 Task: Slide 34 - Key Drivers Of The Profit.
Action: Mouse moved to (39, 103)
Screenshot: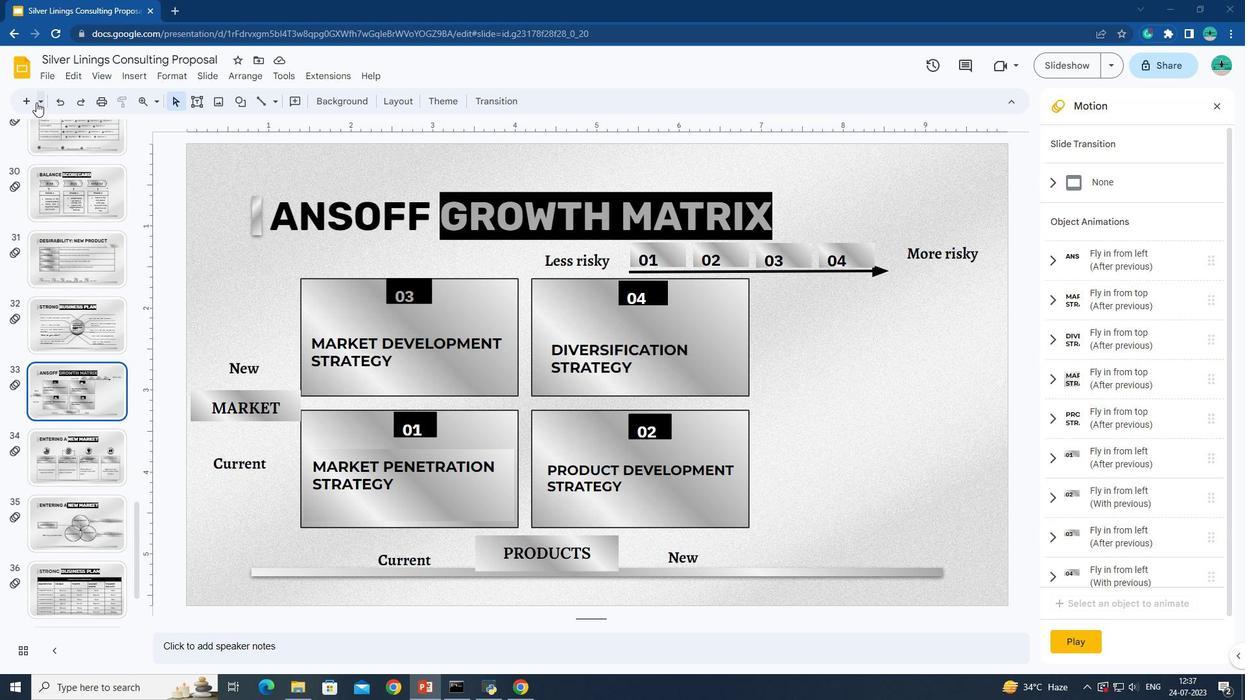 
Action: Mouse pressed left at (39, 103)
Screenshot: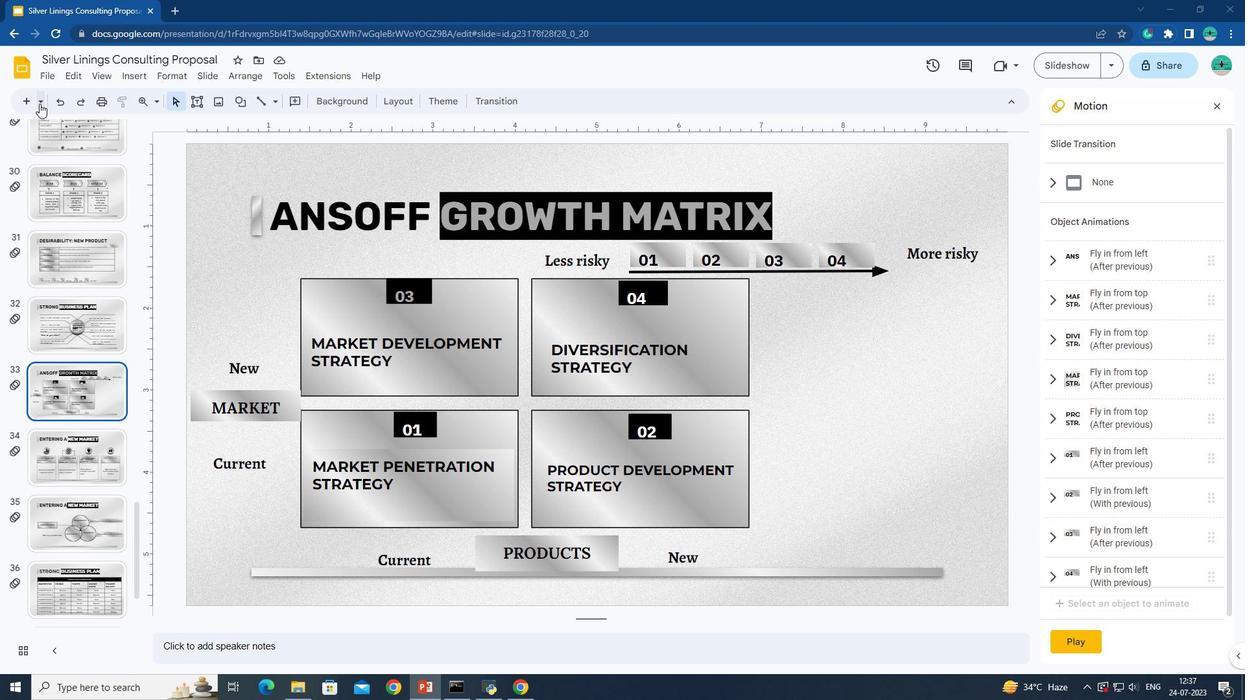 
Action: Mouse moved to (168, 227)
Screenshot: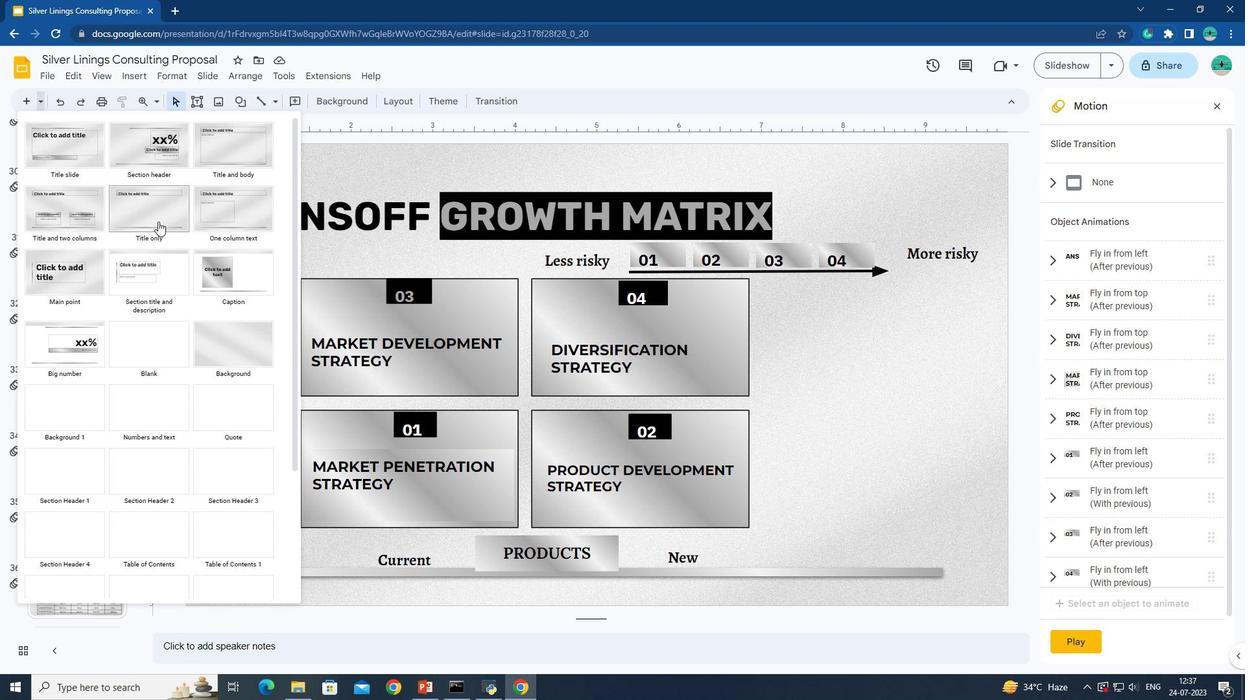 
Action: Mouse pressed left at (168, 227)
Screenshot: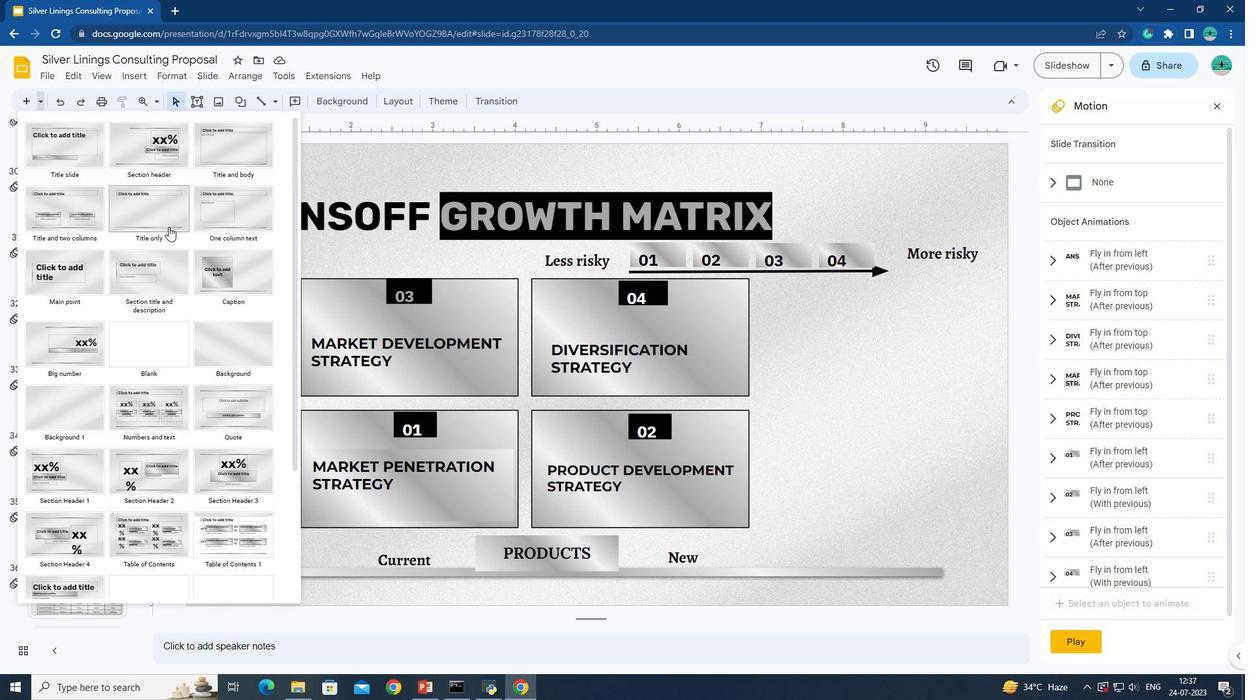 
Action: Mouse moved to (627, 224)
Screenshot: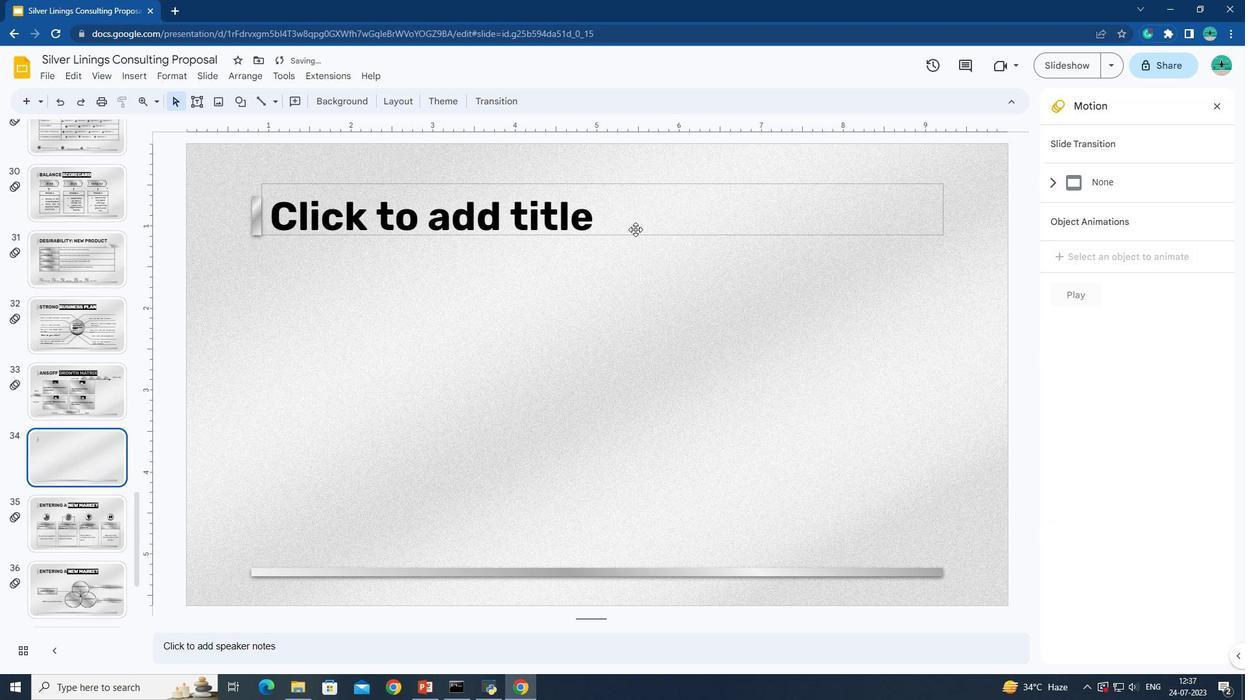 
Action: Mouse pressed left at (627, 224)
Screenshot: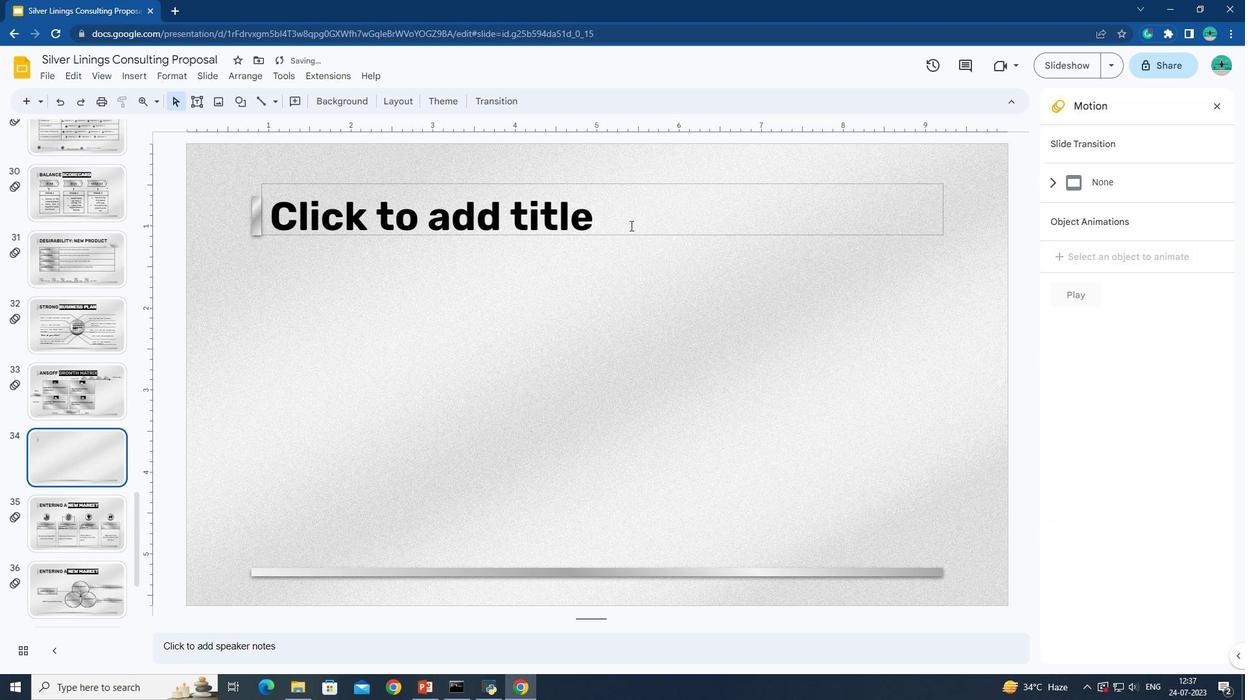 
Action: Key pressed key<Key.space>drivers<Key.space>of<Key.space>the<Key.space>profitctrl+A
Screenshot: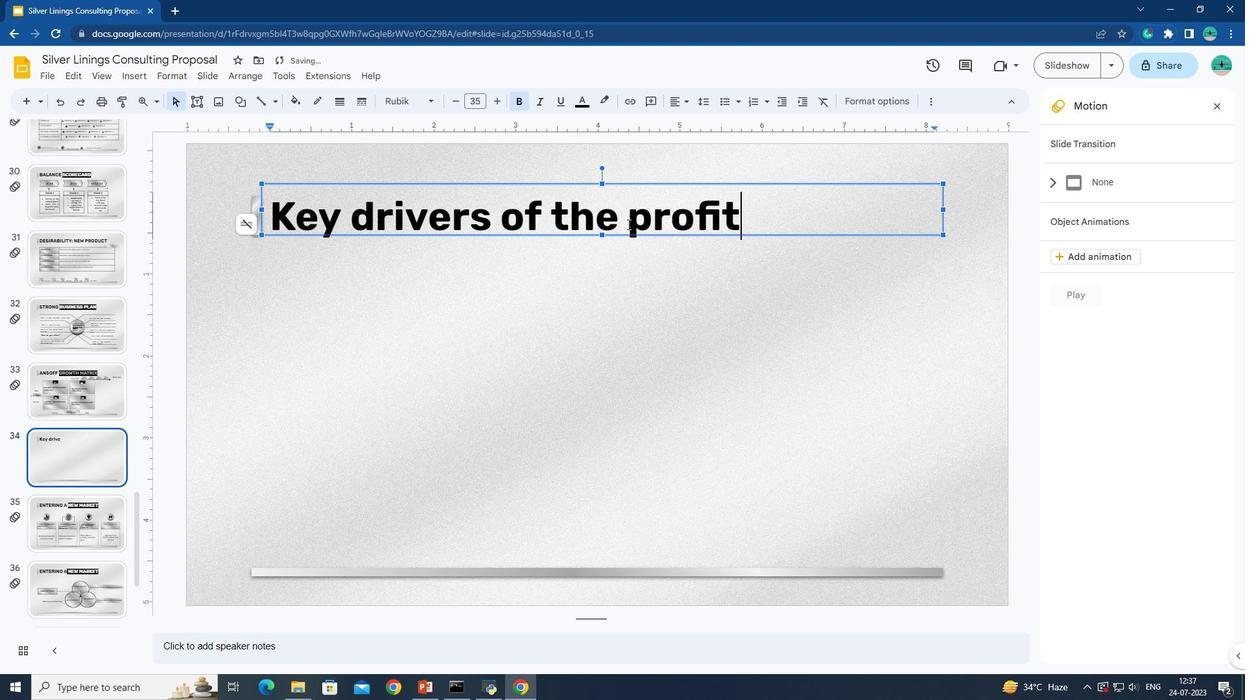 
Action: Mouse moved to (177, 79)
Screenshot: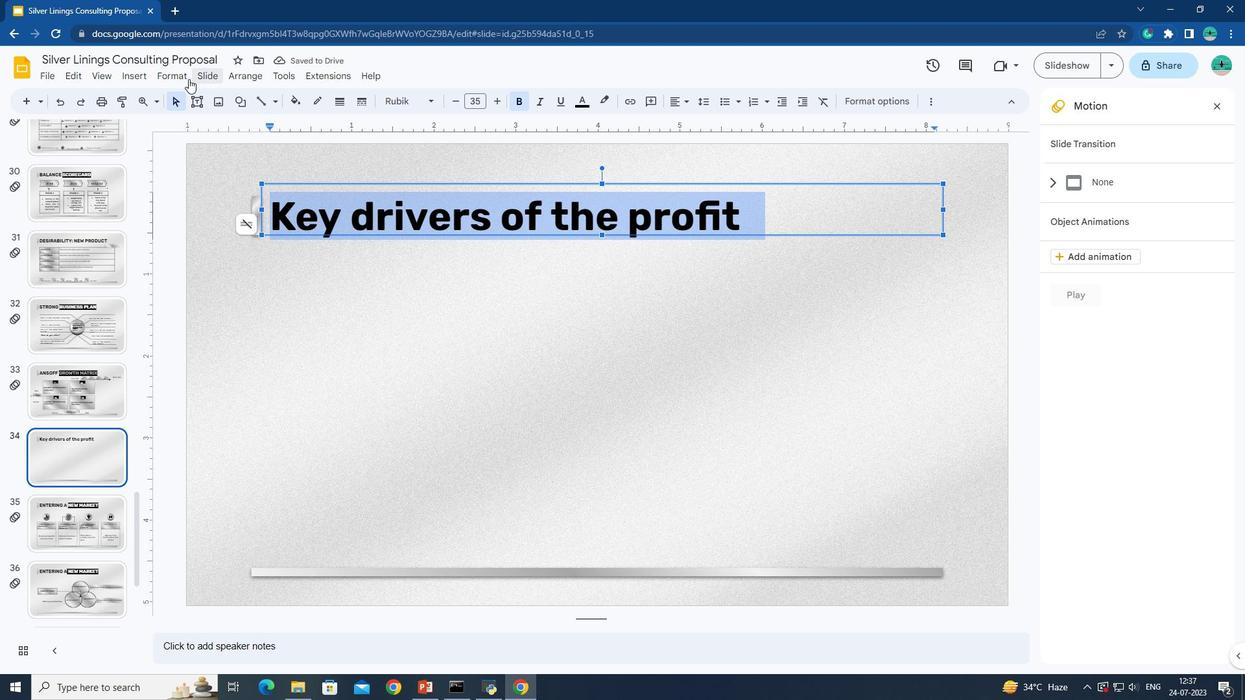 
Action: Mouse pressed left at (177, 79)
Screenshot: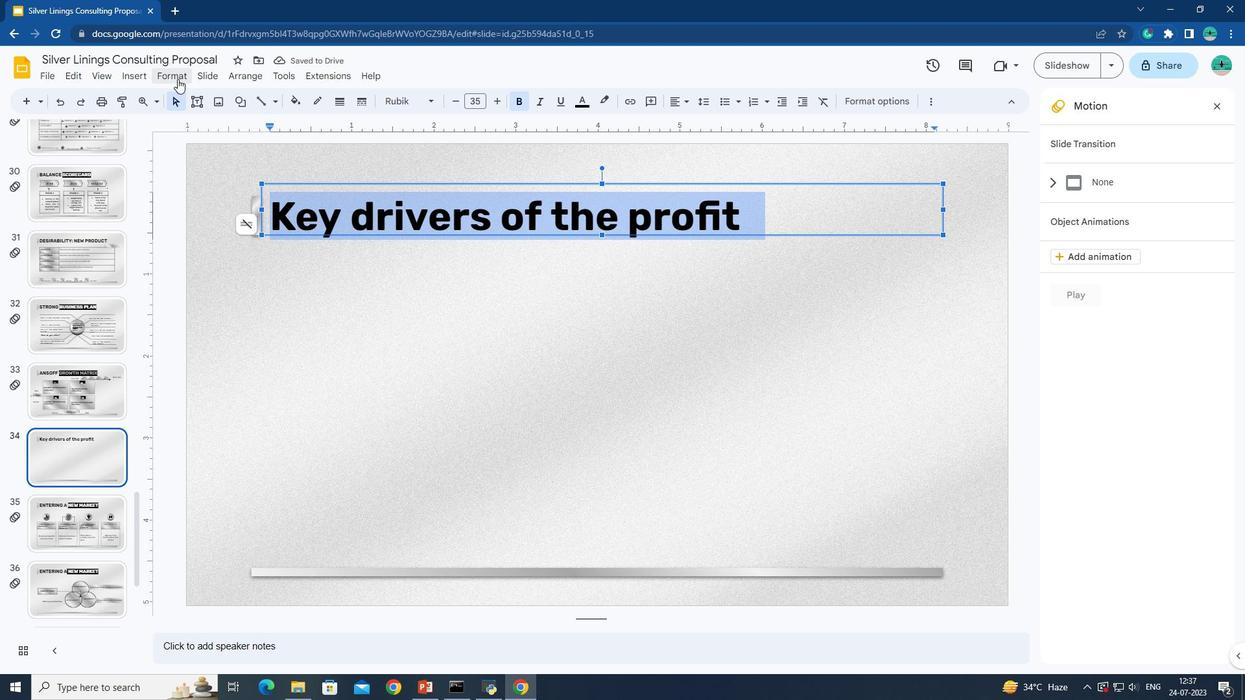 
Action: Mouse moved to (574, 320)
Screenshot: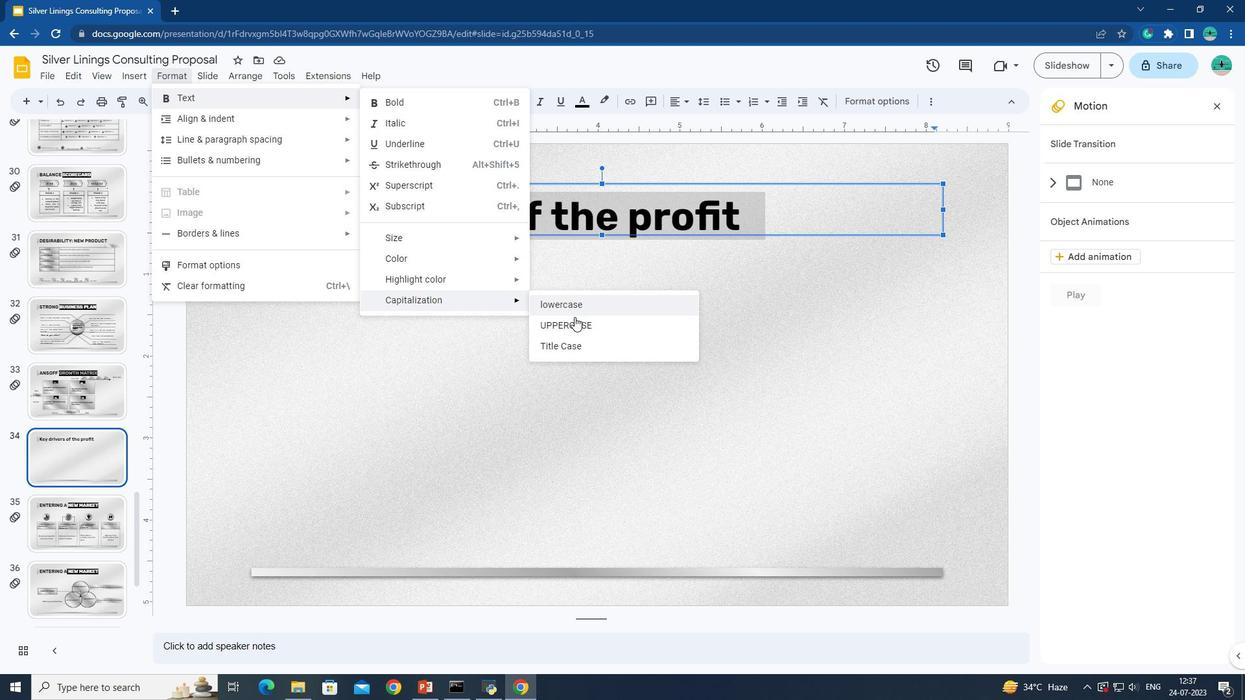 
Action: Mouse pressed left at (574, 320)
Screenshot: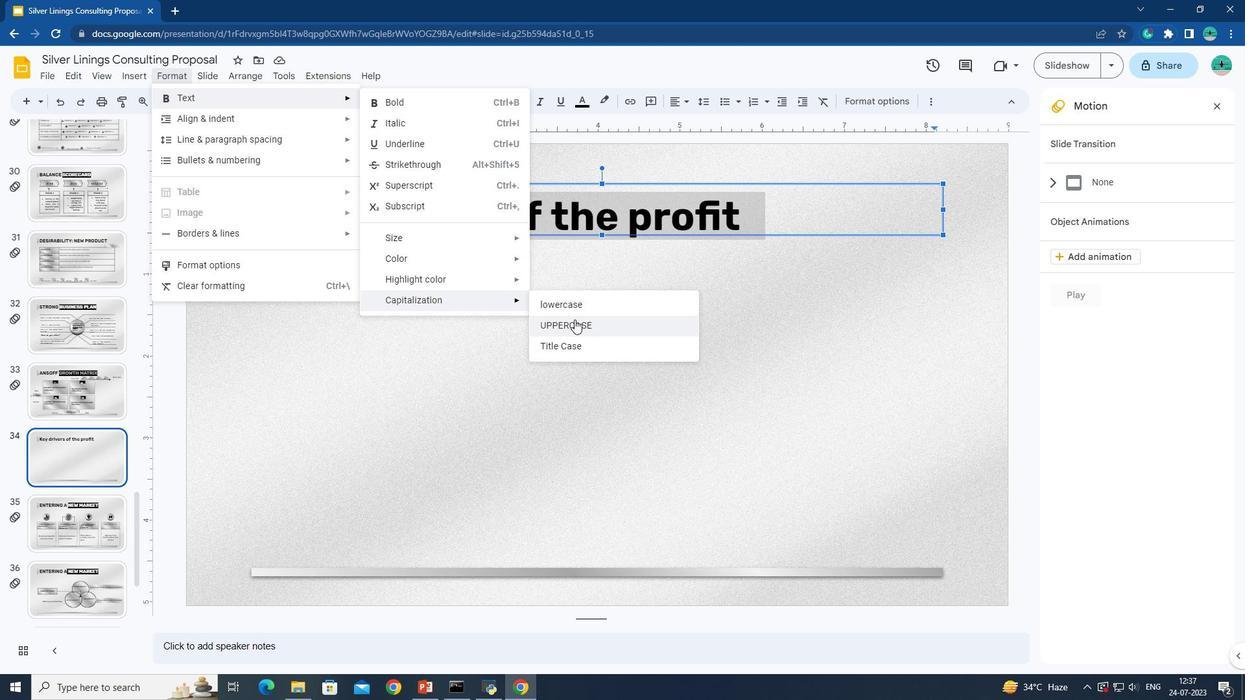 
Action: Mouse moved to (610, 295)
Screenshot: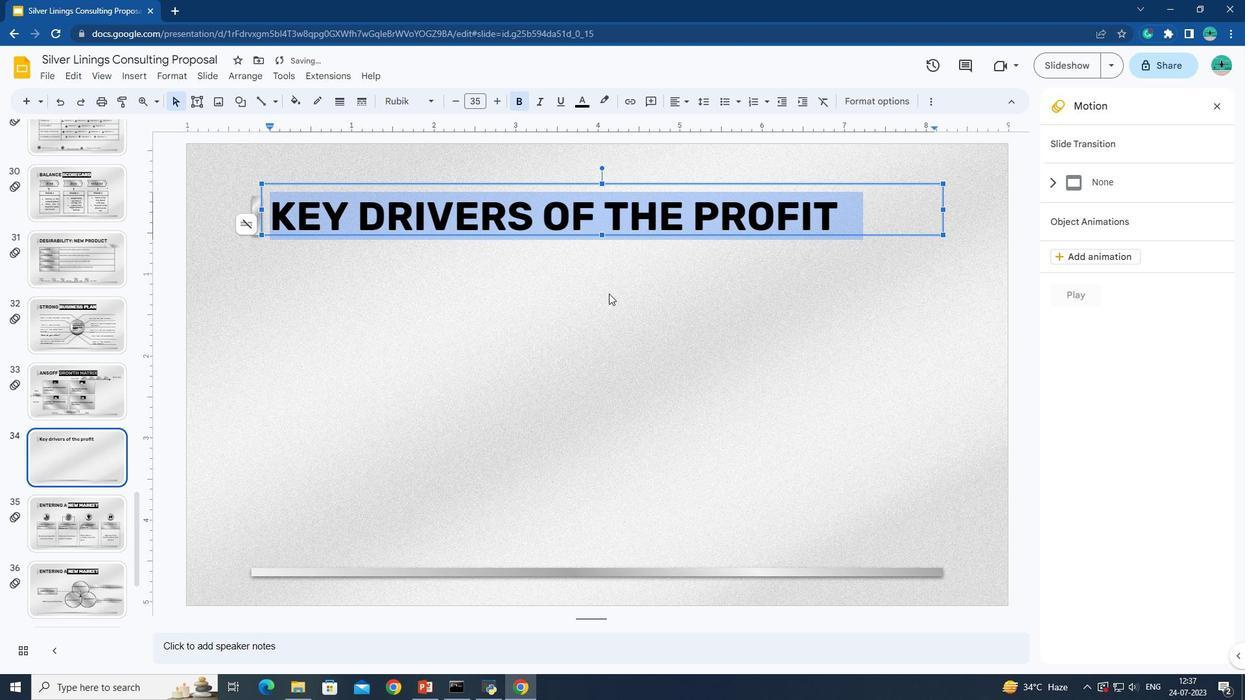 
Action: Mouse pressed left at (610, 295)
Screenshot: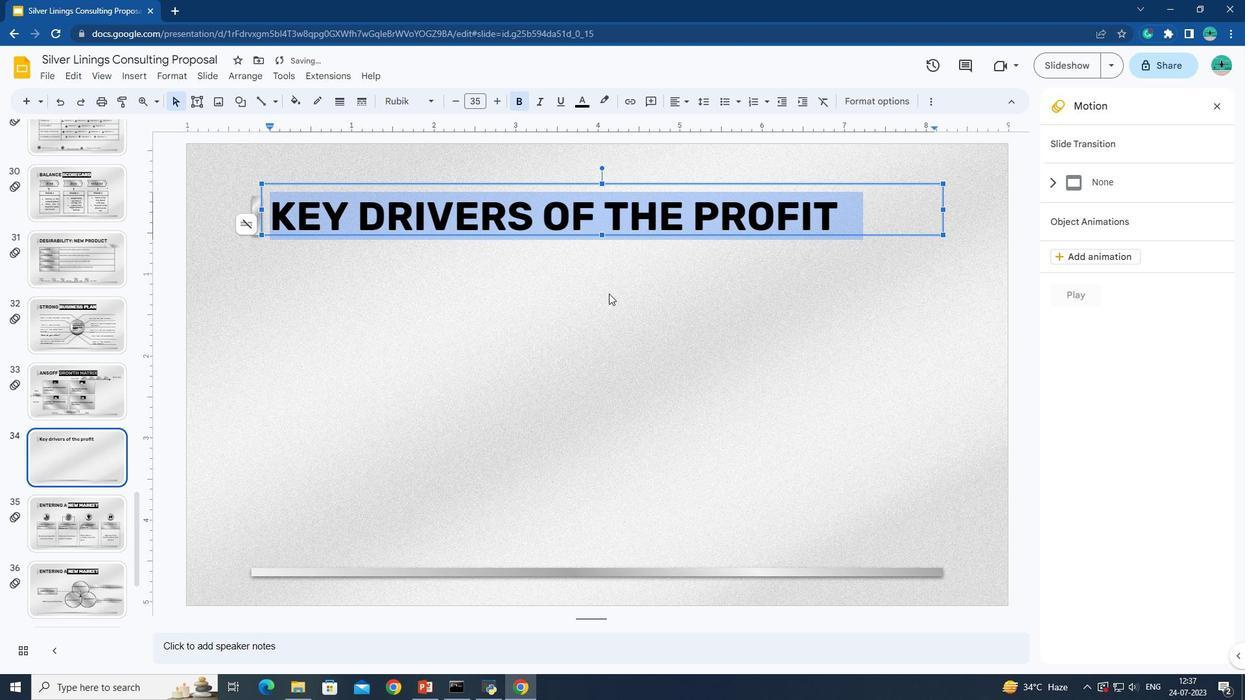 
Action: Mouse moved to (598, 204)
Screenshot: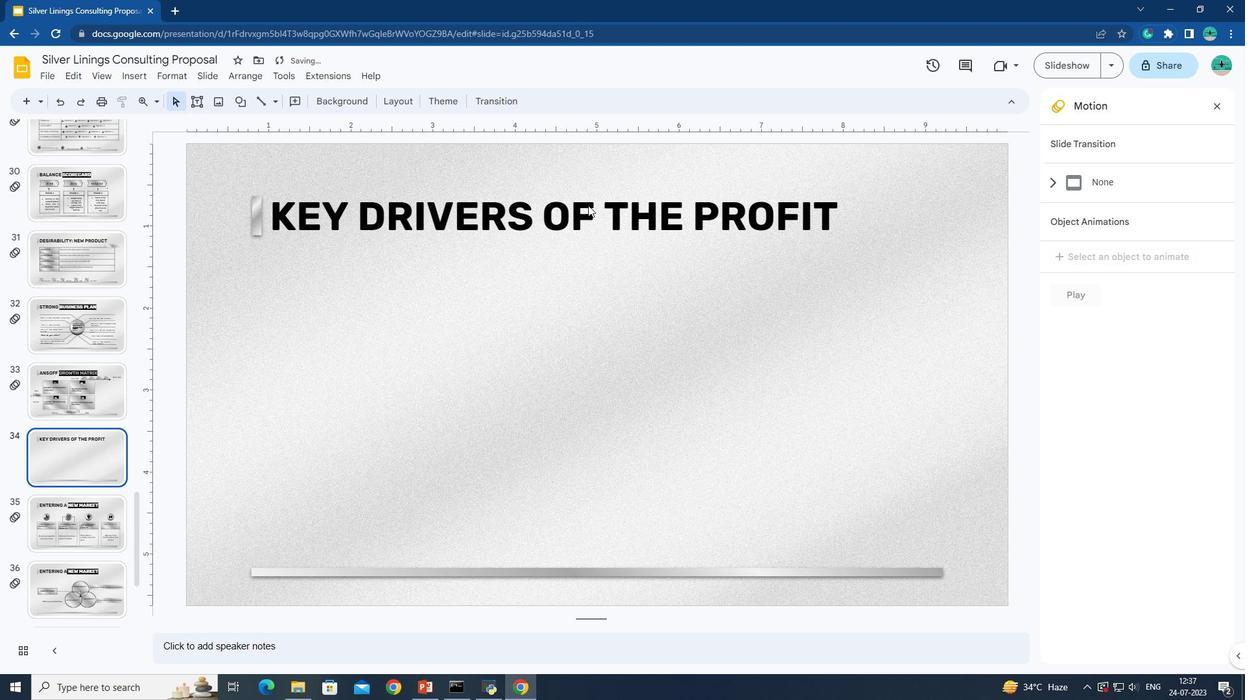 
Action: Mouse pressed left at (598, 204)
Screenshot: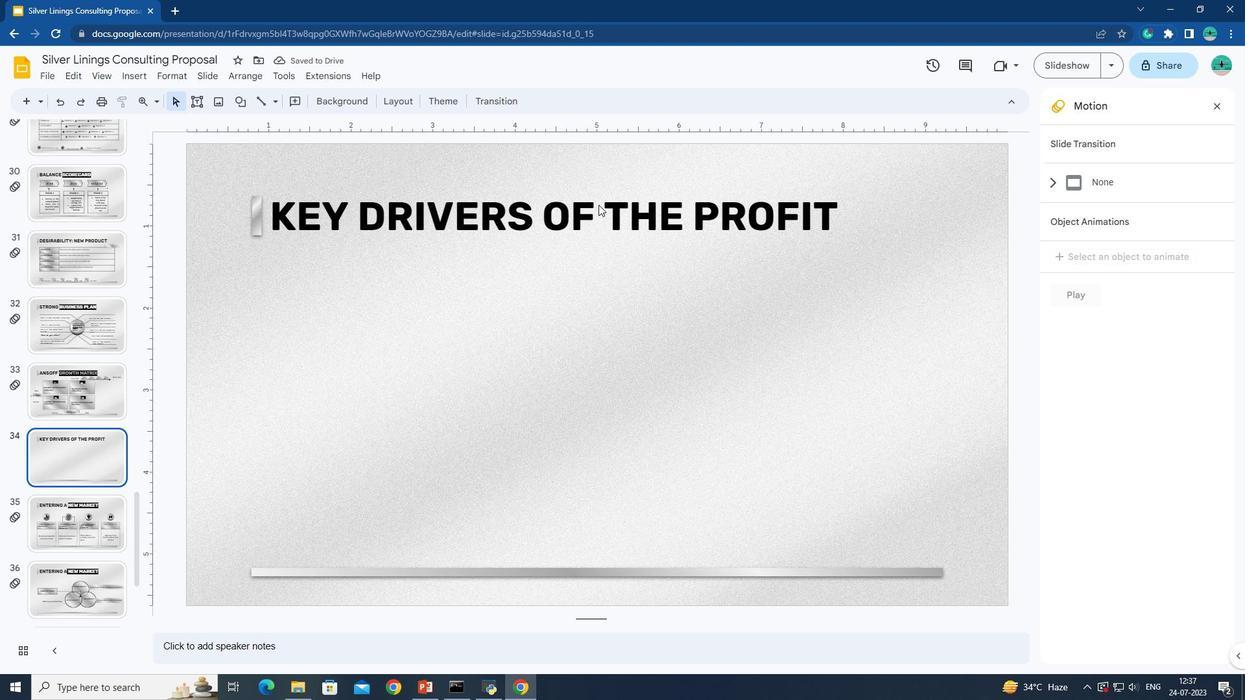 
Action: Mouse pressed left at (598, 204)
Screenshot: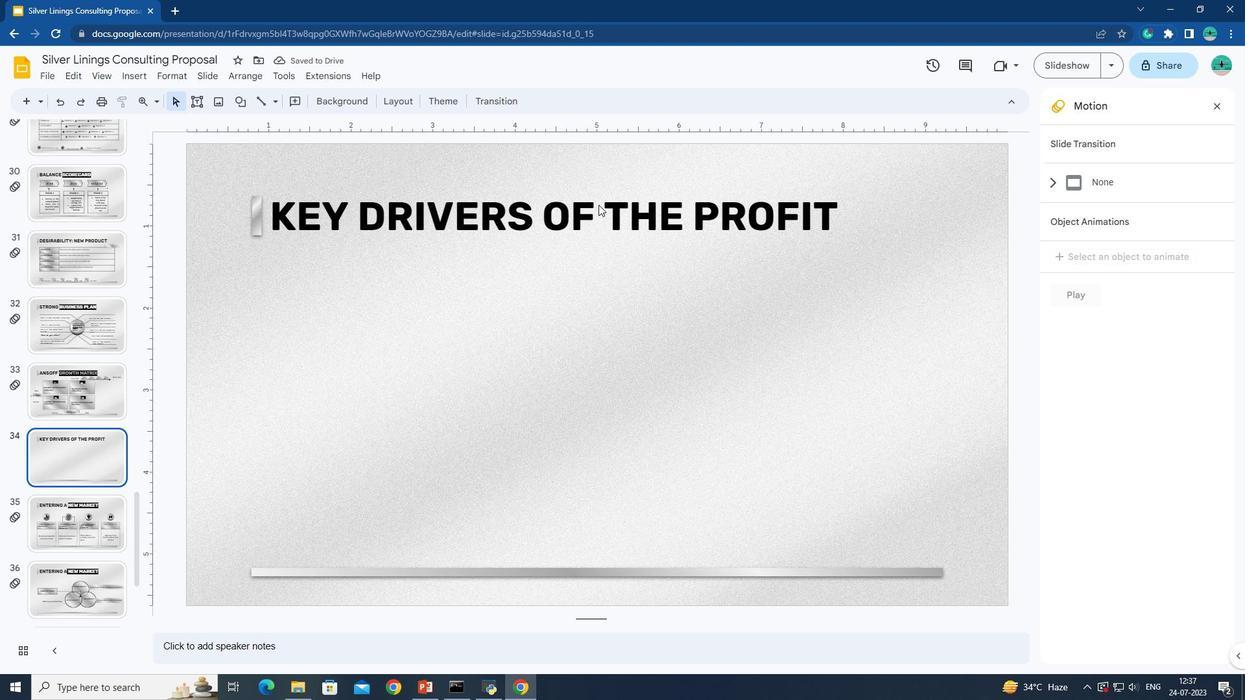 
Action: Mouse moved to (602, 204)
Screenshot: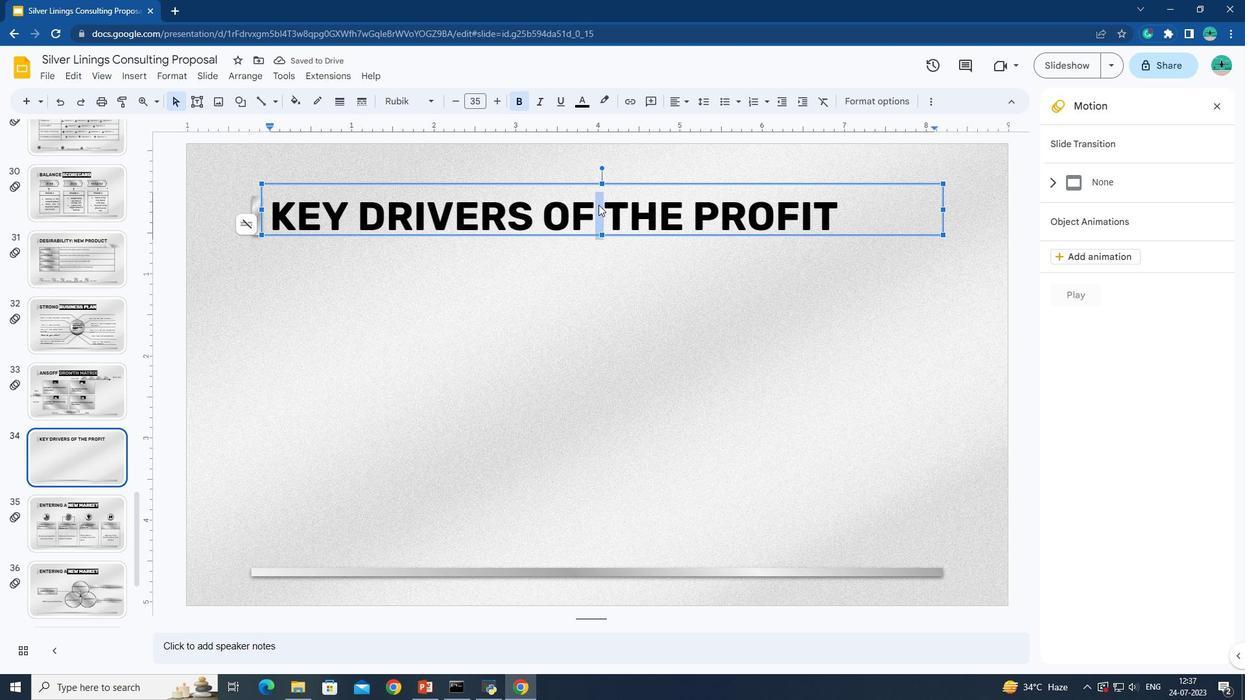 
Action: Mouse pressed left at (602, 204)
Screenshot: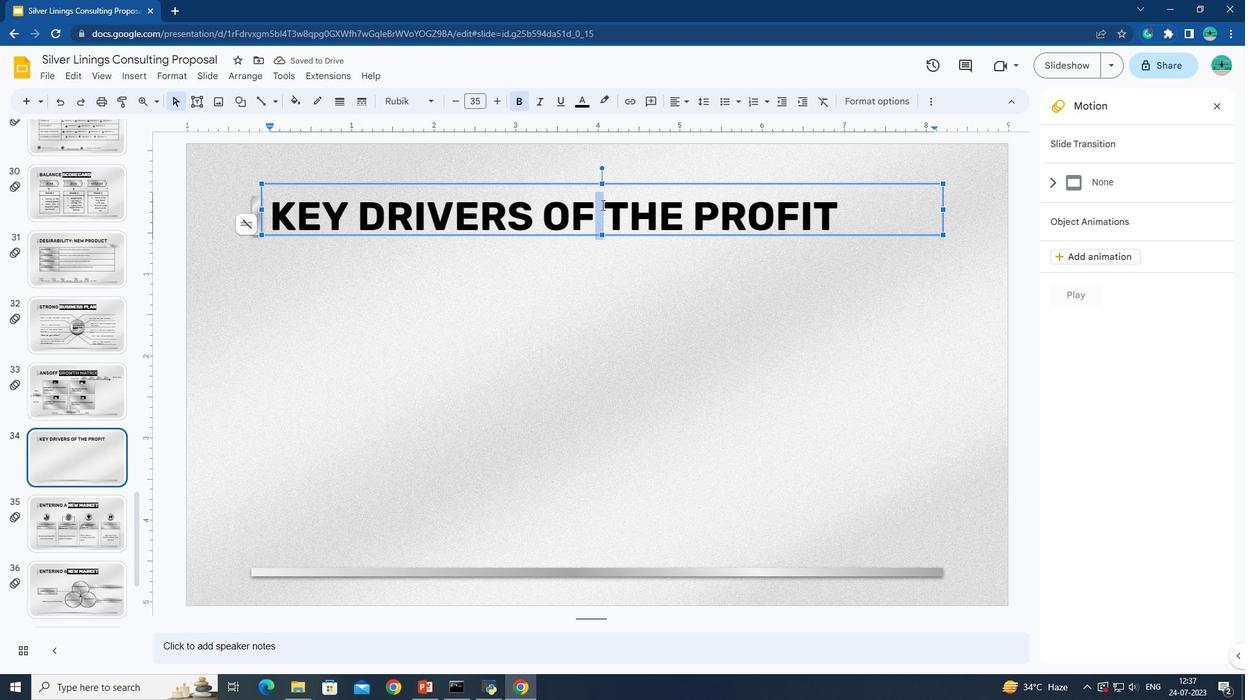 
Action: Mouse pressed left at (602, 204)
Screenshot: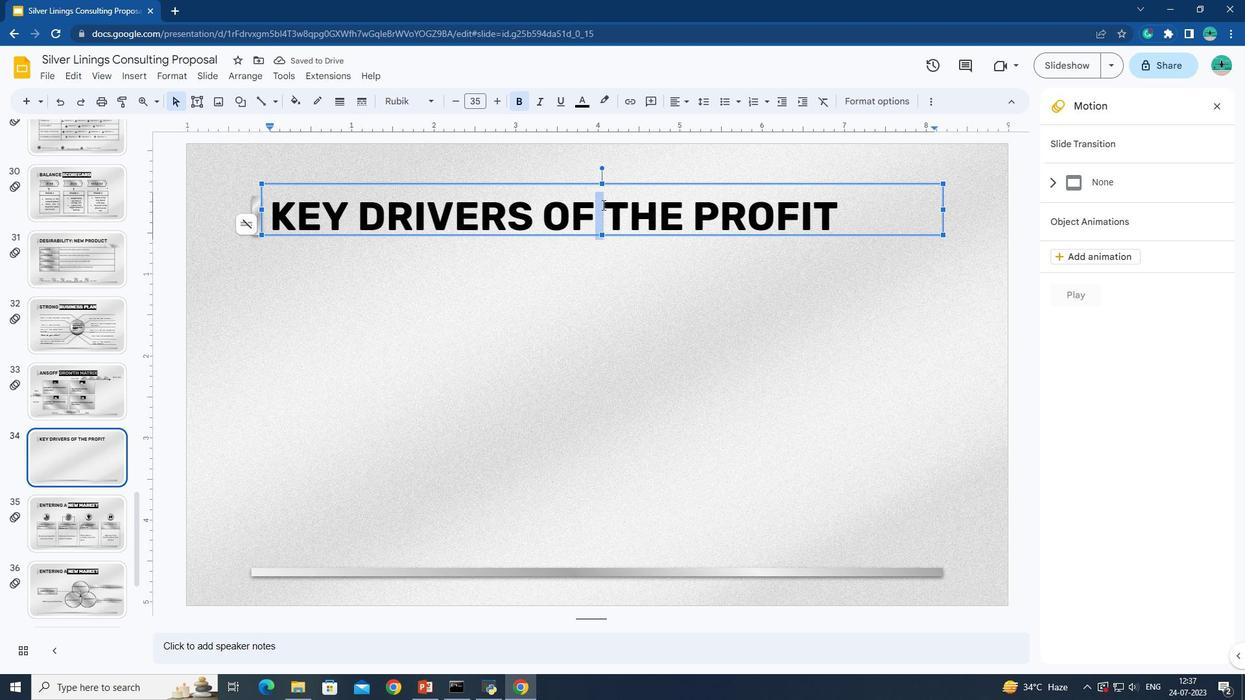 
Action: Mouse moved to (603, 204)
Screenshot: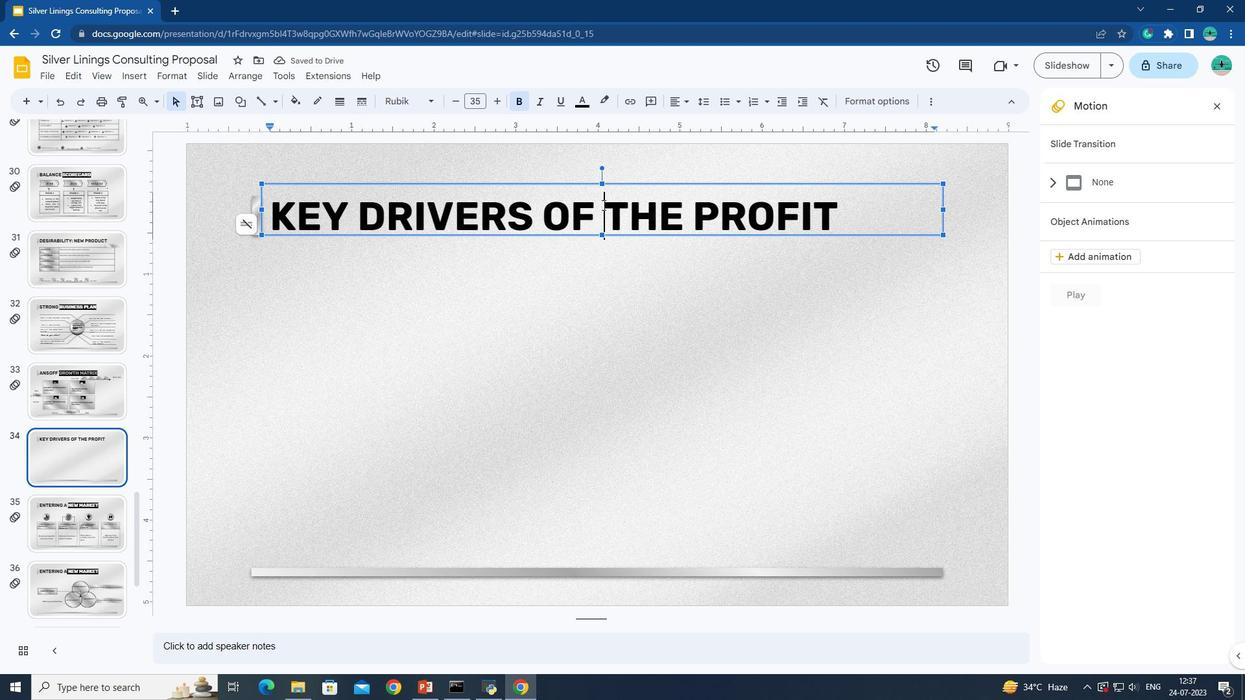 
Action: Mouse pressed left at (603, 204)
Screenshot: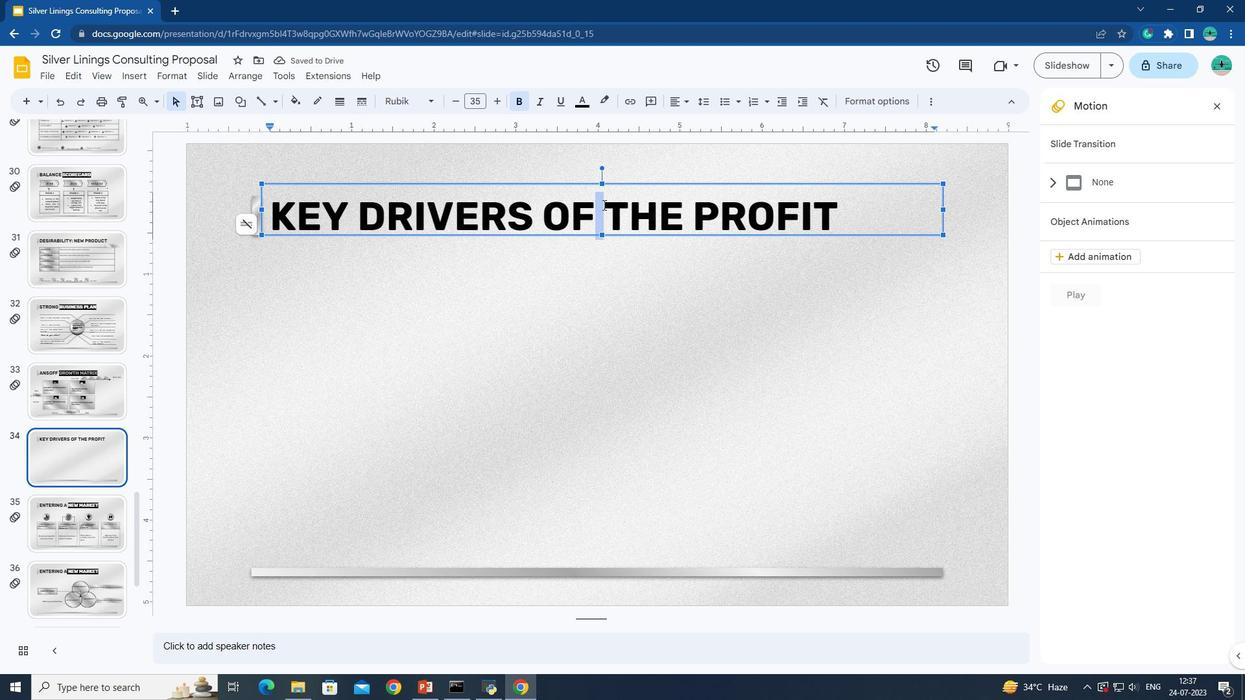 
Action: Mouse pressed left at (603, 204)
Screenshot: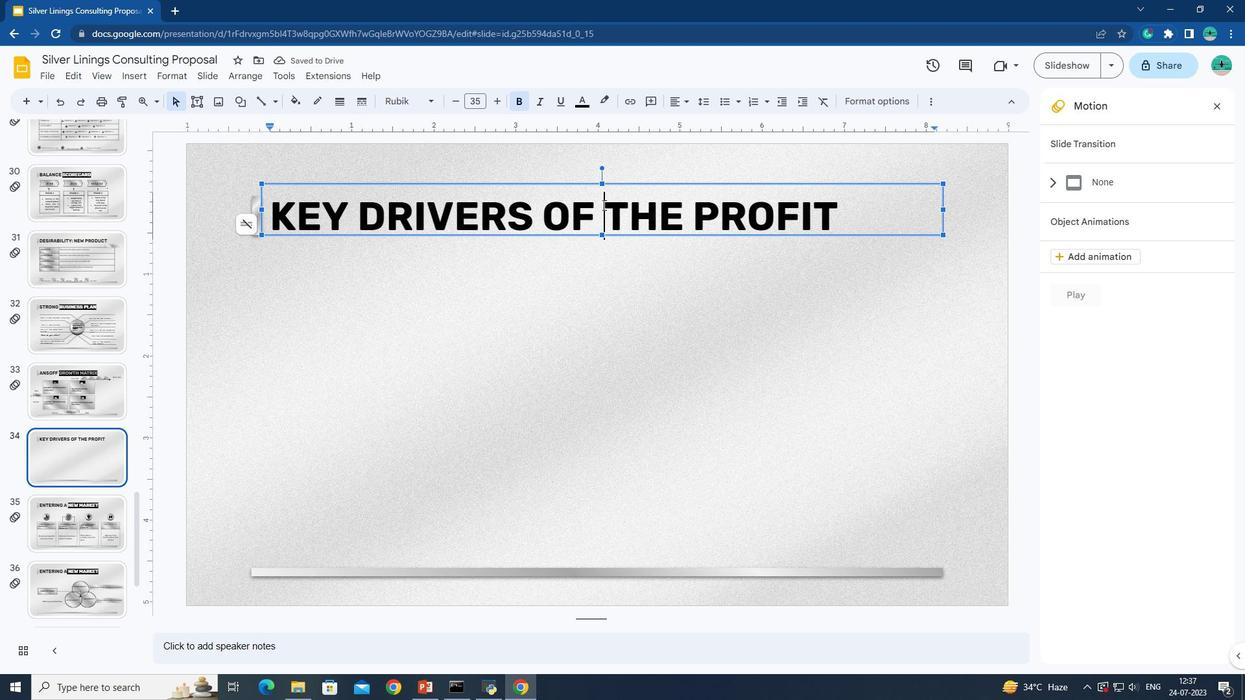 
Action: Mouse moved to (604, 204)
Screenshot: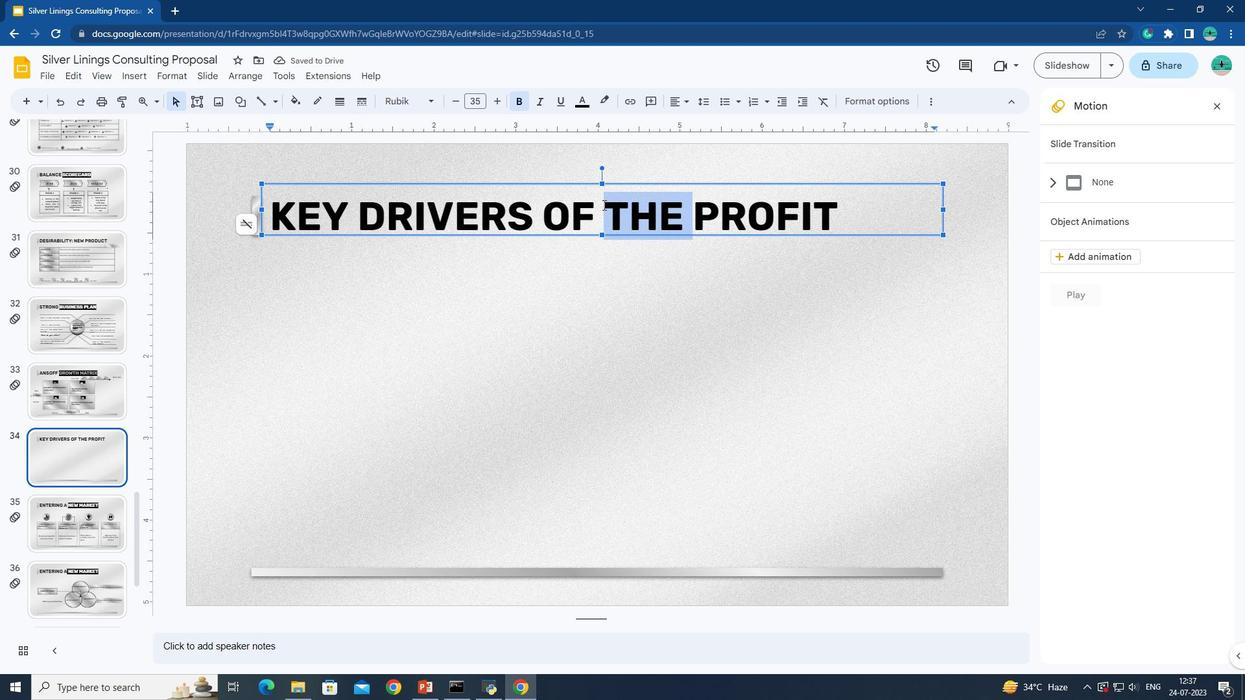 
Action: Mouse pressed left at (604, 204)
Screenshot: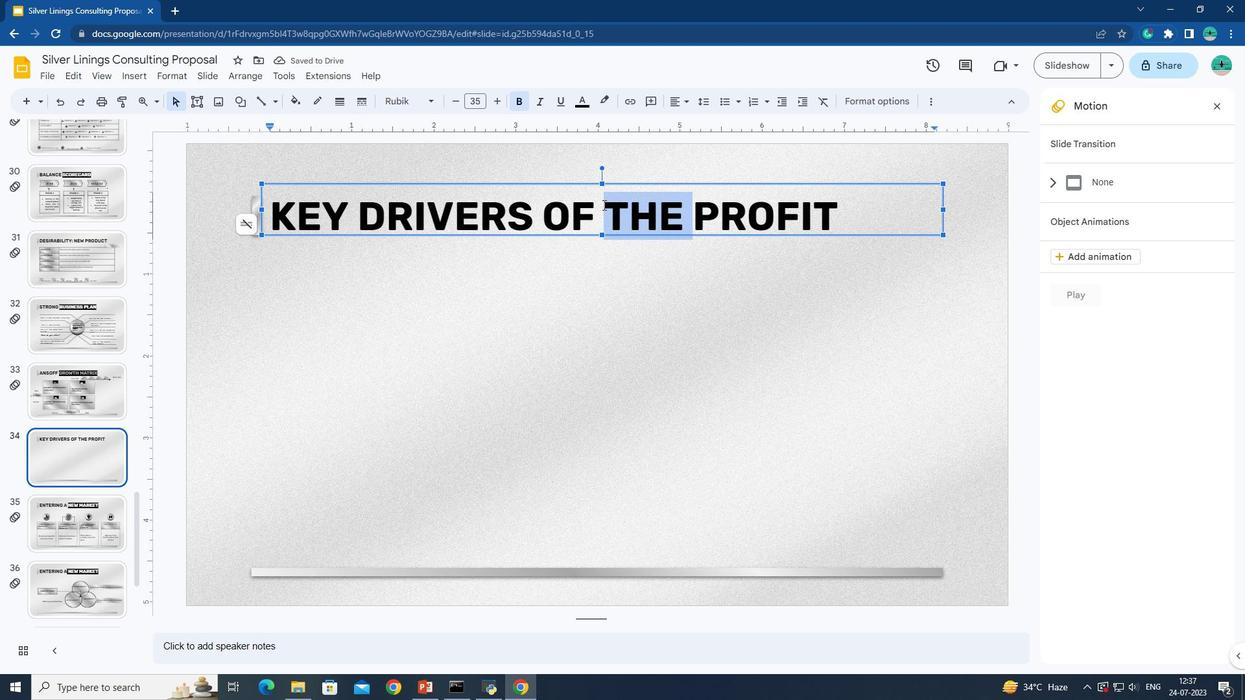 
Action: Mouse pressed left at (604, 204)
Screenshot: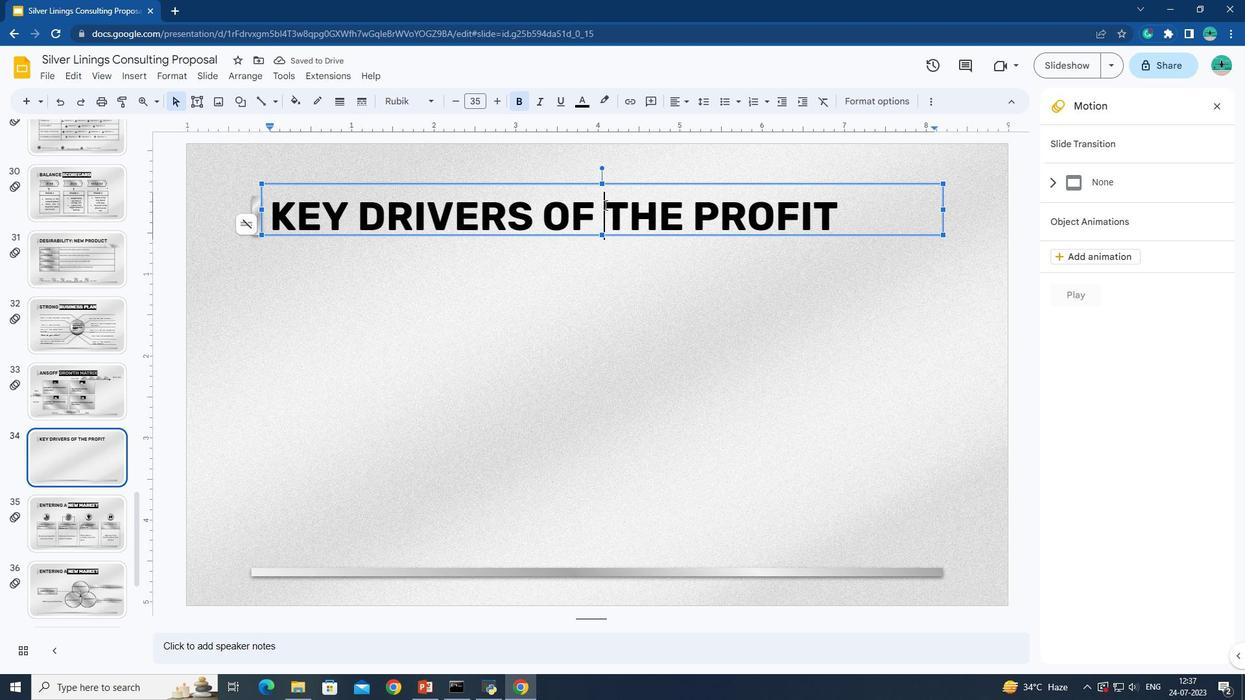 
Action: Mouse pressed left at (604, 204)
Screenshot: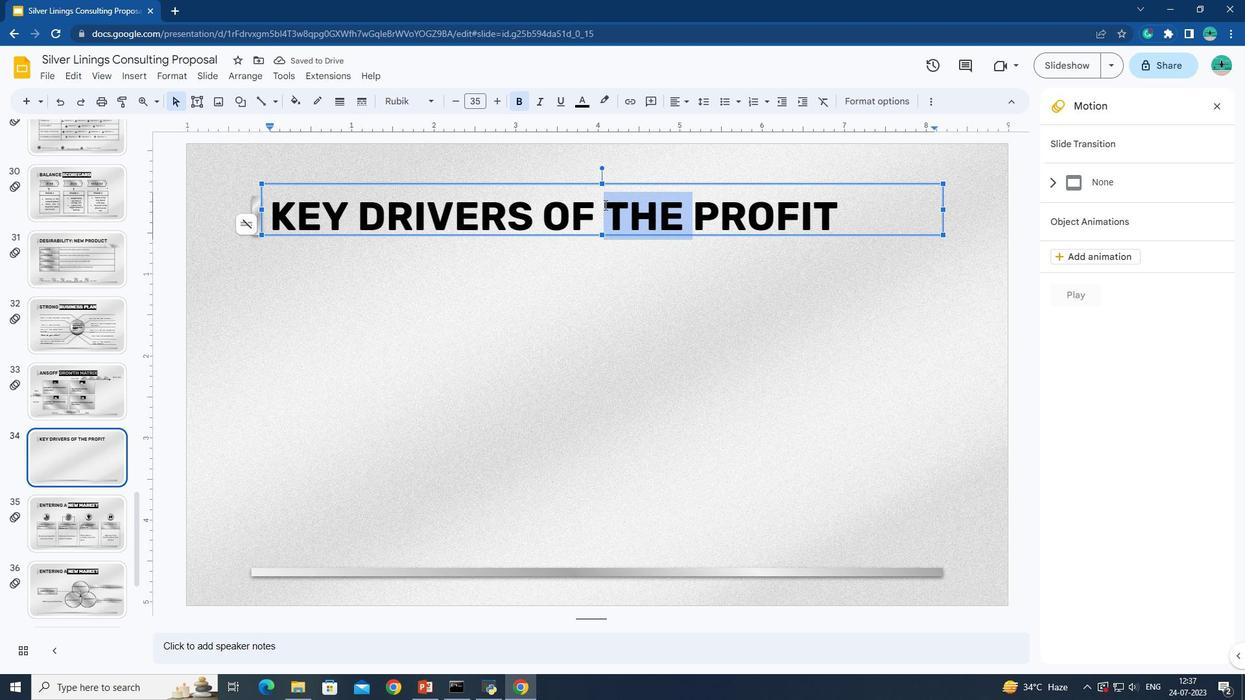 
Action: Mouse pressed left at (604, 204)
Screenshot: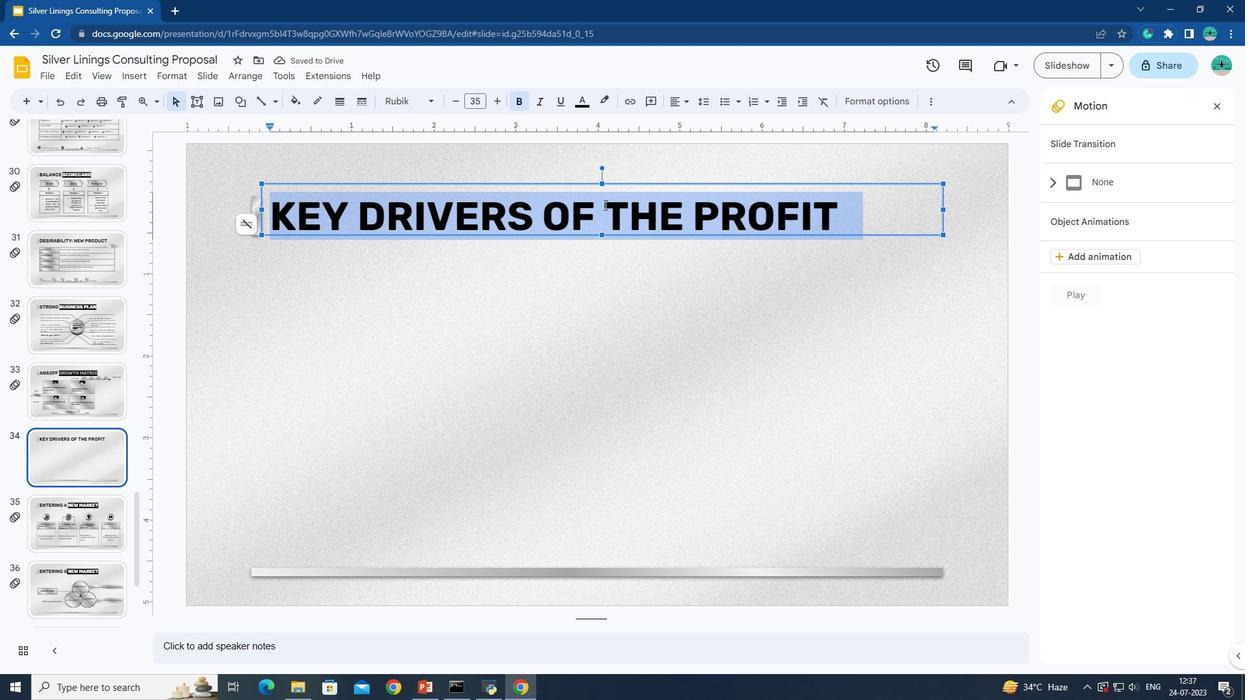 
Action: Mouse pressed left at (604, 204)
Screenshot: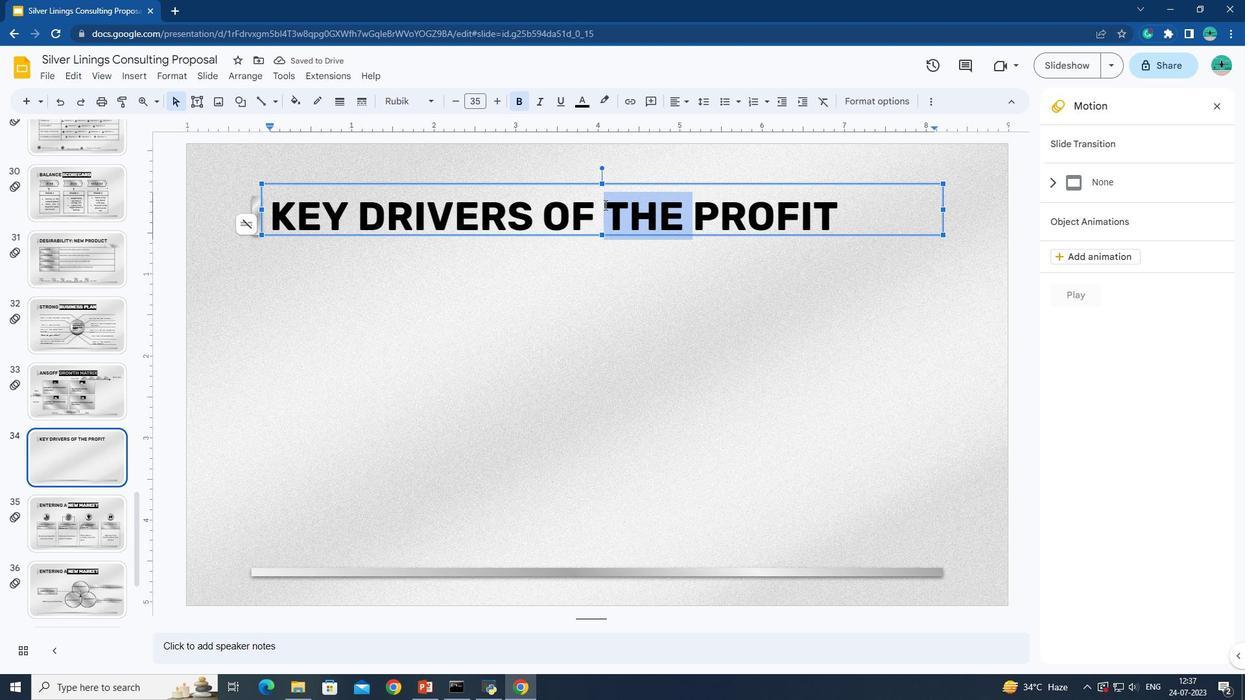 
Action: Mouse pressed left at (604, 204)
Screenshot: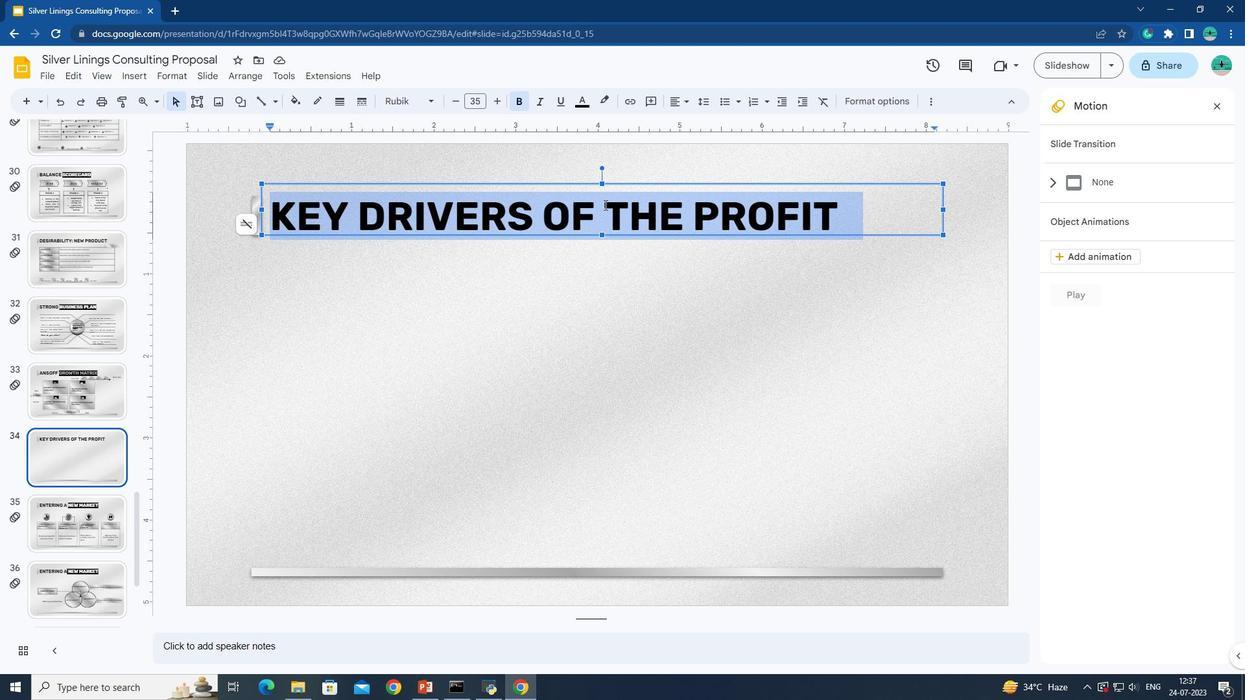 
Action: Key pressed <Key.shift><Key.right><Key.right><Key.right><Key.right><Key.right><Key.right>
Screenshot: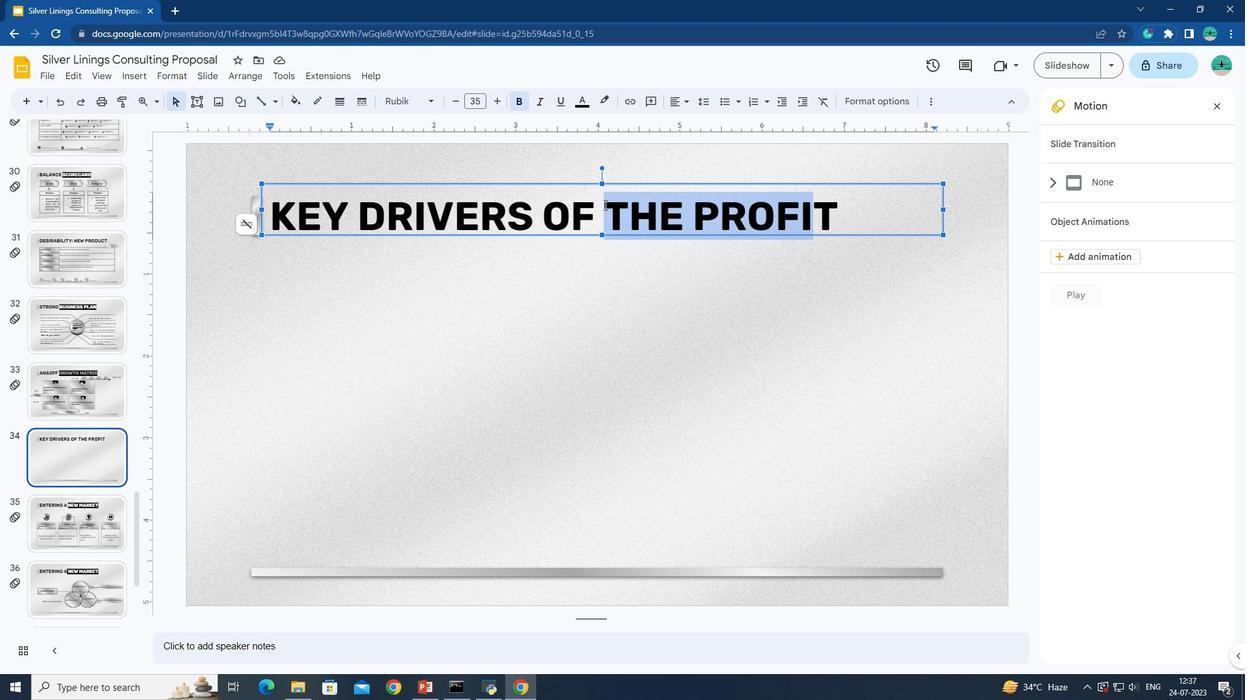 
Action: Mouse moved to (589, 106)
Screenshot: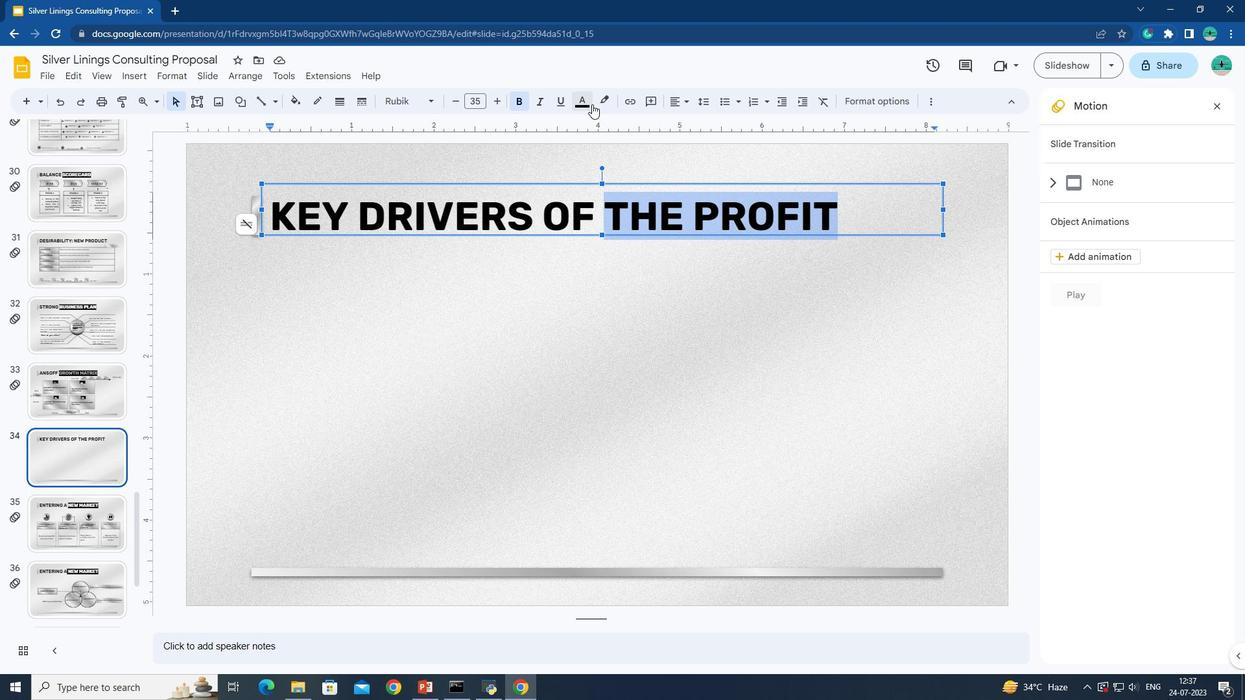 
Action: Mouse pressed left at (589, 106)
Screenshot: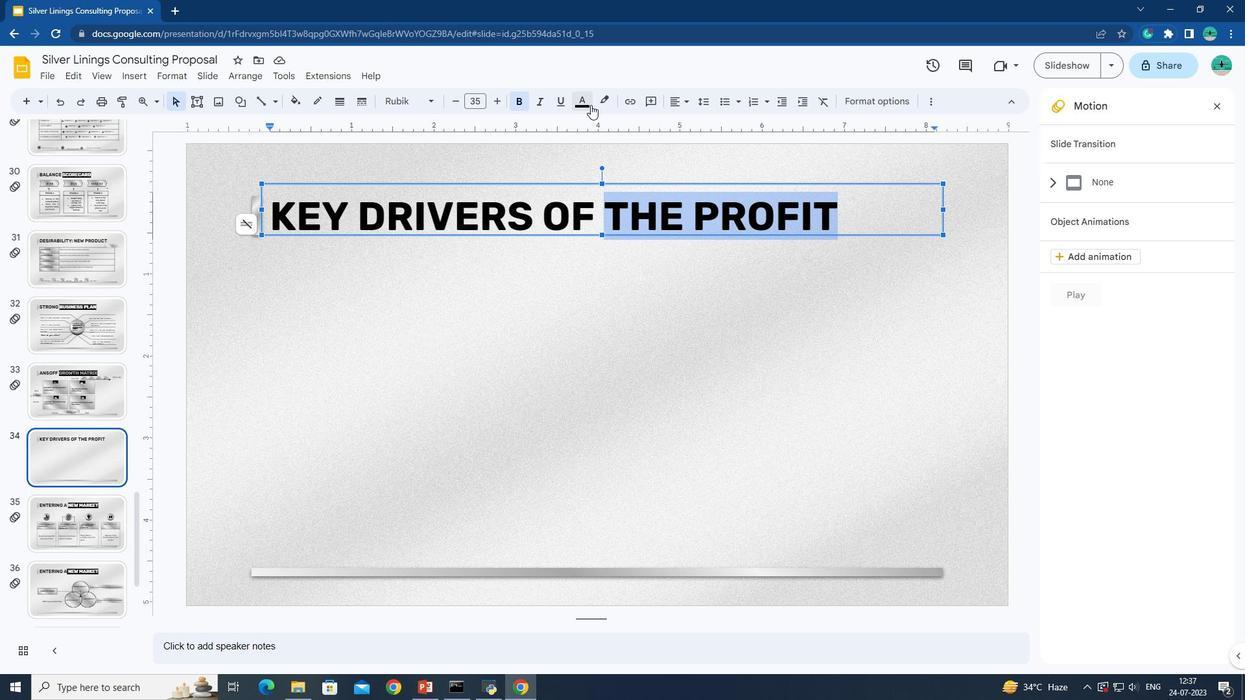 
Action: Mouse moved to (708, 143)
Screenshot: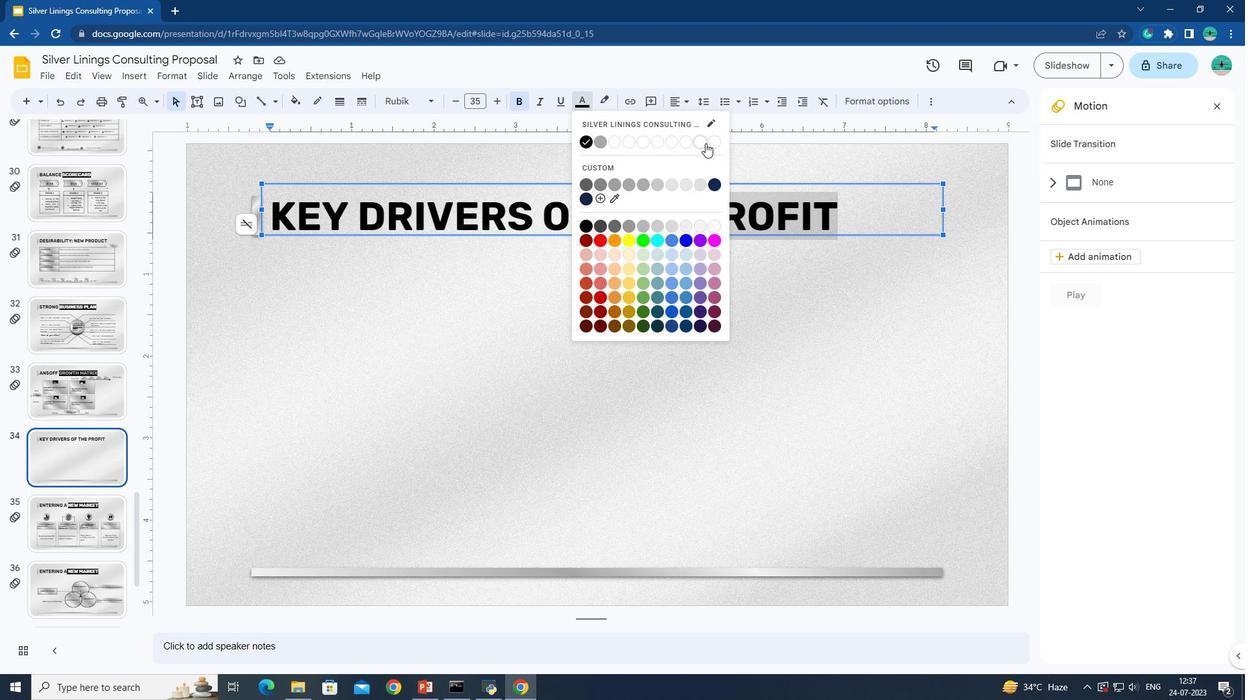 
Action: Mouse pressed left at (708, 143)
Screenshot: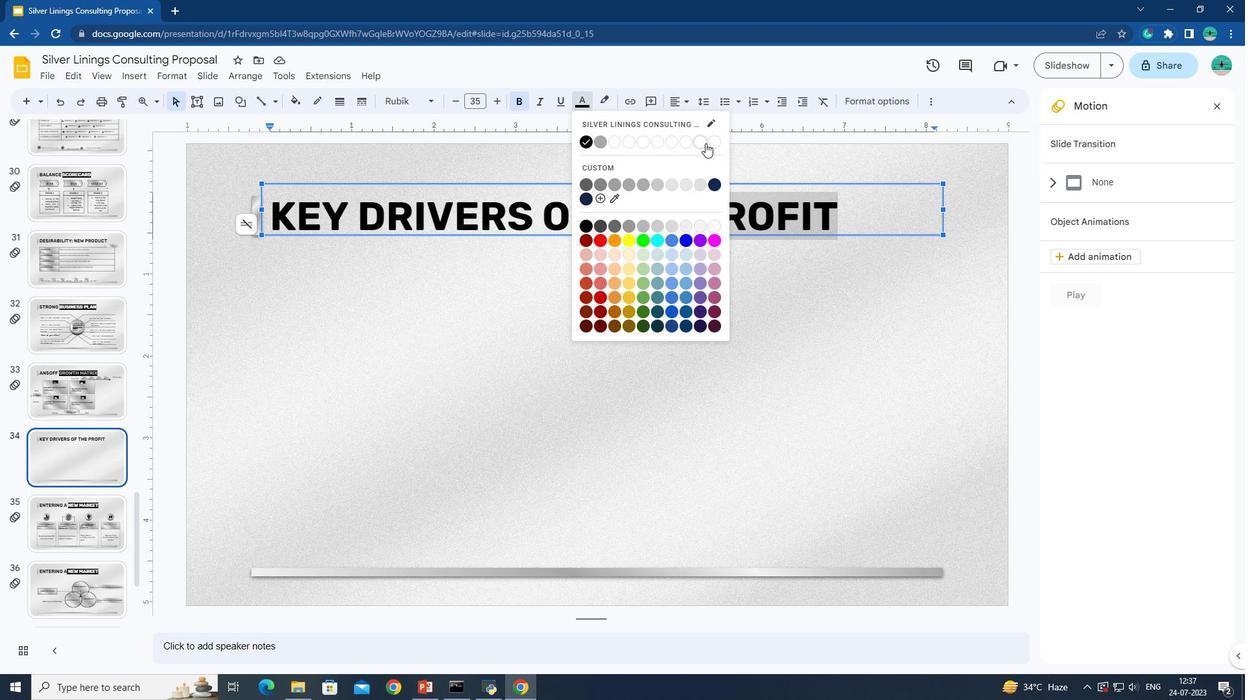 
Action: Mouse moved to (598, 112)
Screenshot: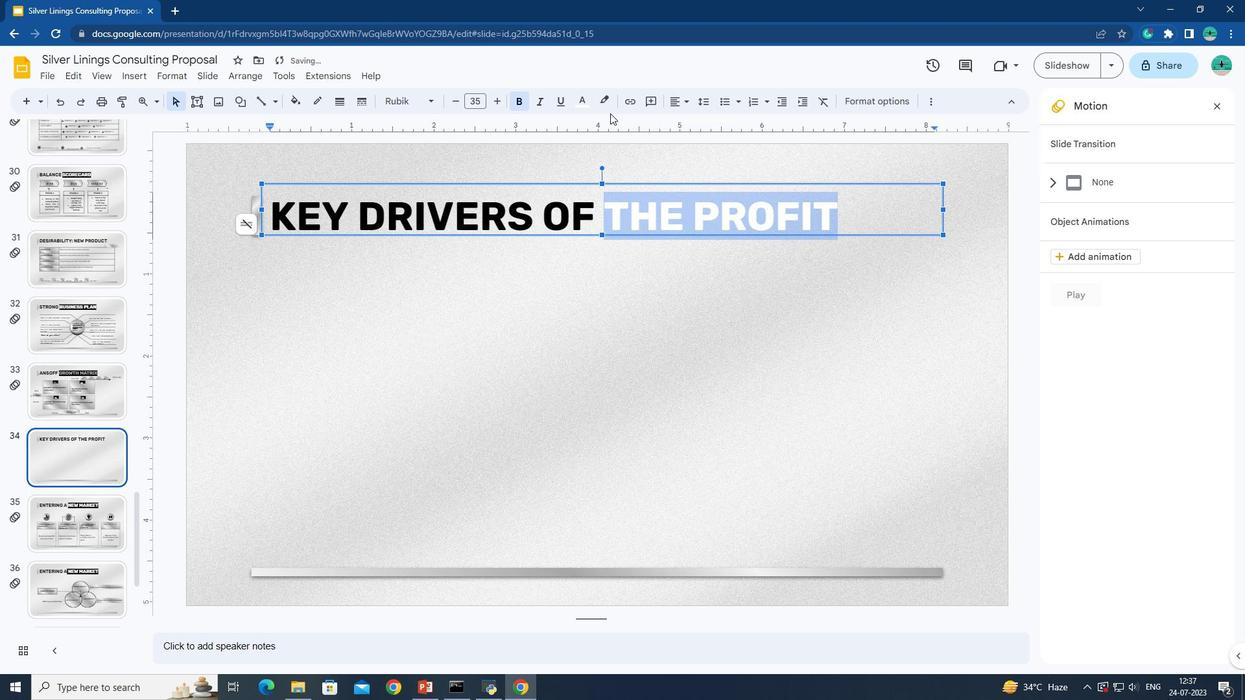 
Action: Mouse pressed left at (598, 112)
Screenshot: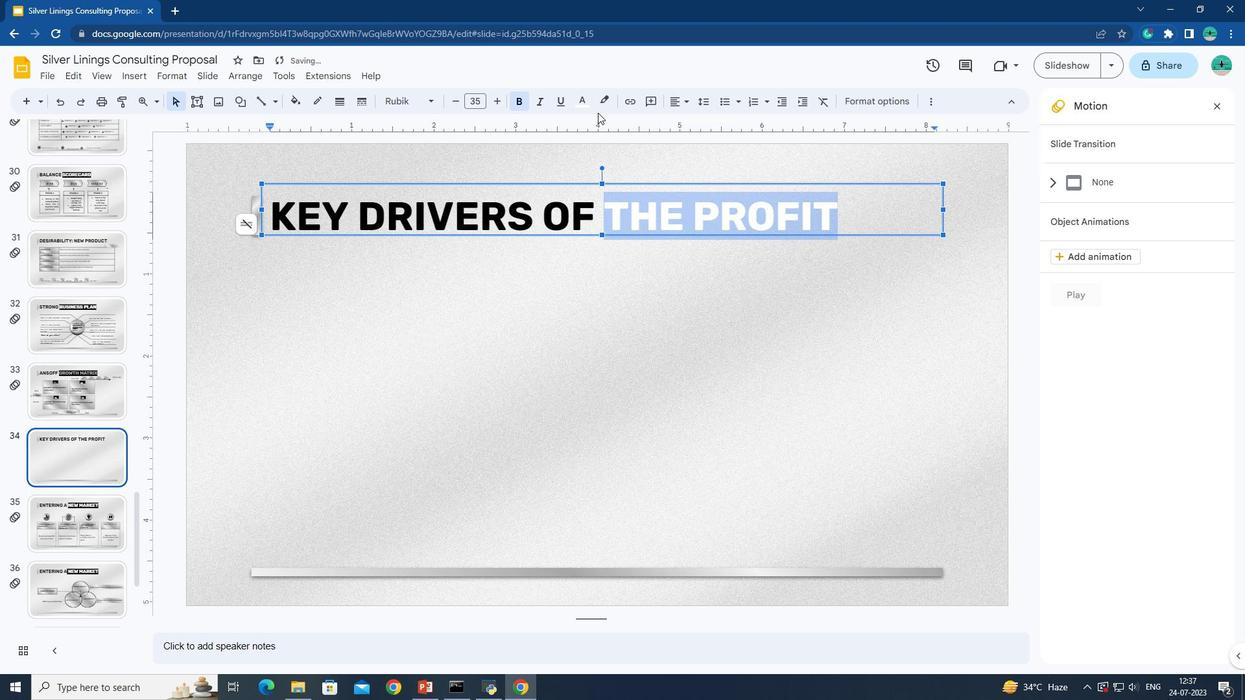 
Action: Mouse moved to (608, 101)
Screenshot: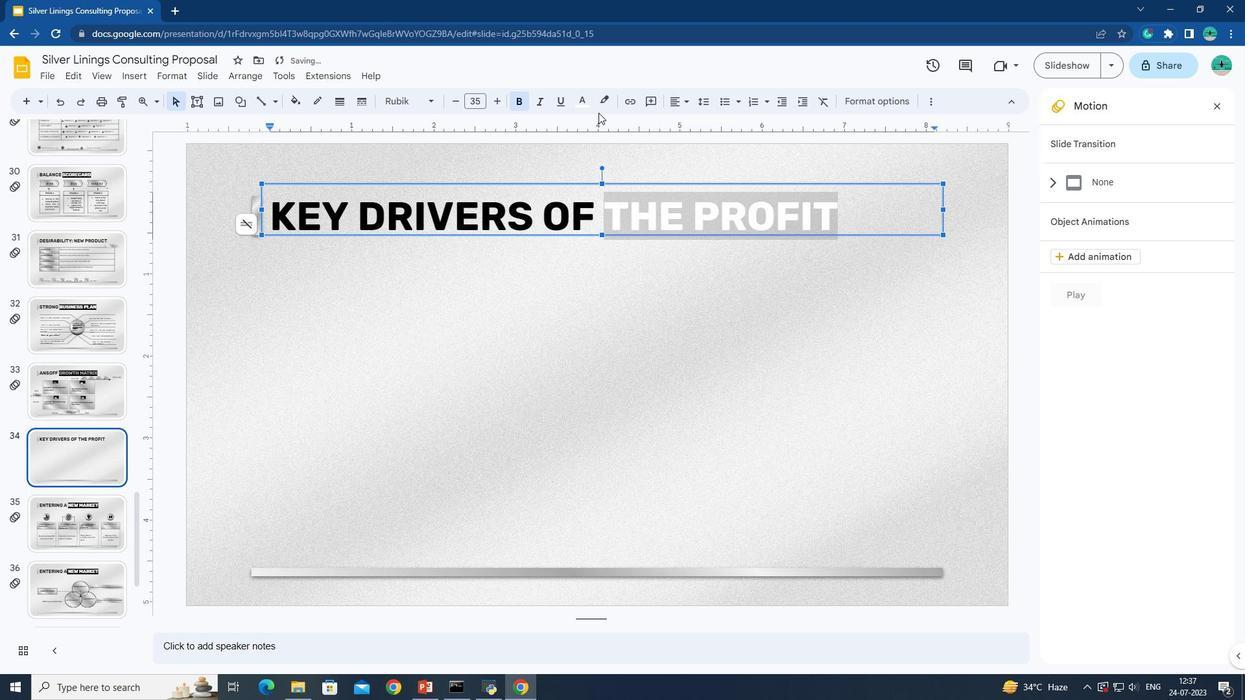 
Action: Mouse pressed left at (608, 101)
Screenshot: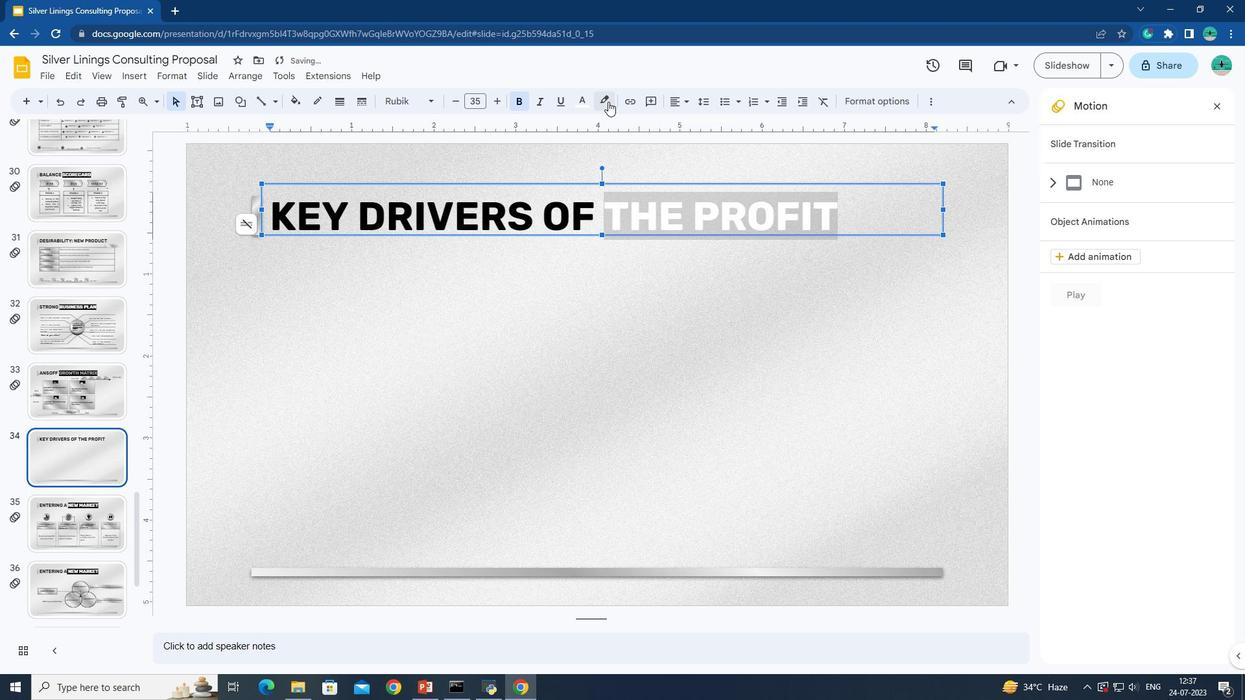 
Action: Mouse moved to (609, 141)
Screenshot: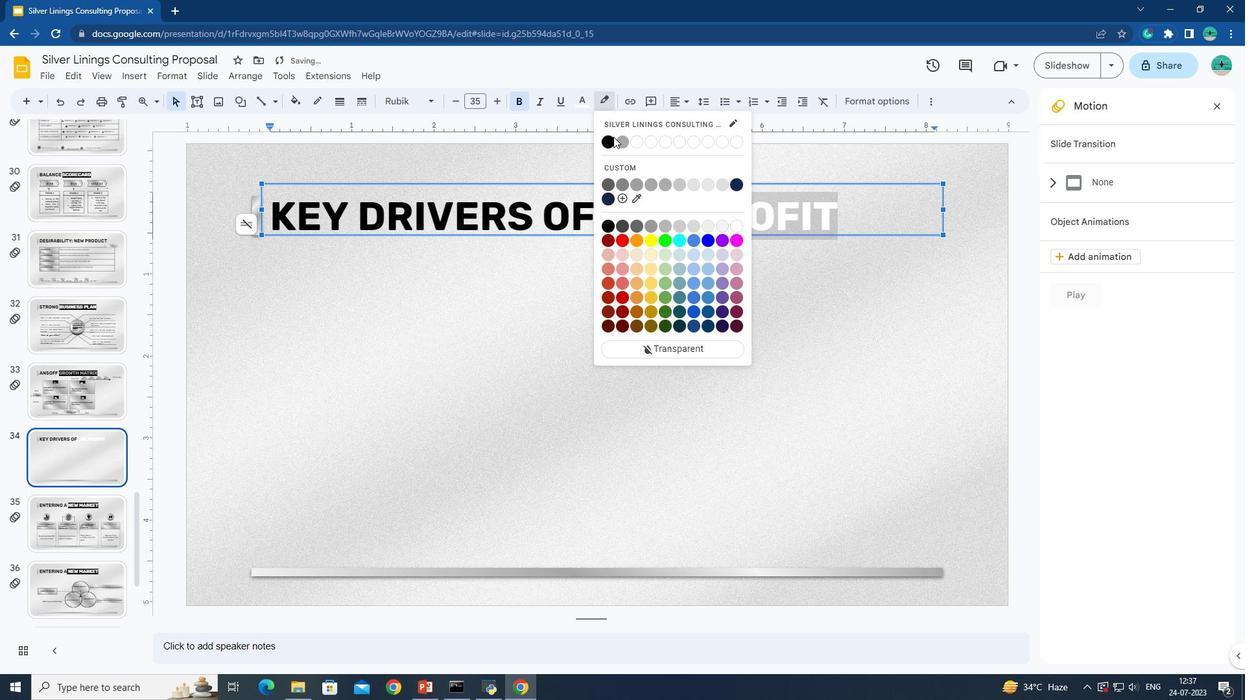 
Action: Mouse pressed left at (609, 141)
Screenshot: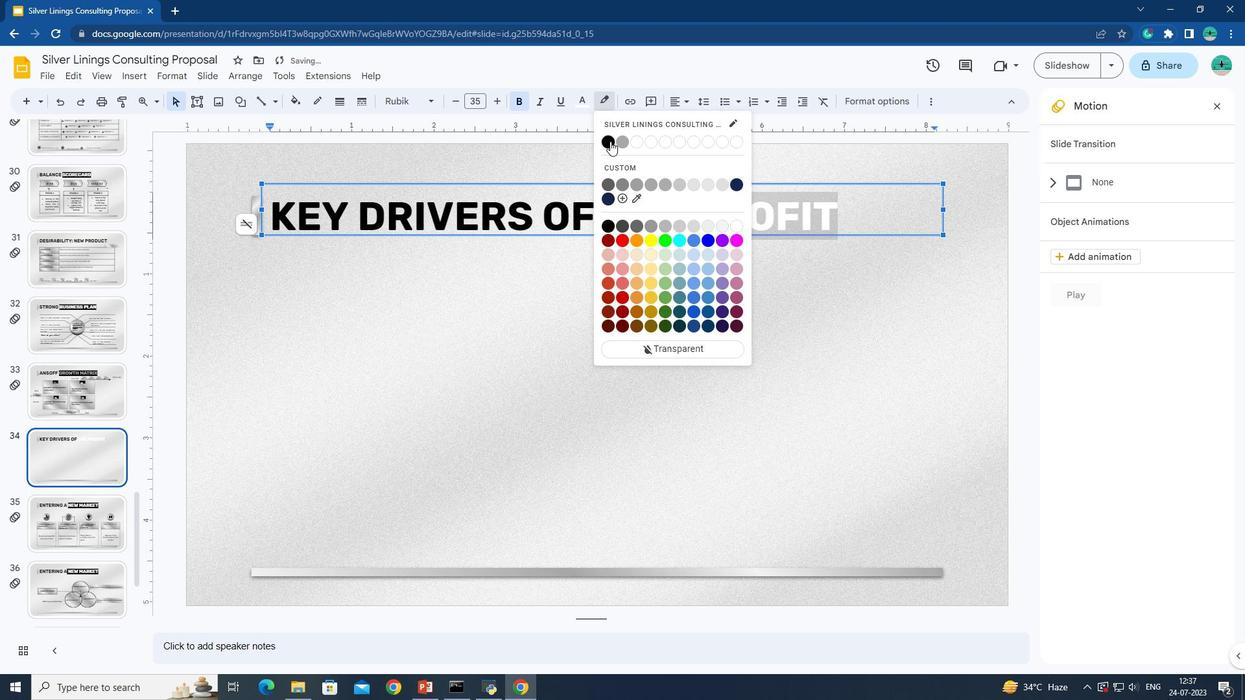 
Action: Mouse moved to (547, 315)
Screenshot: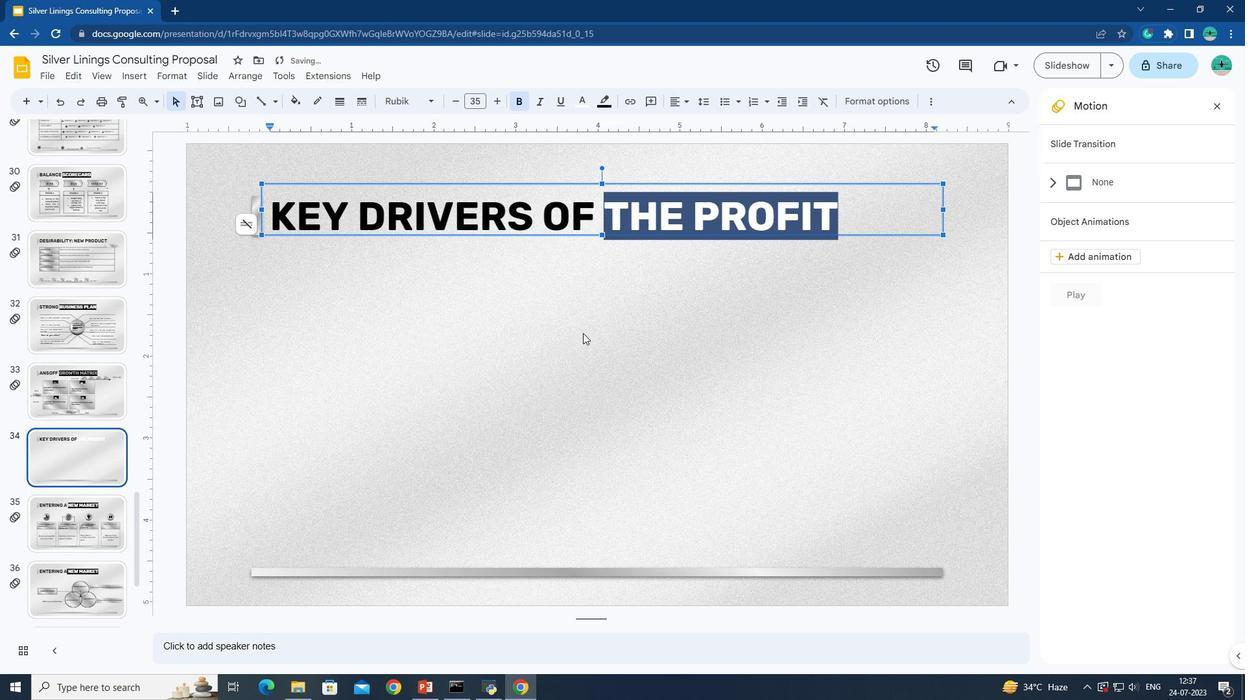 
Action: Mouse pressed left at (547, 315)
Screenshot: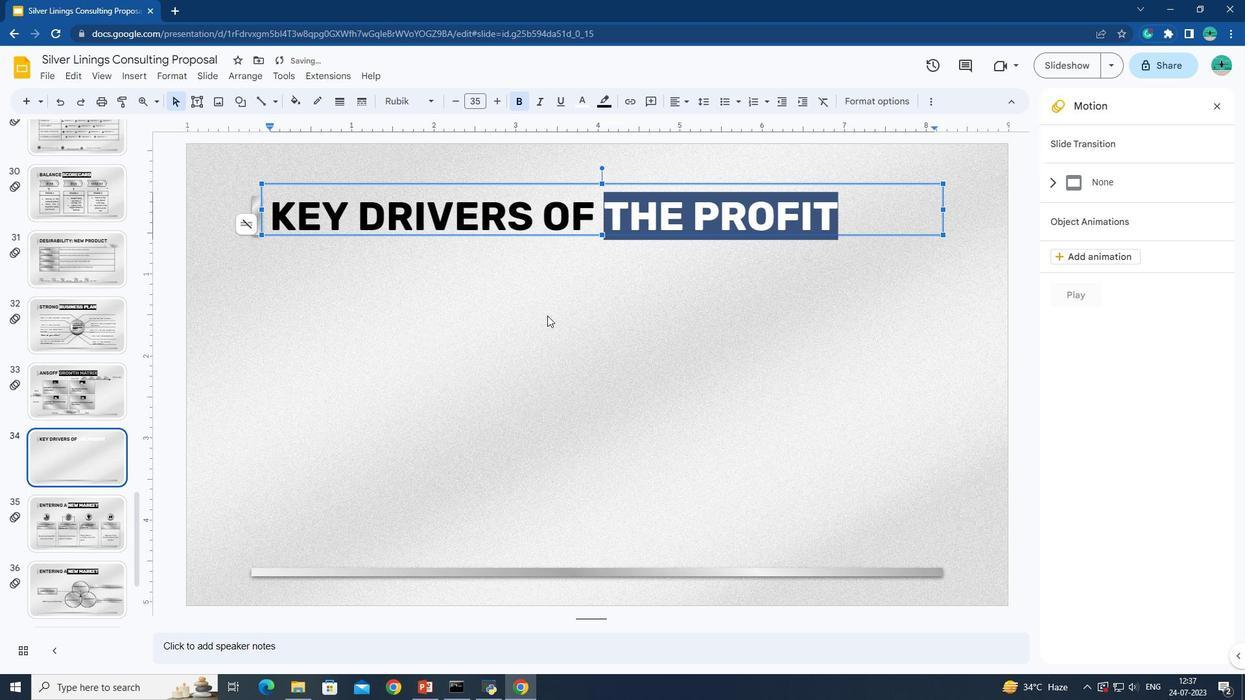 
Action: Mouse moved to (125, 77)
Screenshot: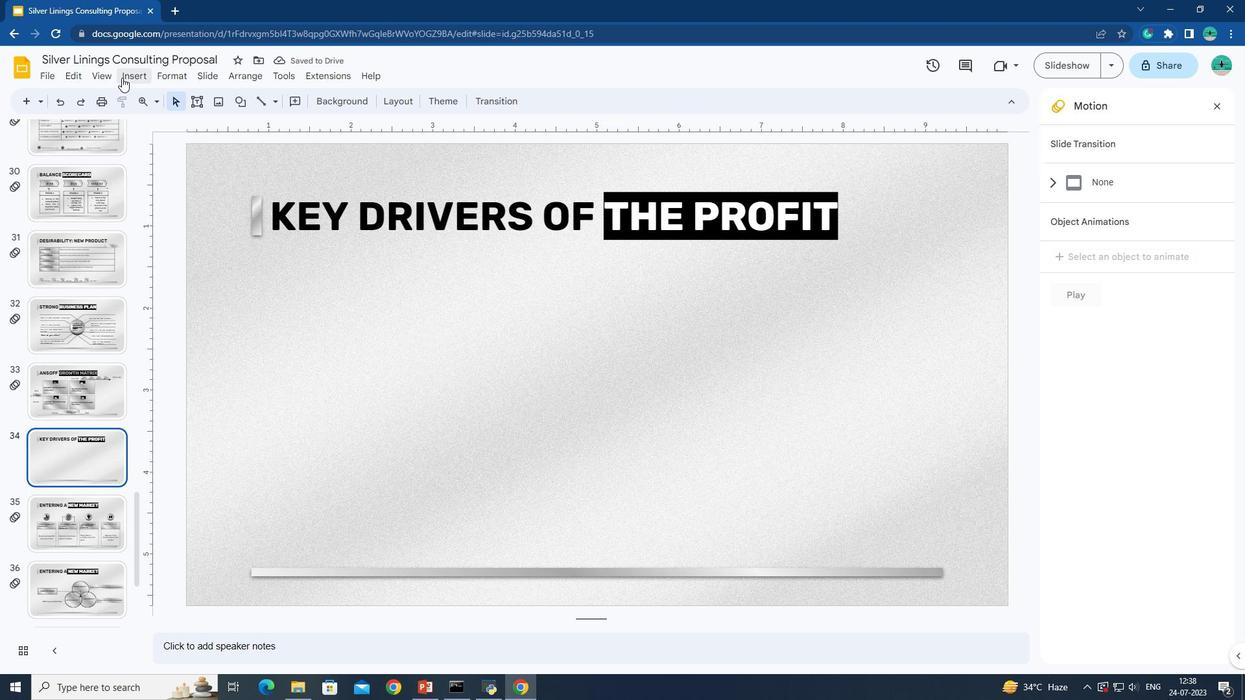
Action: Mouse pressed left at (125, 77)
Screenshot: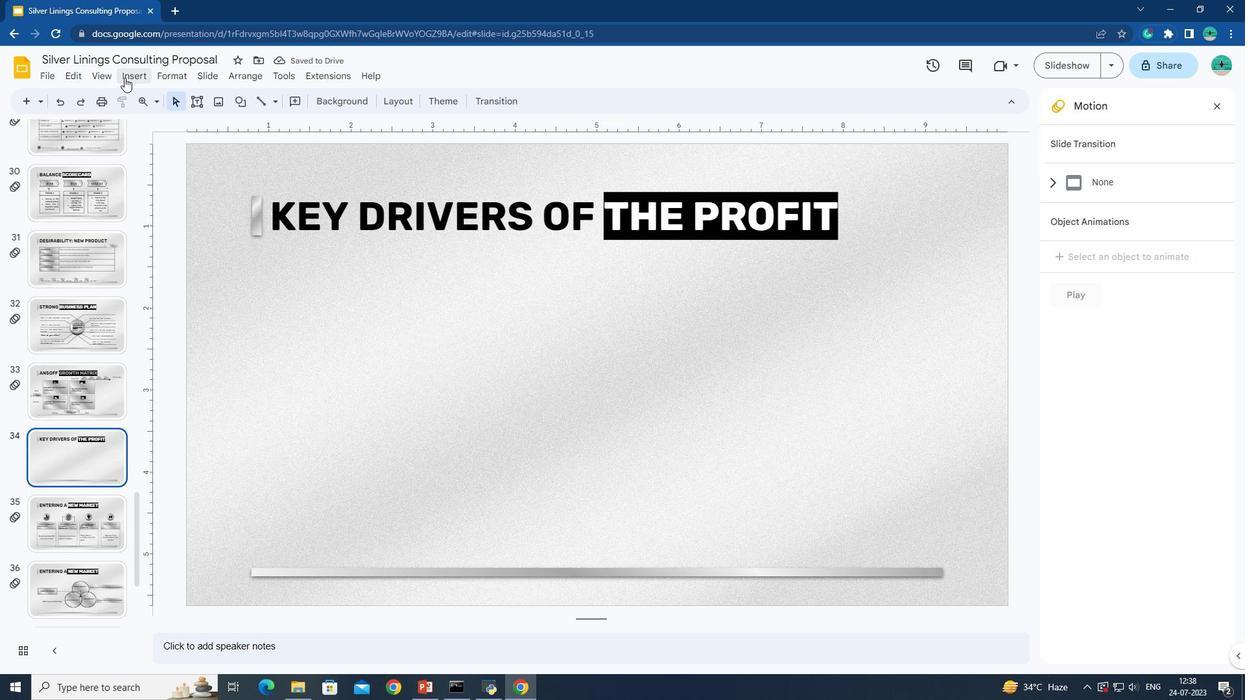 
Action: Mouse moved to (356, 214)
Screenshot: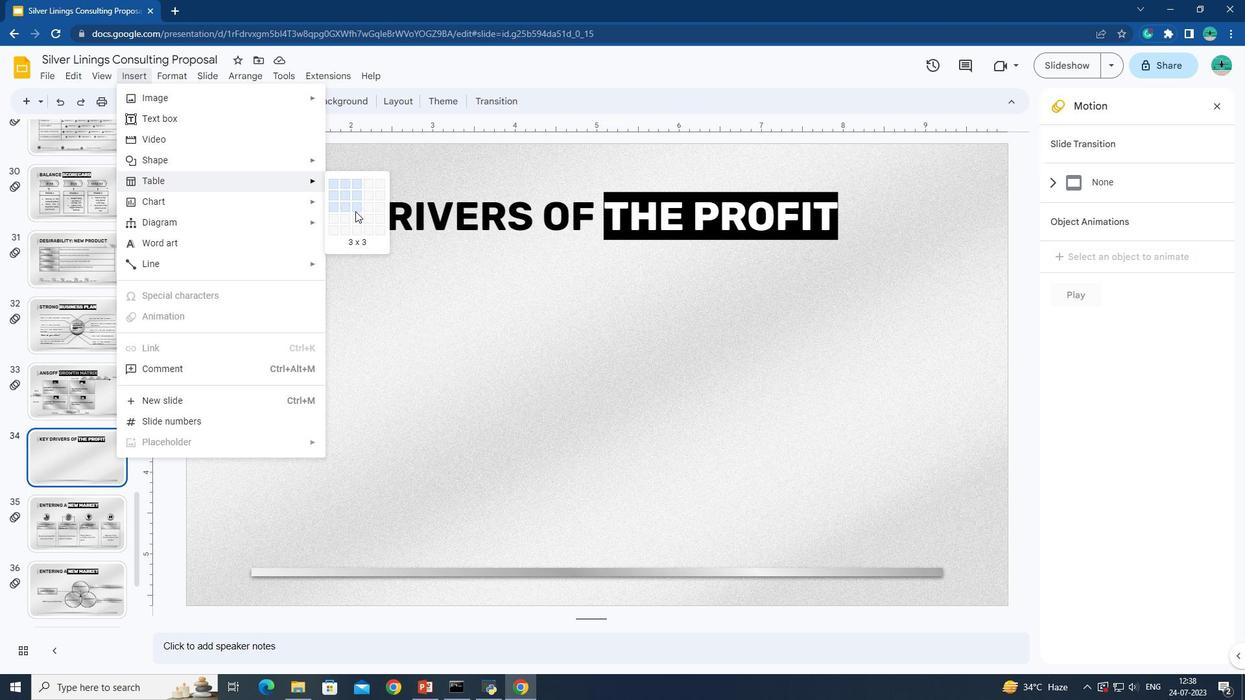 
Action: Mouse pressed left at (356, 214)
Screenshot: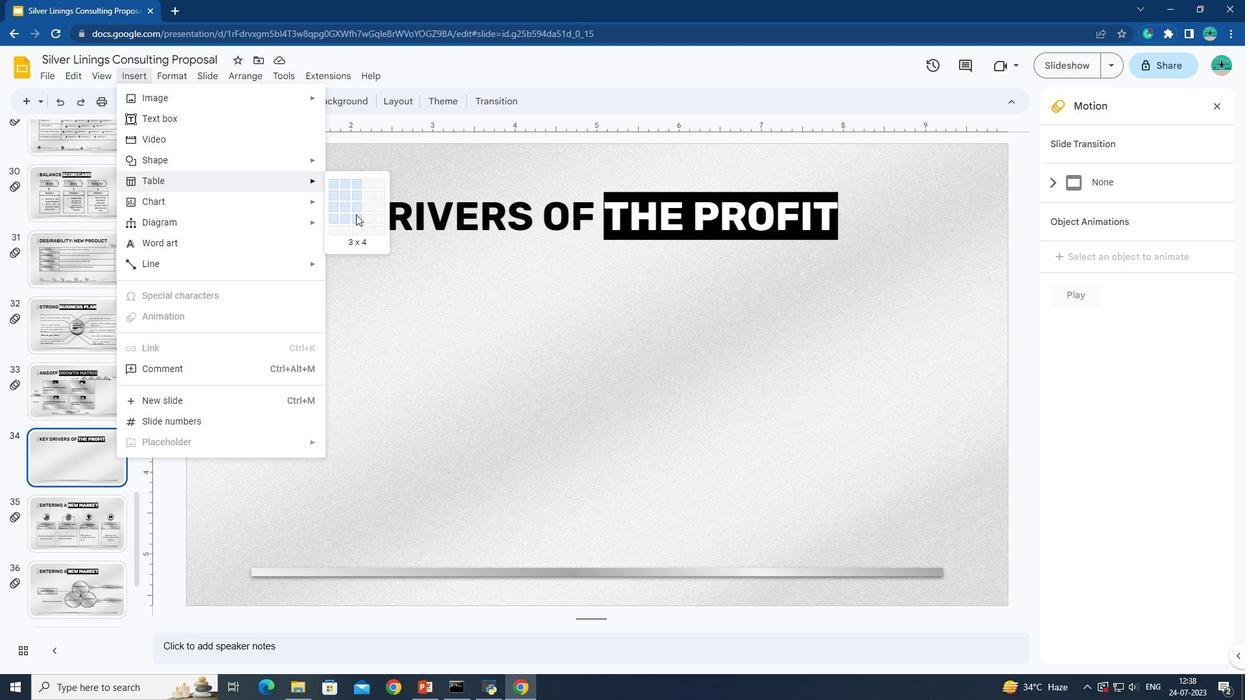 
Action: Mouse moved to (596, 304)
Screenshot: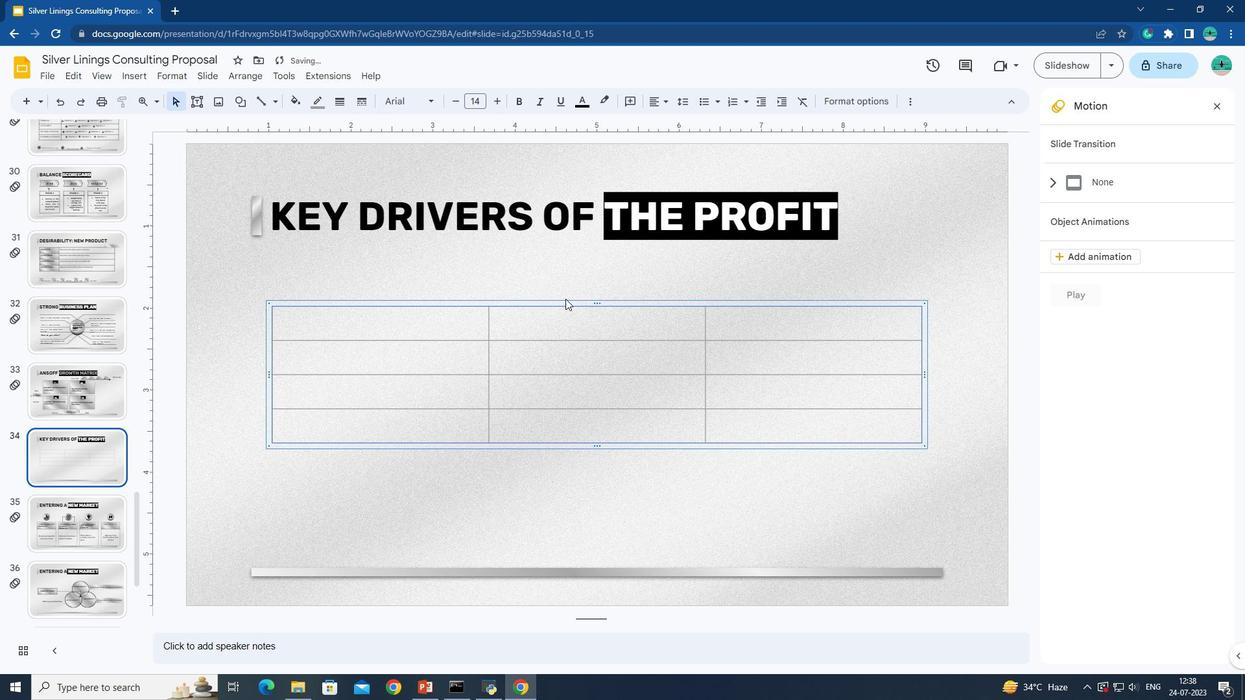 
Action: Mouse pressed left at (596, 304)
Screenshot: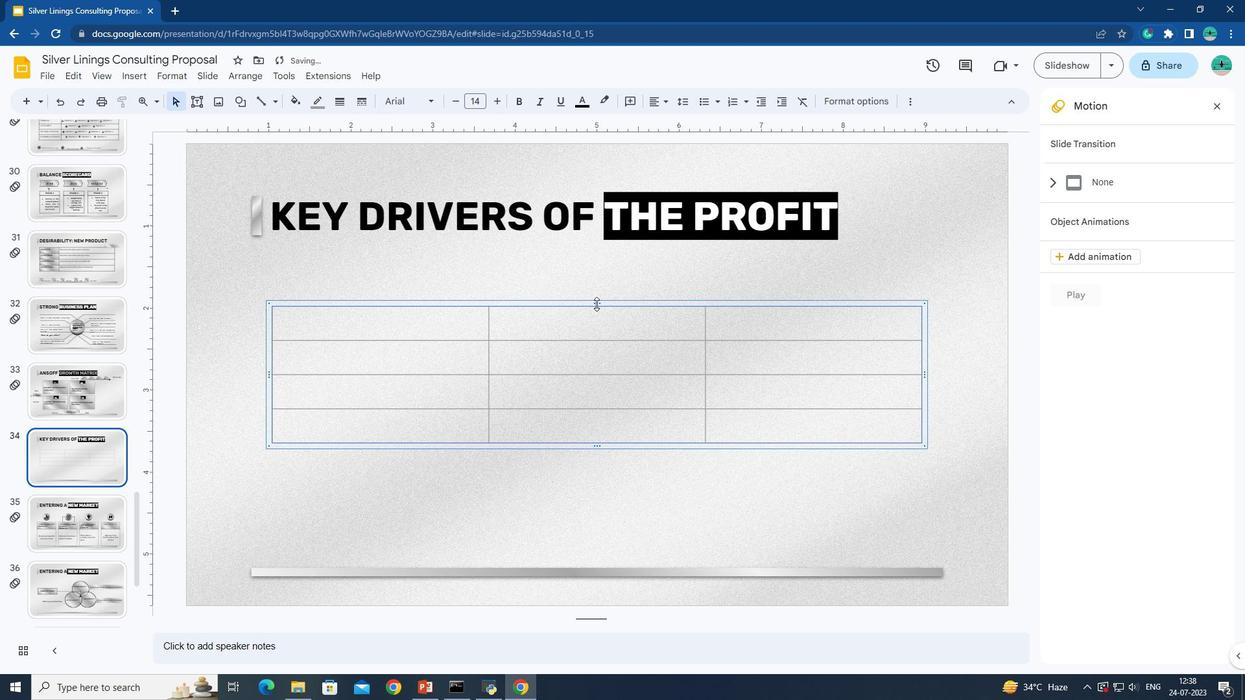 
Action: Mouse moved to (597, 446)
Screenshot: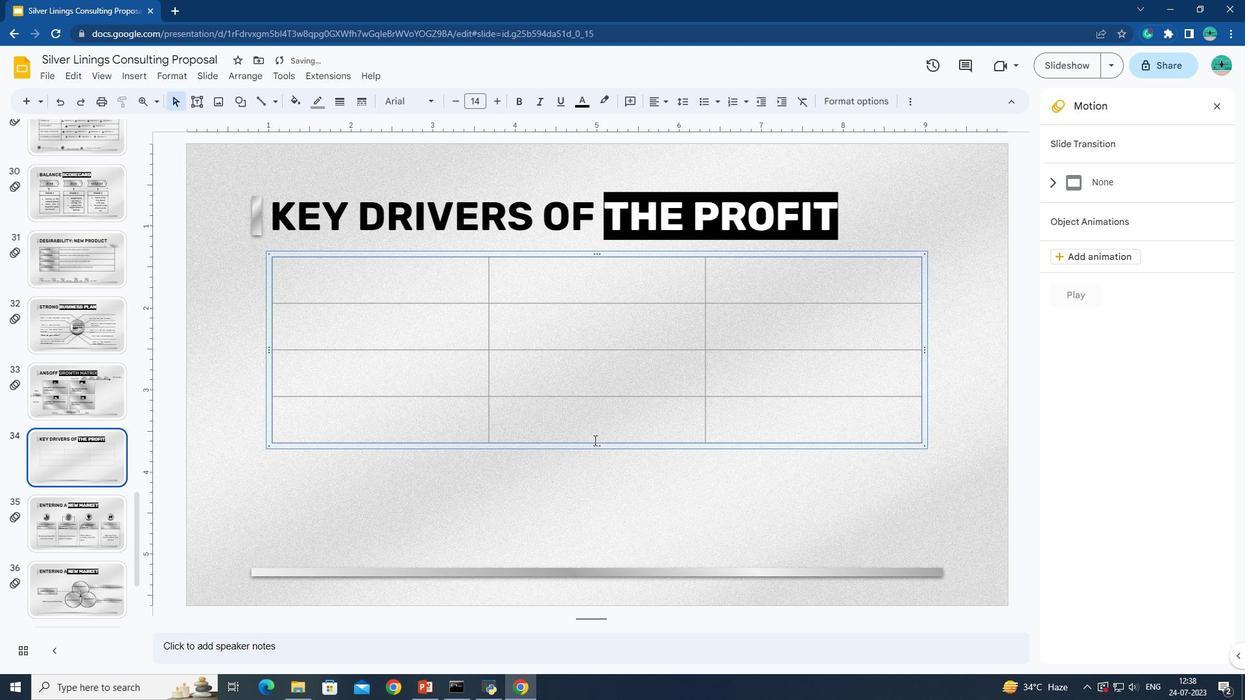 
Action: Mouse pressed left at (597, 446)
Screenshot: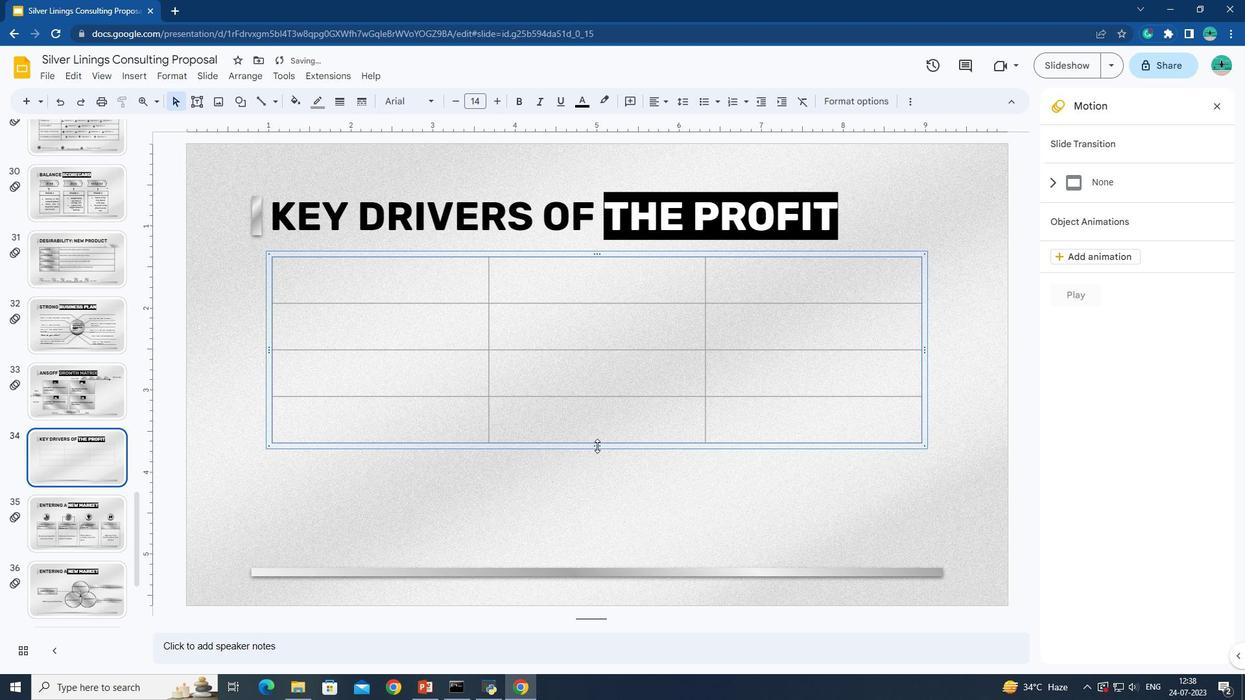 
Action: Mouse moved to (269, 259)
Screenshot: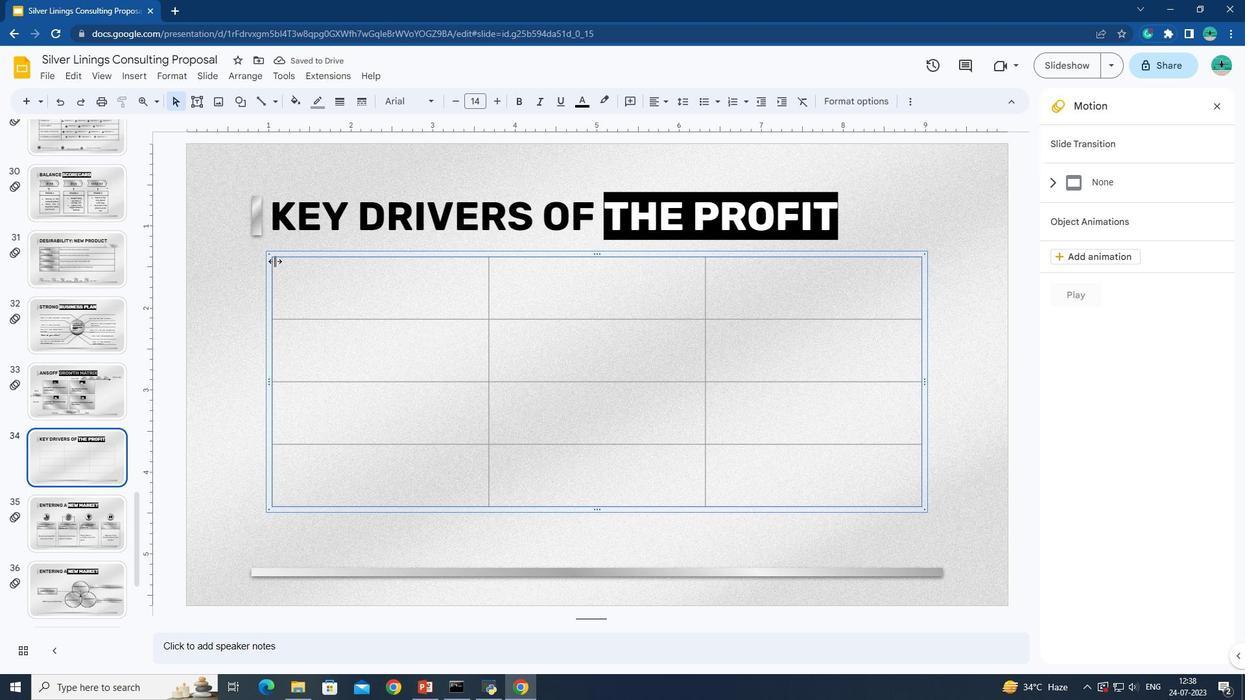 
Action: Mouse pressed left at (269, 259)
Screenshot: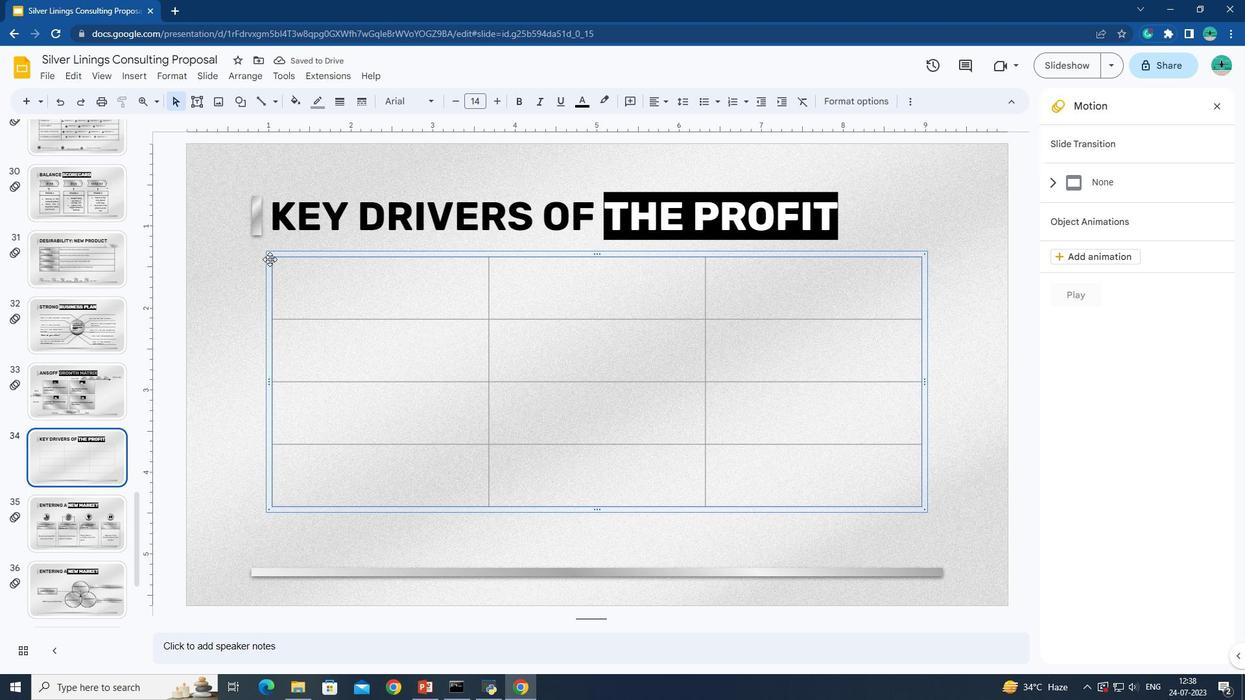 
Action: Mouse moved to (334, 99)
Screenshot: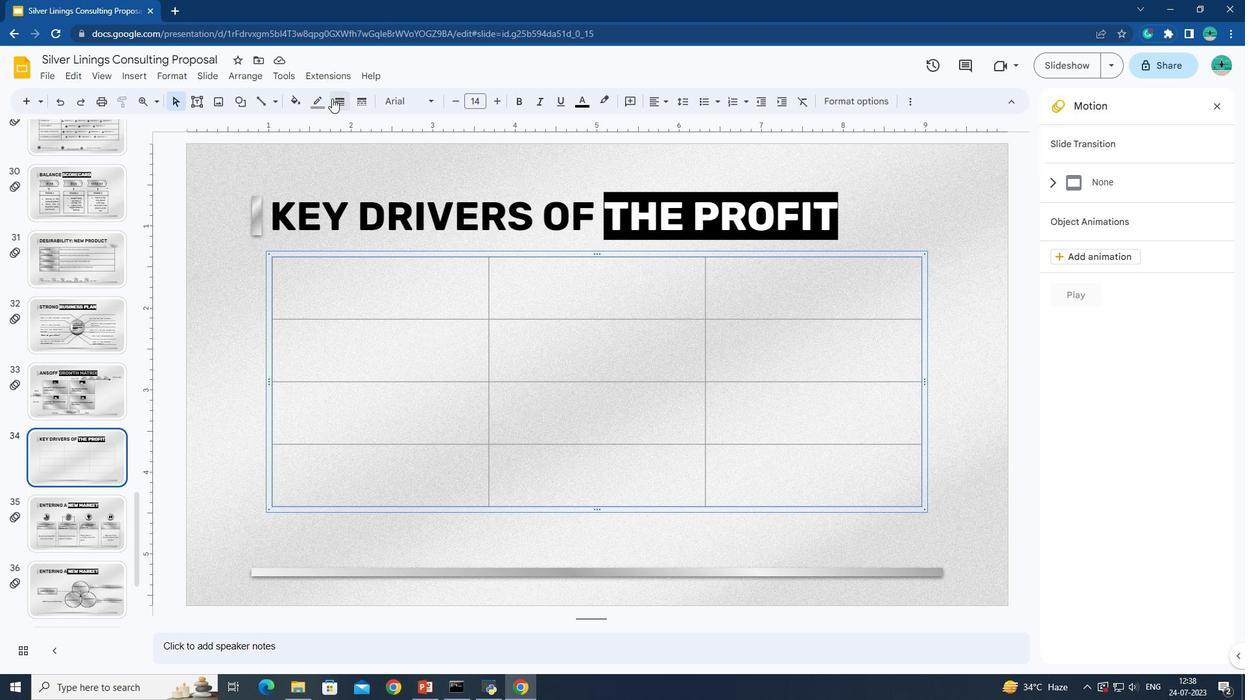 
Action: Mouse pressed left at (334, 99)
Screenshot: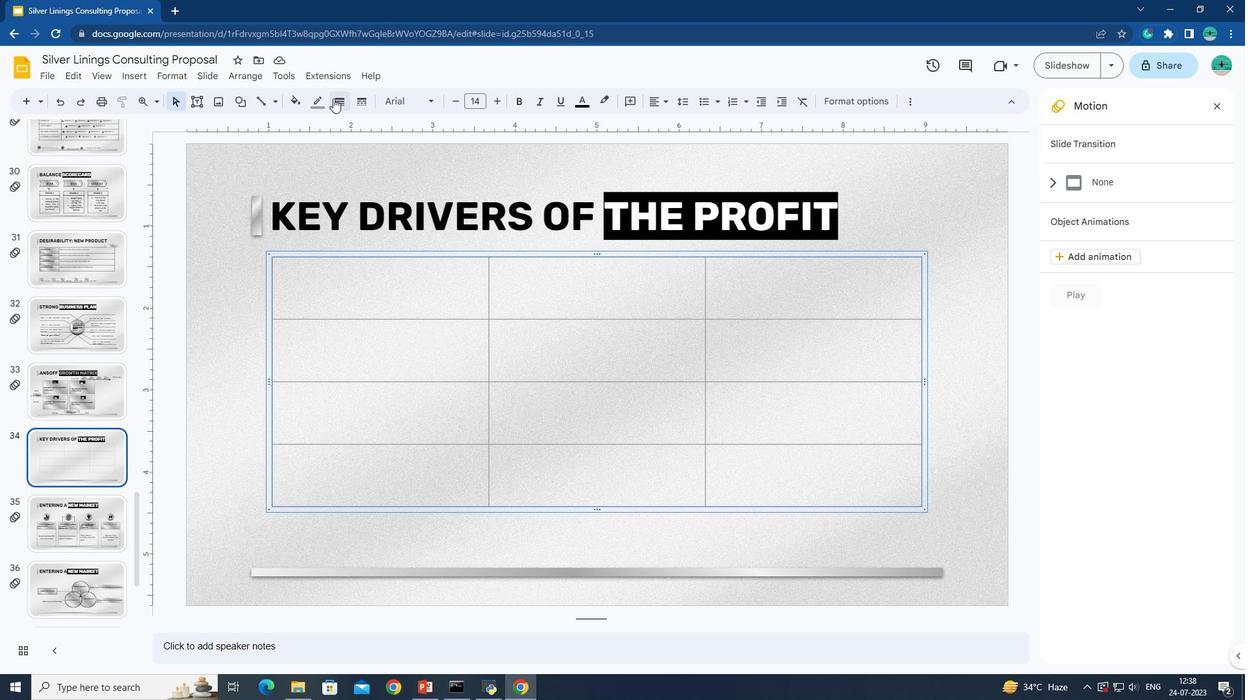
Action: Mouse moved to (361, 140)
Screenshot: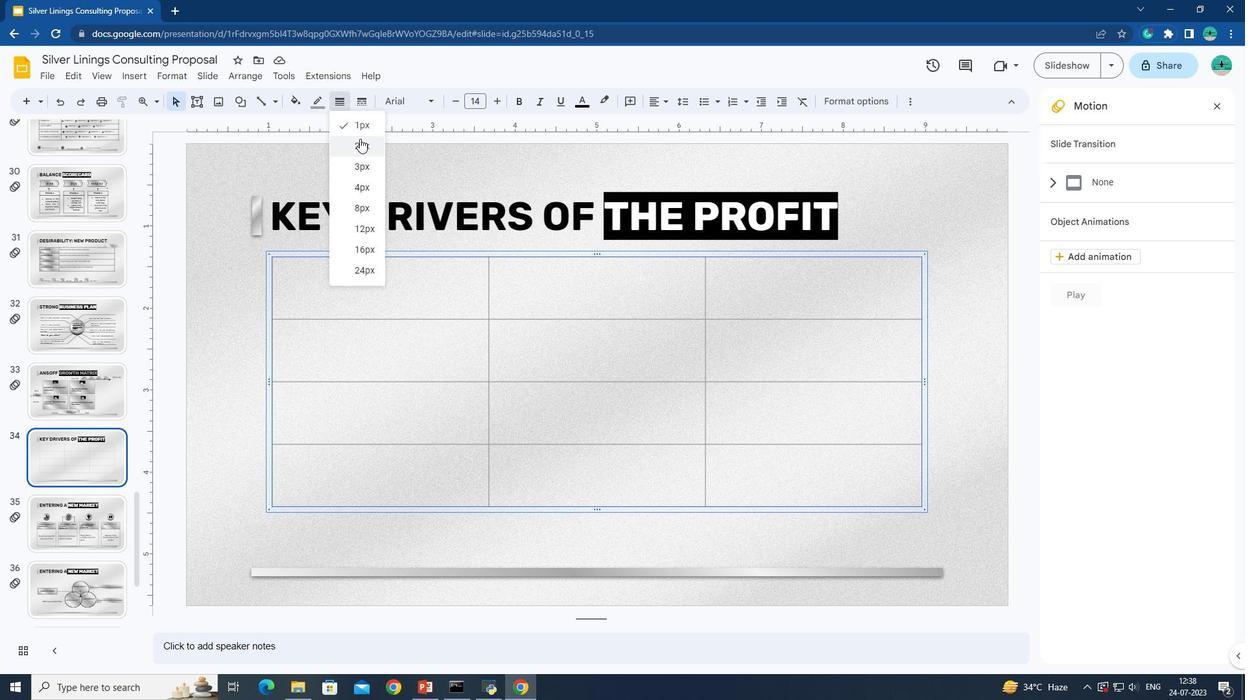 
Action: Mouse pressed left at (361, 140)
Screenshot: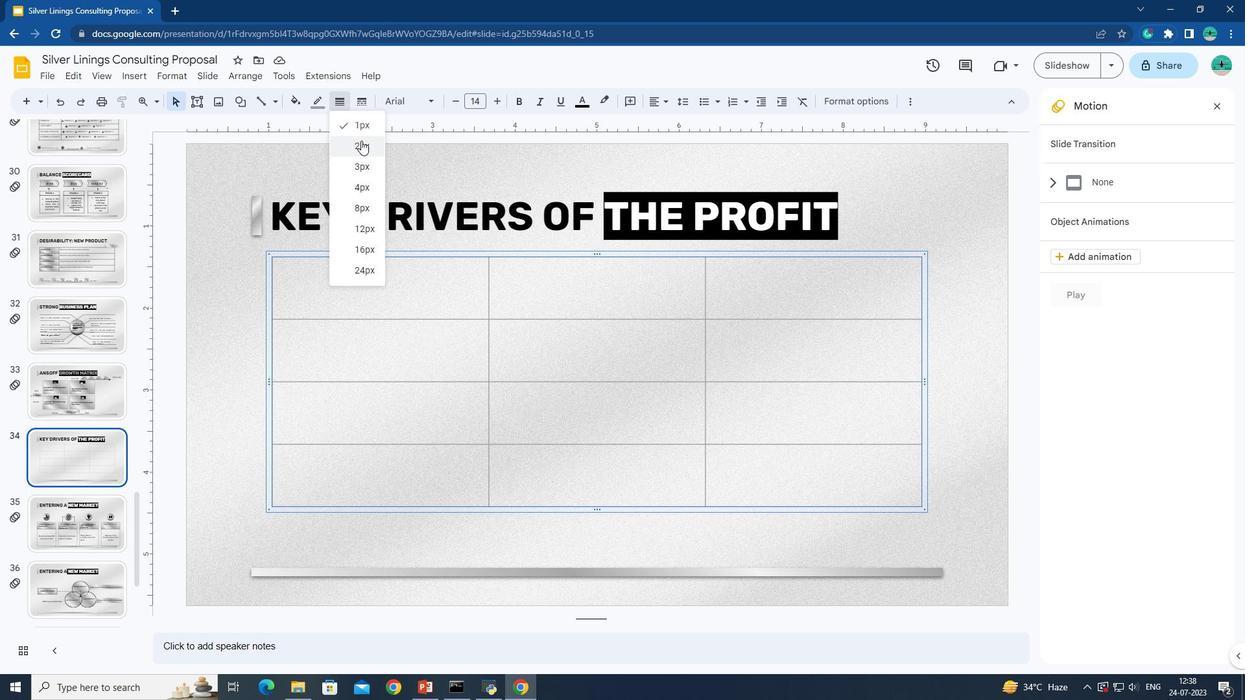 
Action: Mouse moved to (323, 104)
Screenshot: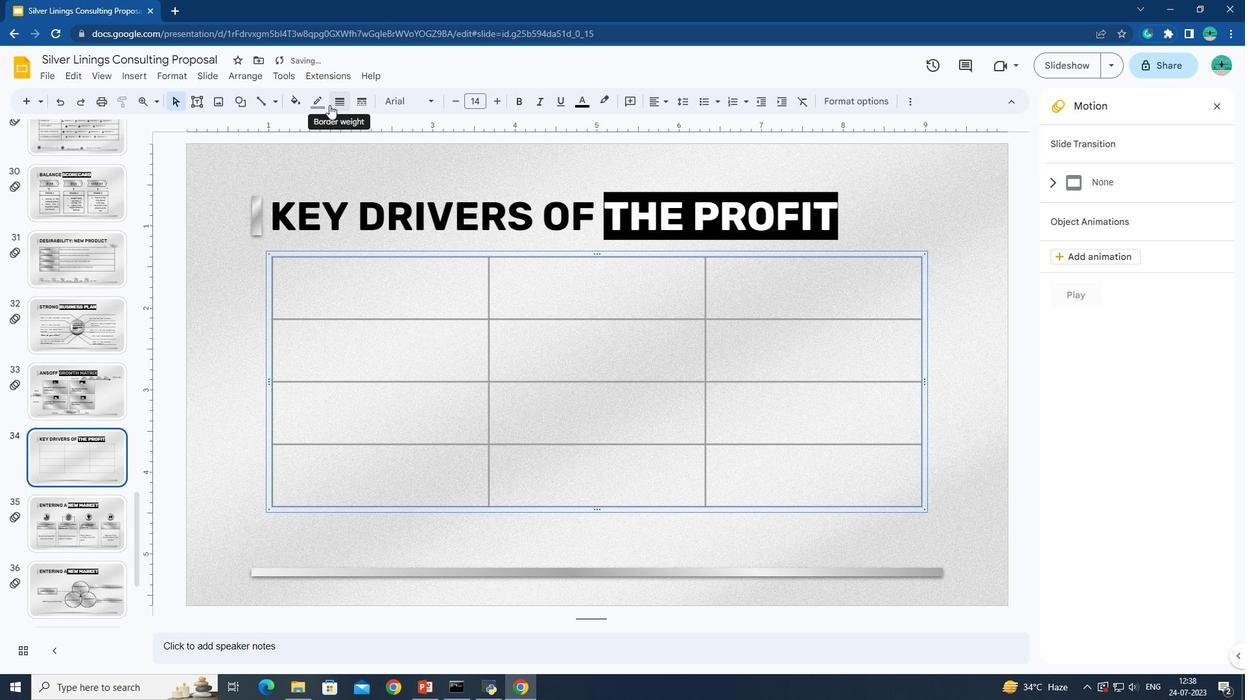 
Action: Mouse pressed left at (323, 104)
Screenshot: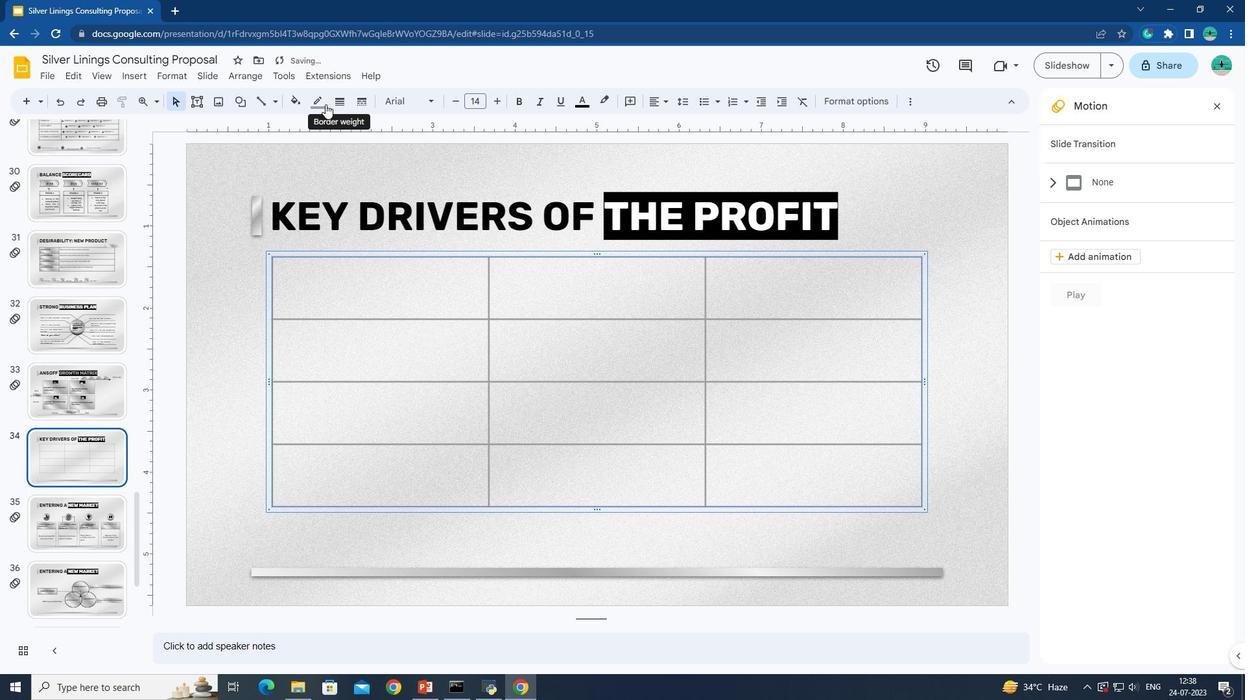 
Action: Mouse moved to (320, 143)
Screenshot: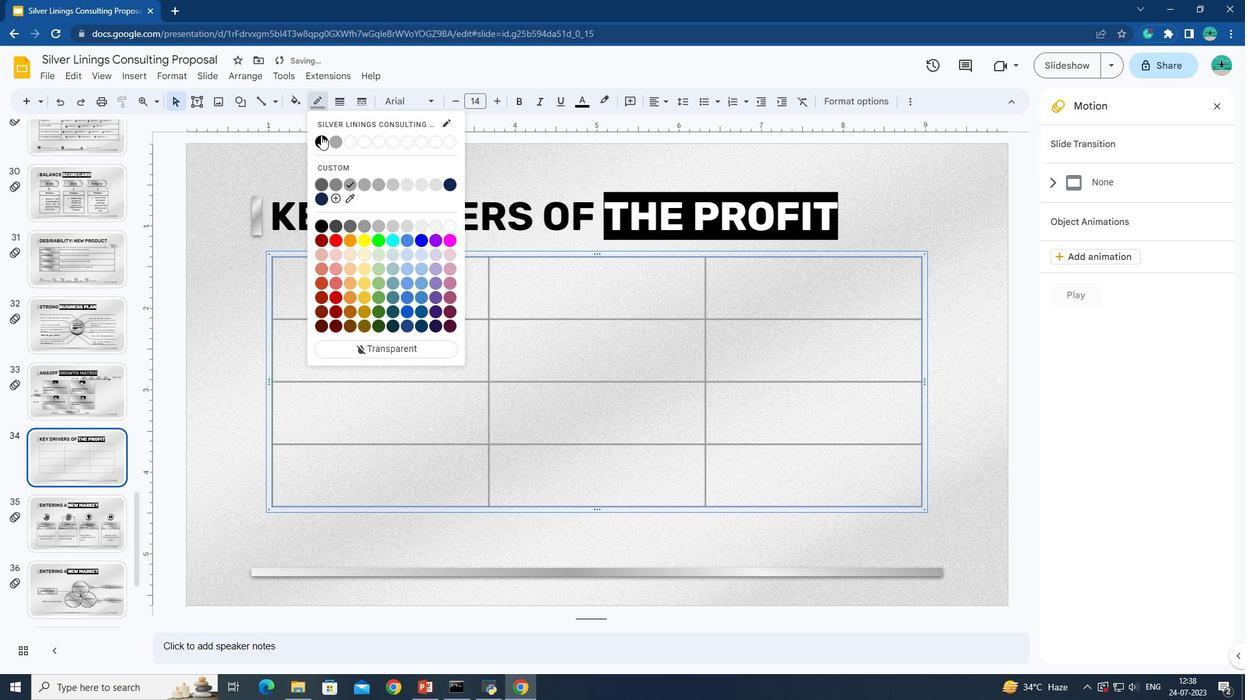 
Action: Mouse pressed left at (320, 143)
Screenshot: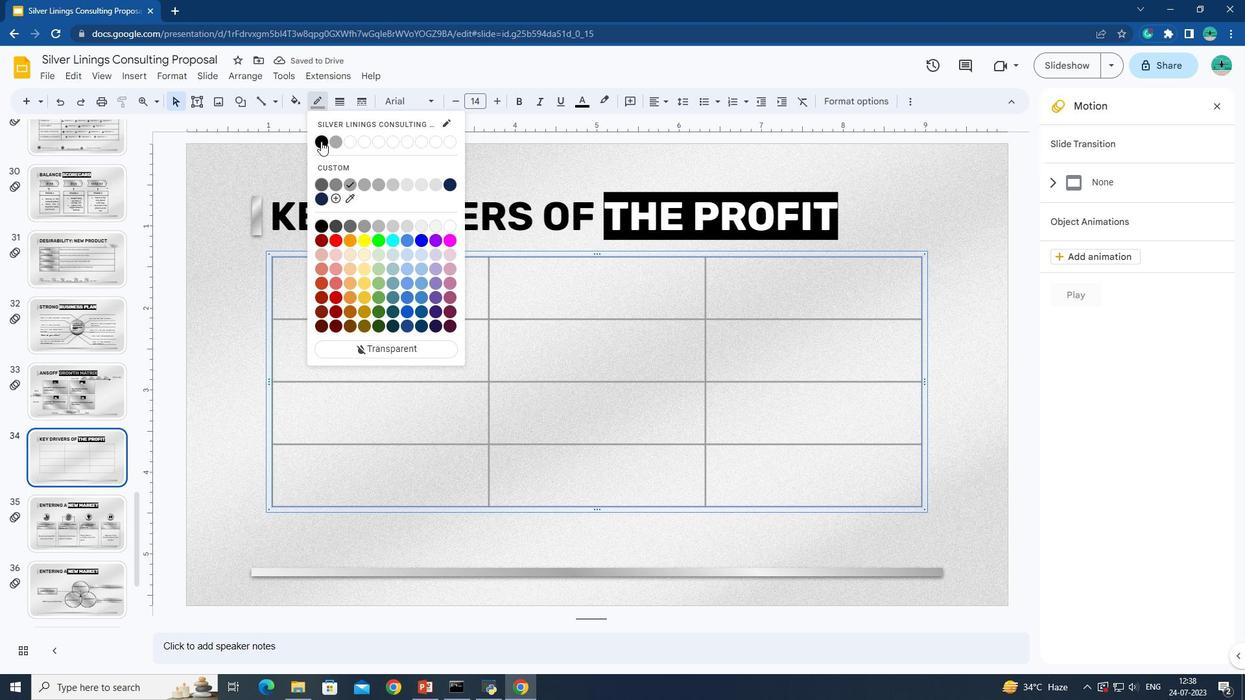 
Action: Mouse moved to (458, 257)
Screenshot: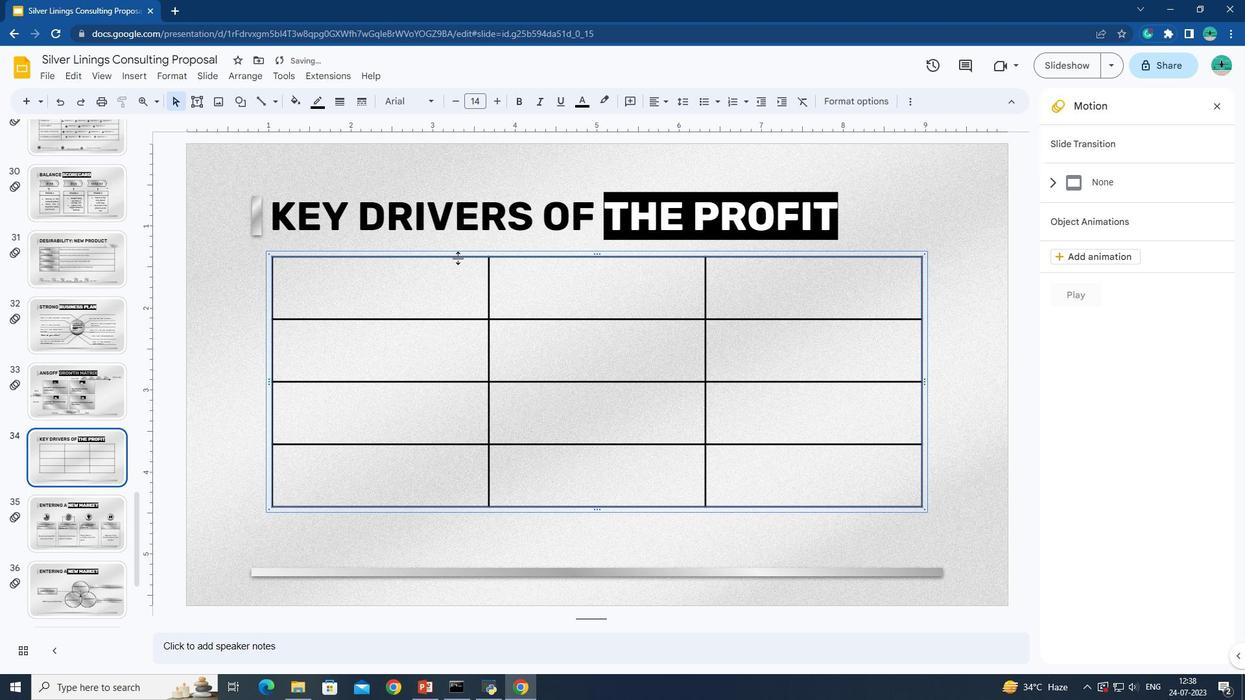 
Action: Mouse pressed left at (458, 257)
Screenshot: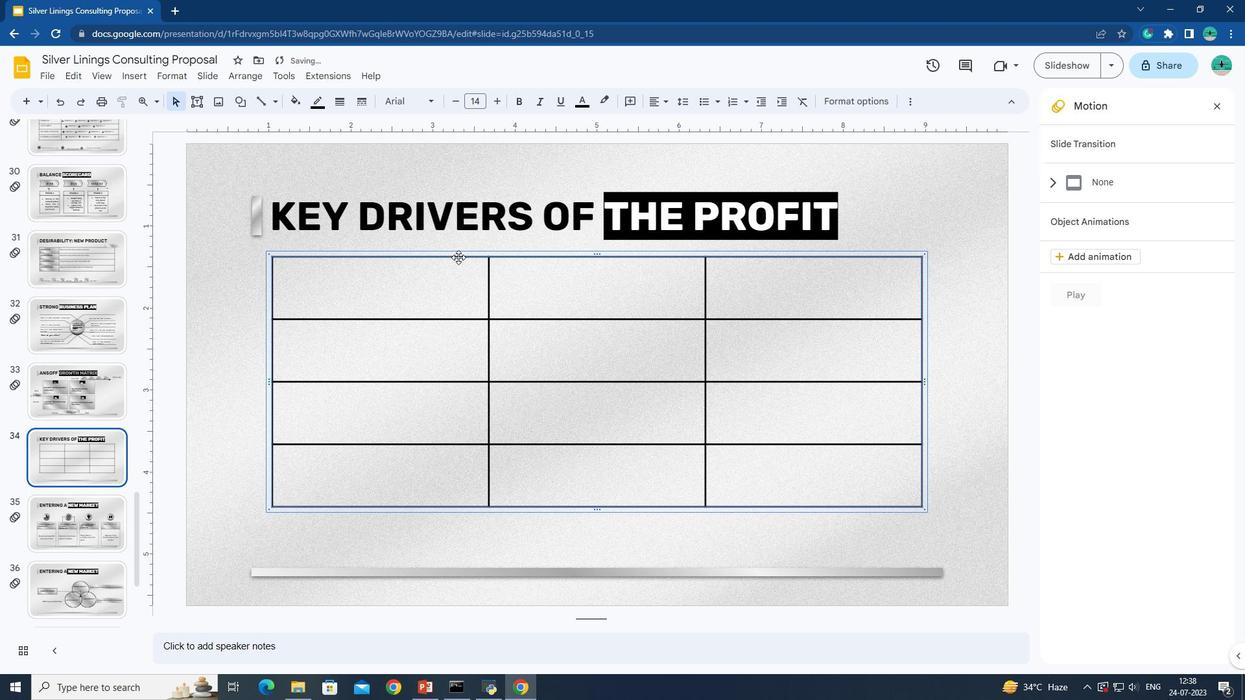 
Action: Mouse moved to (274, 292)
Screenshot: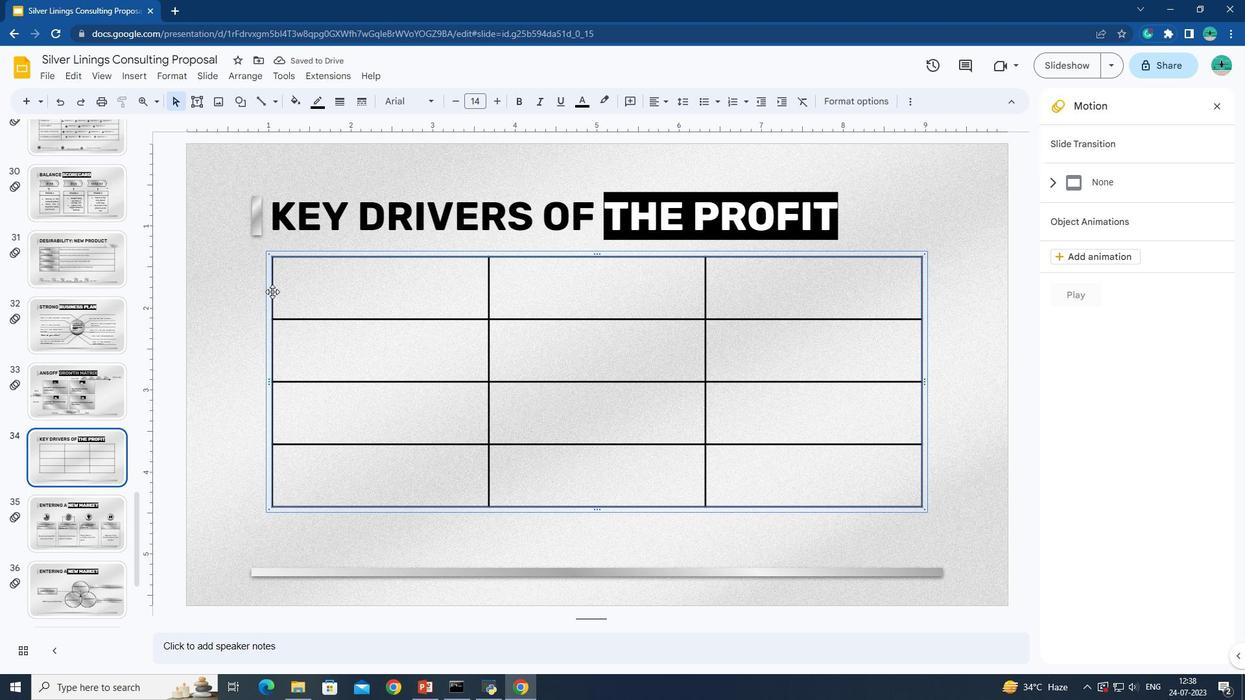 
Action: Mouse pressed left at (274, 292)
Screenshot: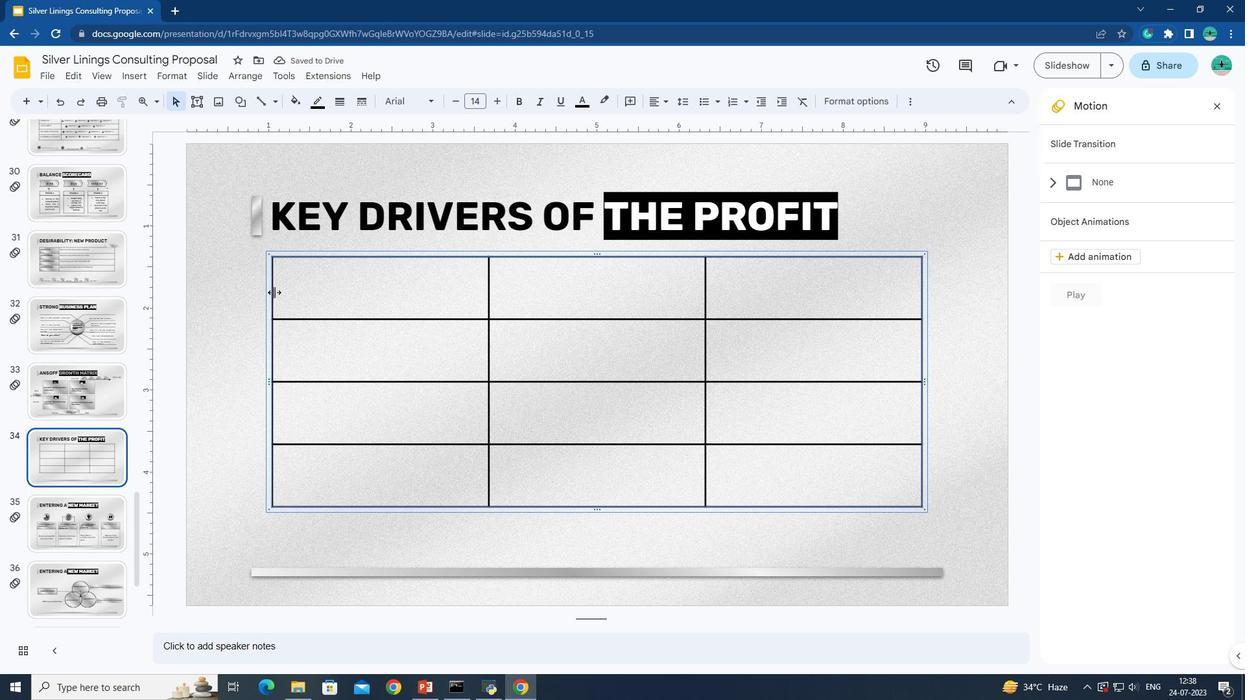 
Action: Mouse moved to (298, 106)
Screenshot: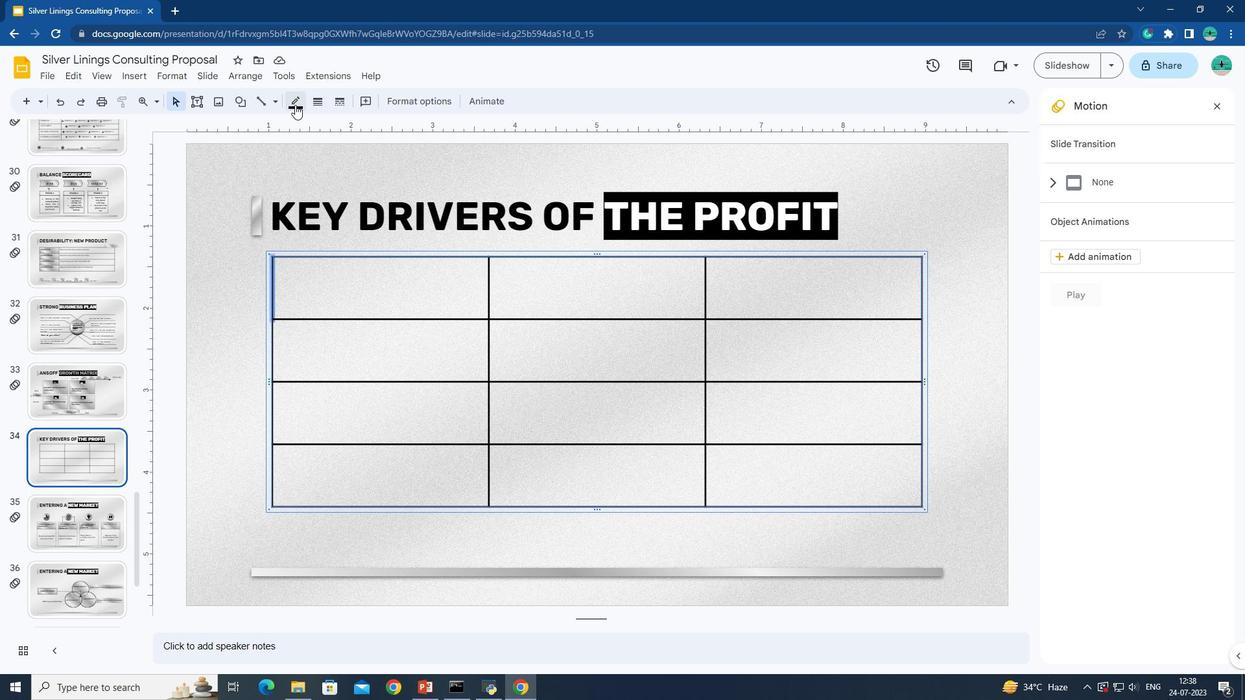 
Action: Mouse pressed left at (298, 106)
Screenshot: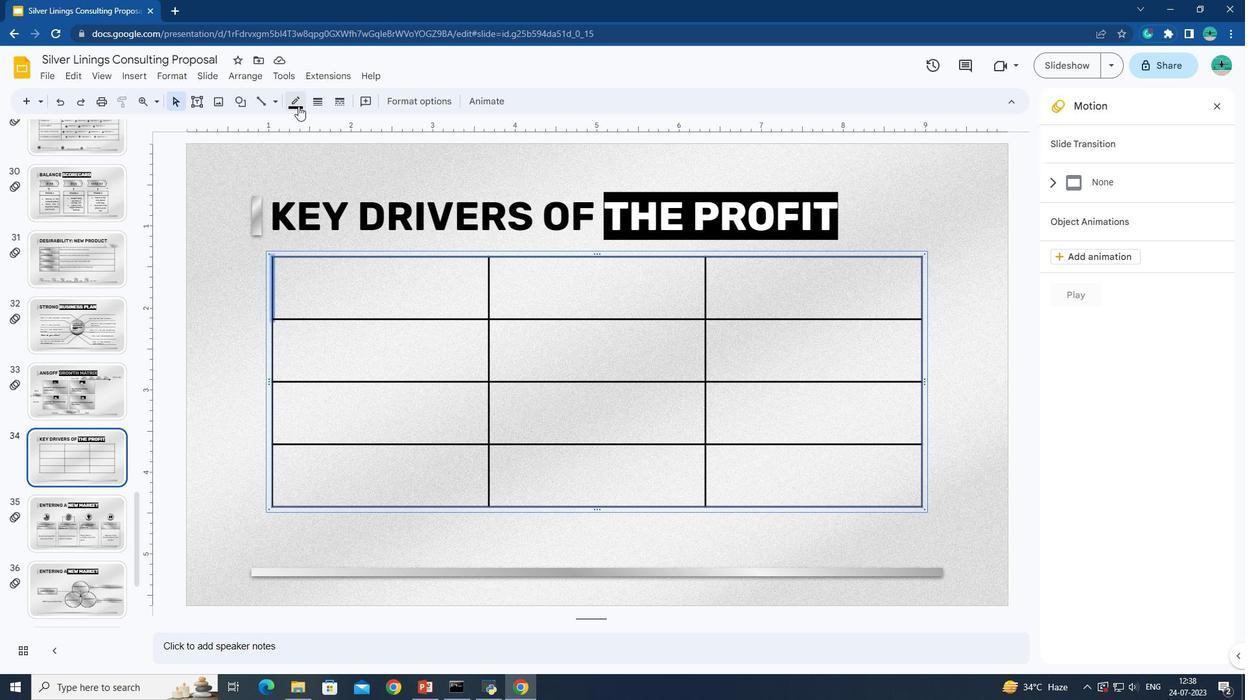 
Action: Mouse moved to (336, 345)
Screenshot: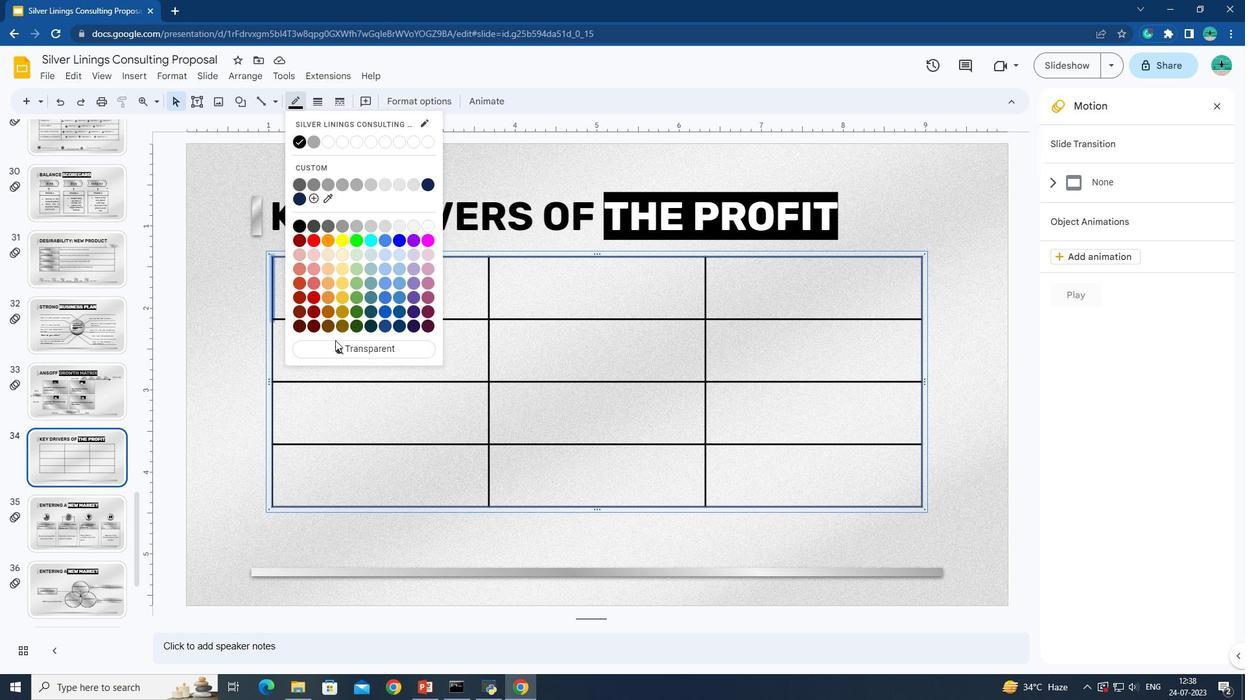 
Action: Mouse pressed left at (336, 345)
Screenshot: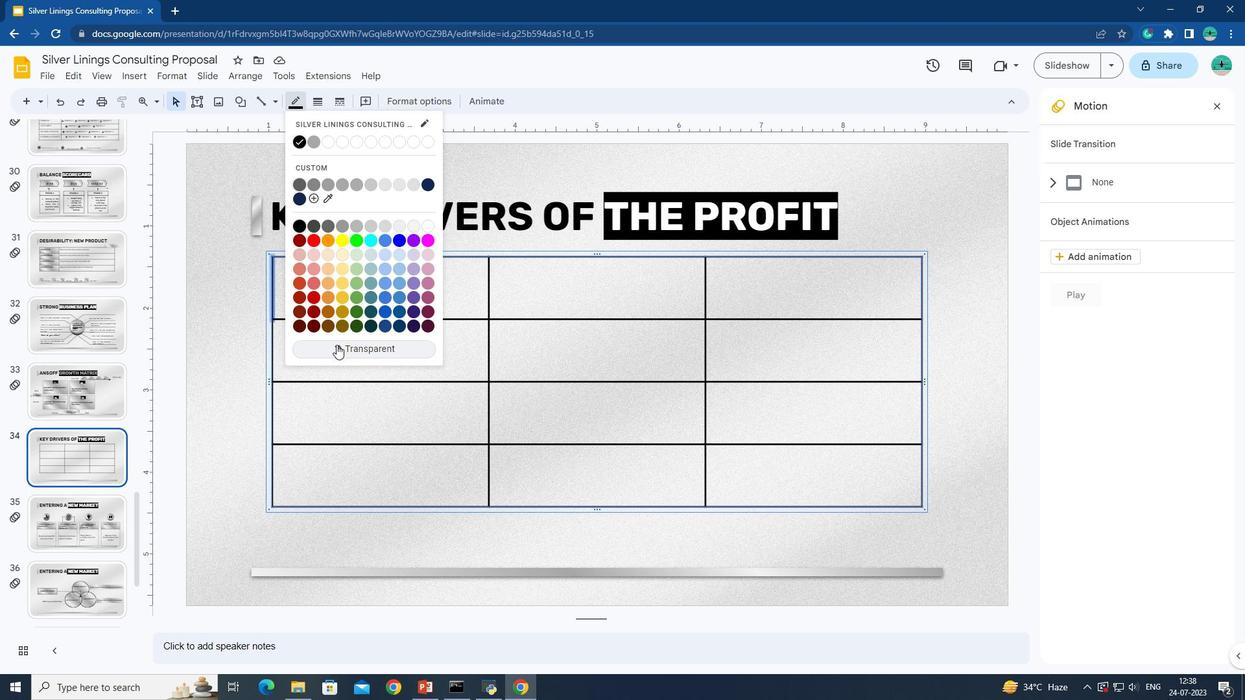 
Action: Mouse moved to (340, 258)
Screenshot: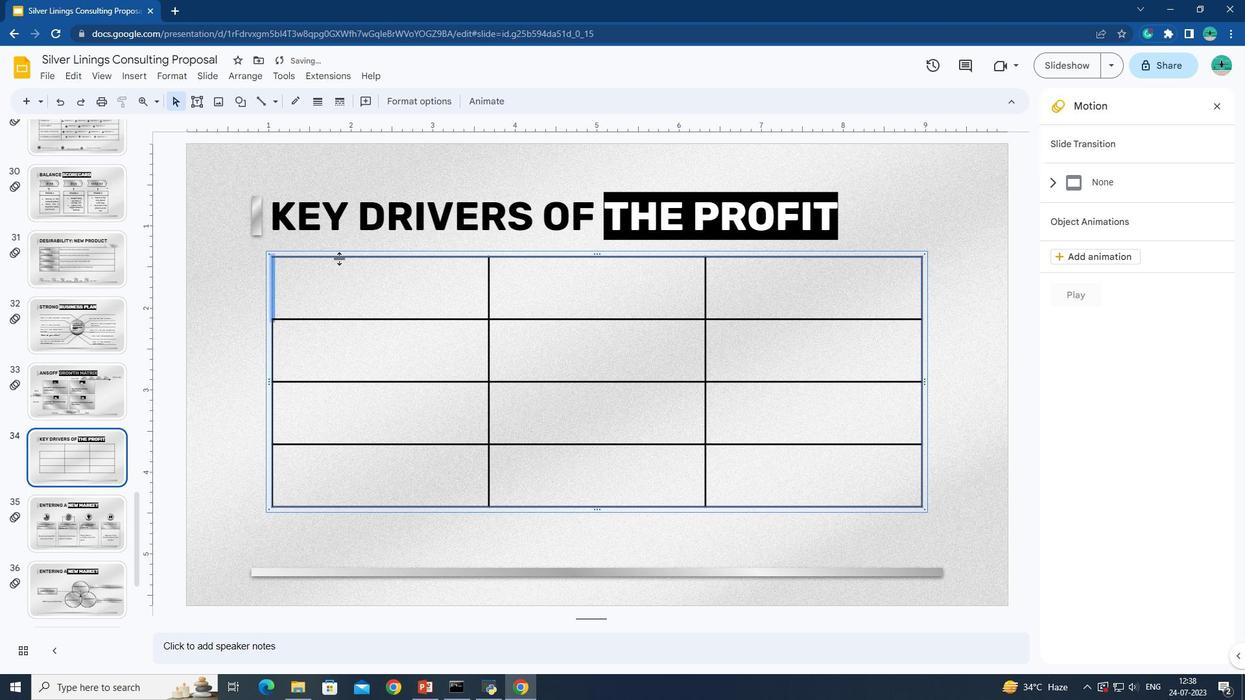 
Action: Mouse pressed left at (340, 258)
Screenshot: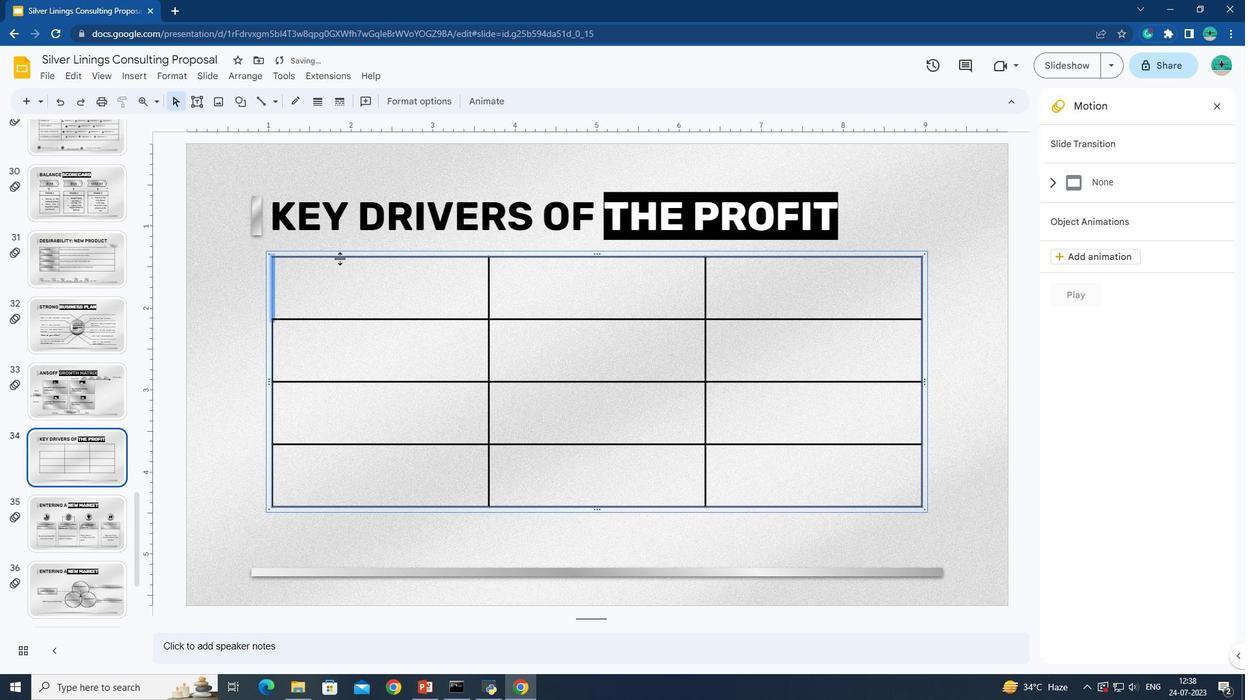 
Action: Mouse moved to (296, 103)
Screenshot: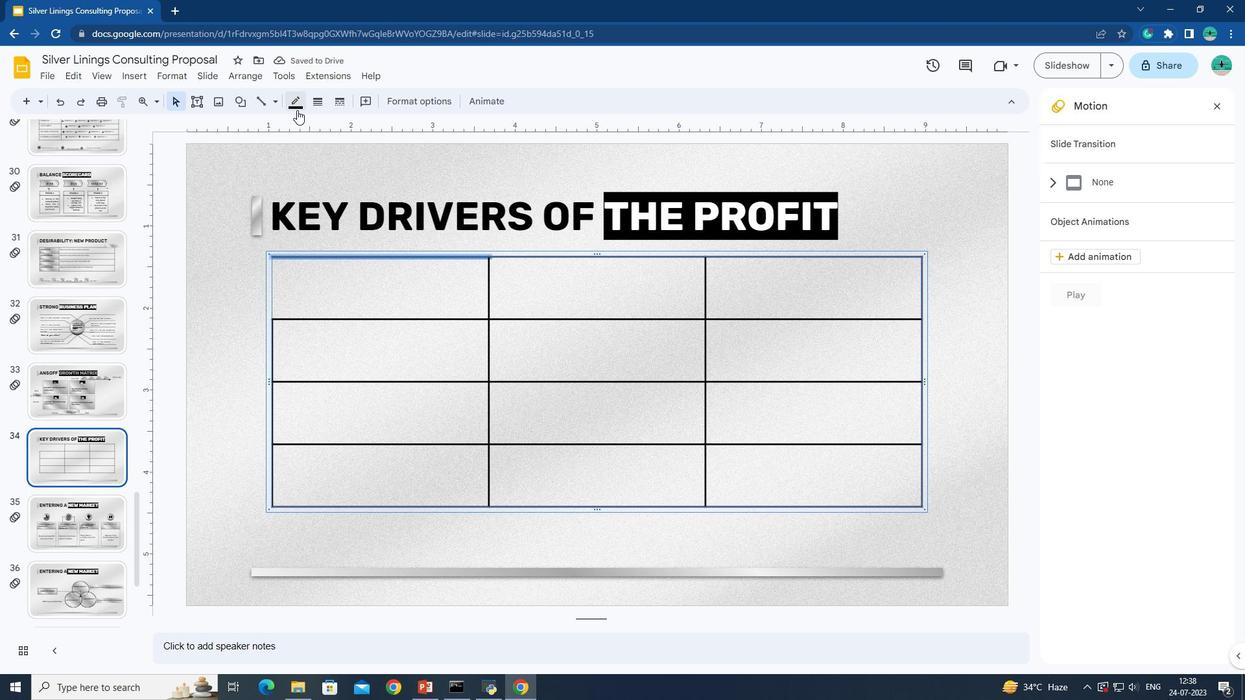 
Action: Mouse pressed left at (296, 103)
Screenshot: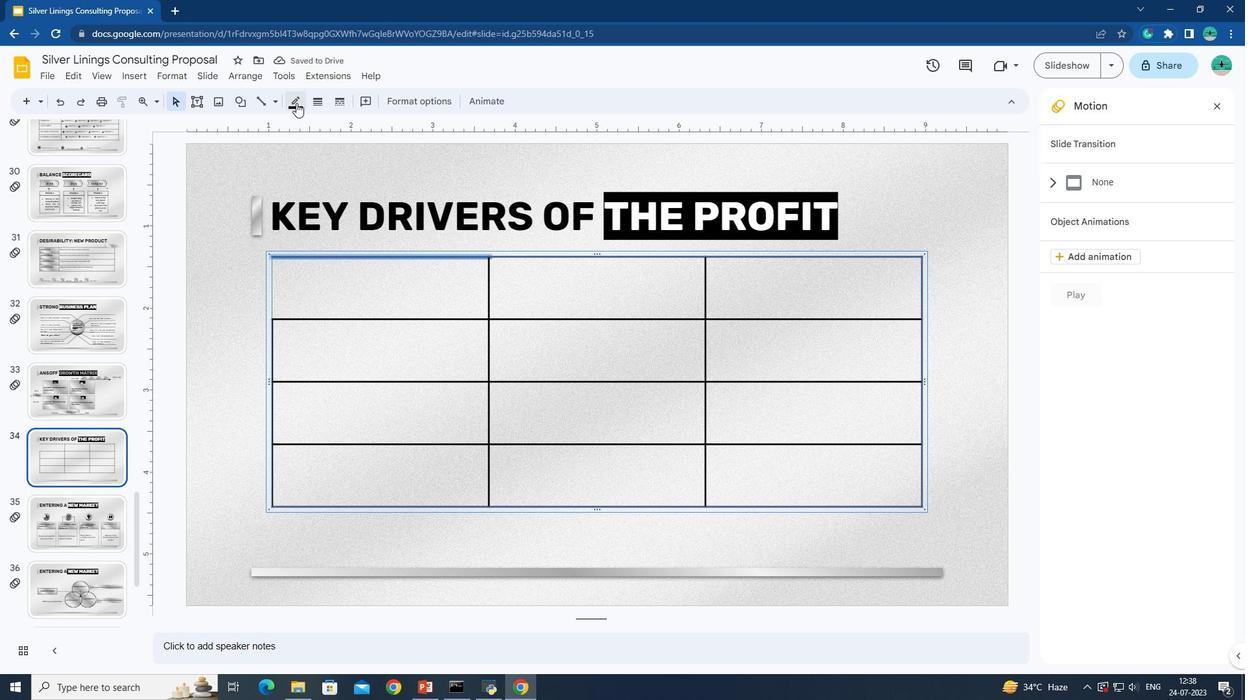 
Action: Mouse moved to (355, 341)
Screenshot: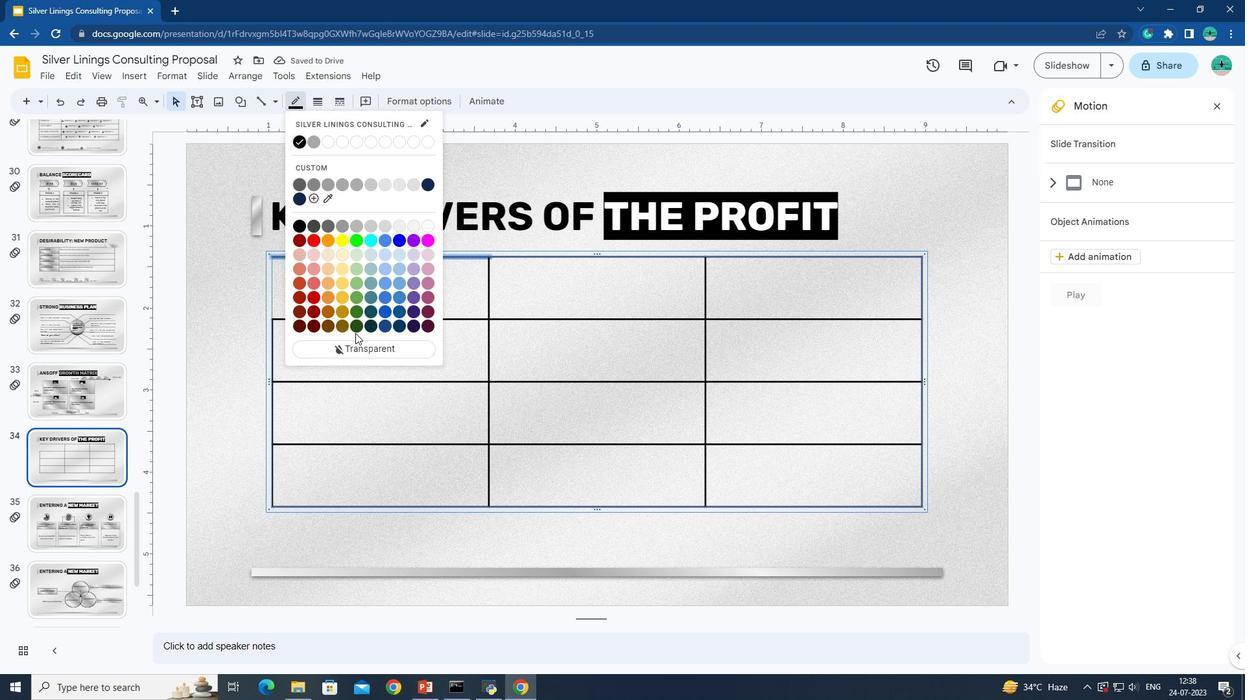 
Action: Mouse pressed left at (355, 341)
Screenshot: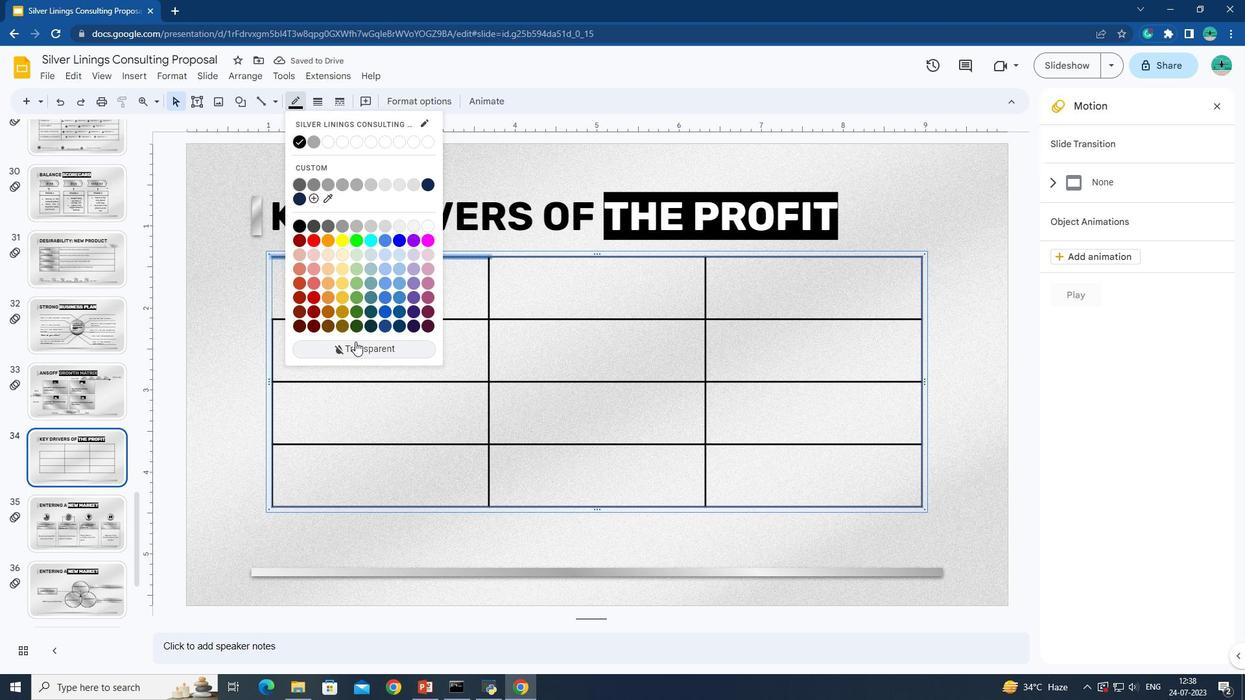 
Action: Mouse moved to (368, 287)
Screenshot: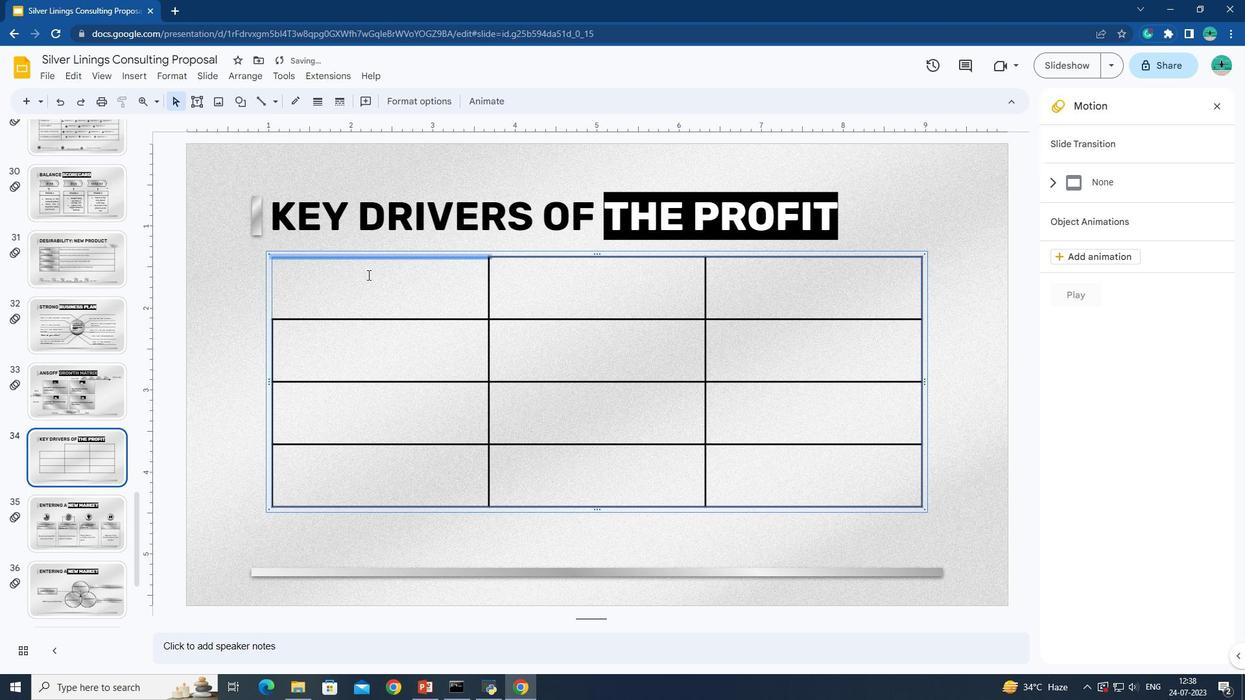 
Action: Mouse pressed left at (368, 287)
Screenshot: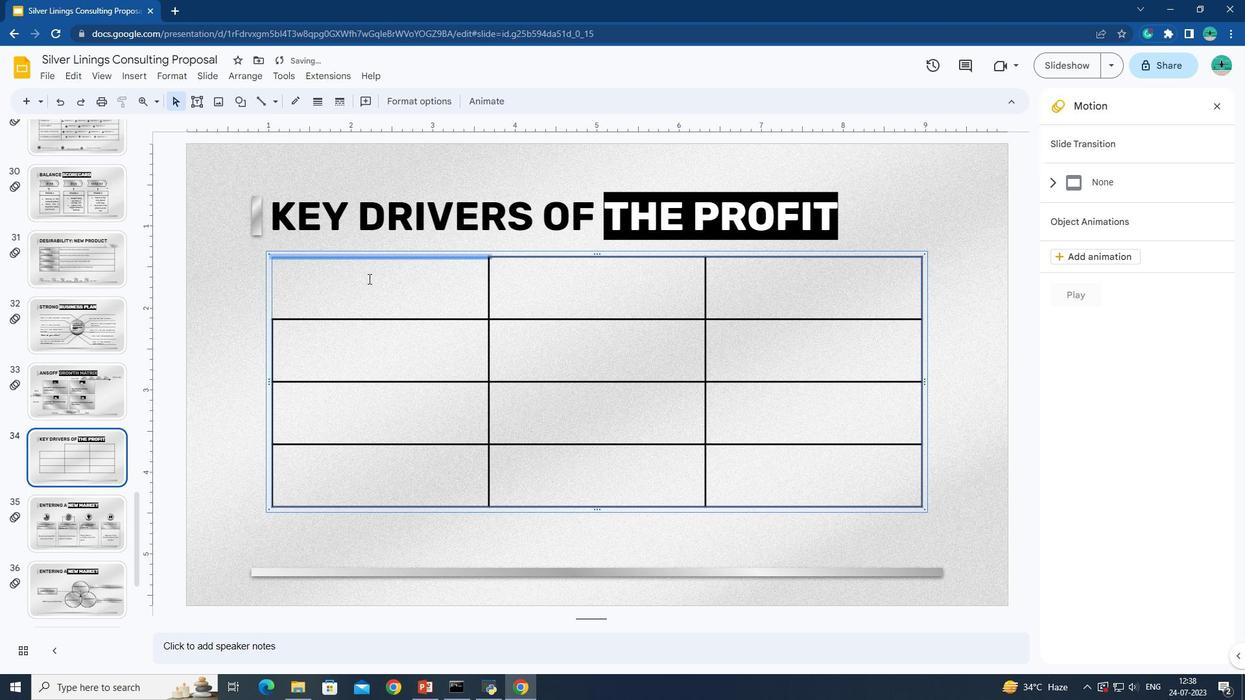 
Action: Mouse moved to (570, 294)
Screenshot: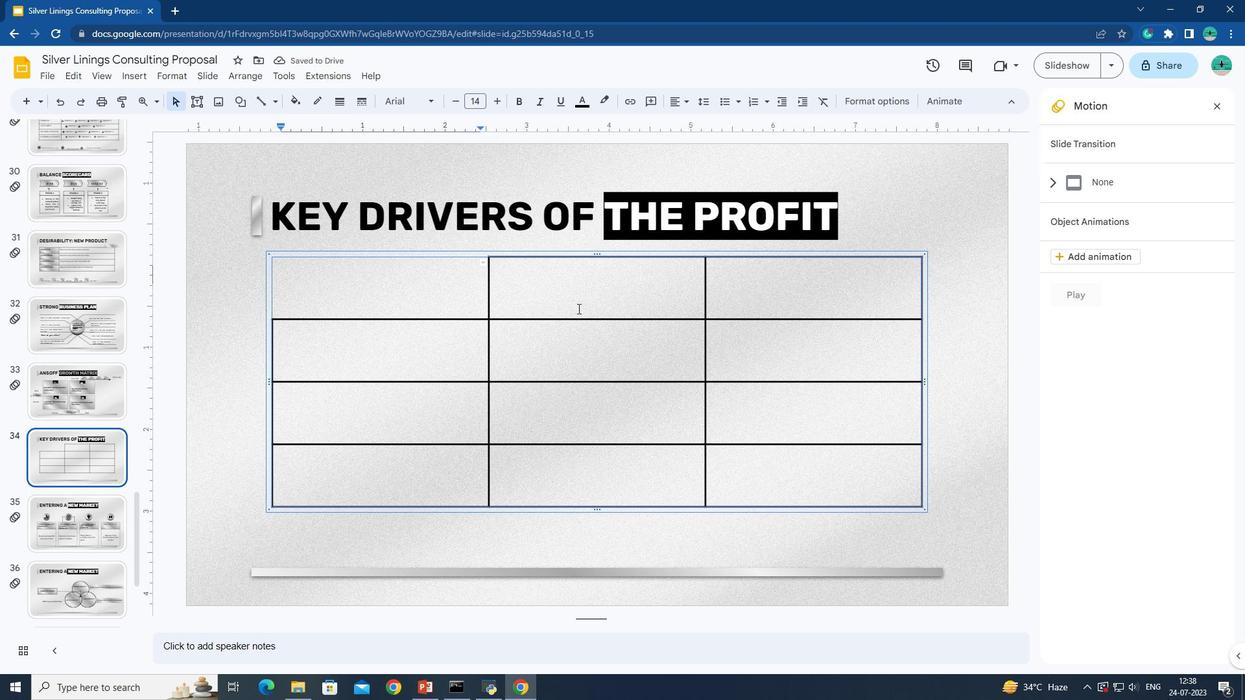 
Action: Mouse pressed left at (570, 294)
Screenshot: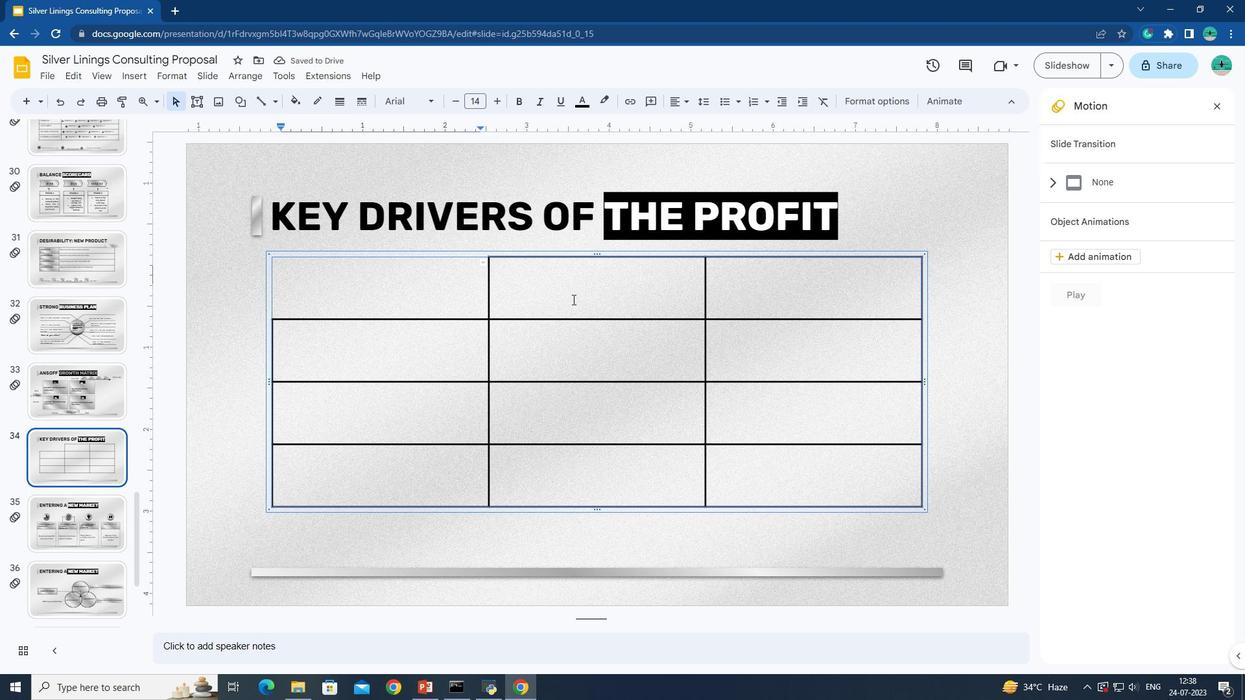 
Action: Key pressed <Key.caps_lock>DESCRIPTION<Key.right>EXAMPLE<Key.space>FROM<Key.space>A<Key.space>FORTUNE<Key.space>100<Key.space>COMPANY
Screenshot: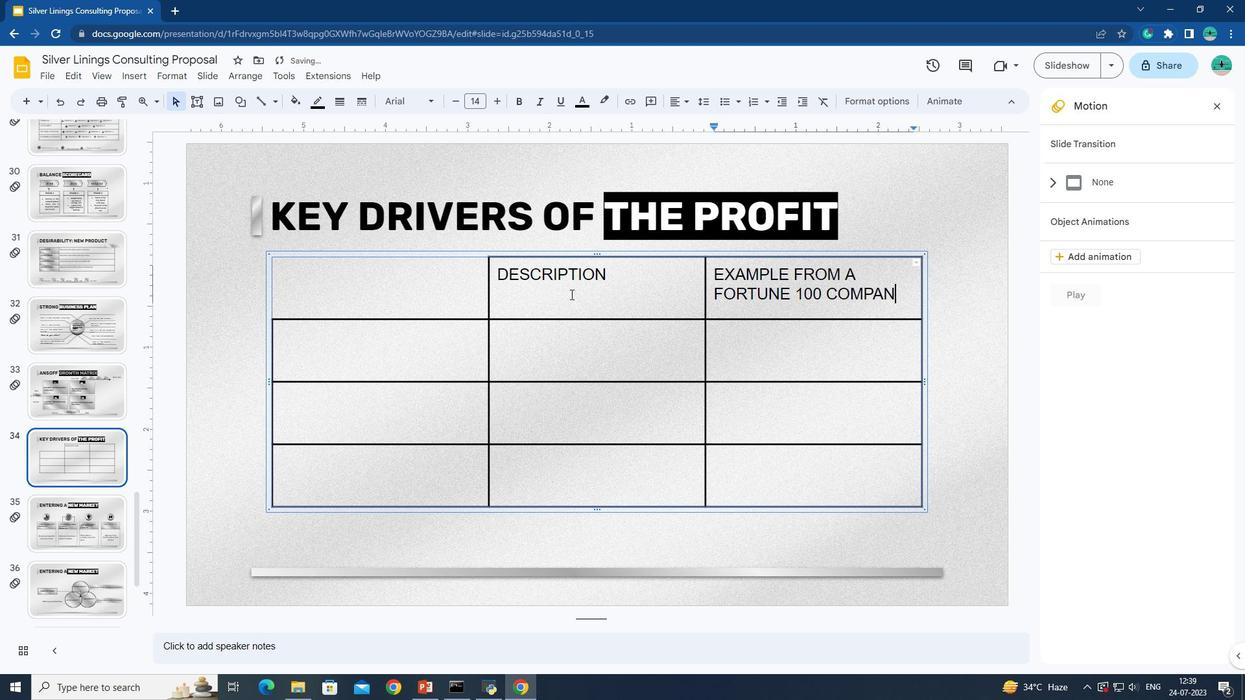 
Action: Mouse moved to (331, 372)
Screenshot: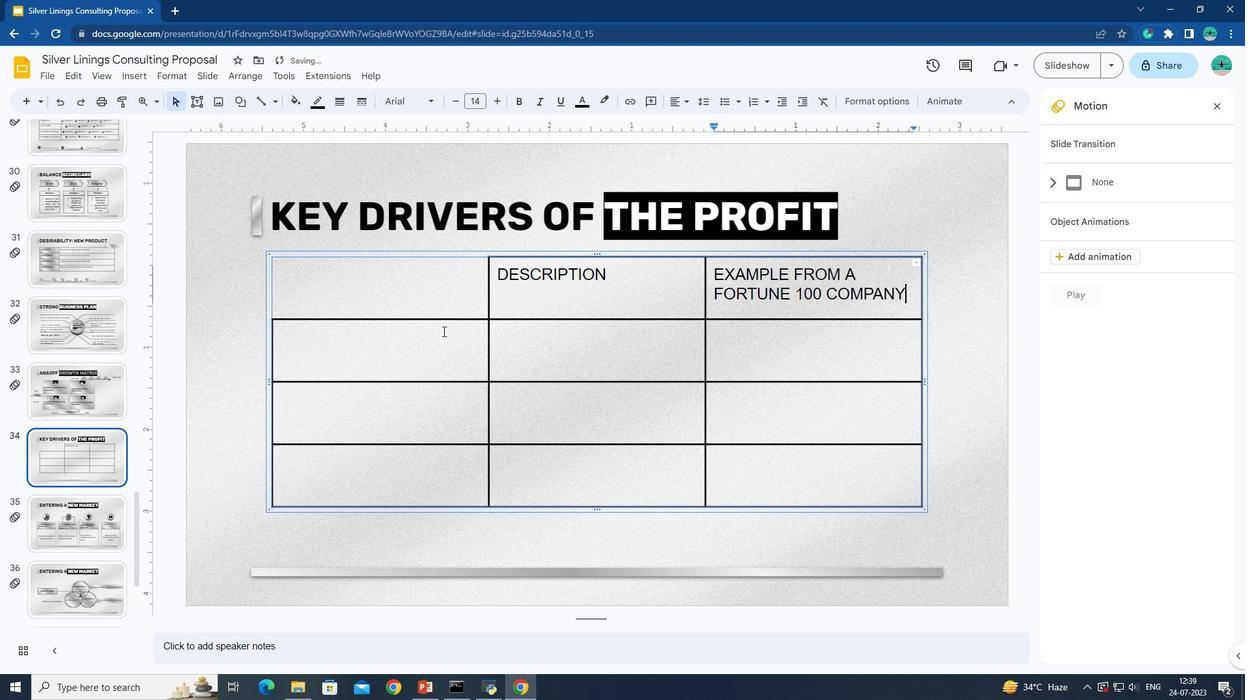 
Action: Mouse pressed left at (331, 372)
Screenshot: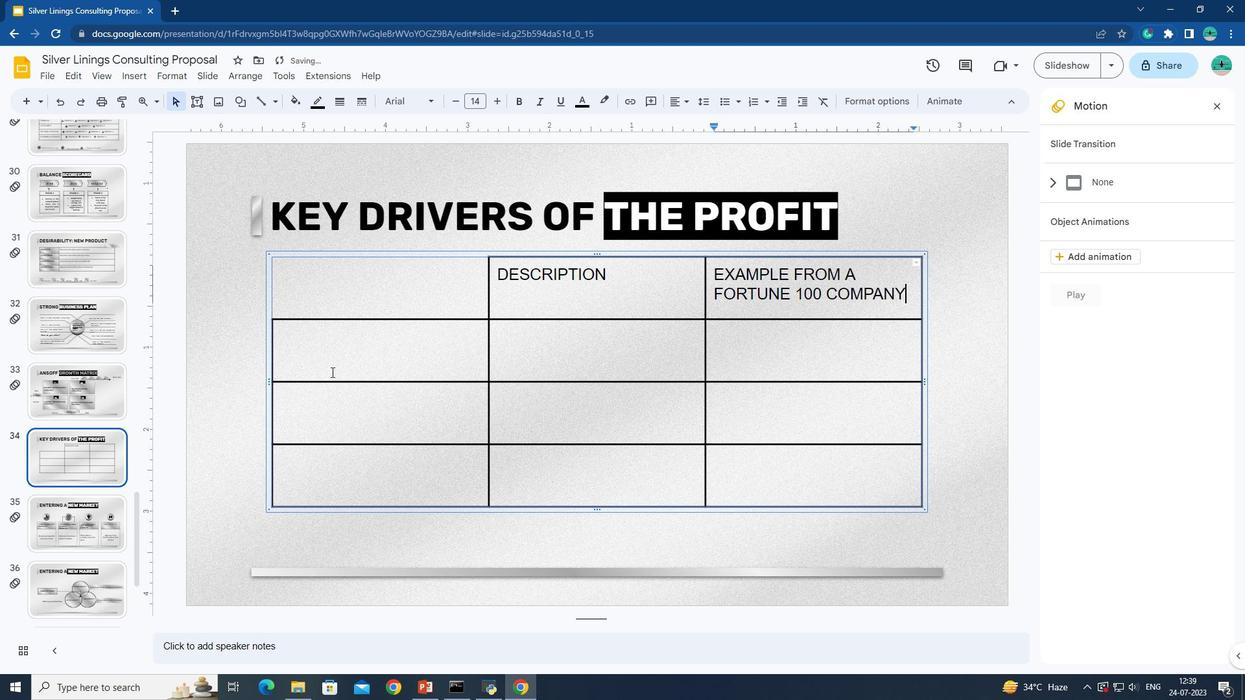 
Action: Key pressed THE<Key.space>SU<Key.backspace>ITUATION<Key.space><Key.down>THE<Key.space>COMPLICATION<Key.space><Key.down>THE<Key.space>QUESTION
Screenshot: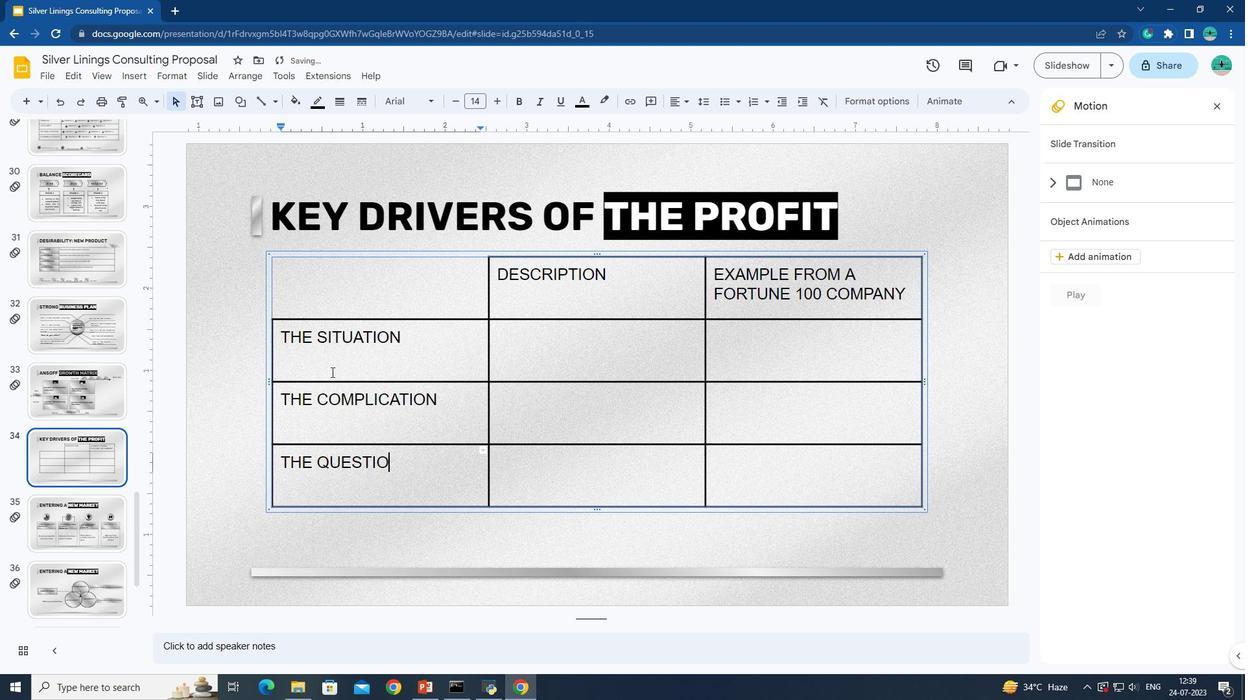 
Action: Mouse moved to (341, 345)
Screenshot: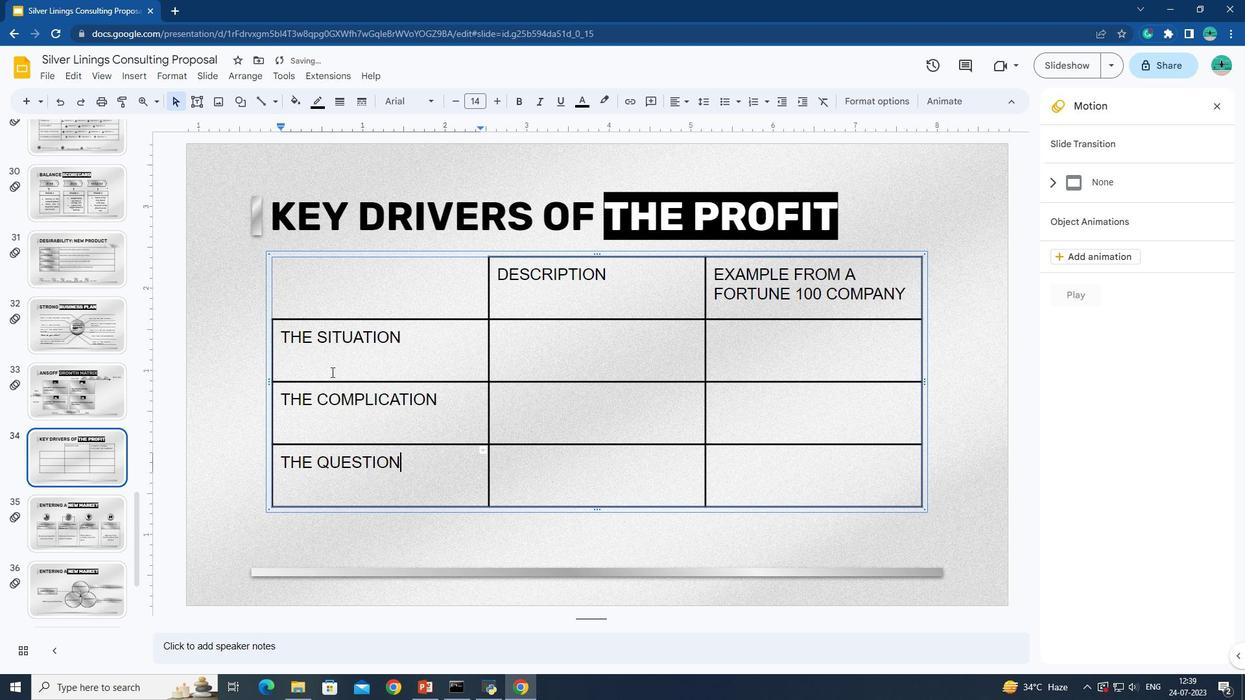 
Action: Mouse pressed left at (341, 345)
Screenshot: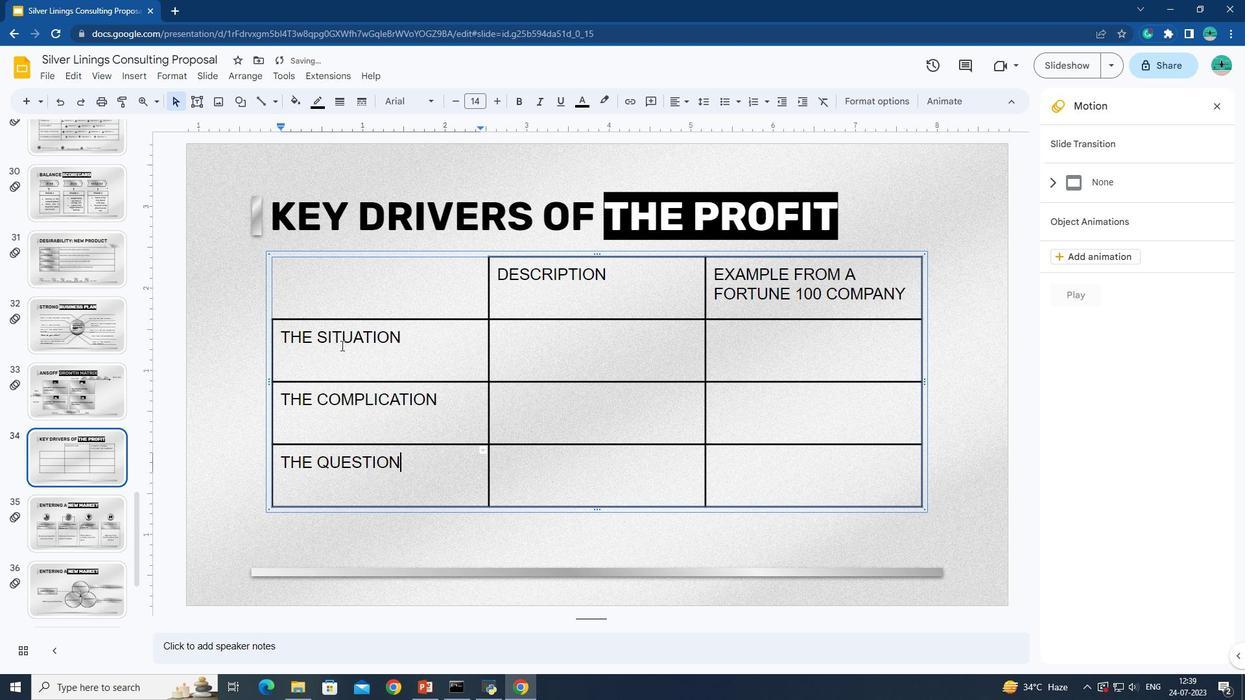 
Action: Mouse pressed left at (341, 345)
Screenshot: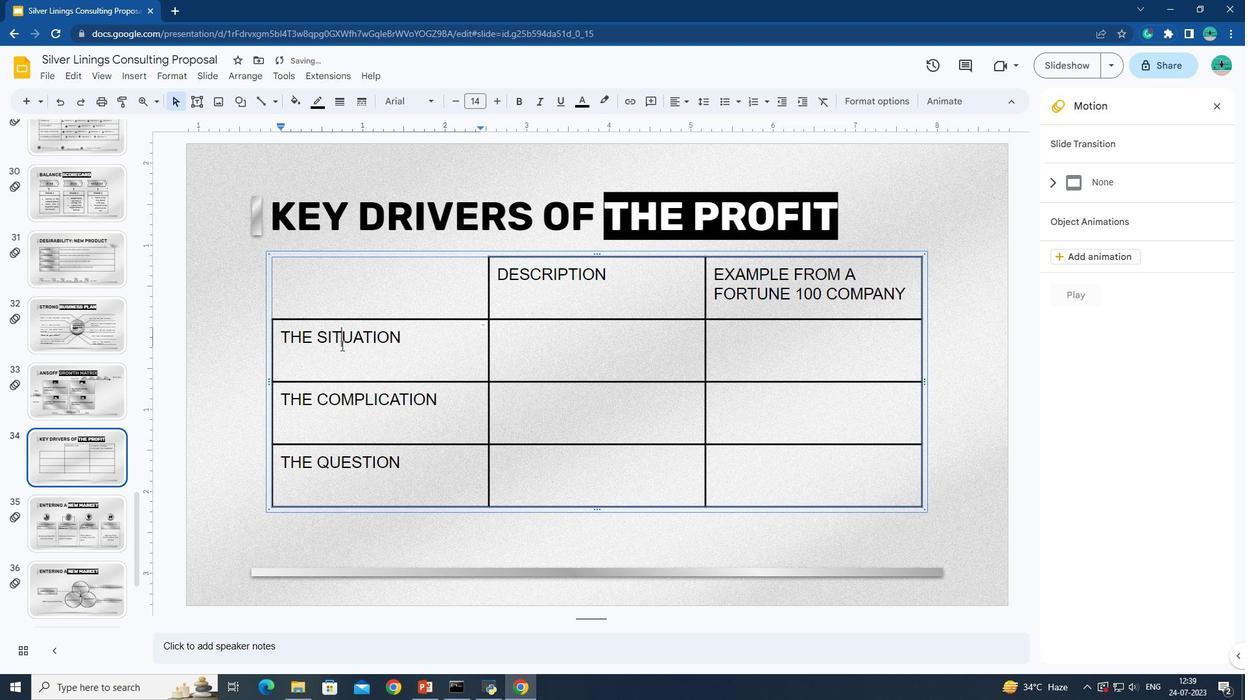
Action: Mouse moved to (352, 429)
Screenshot: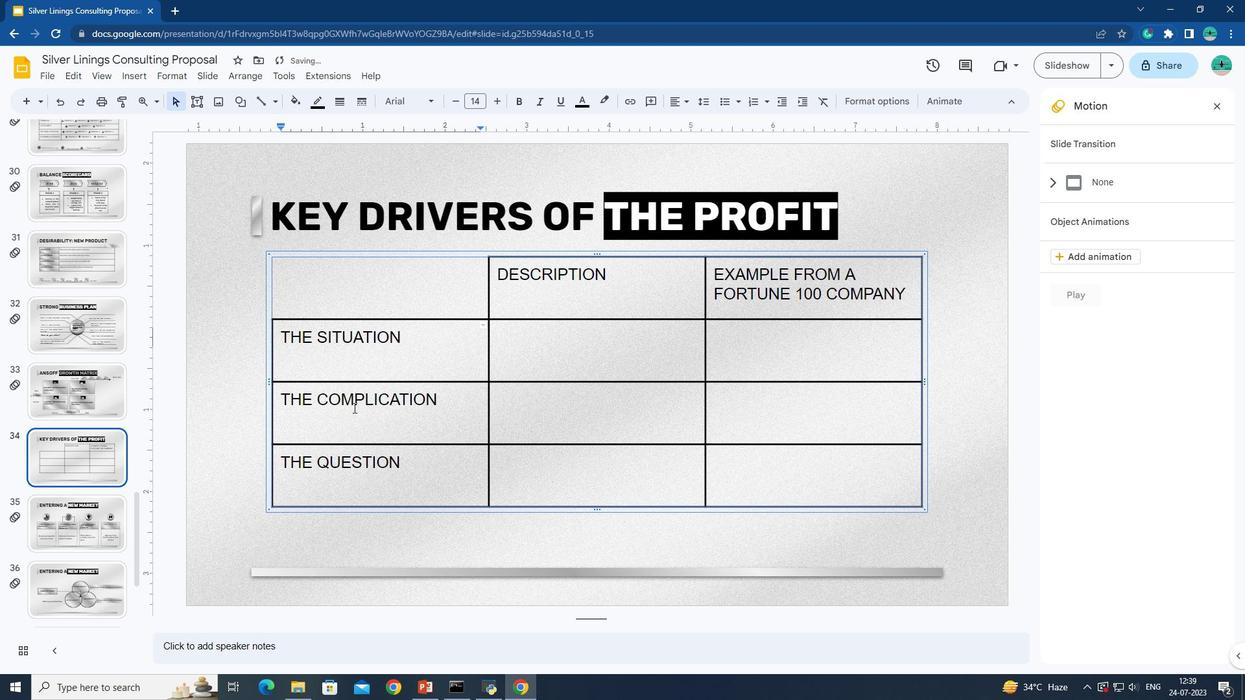 
Action: Mouse pressed left at (352, 429)
Screenshot: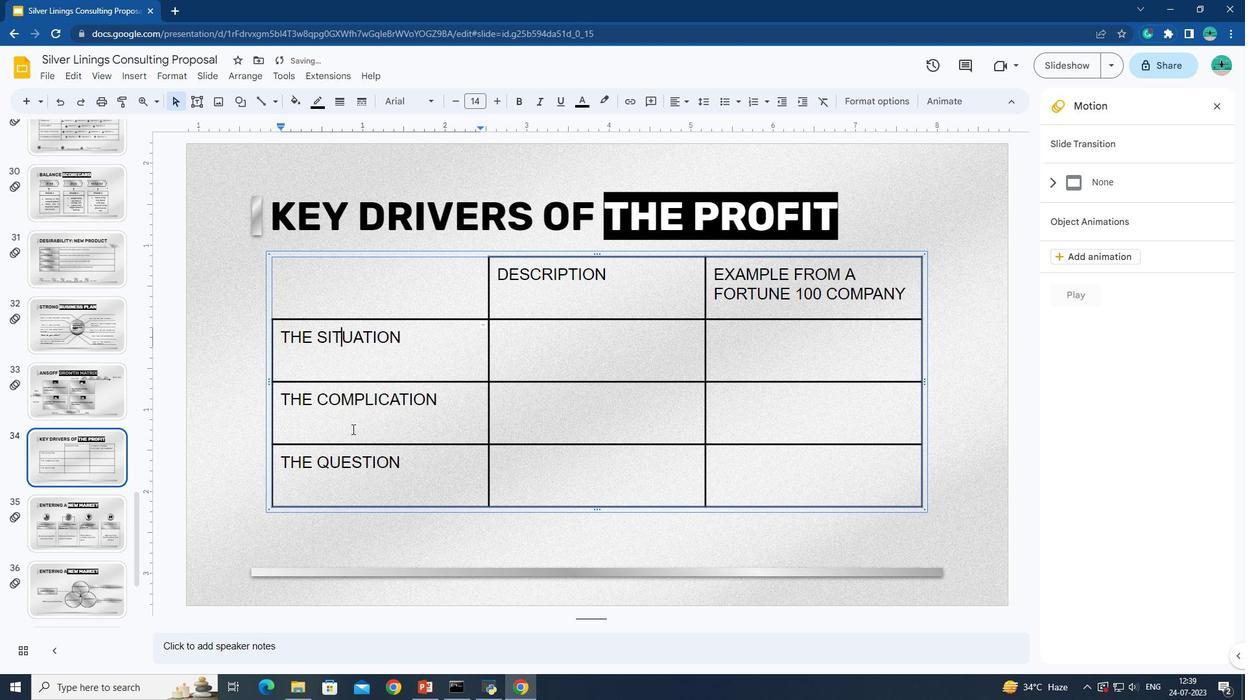 
Action: Mouse moved to (352, 450)
Screenshot: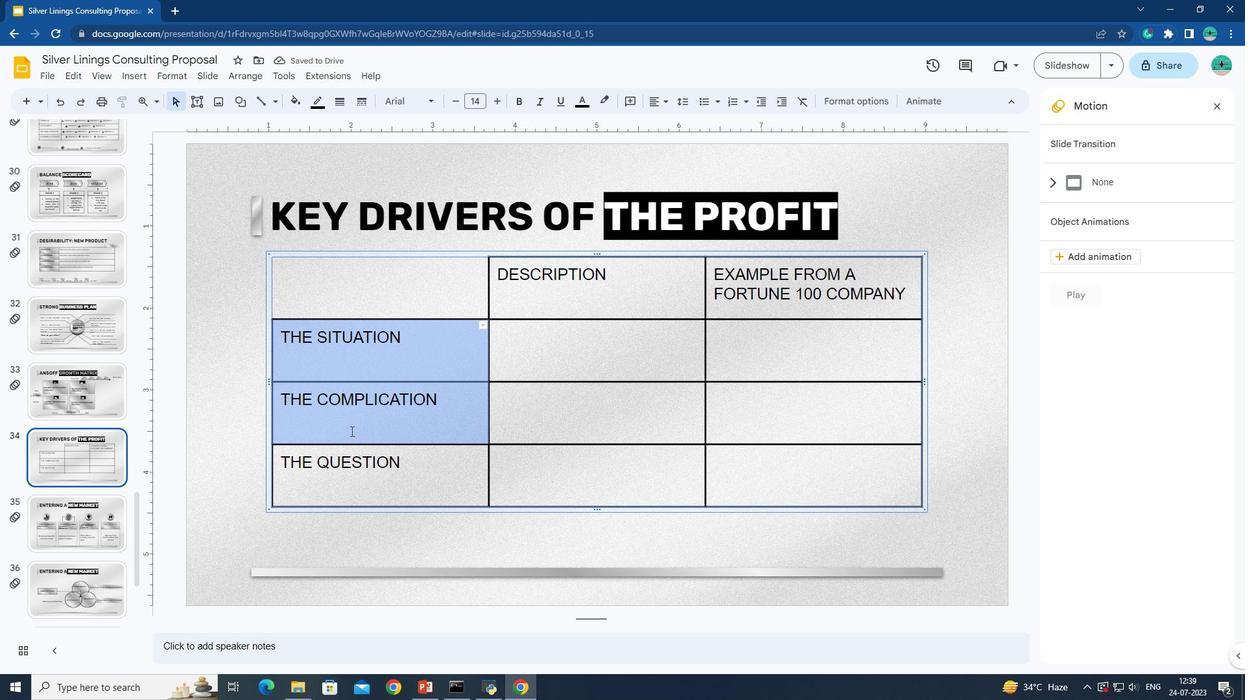
Action: Mouse pressed left at (352, 450)
Screenshot: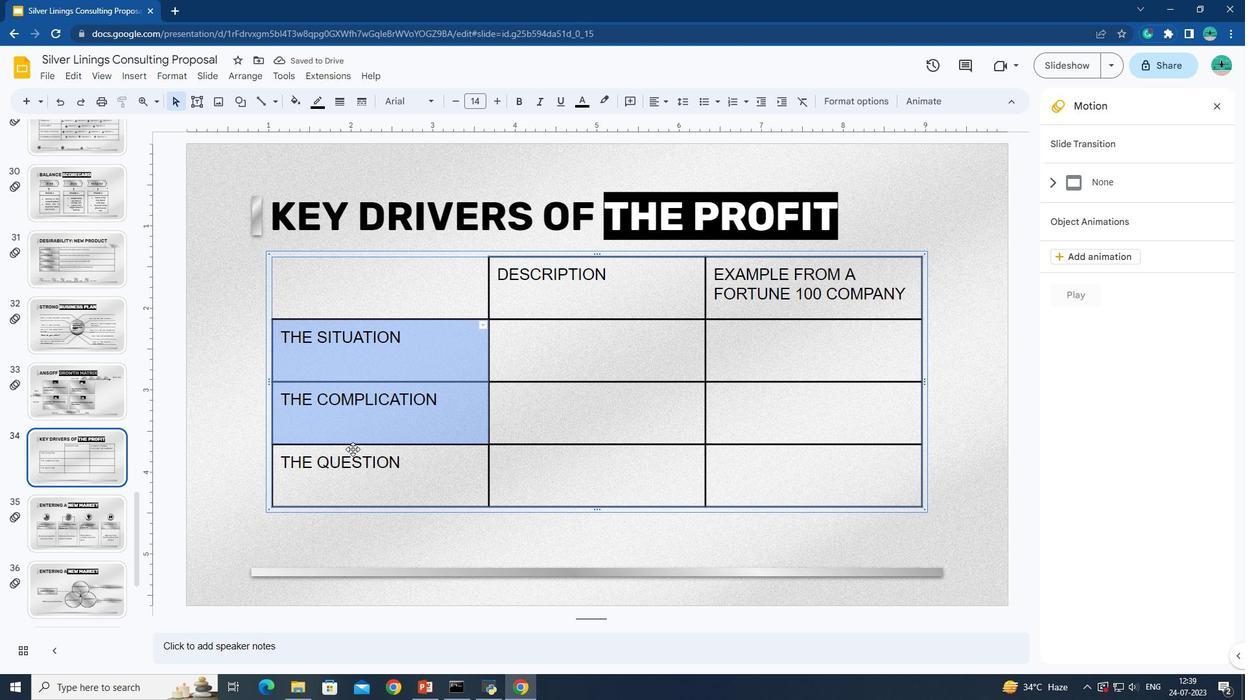
Action: Mouse moved to (430, 103)
Screenshot: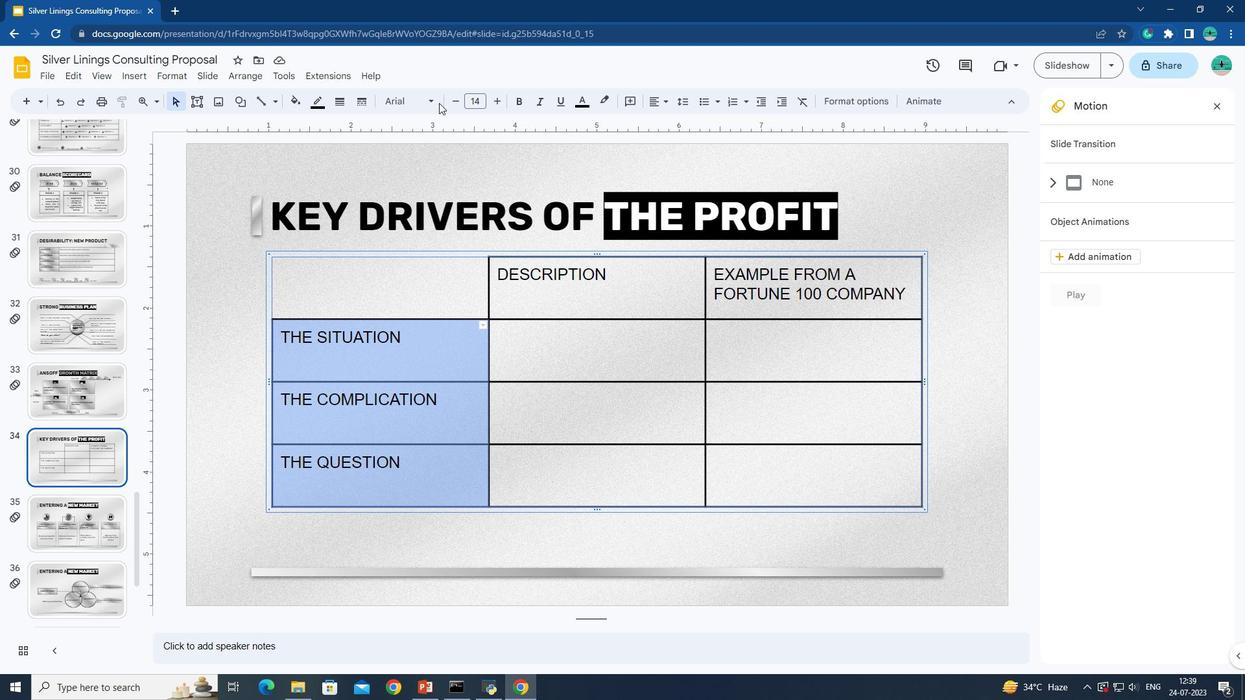 
Action: Mouse pressed left at (430, 103)
Screenshot: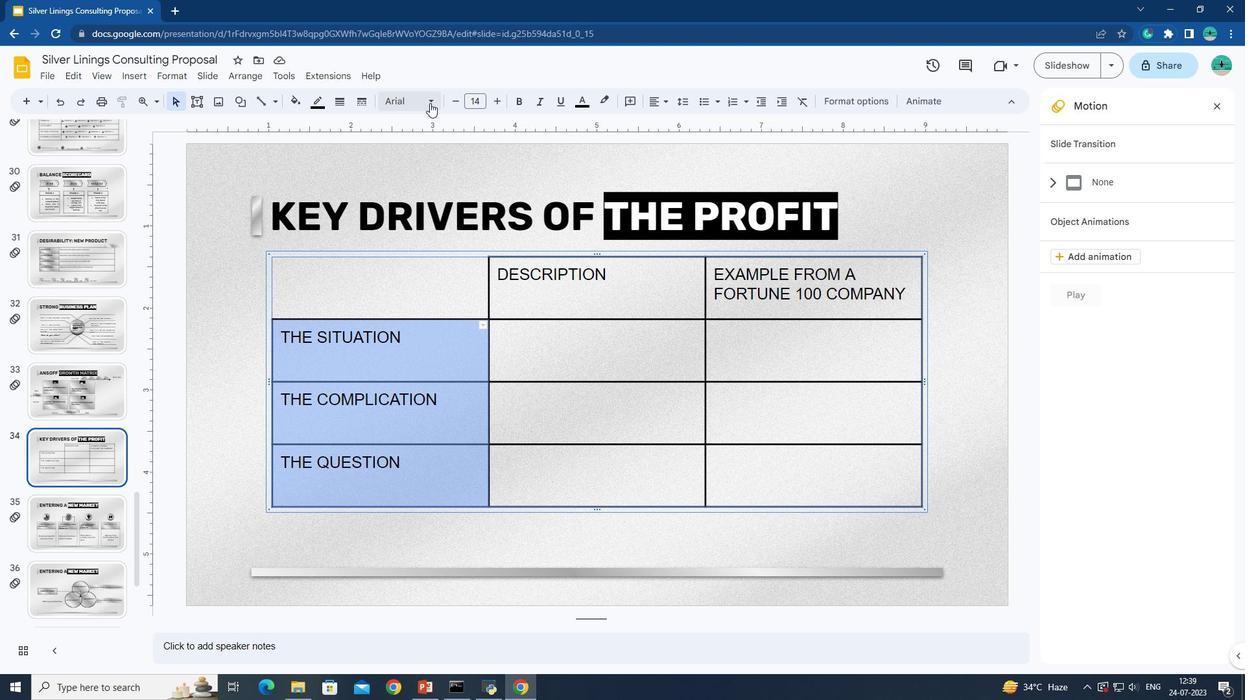 
Action: Mouse moved to (589, 337)
Screenshot: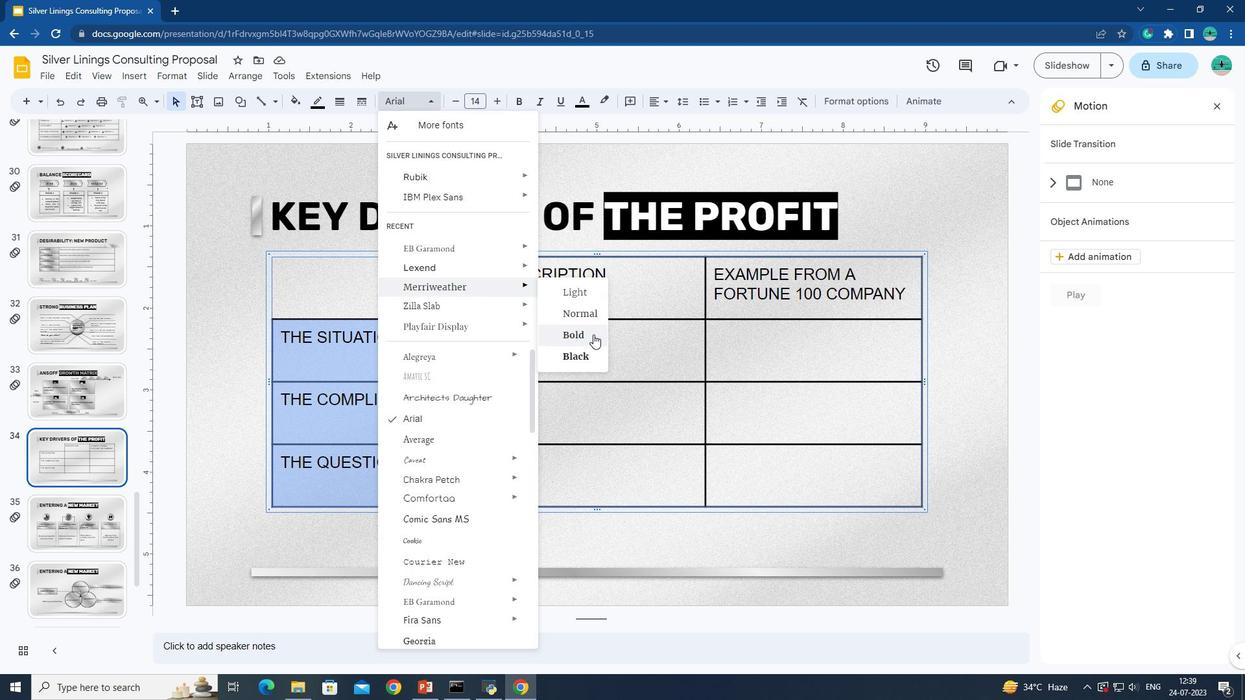 
Action: Mouse pressed left at (589, 337)
Screenshot: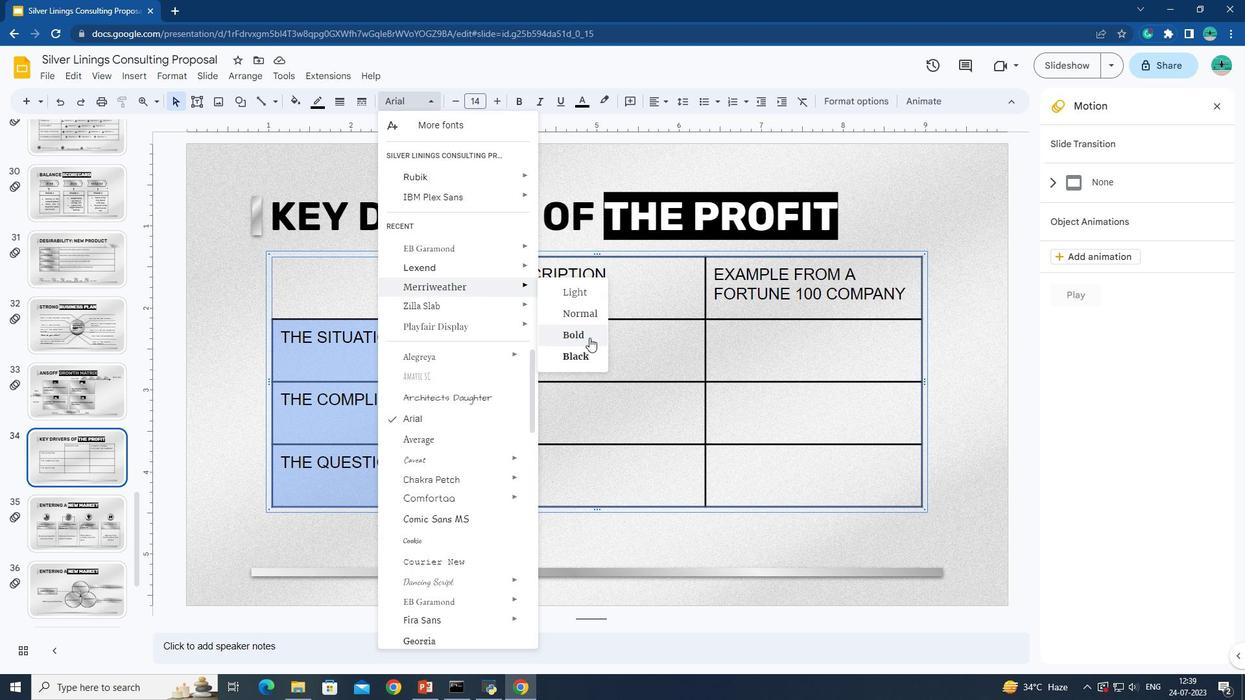 
Action: Mouse moved to (546, 294)
Screenshot: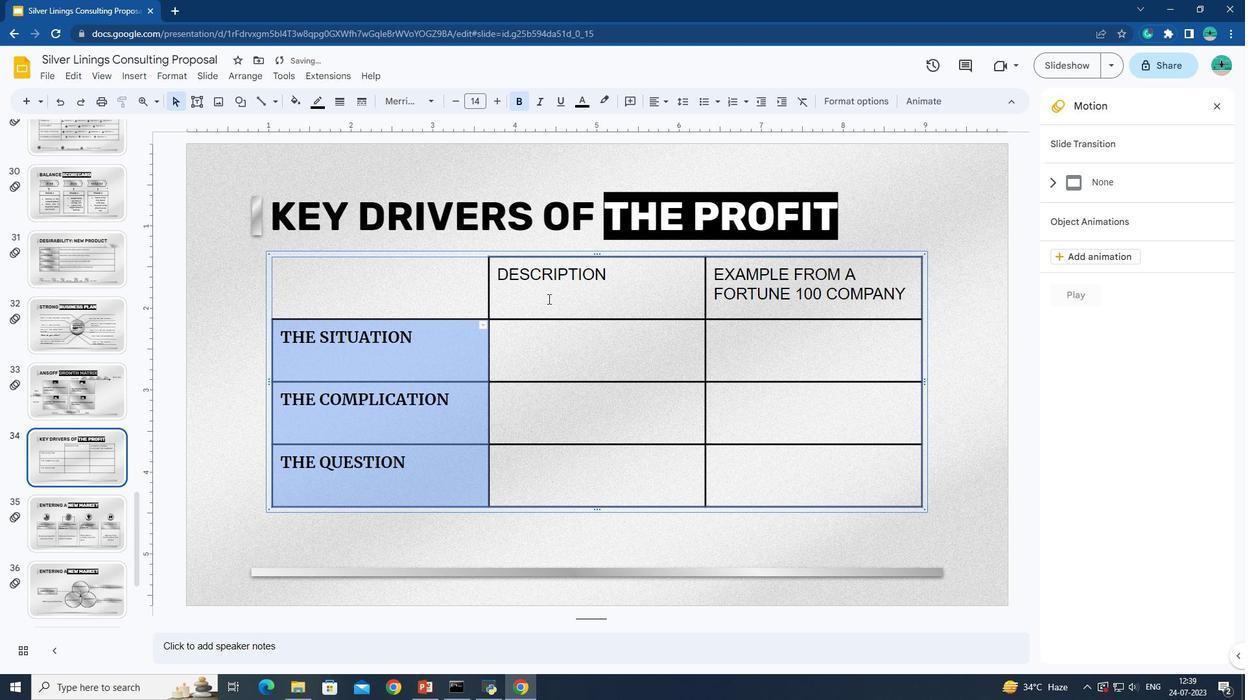 
Action: Mouse pressed left at (546, 294)
Screenshot: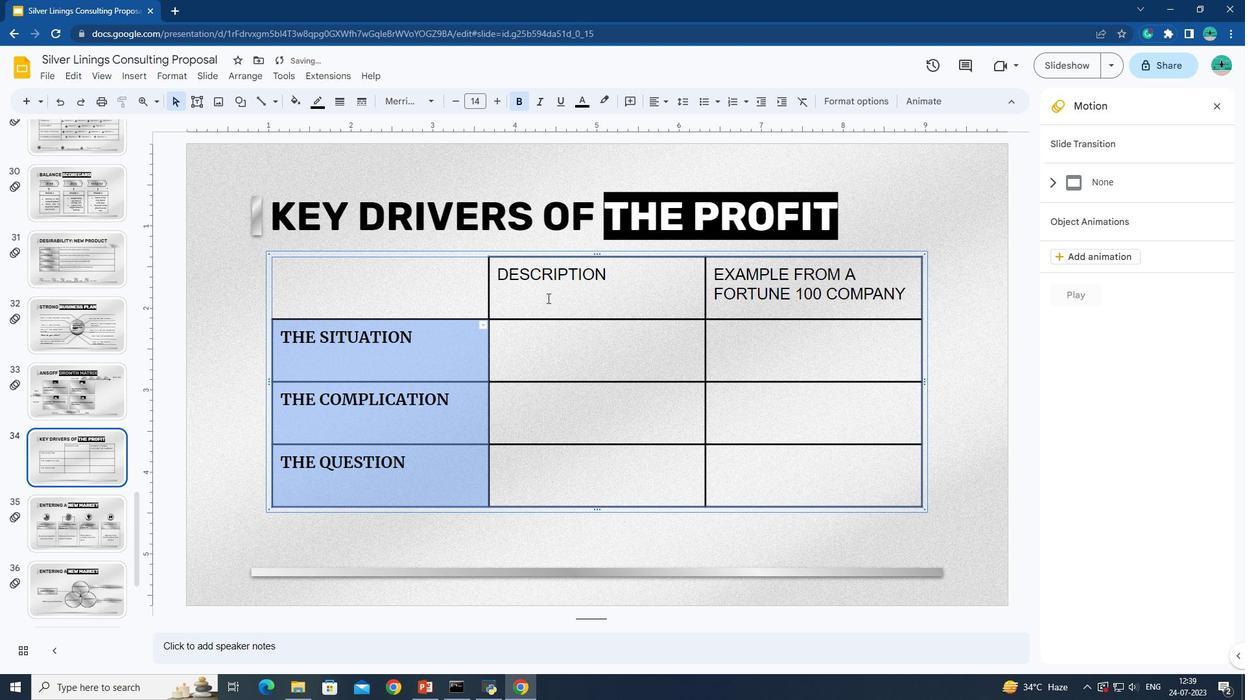
Action: Mouse pressed left at (546, 294)
Screenshot: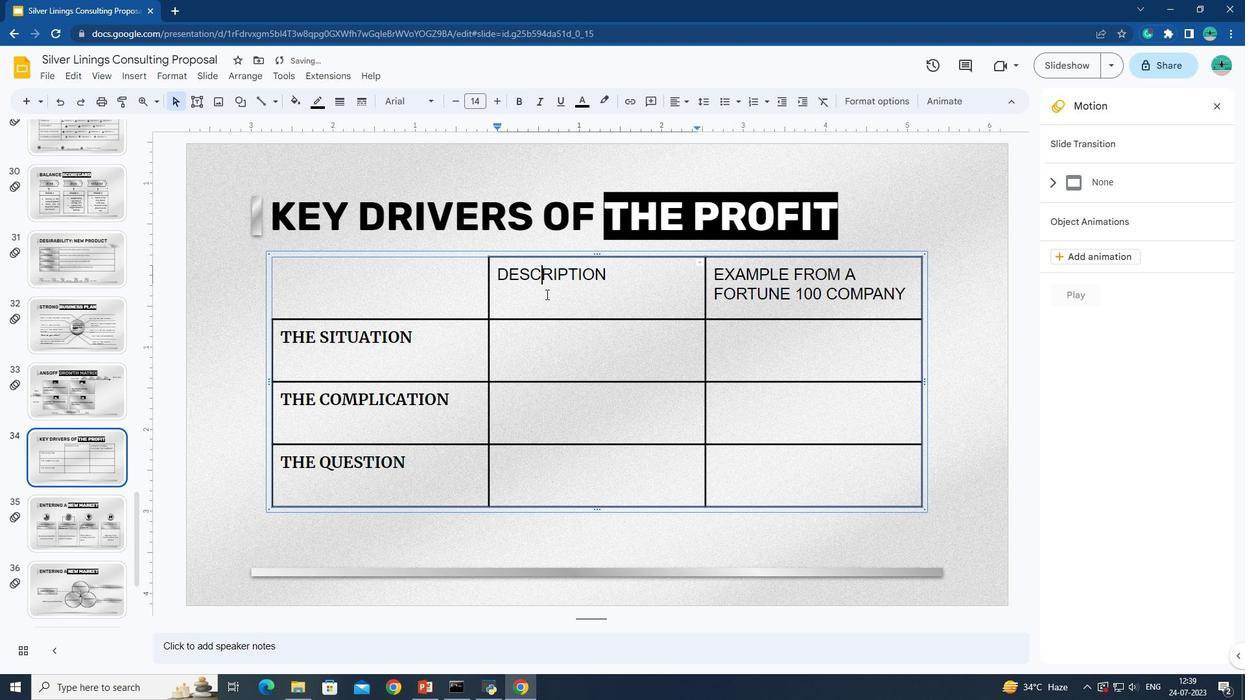 
Action: Mouse moved to (731, 297)
Screenshot: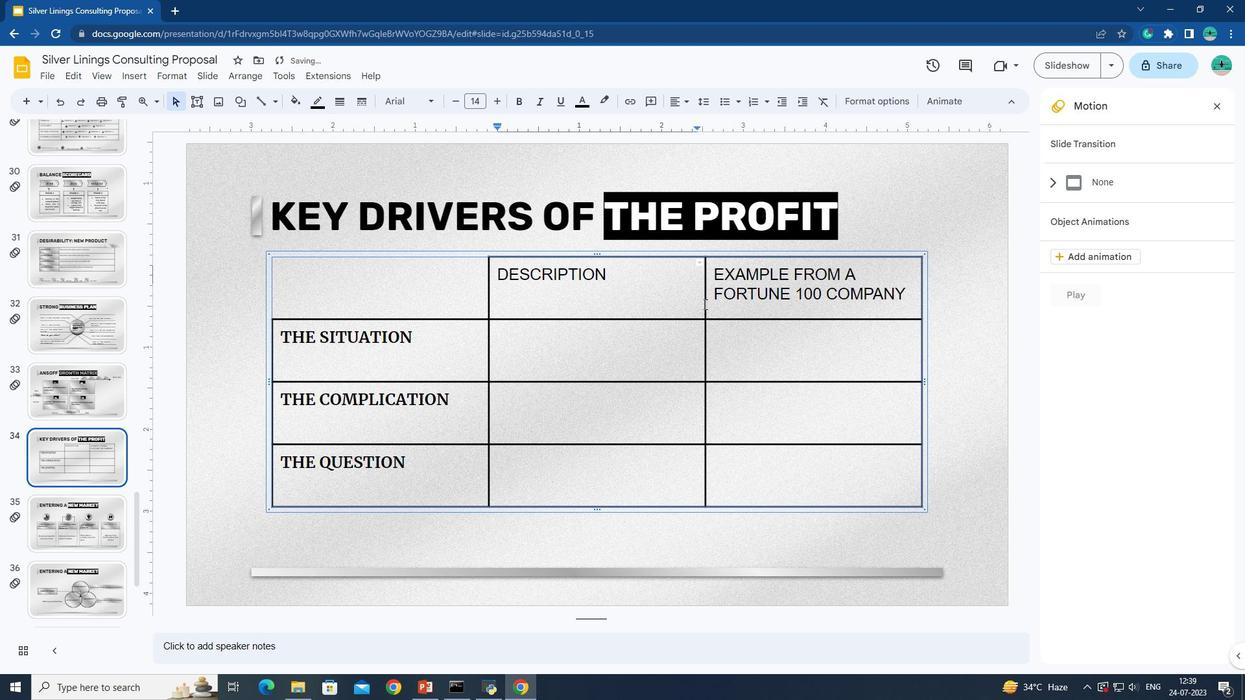 
Action: Mouse pressed left at (731, 297)
Screenshot: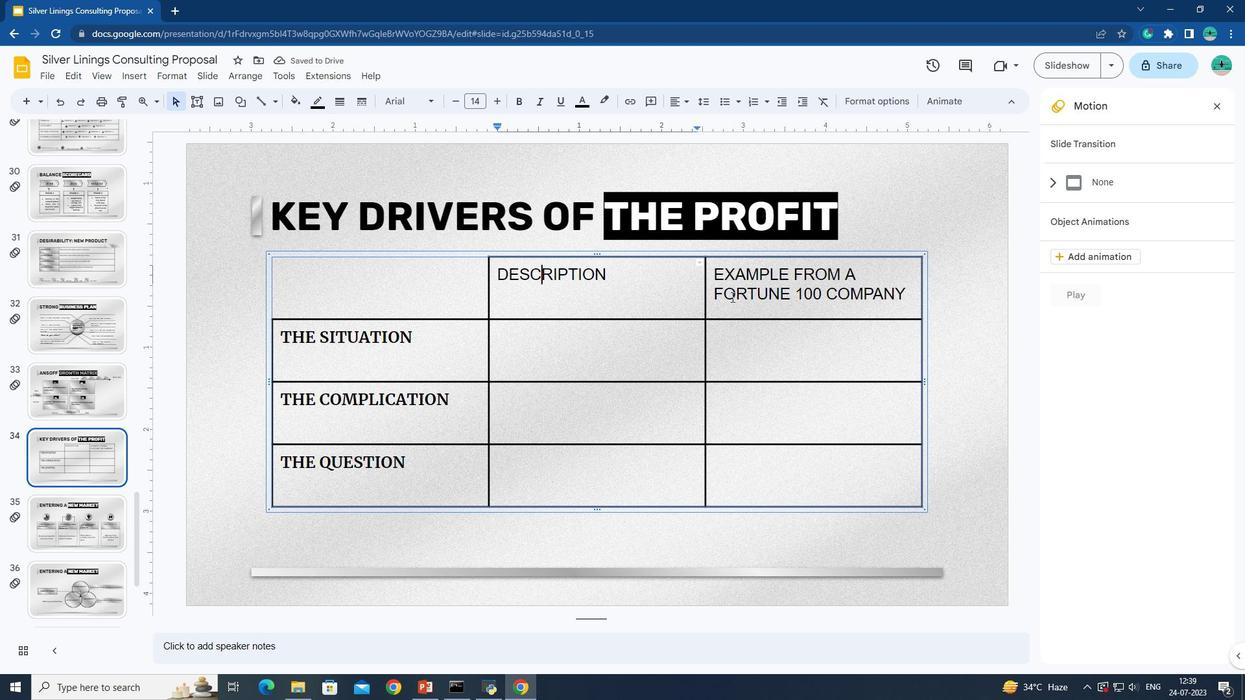
Action: Mouse moved to (434, 101)
Screenshot: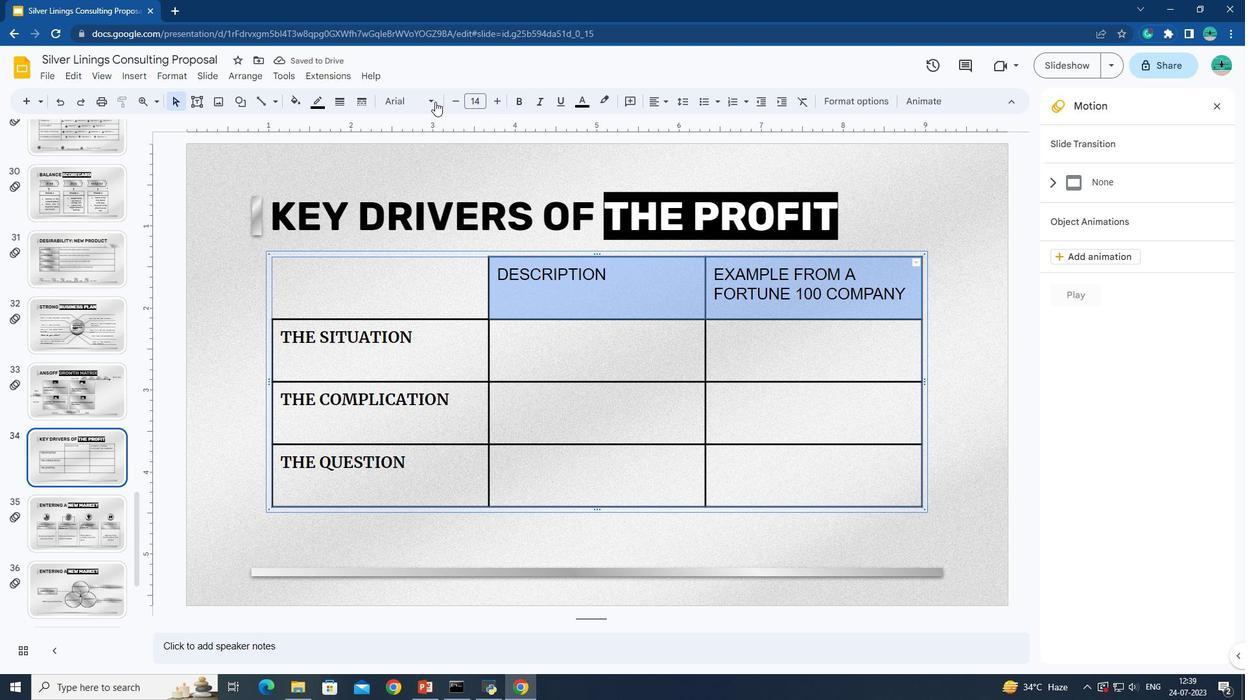 
Action: Mouse pressed left at (434, 101)
Screenshot: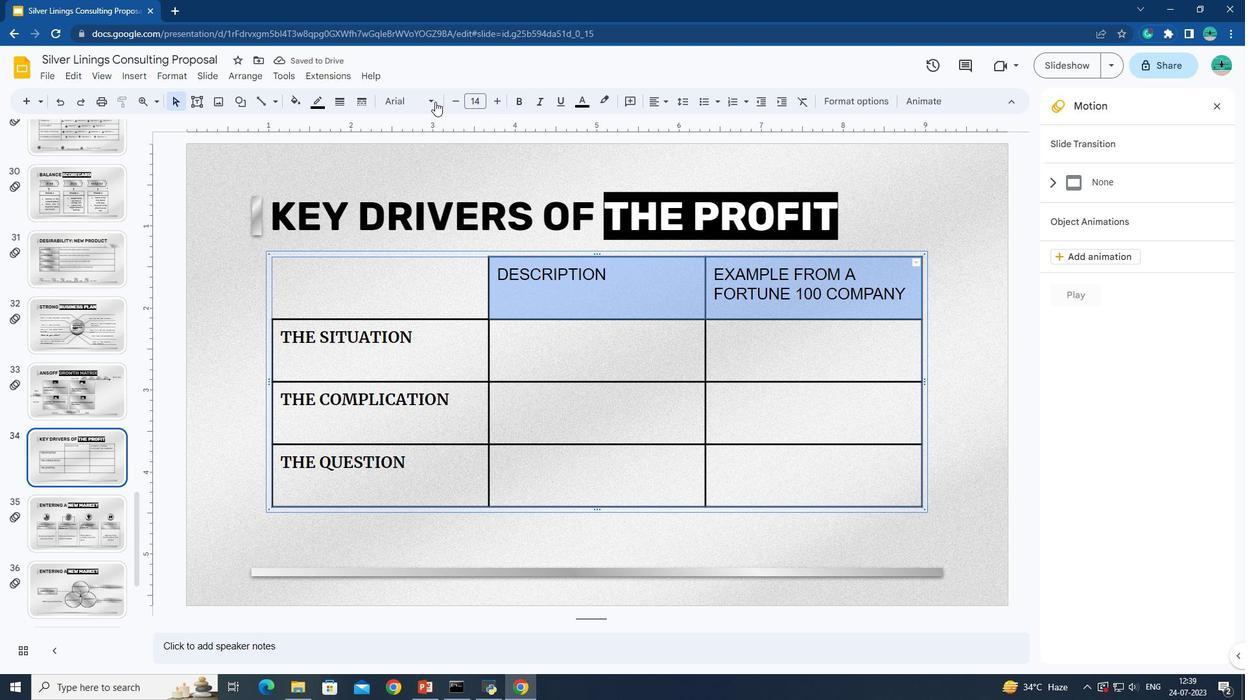 
Action: Mouse moved to (568, 297)
Screenshot: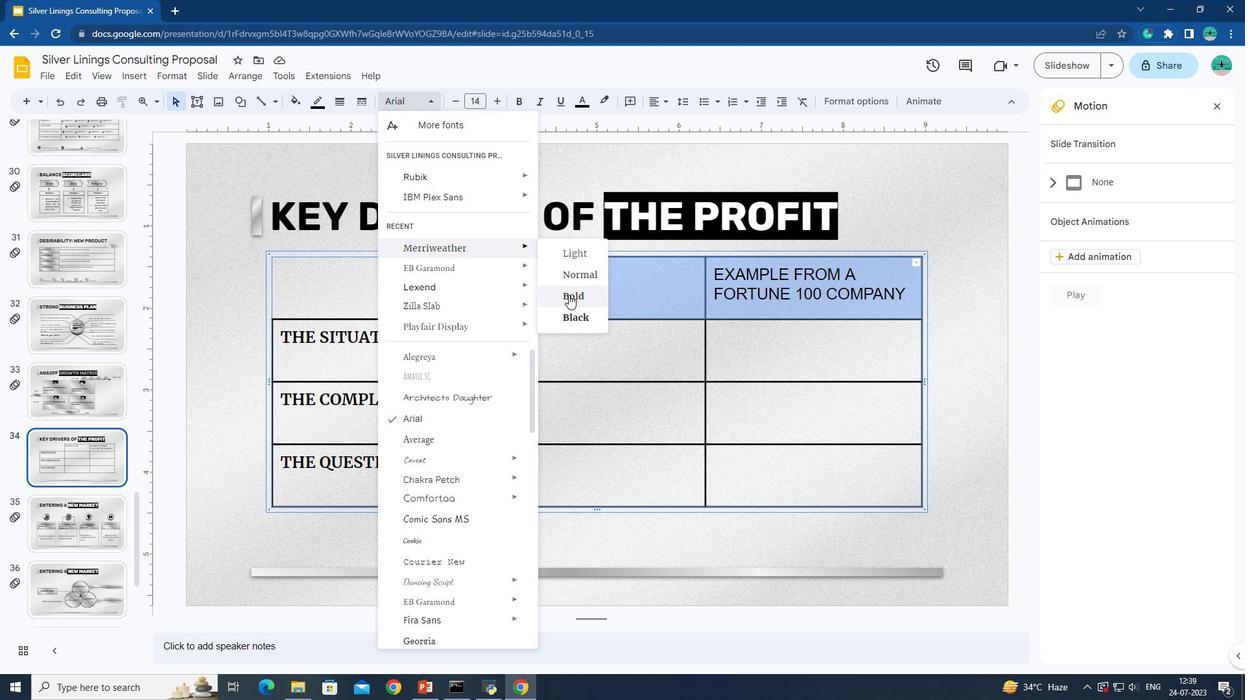 
Action: Mouse pressed left at (568, 297)
Screenshot: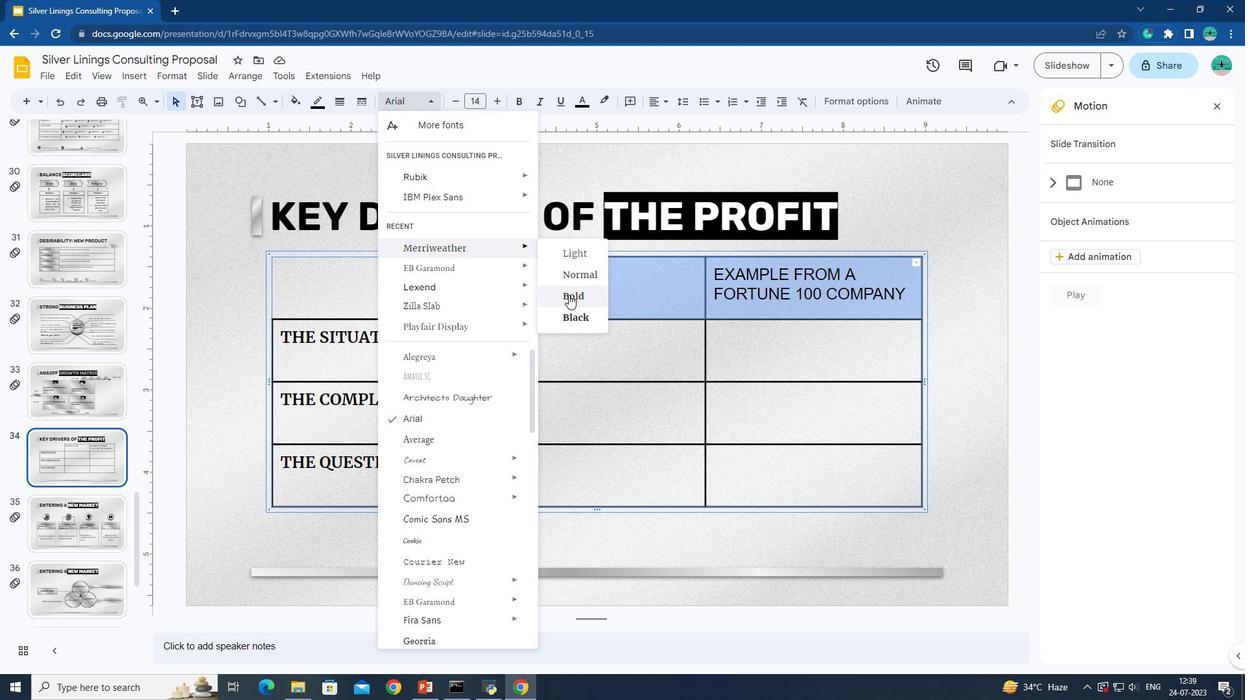 
Action: Mouse moved to (570, 358)
Screenshot: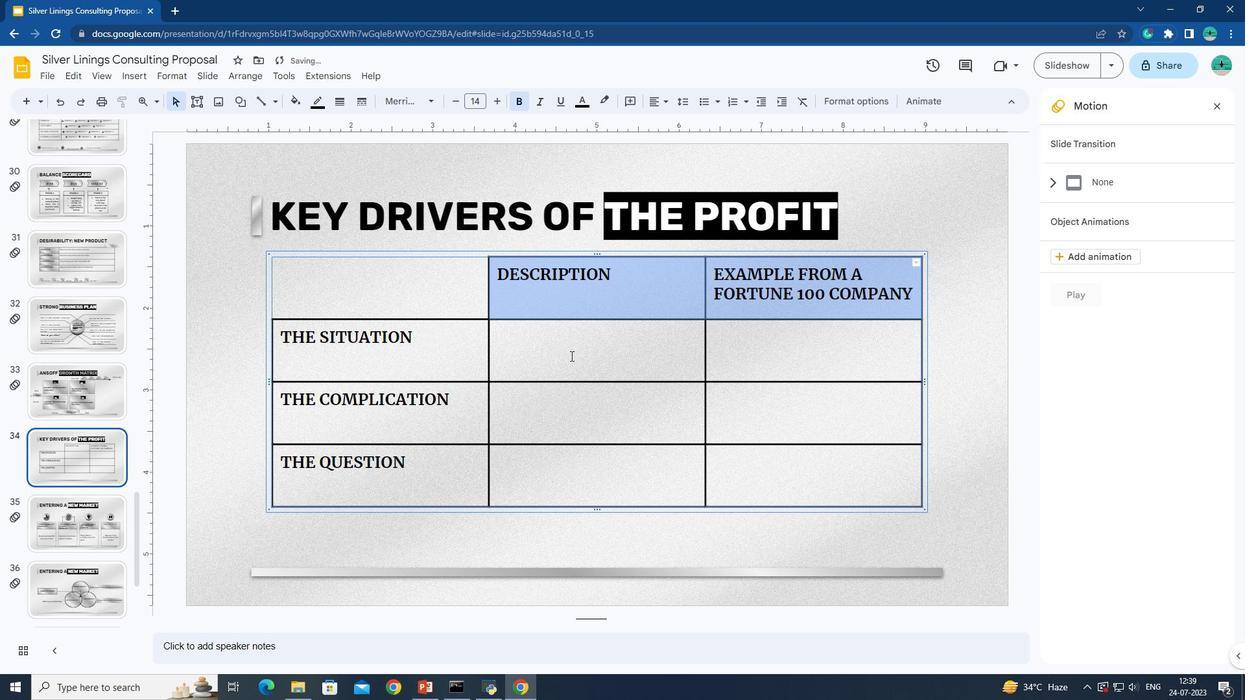 
Action: Mouse pressed left at (570, 358)
Screenshot: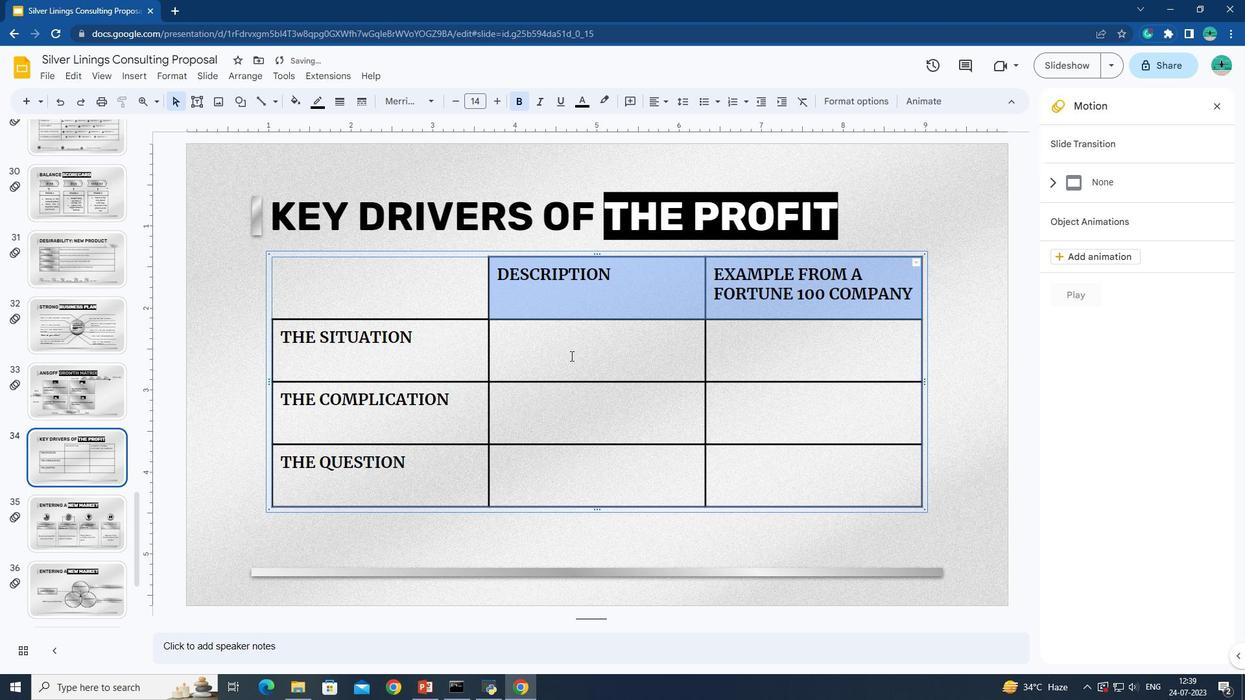 
Action: Mouse moved to (569, 284)
Screenshot: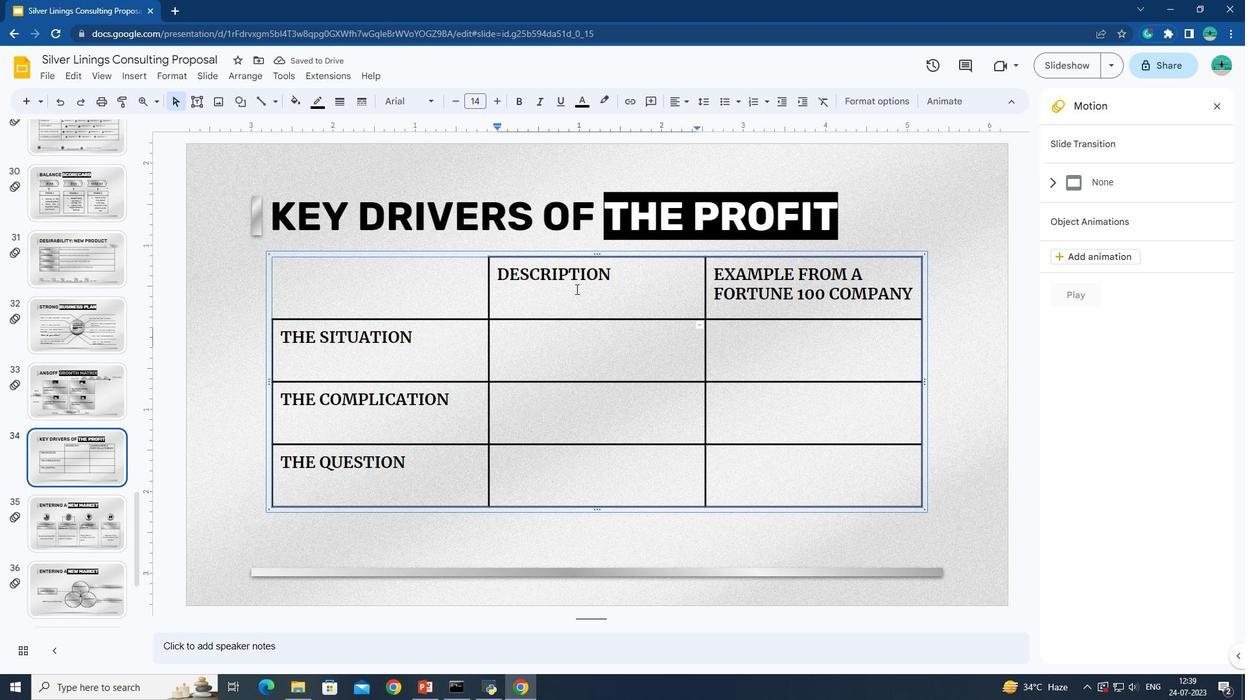 
Action: Mouse pressed left at (569, 284)
Screenshot: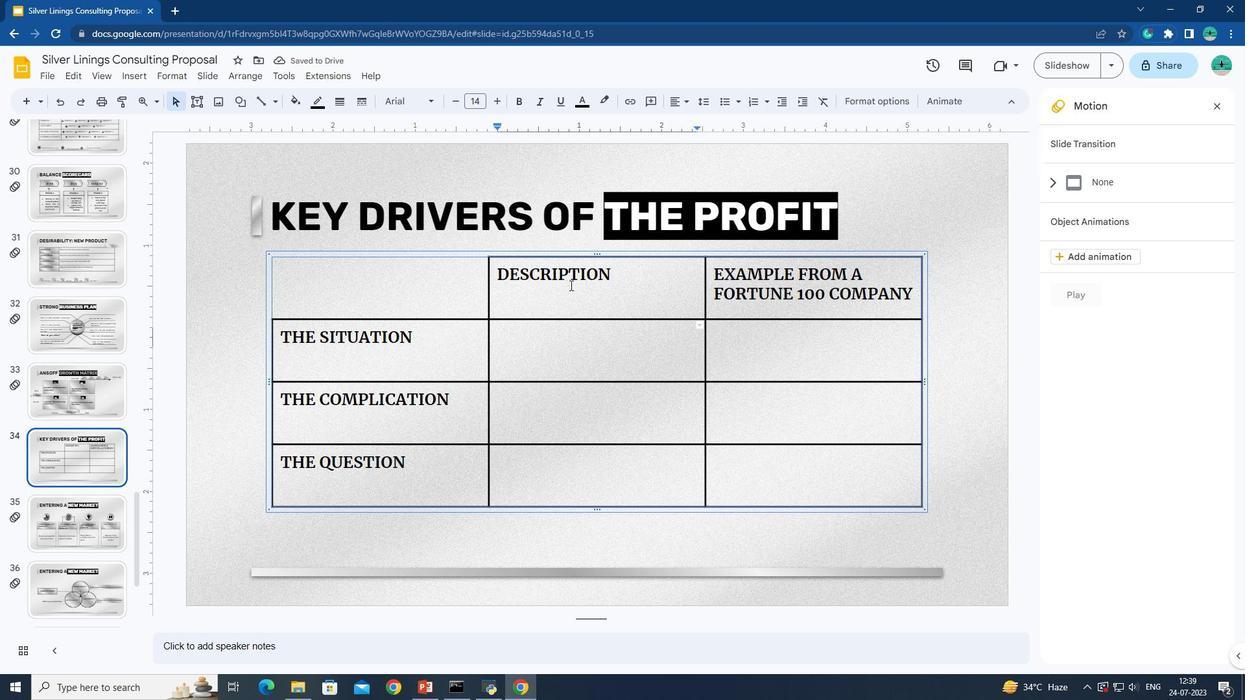 
Action: Mouse moved to (576, 292)
Screenshot: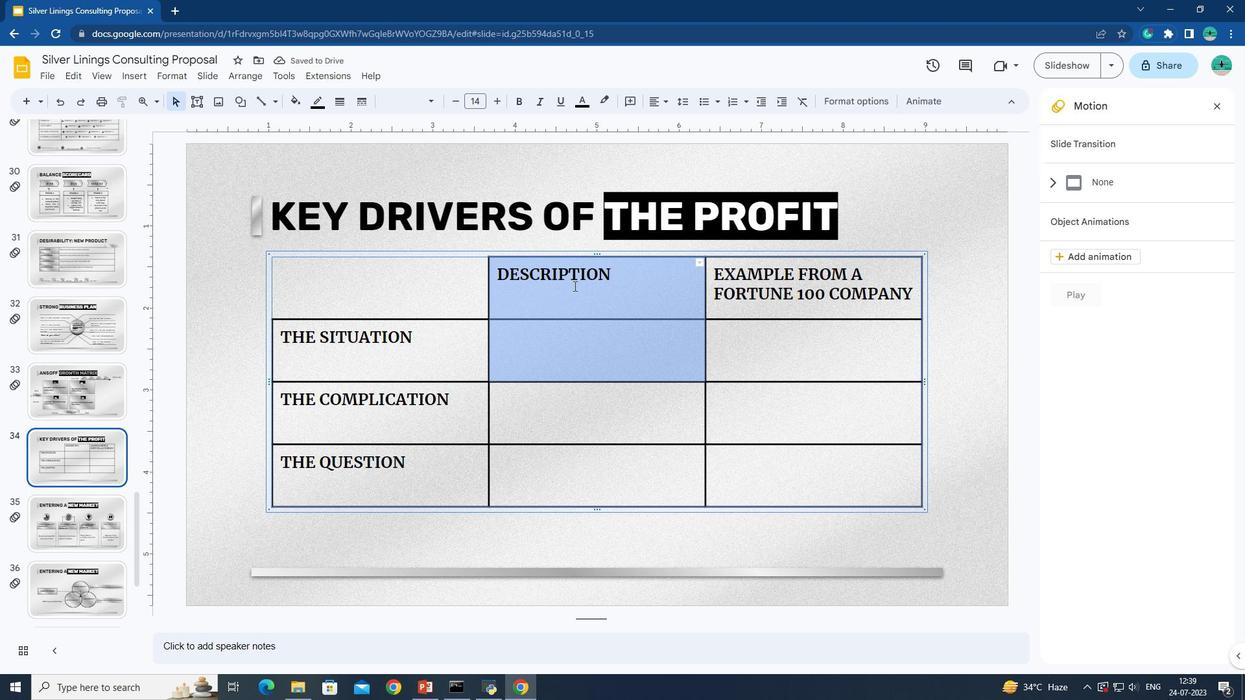 
Action: Mouse pressed left at (576, 292)
Screenshot: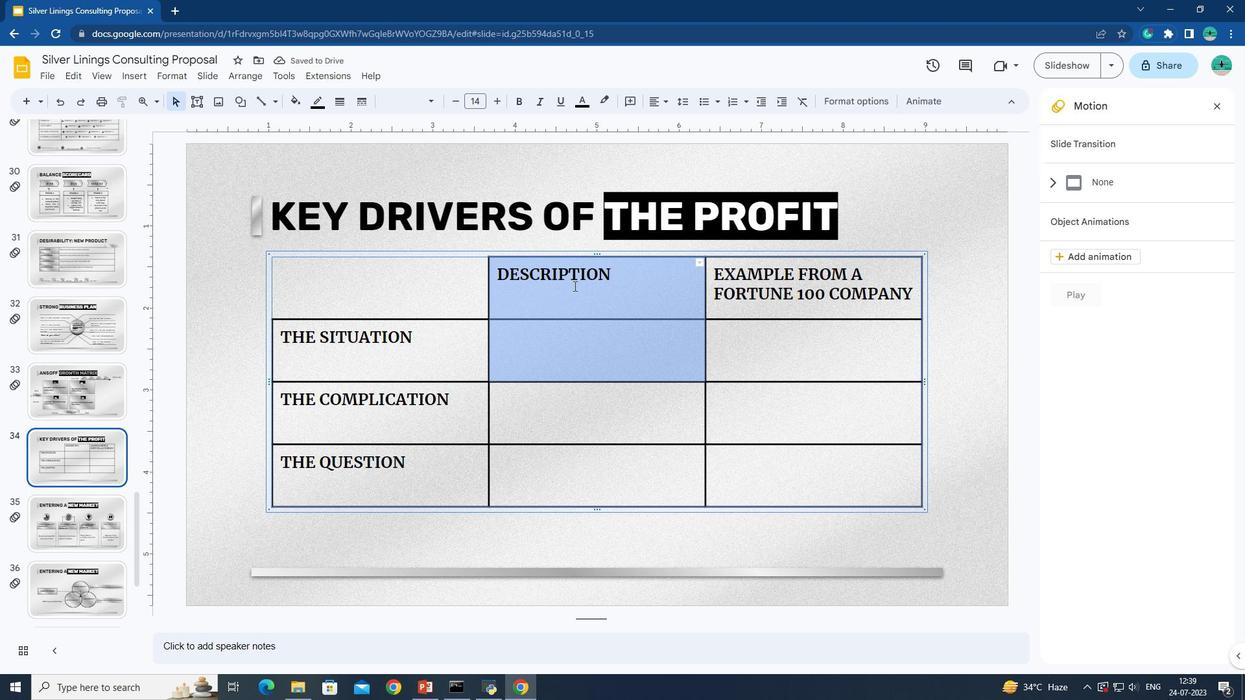 
Action: Mouse pressed left at (576, 292)
Screenshot: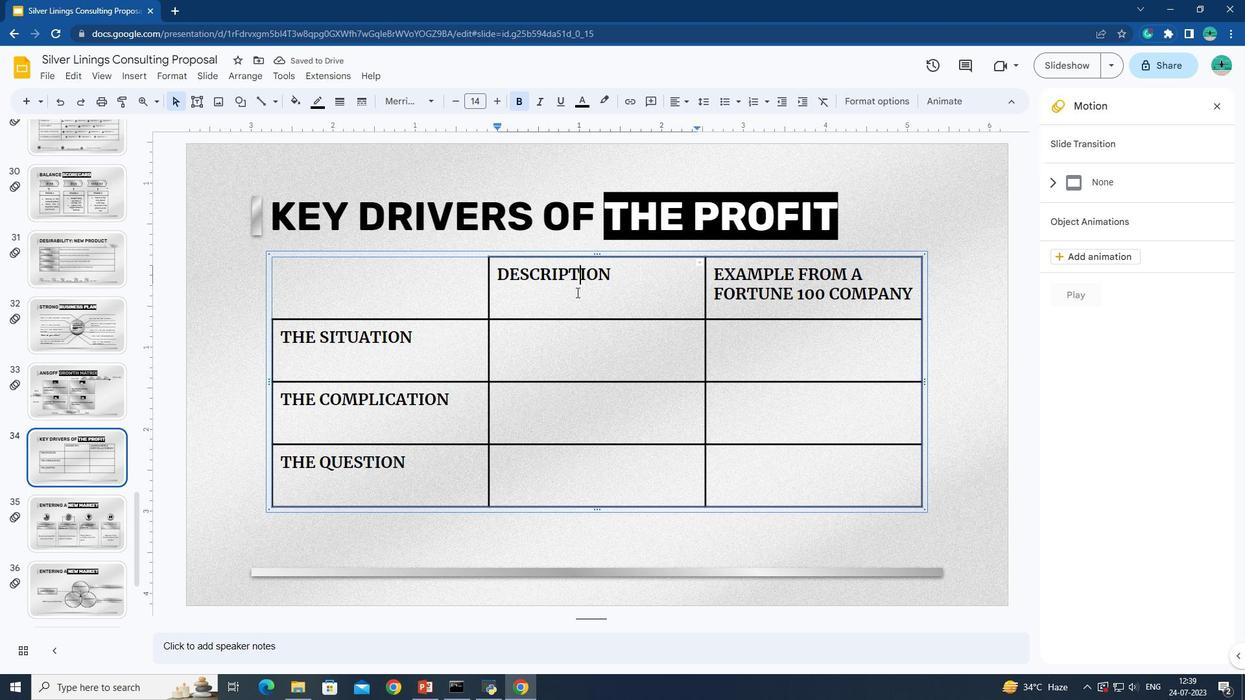 
Action: Mouse pressed left at (576, 292)
Screenshot: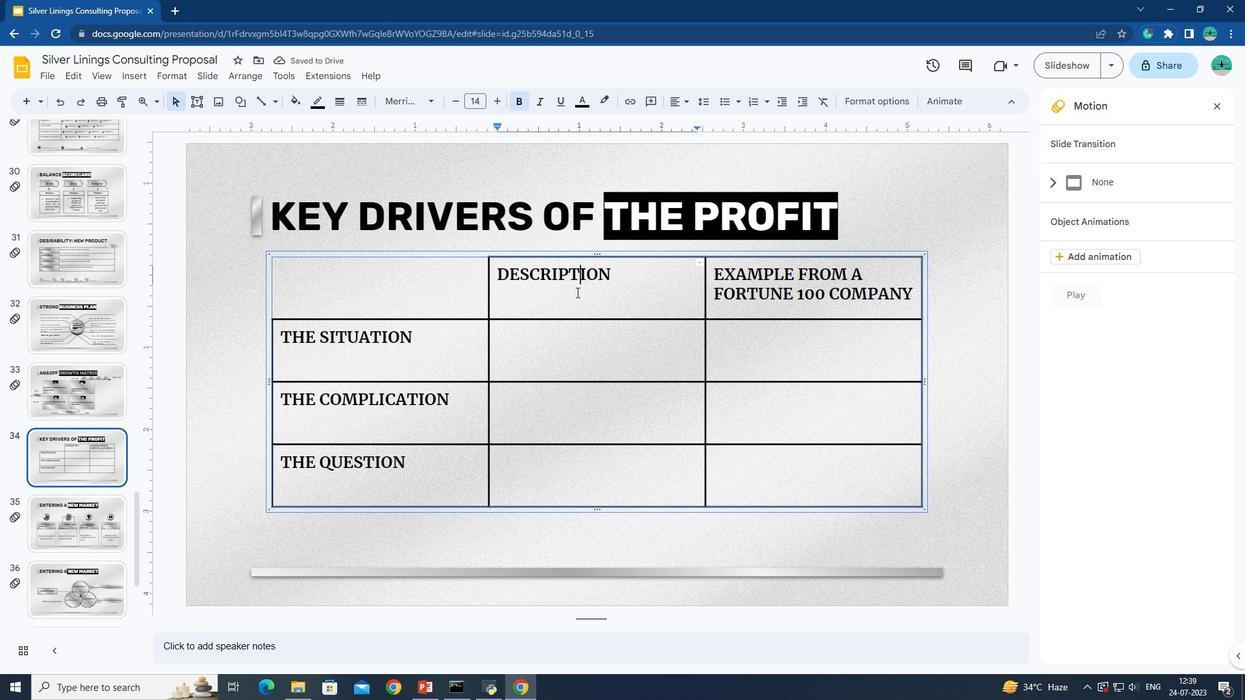 
Action: Mouse moved to (795, 286)
Screenshot: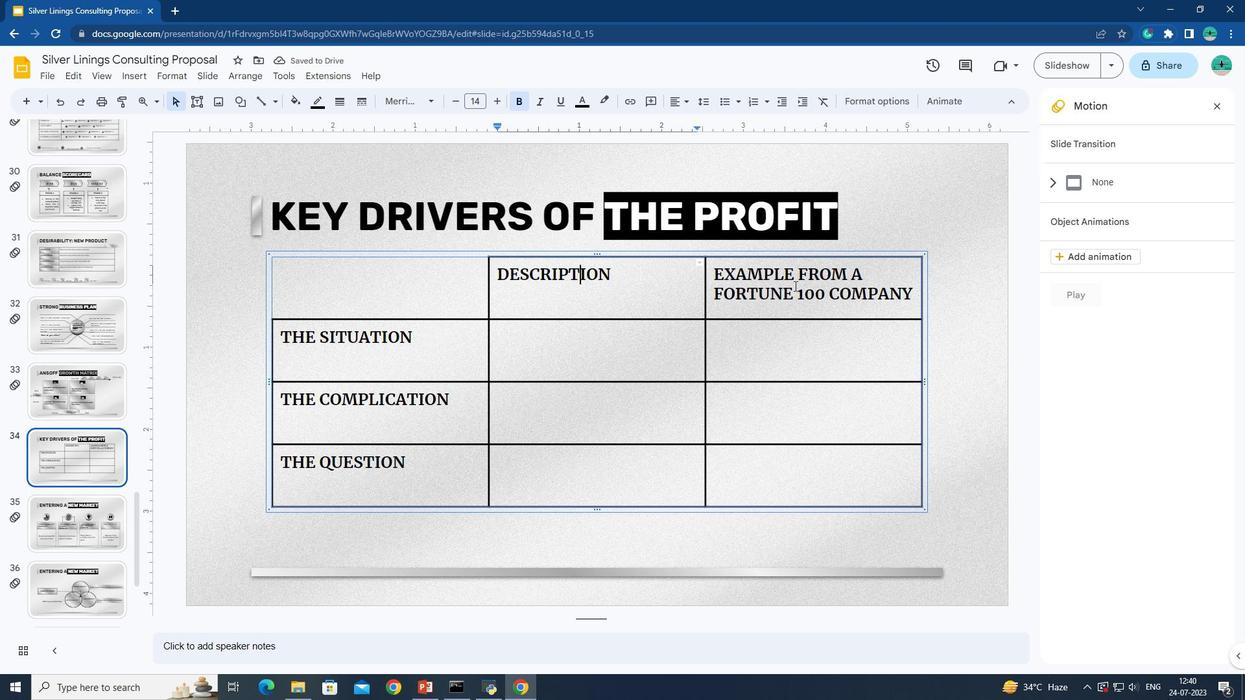 
Action: Mouse pressed left at (795, 286)
Screenshot: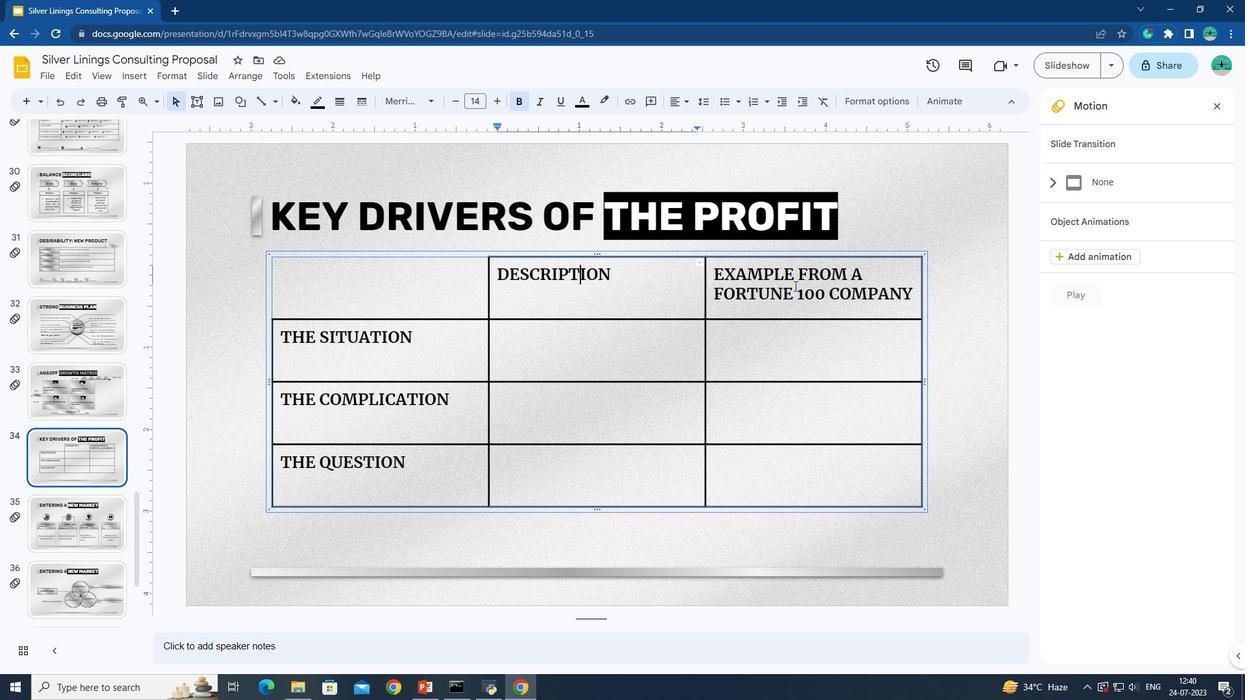 
Action: Mouse moved to (667, 102)
Screenshot: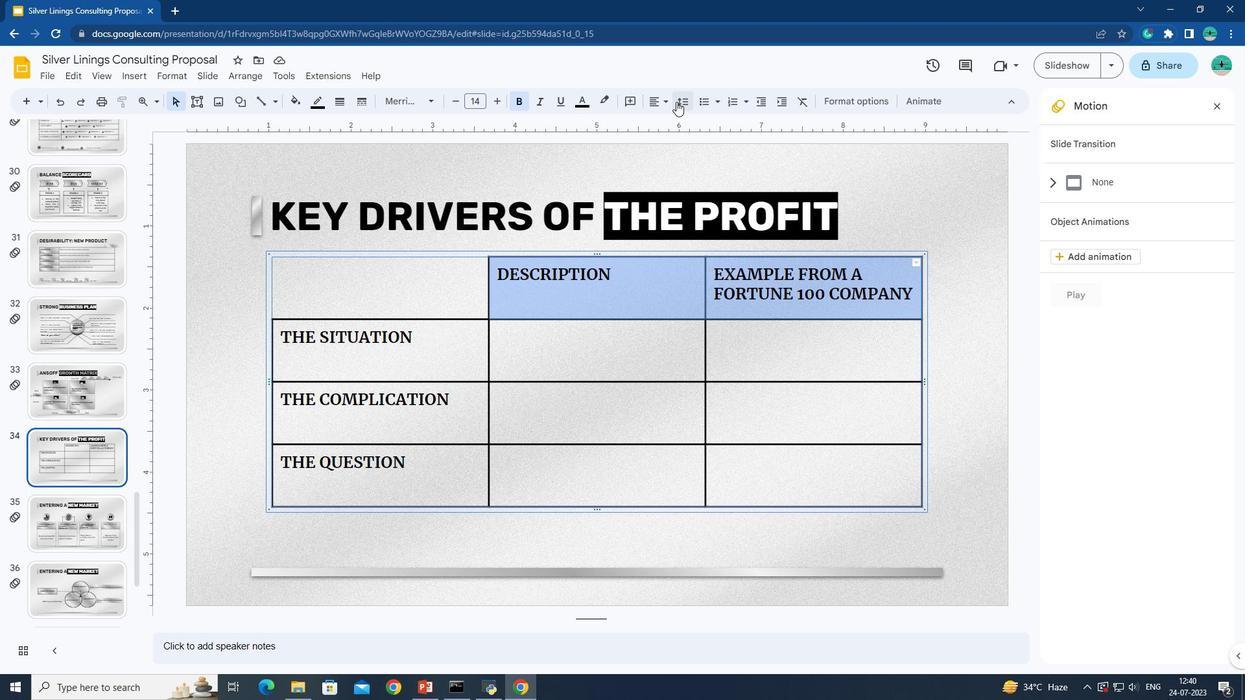 
Action: Mouse pressed left at (667, 102)
Screenshot: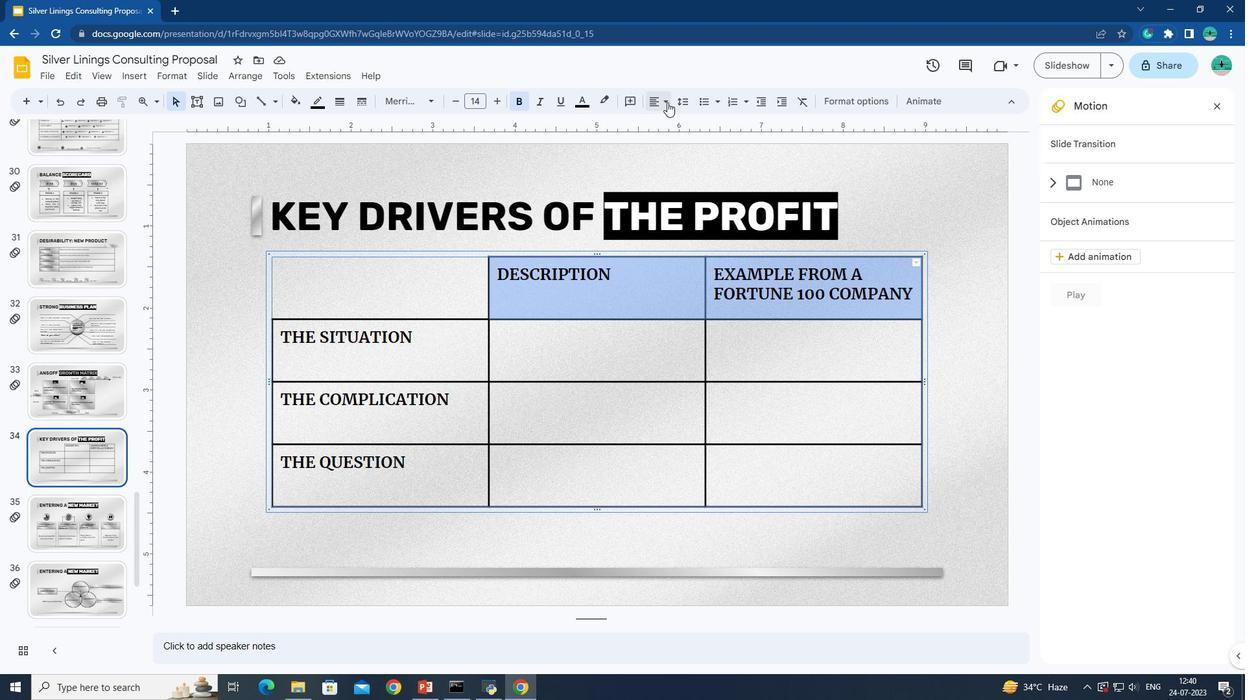 
Action: Mouse moved to (680, 127)
Screenshot: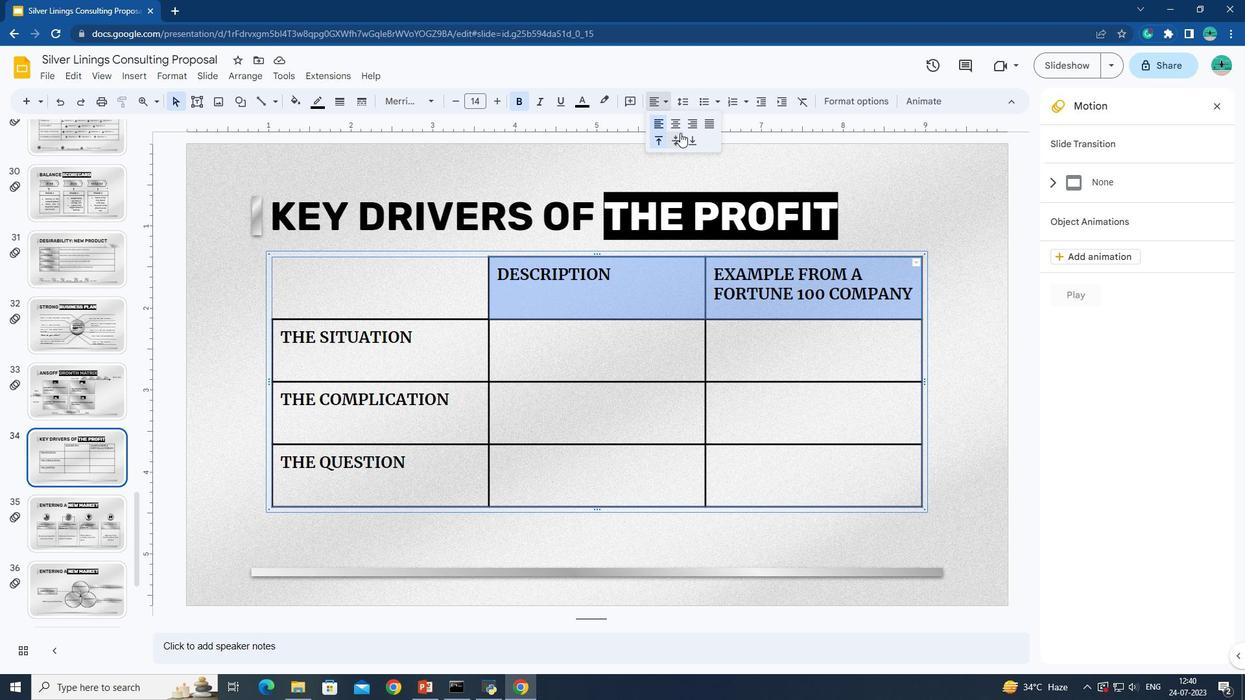 
Action: Mouse pressed left at (680, 127)
Screenshot: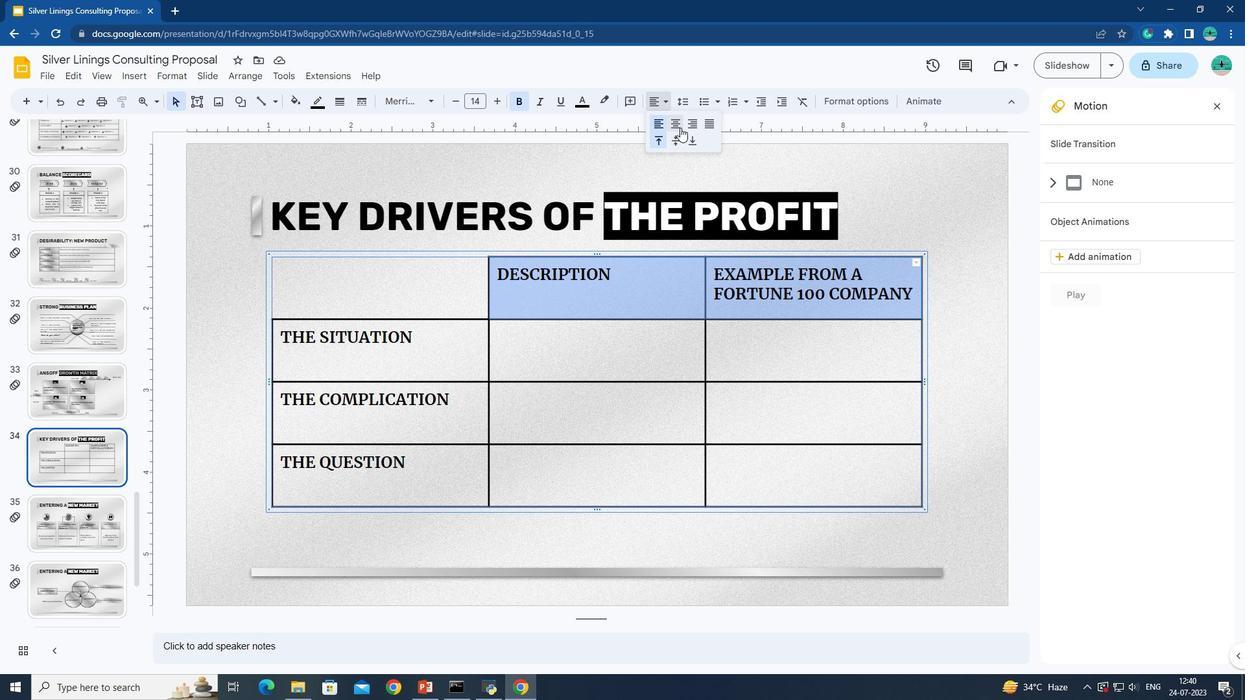 
Action: Mouse moved to (663, 103)
Screenshot: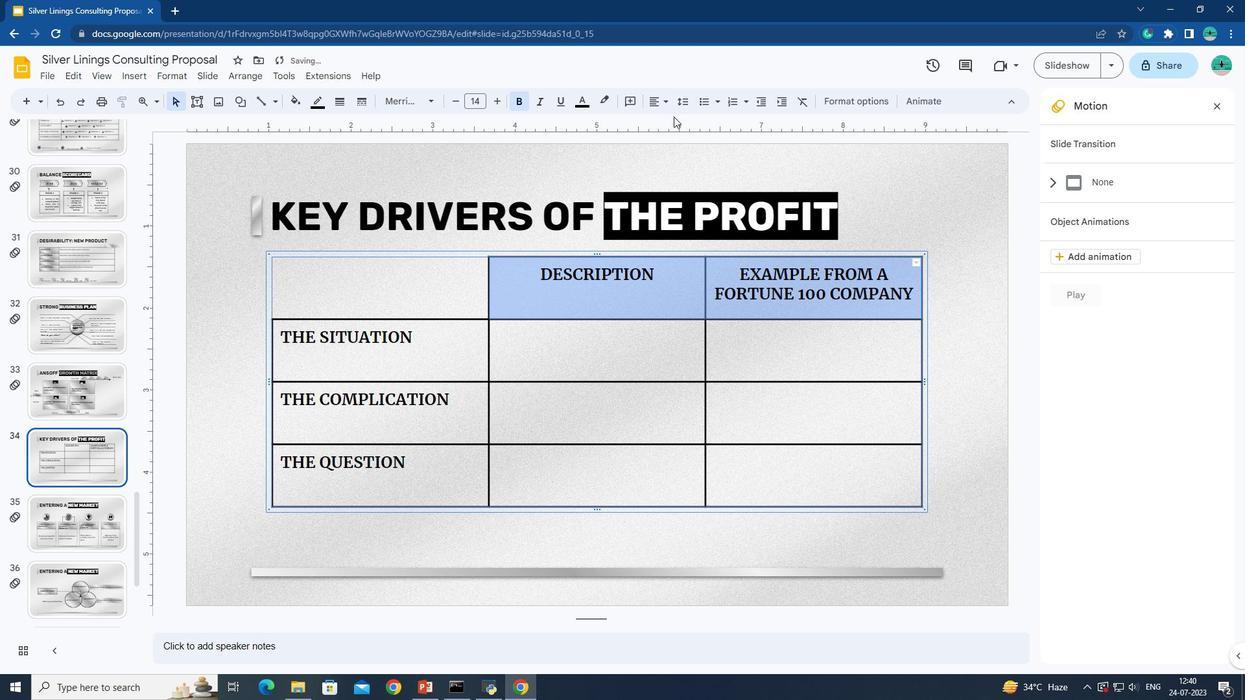 
Action: Mouse pressed left at (663, 103)
Screenshot: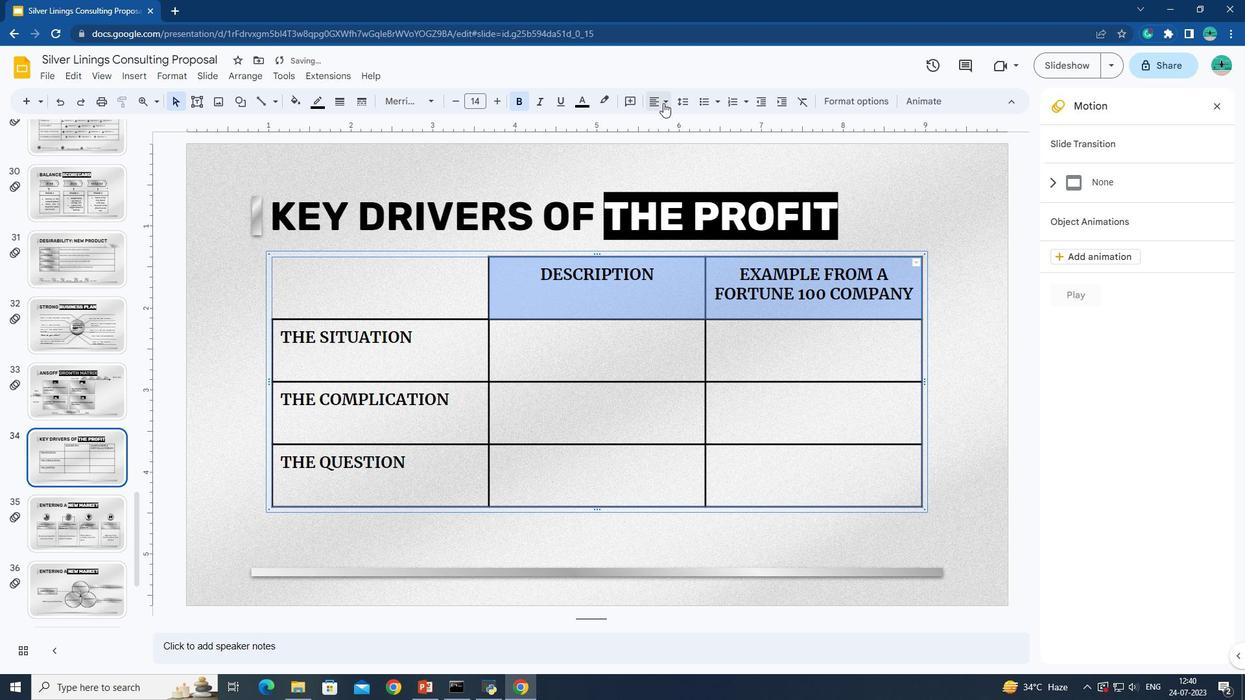 
Action: Mouse moved to (678, 138)
Screenshot: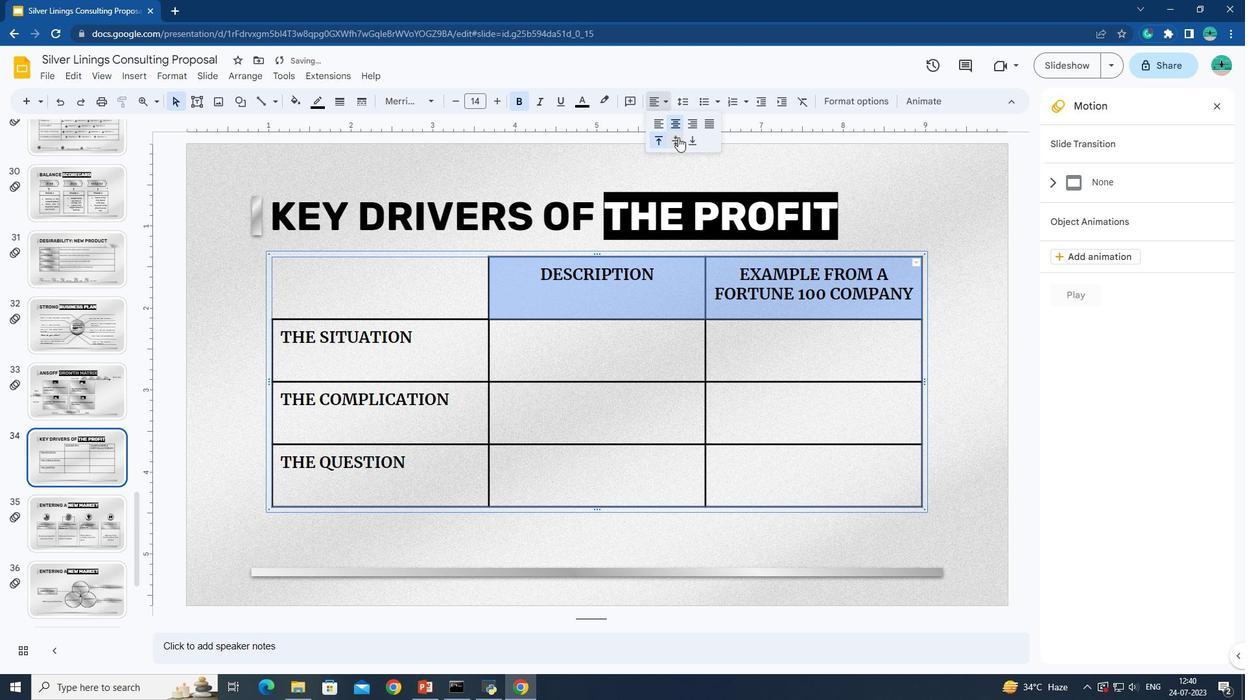 
Action: Mouse pressed left at (678, 138)
Screenshot: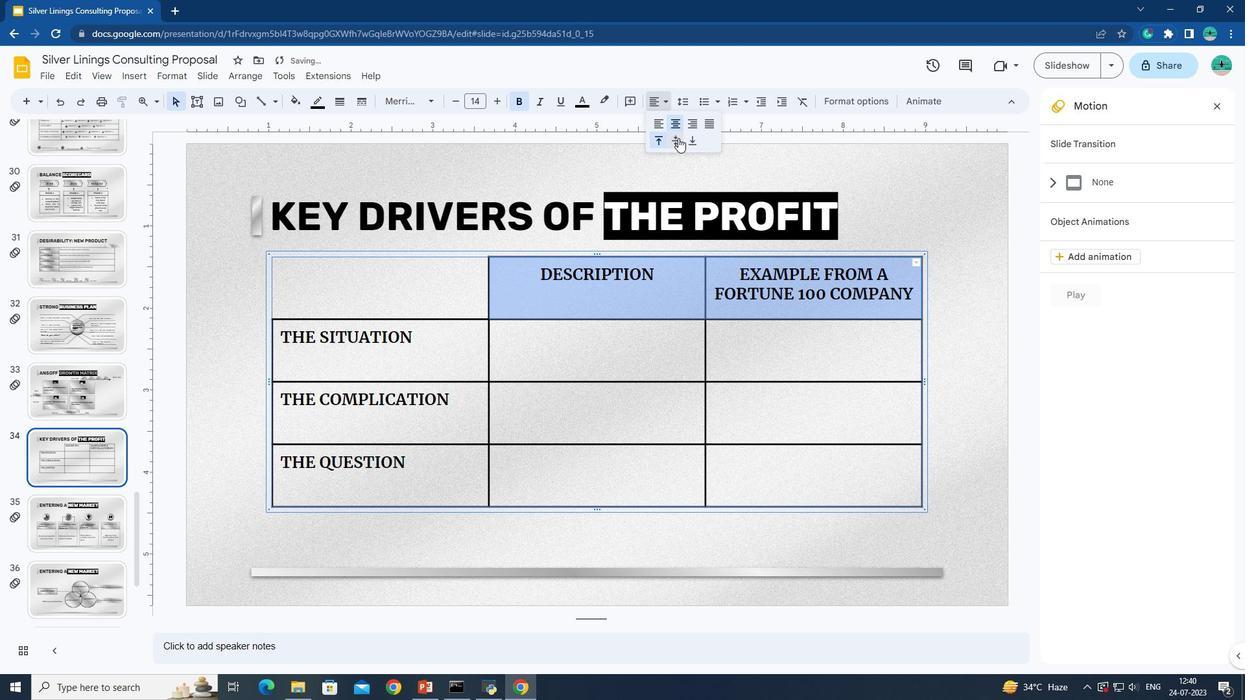 
Action: Mouse moved to (600, 346)
Screenshot: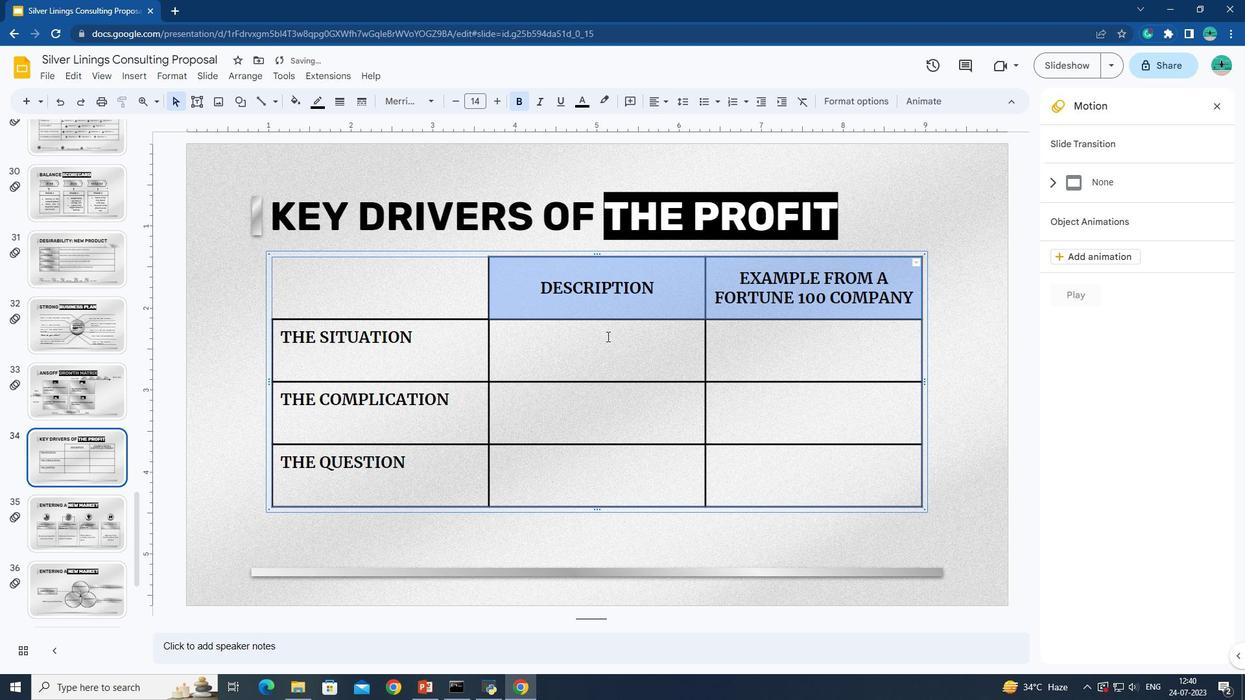 
Action: Mouse pressed left at (600, 346)
Screenshot: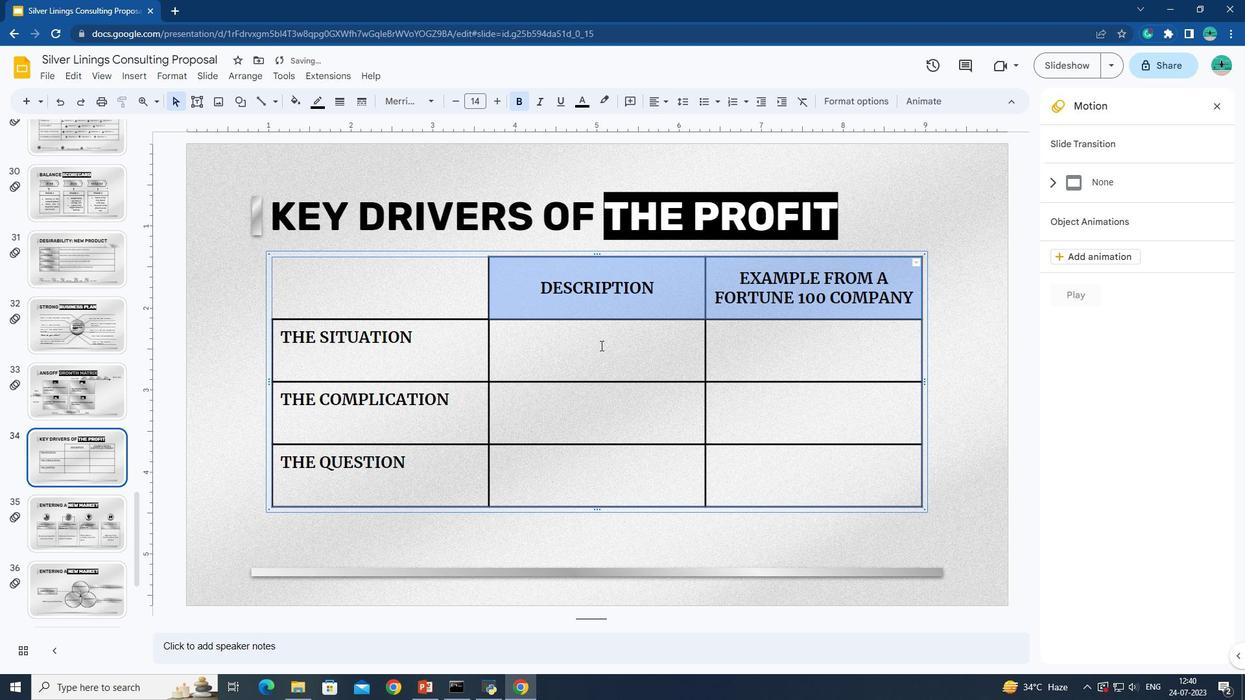 
Action: Key pressed M<Key.caps_lock>ercury<Key.space>is<Key.space>the<Key.space>closest<Key.space>planet<Key.space>to<Key.space>the<Key.space><Key.shift>Sun<Key.down><Key.shift>Venus<Key.space>g<Key.backspace>has<Key.space>beatutiful<Key.space>name<Key.space>but<Key.space>it's<Key.space>hot<Key.space><Key.down><Key.shift>Despite<Key.space>being<Key.space>red,<Key.space><Key.shift>Mars<Key.space>id<Key.backspace>s<Key.space>actually<Key.space>cold<Key.right><Key.up><Key.up><Key.up><Key.down><Key.shift>Jupiter<Key.space>is<Key.space>the<Key.space>biggest<Key.space>planet<Key.space>od<Key.backspace>f<Key.space>them<Key.space>all<Key.down><Key.shift>The<Key.space>earth<Key.space>is<Key.space>the<Key.space>bu<Key.backspace>eautiful<Key.space>planet<Key.space>e<Key.backspace>we<Key.space>all<Key.space>live<Key.space>in<Key.down><Key.shift>Neptune<Key.space>is<Key.space>the<Key.space>farthest<Key.space>planet<Key.space>os<Key.backspace>f<Key.space>the<Key.space><Key.backspace>m<Key.space>all
Screenshot: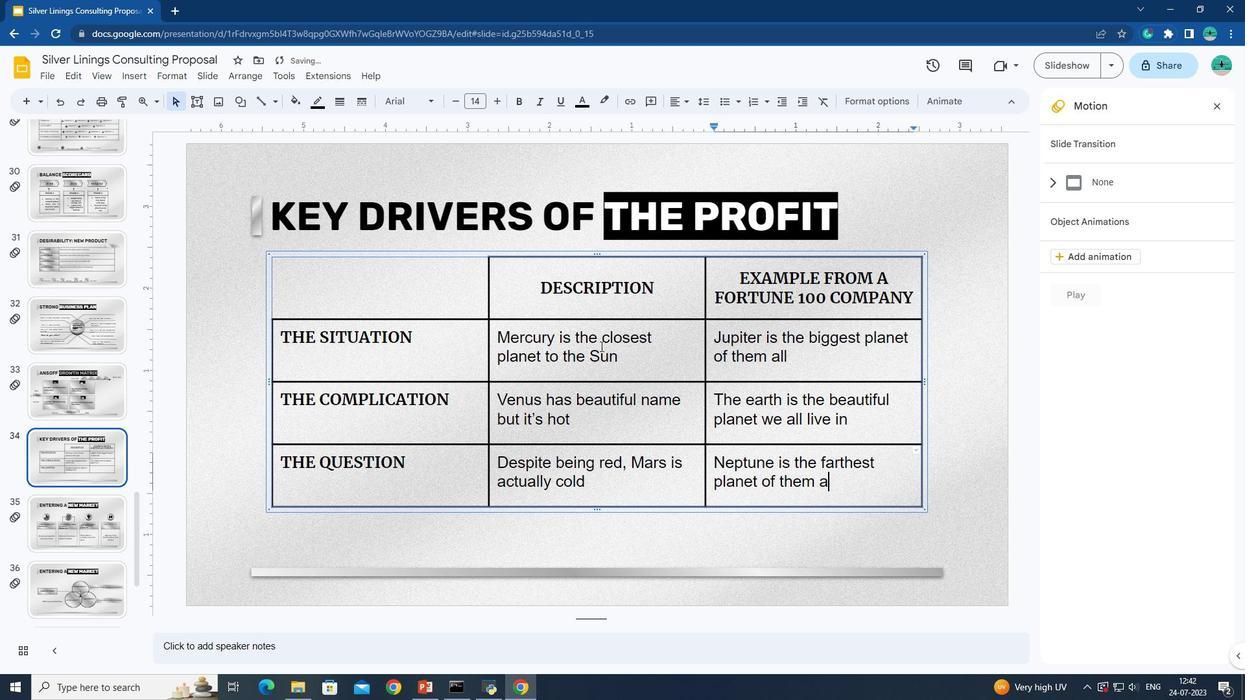 
Action: Mouse moved to (431, 283)
Screenshot: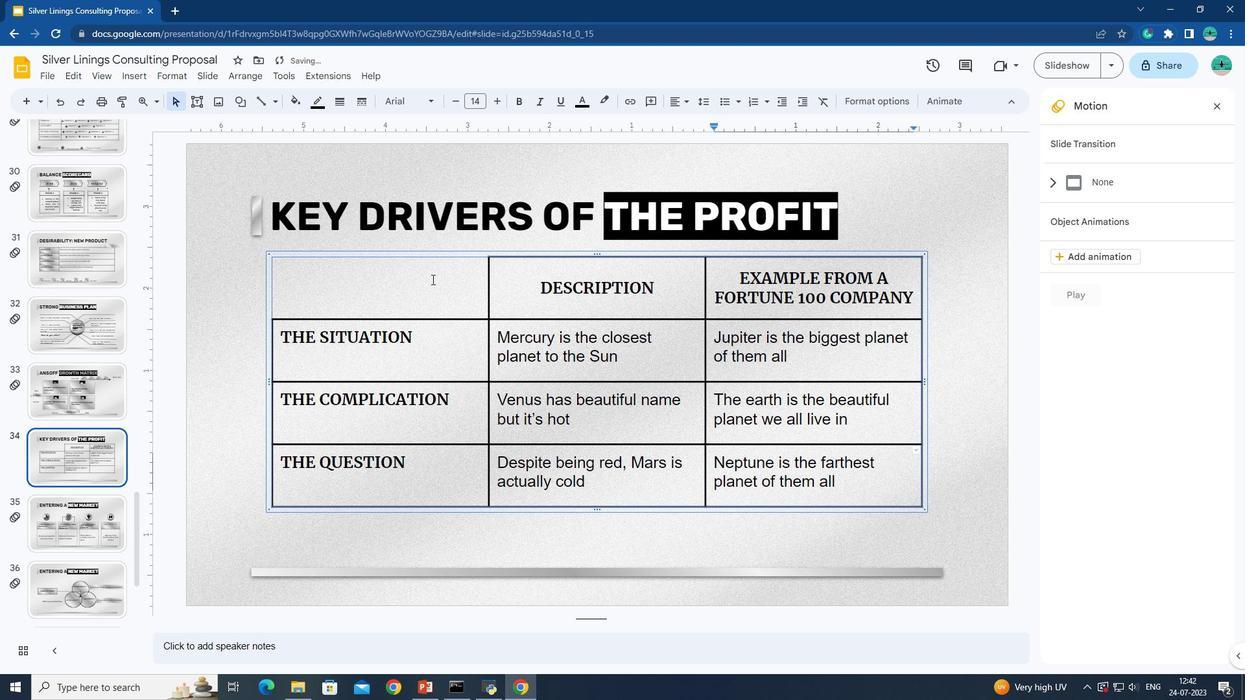 
Action: Mouse pressed left at (431, 283)
Screenshot: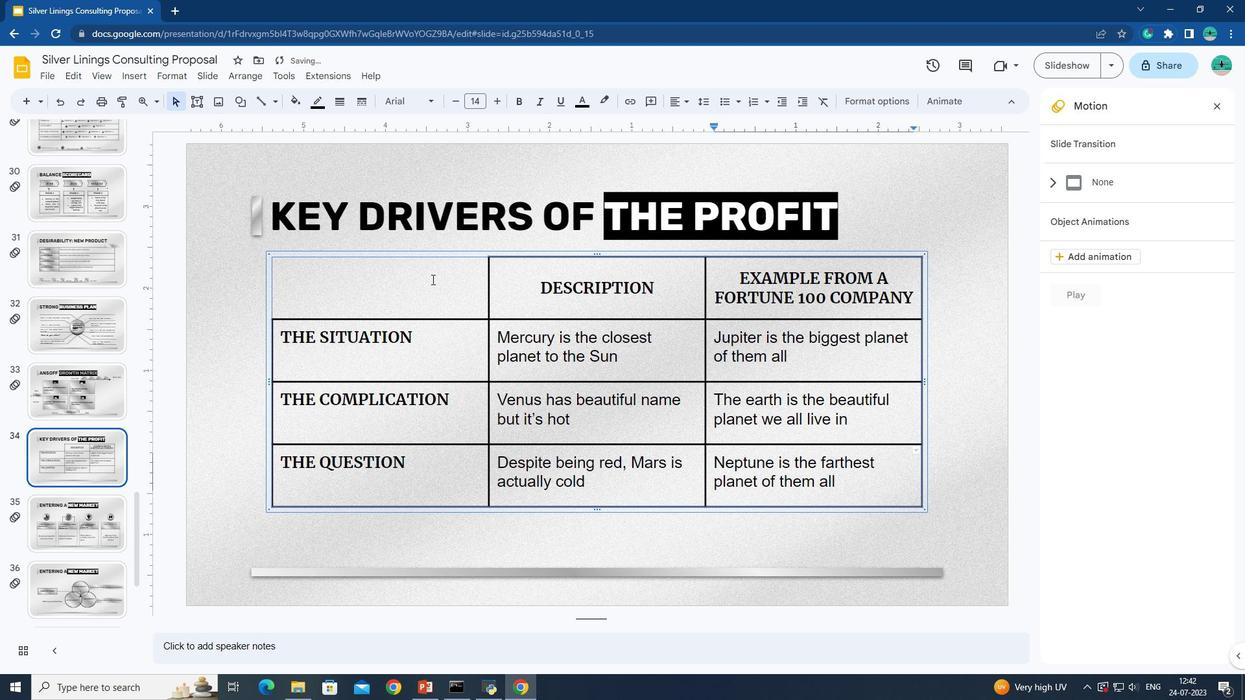 
Action: Mouse moved to (129, 82)
Screenshot: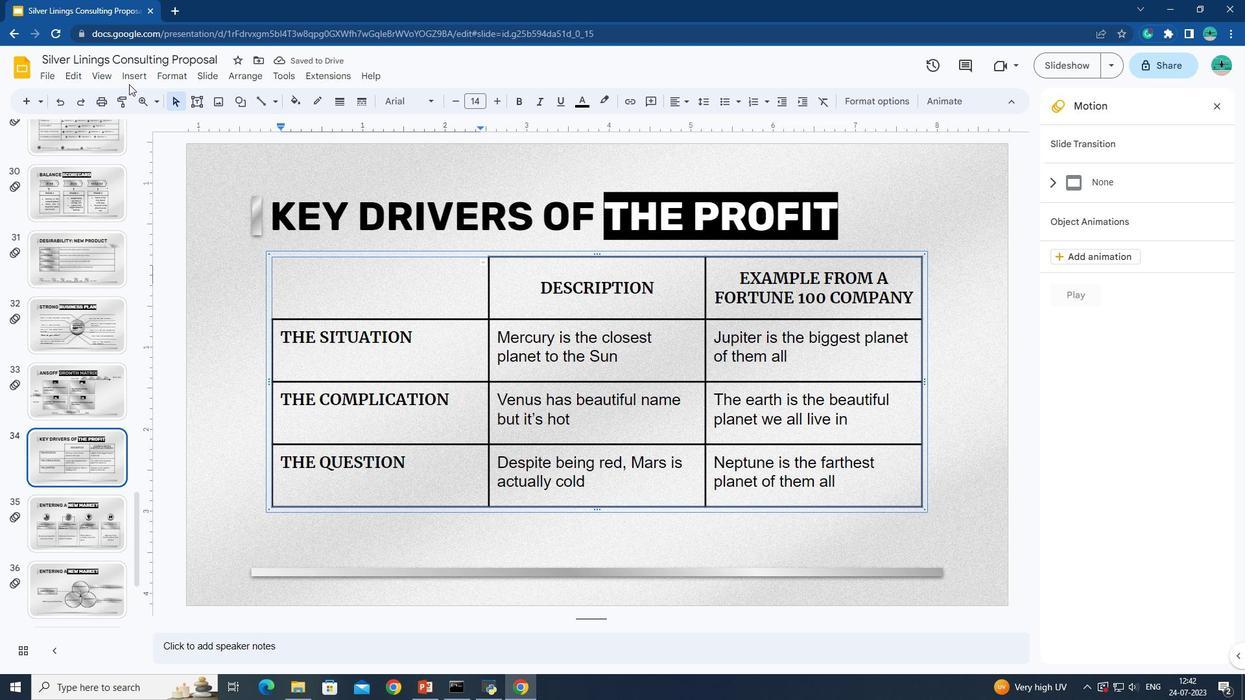
Action: Mouse pressed left at (129, 82)
Screenshot: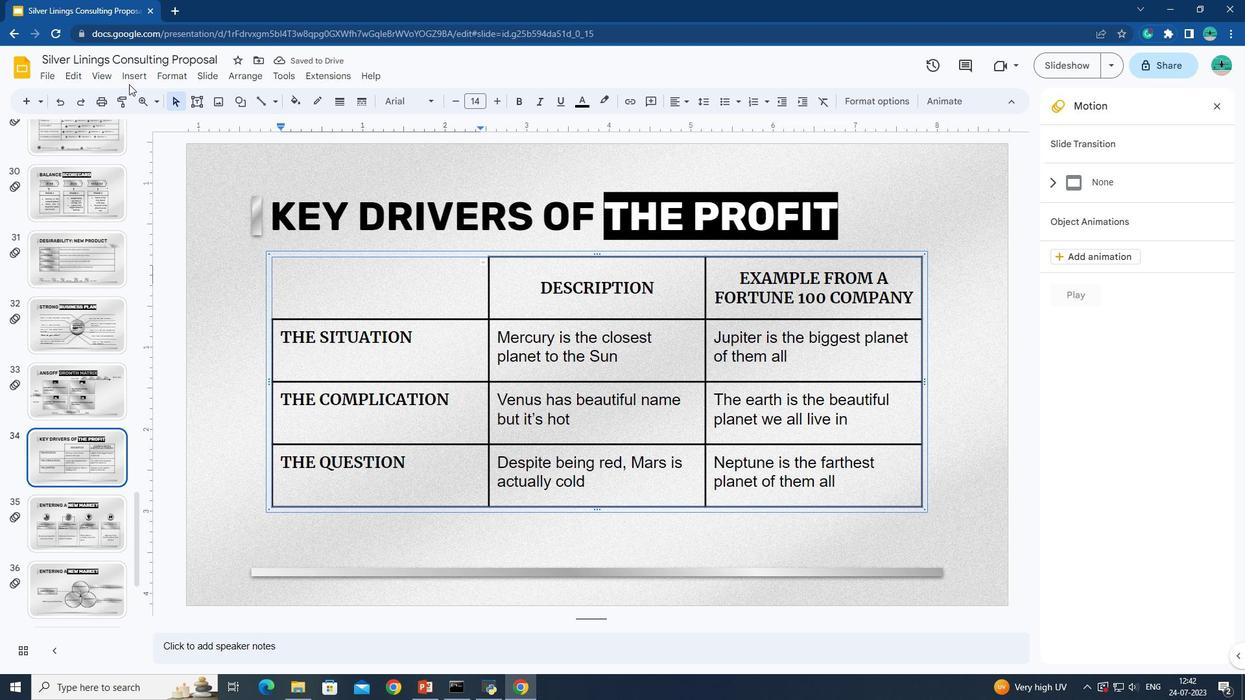 
Action: Mouse moved to (344, 102)
Screenshot: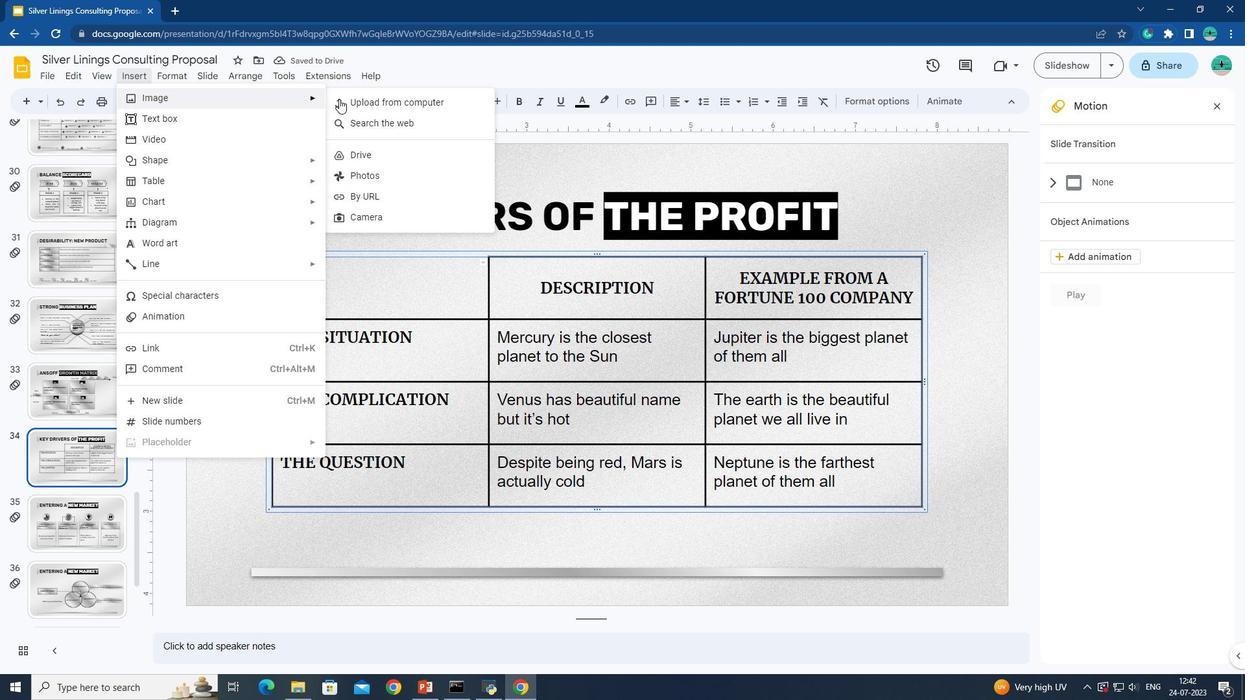 
Action: Mouse pressed left at (344, 102)
Screenshot: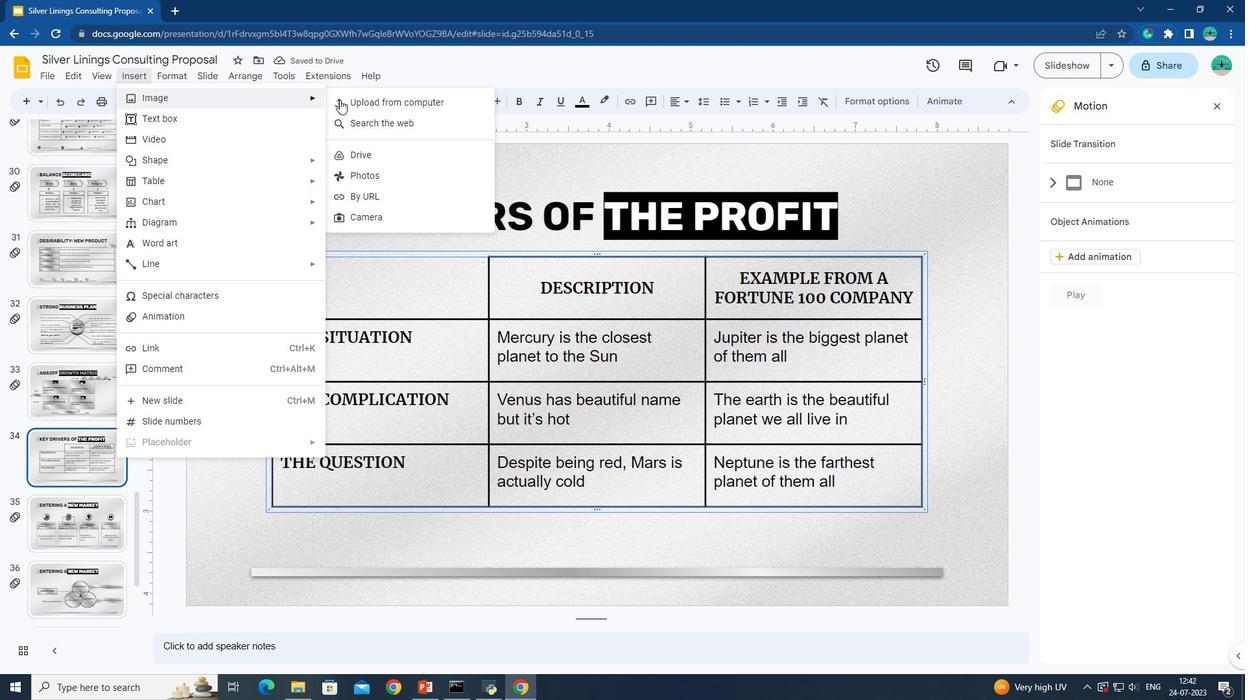 
Action: Mouse moved to (310, 123)
Screenshot: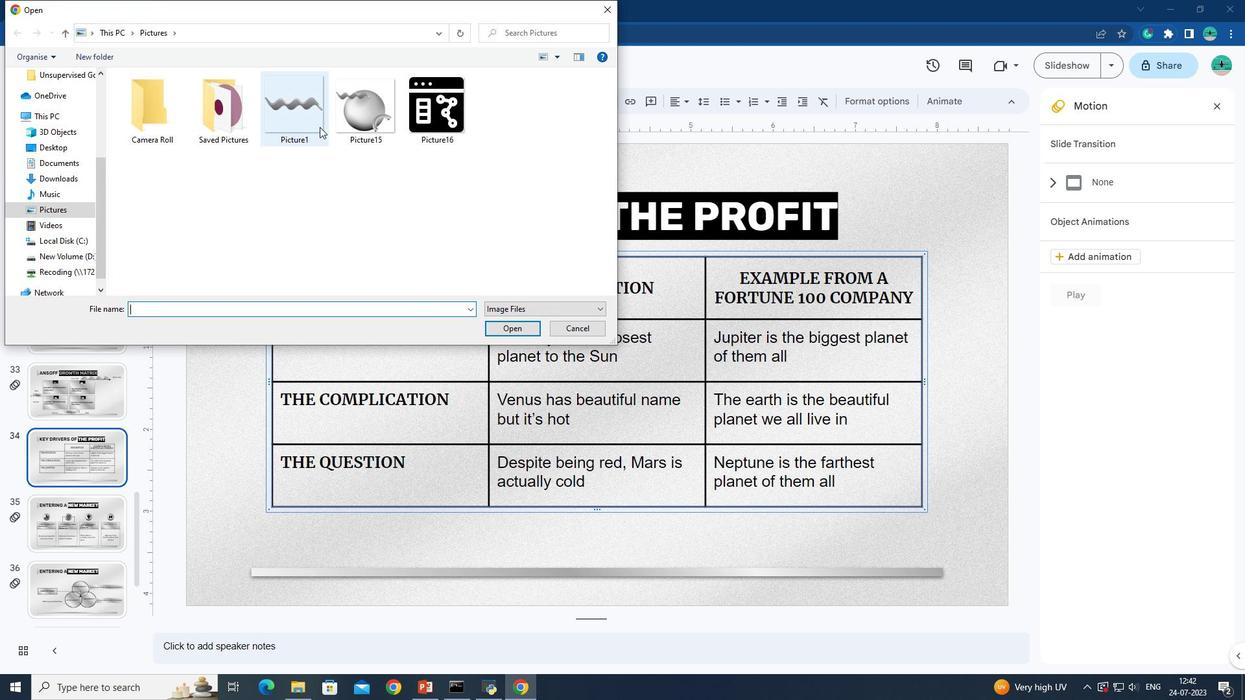 
Action: Mouse pressed left at (310, 123)
Screenshot: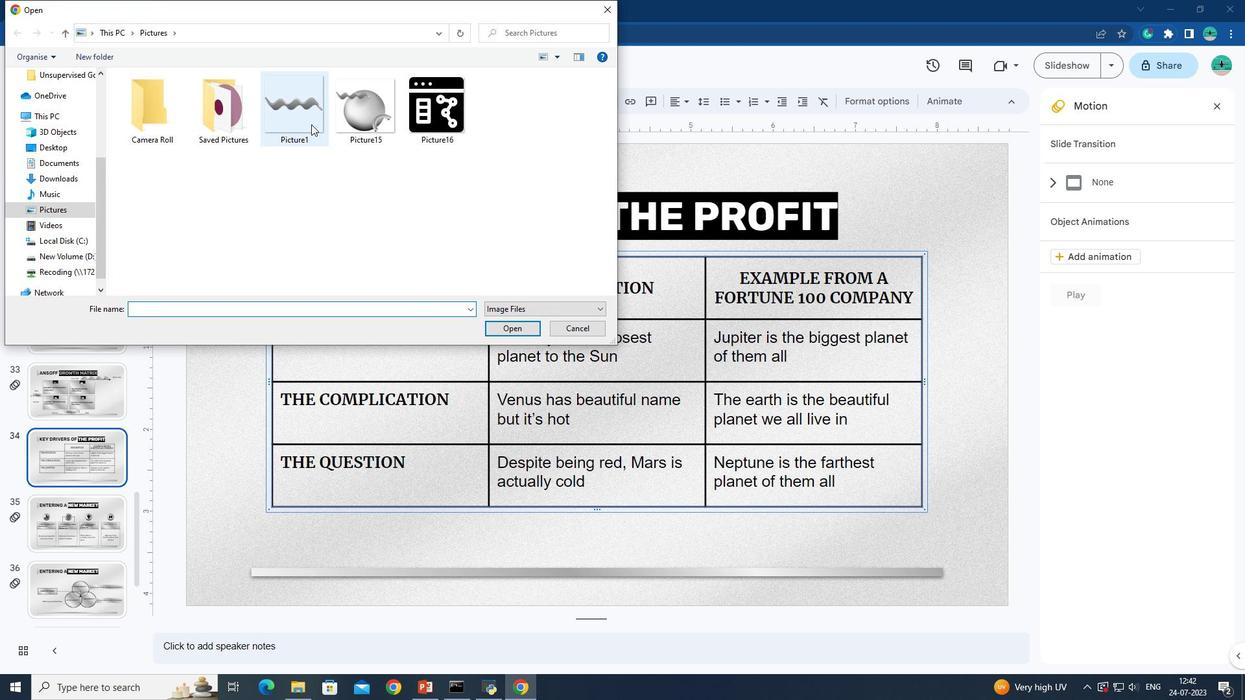 
Action: Mouse moved to (516, 328)
Screenshot: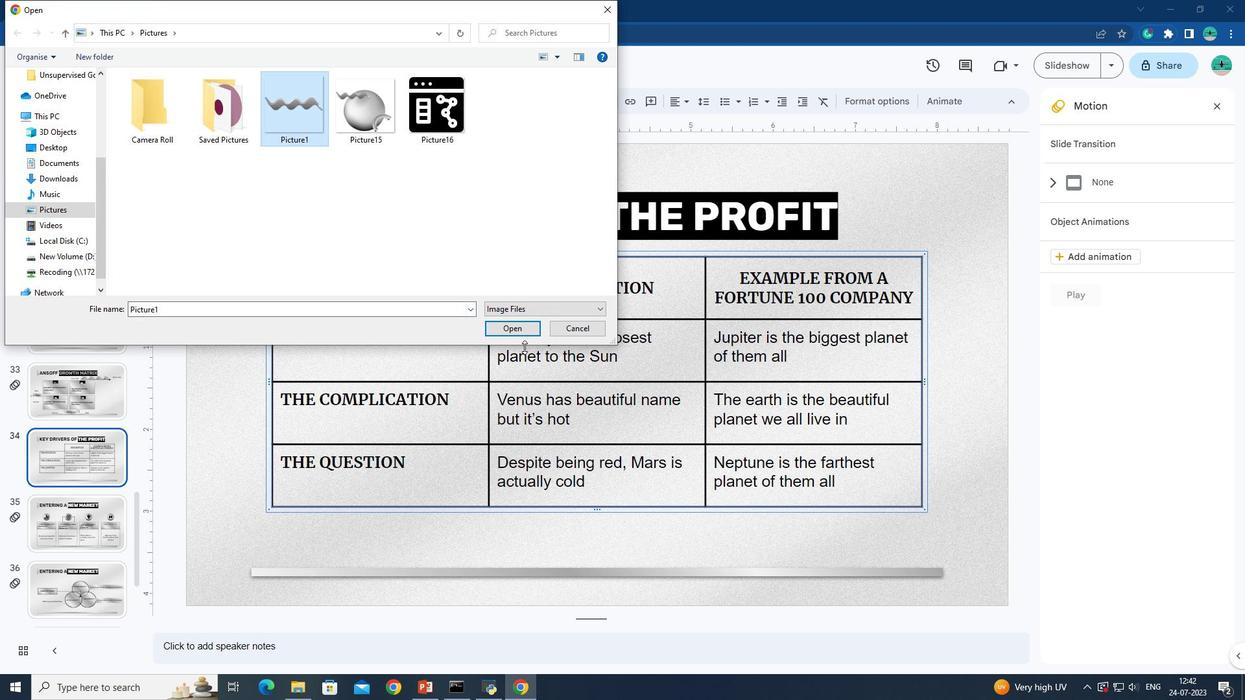 
Action: Mouse pressed left at (516, 328)
Screenshot: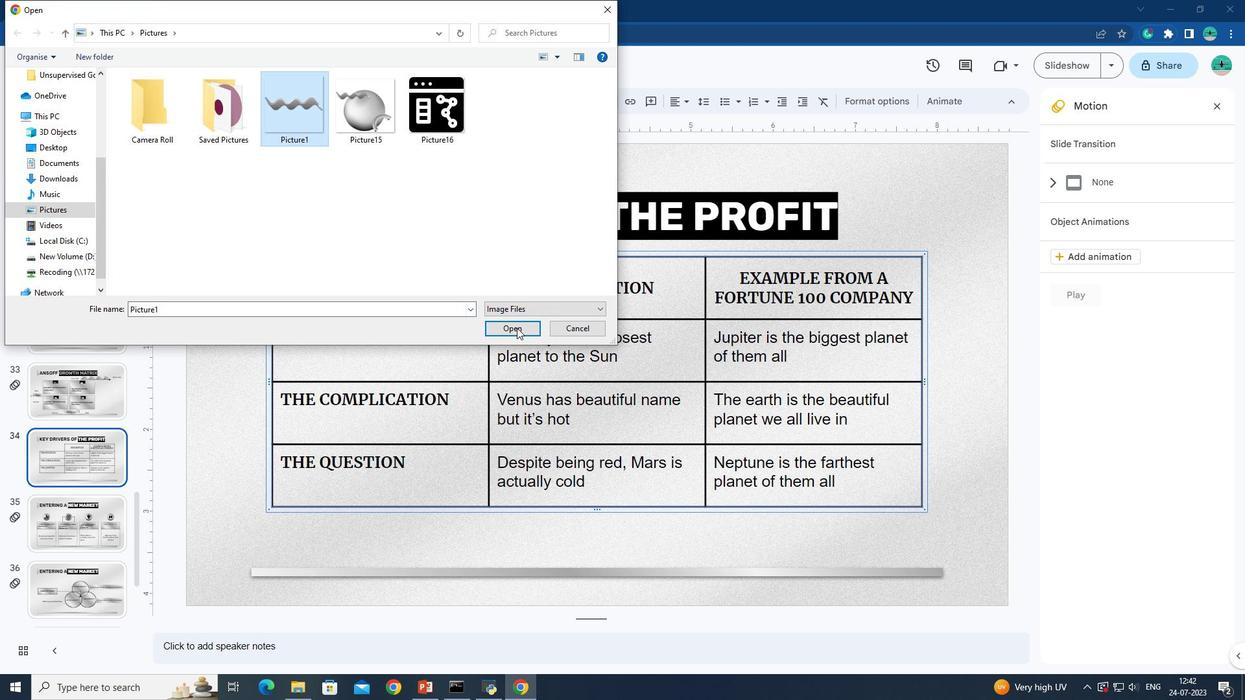 
Action: Mouse moved to (722, 374)
Screenshot: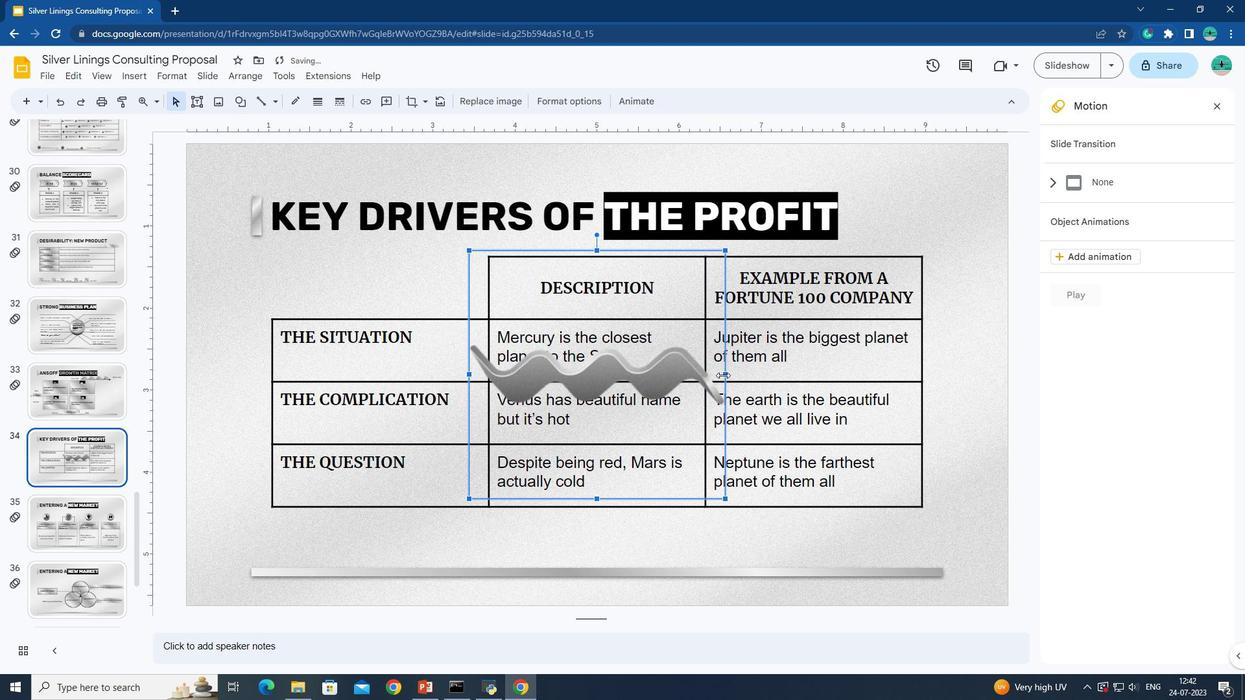 
Action: Mouse pressed left at (722, 374)
Screenshot: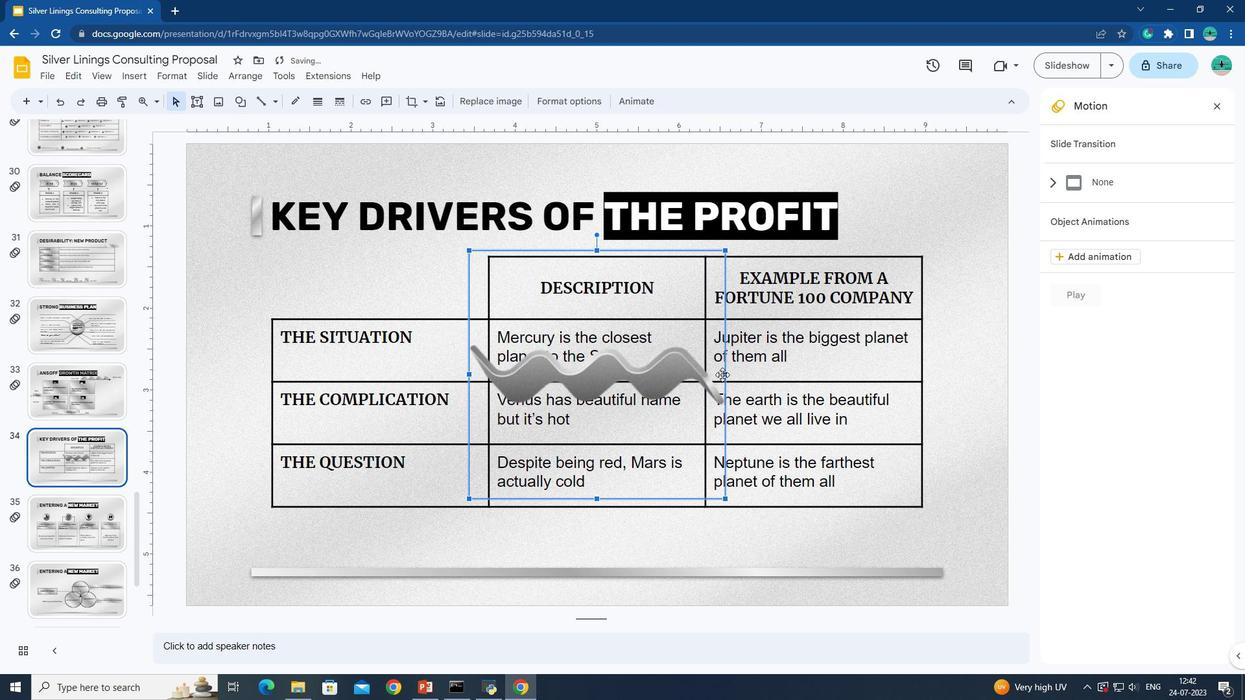 
Action: Mouse moved to (705, 375)
Screenshot: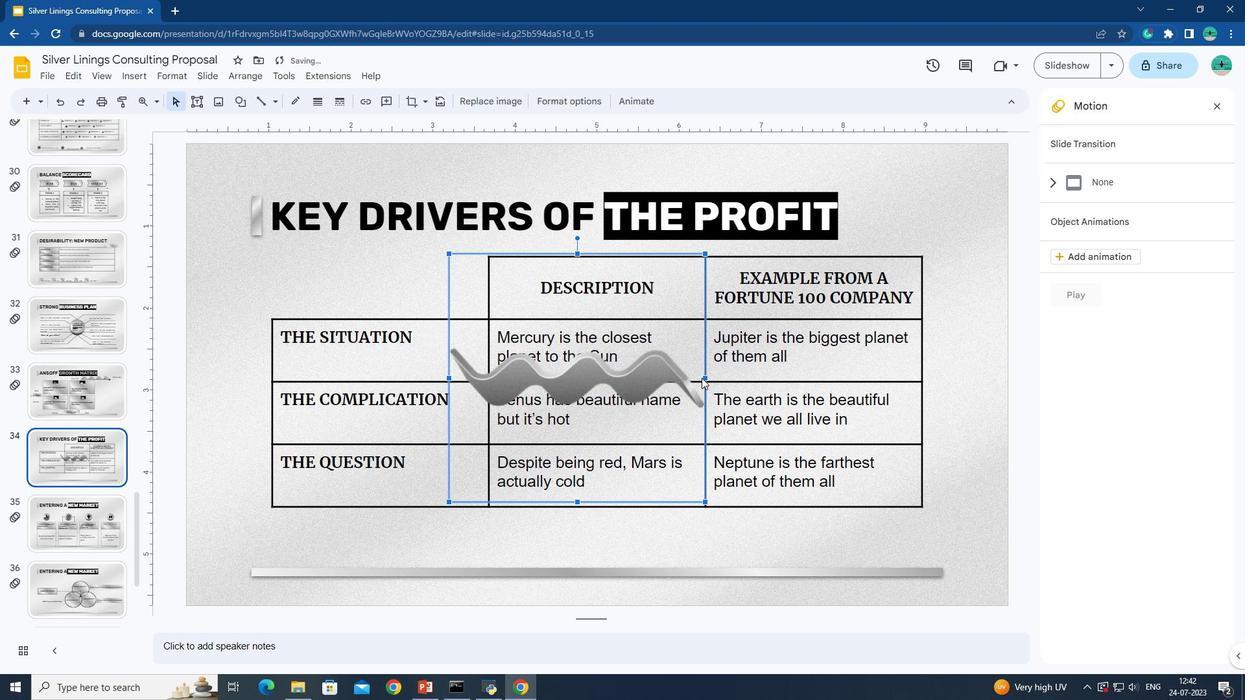 
Action: Mouse pressed left at (705, 375)
Screenshot: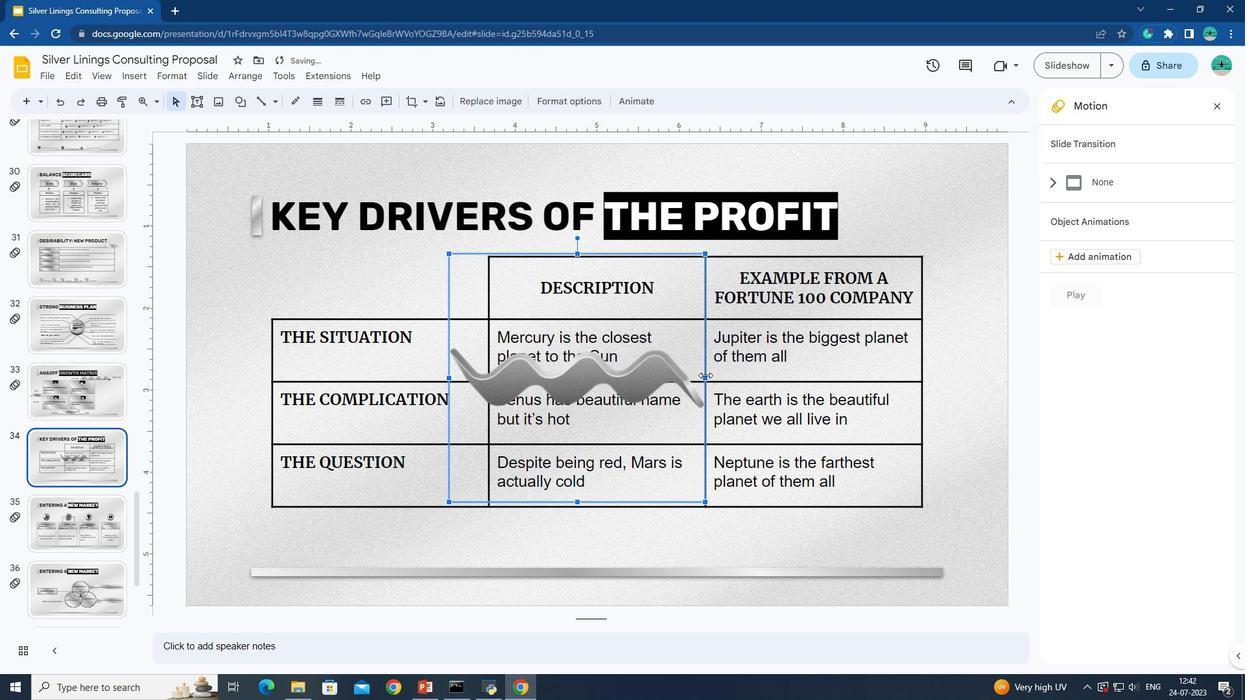 
Action: Mouse moved to (536, 503)
Screenshot: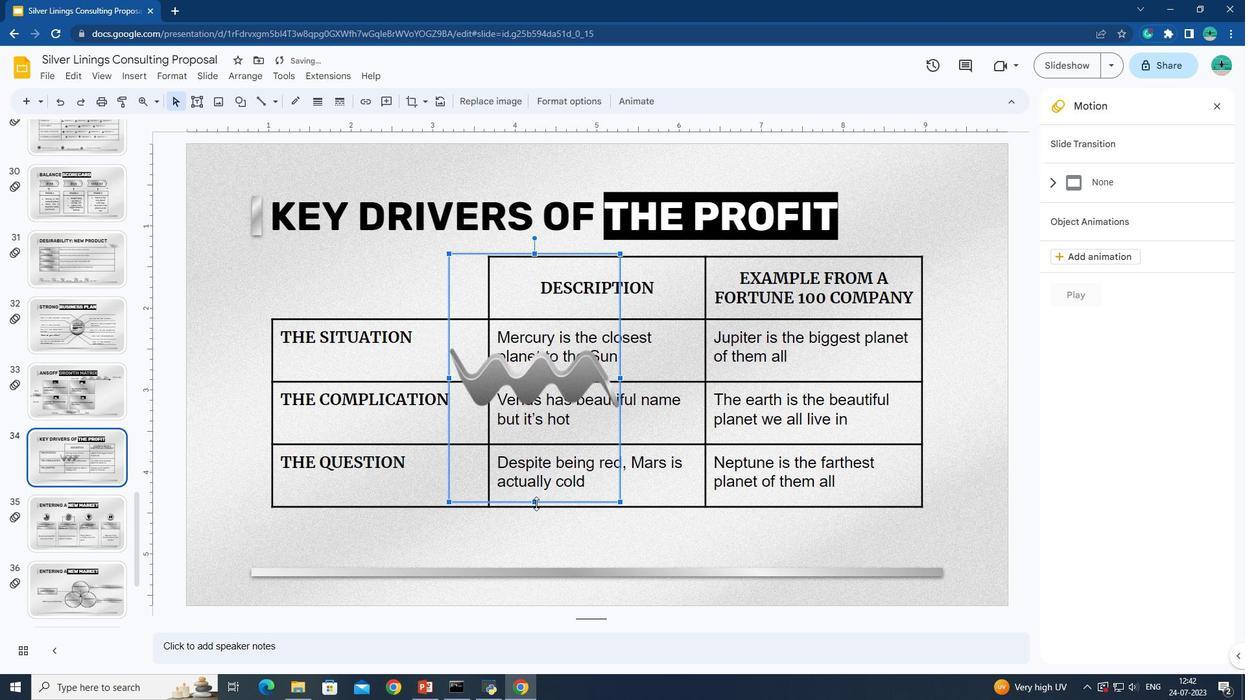 
Action: Mouse pressed left at (536, 503)
Screenshot: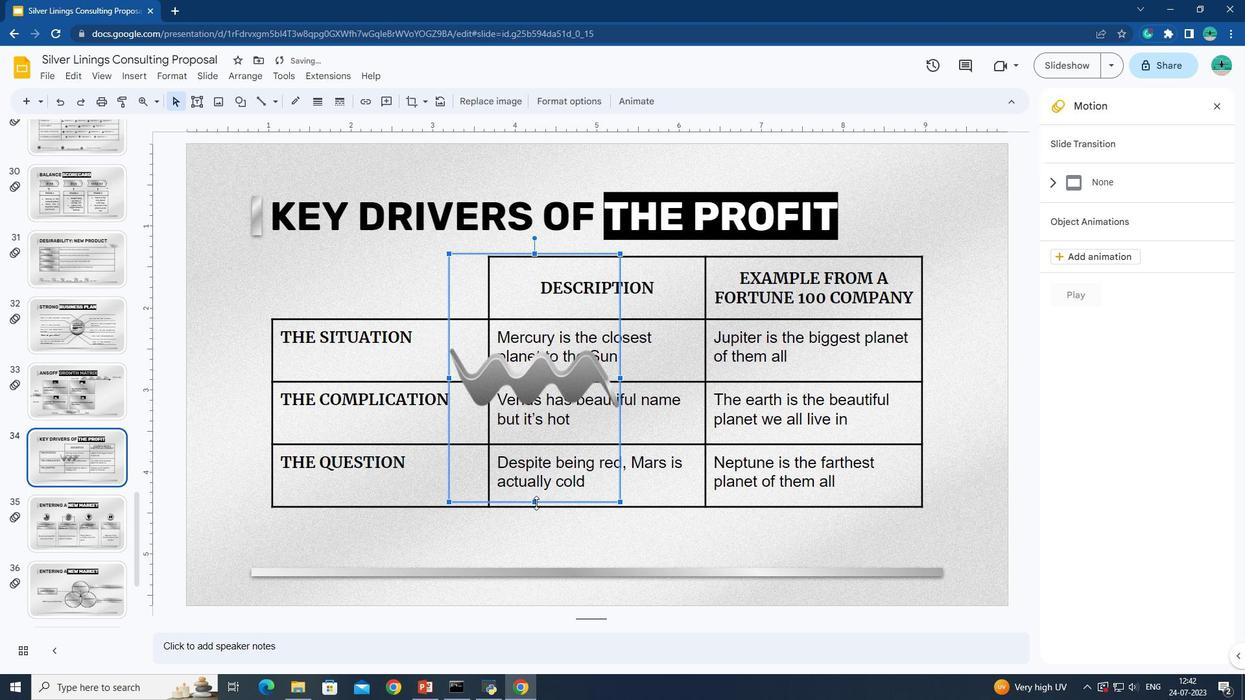 
Action: Mouse moved to (533, 308)
Screenshot: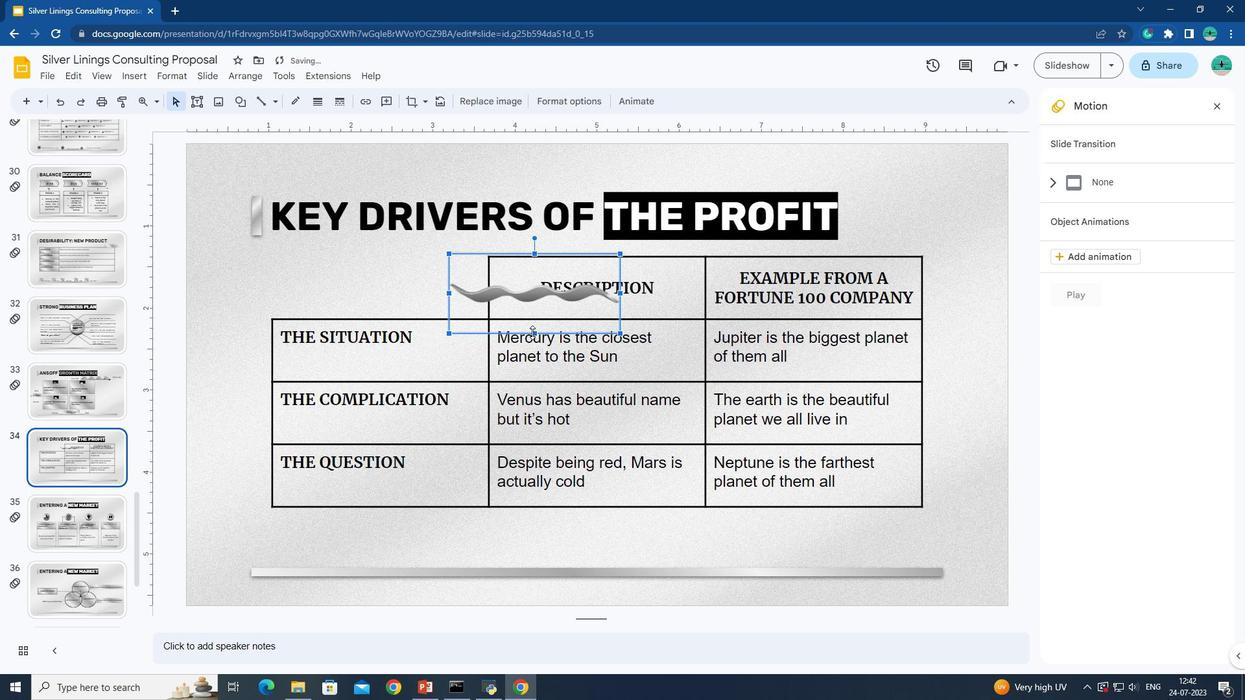 
Action: Mouse pressed left at (533, 308)
Screenshot: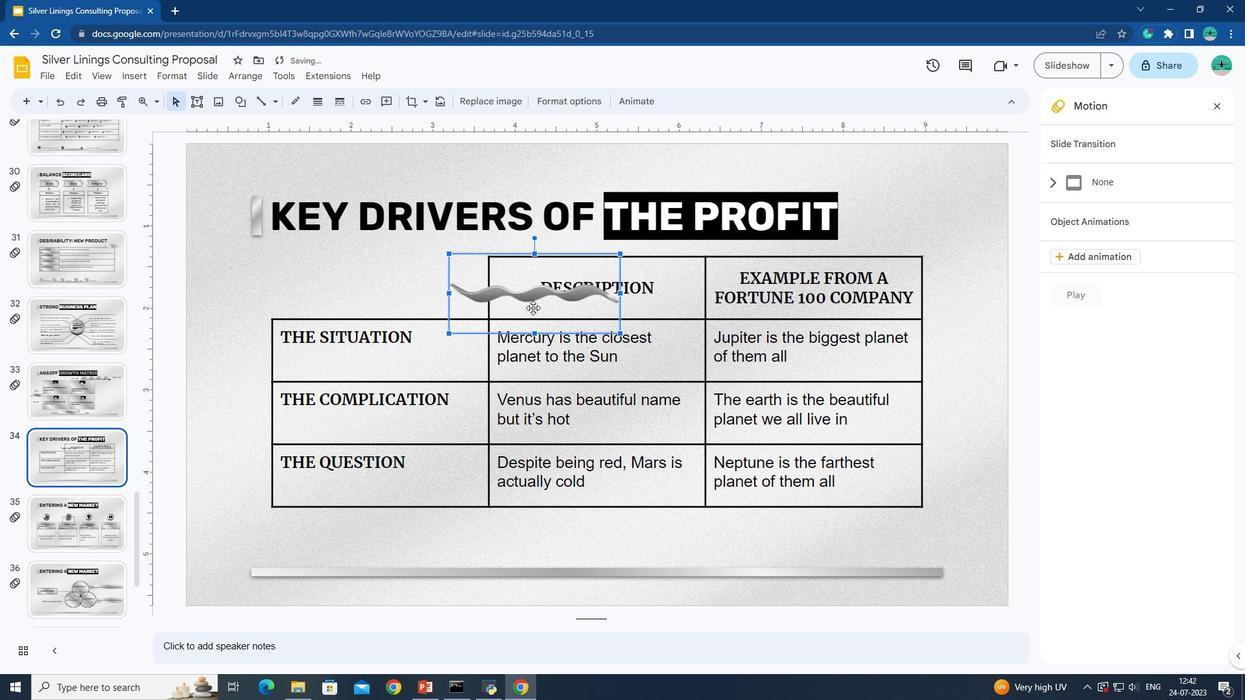 
Action: Mouse moved to (369, 312)
Screenshot: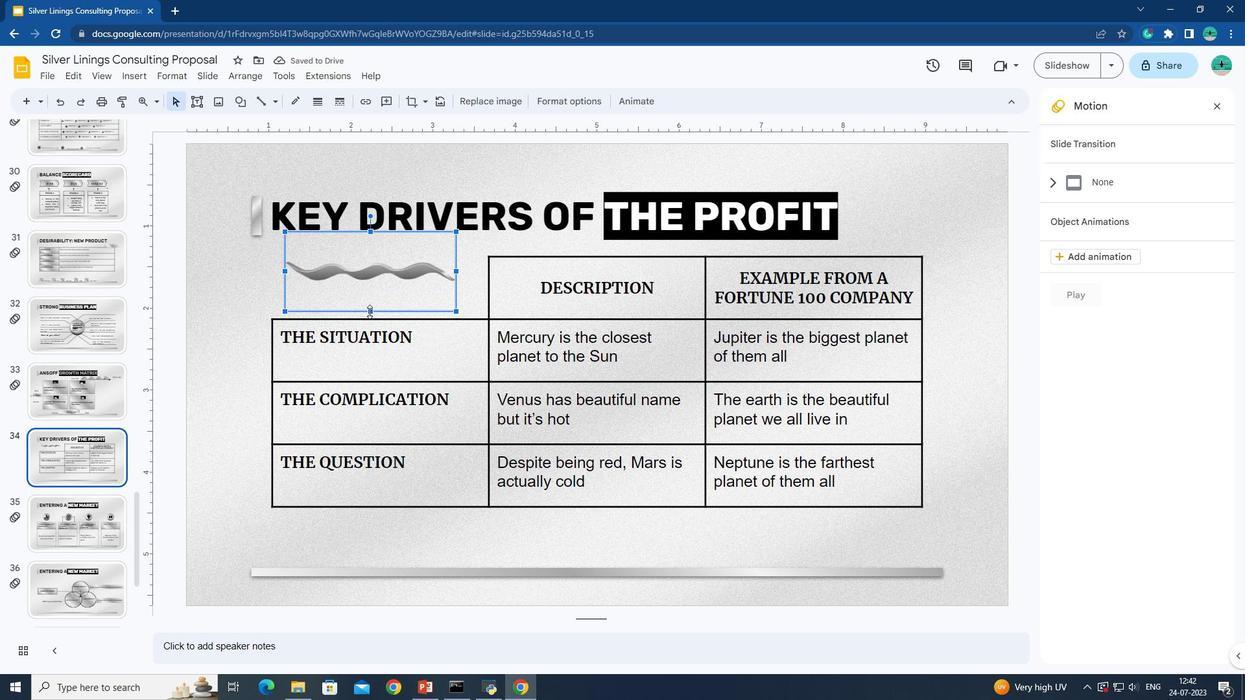 
Action: Mouse pressed left at (369, 312)
Screenshot: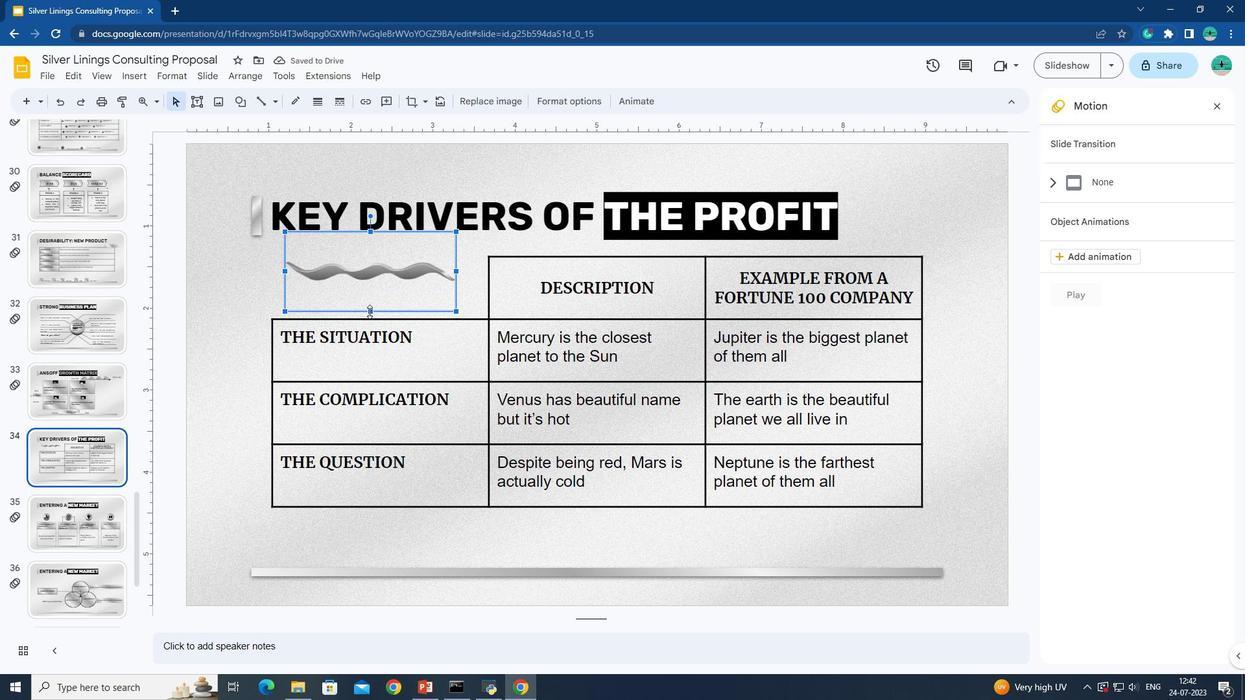 
Action: Mouse moved to (370, 217)
Screenshot: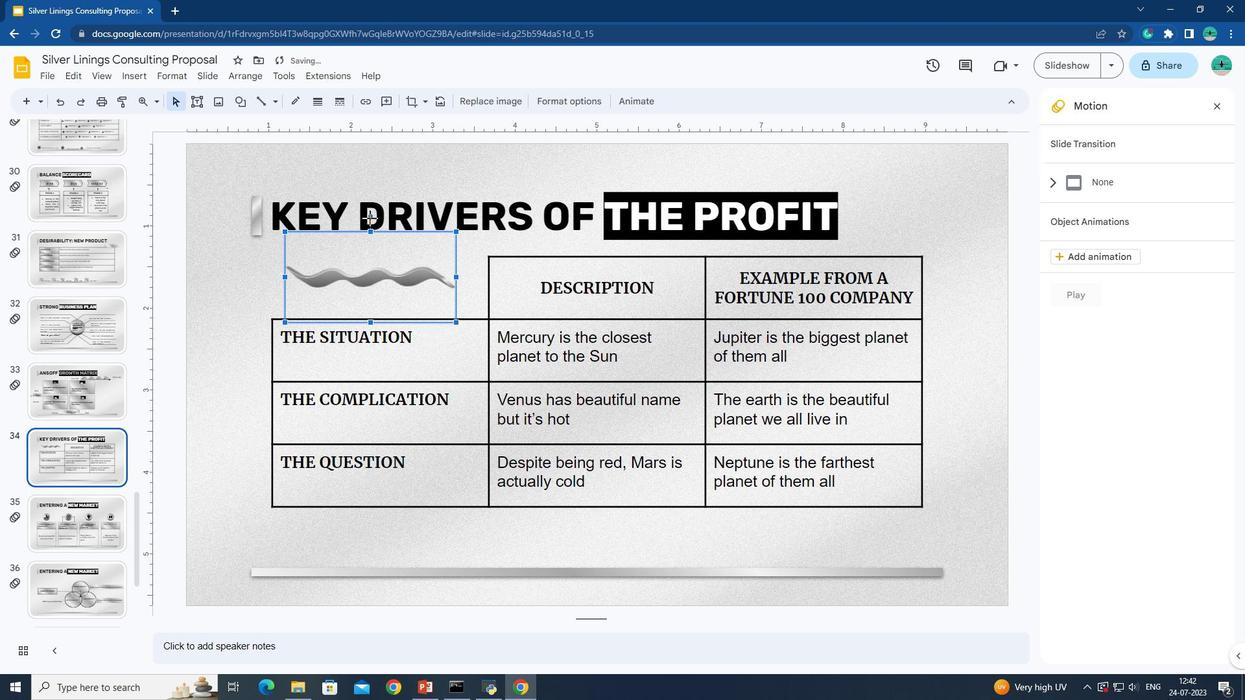 
Action: Mouse pressed left at (370, 217)
Screenshot: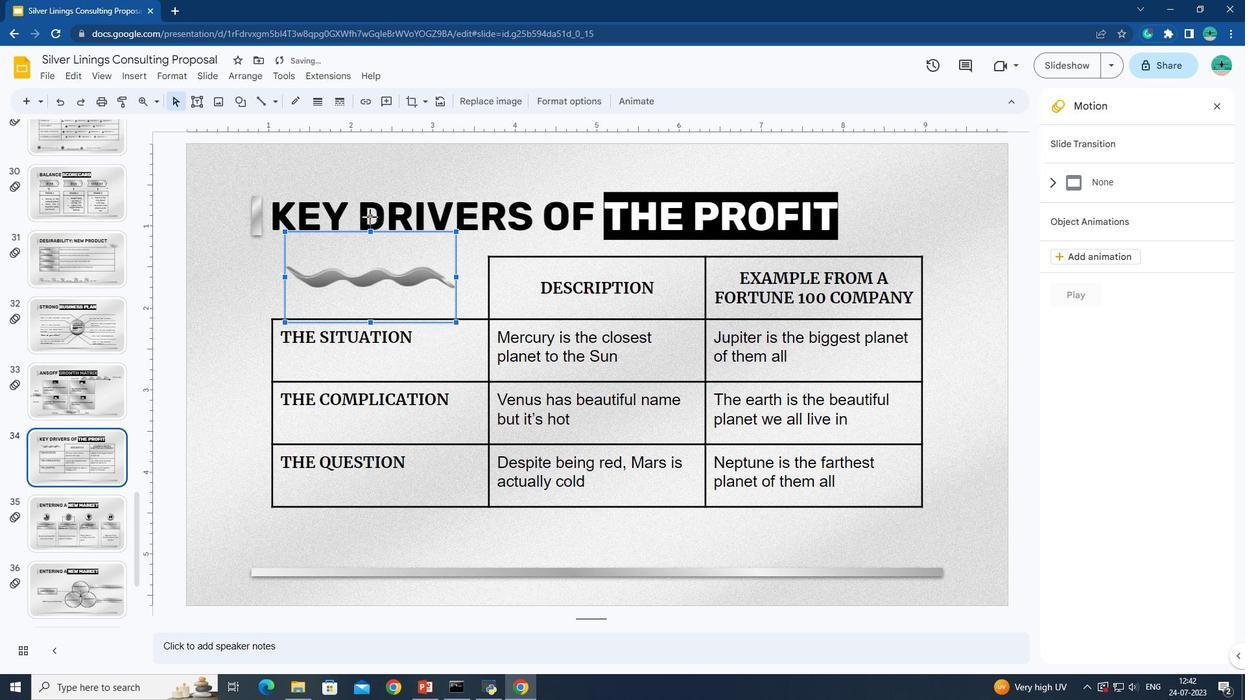 
Action: Mouse moved to (454, 277)
Screenshot: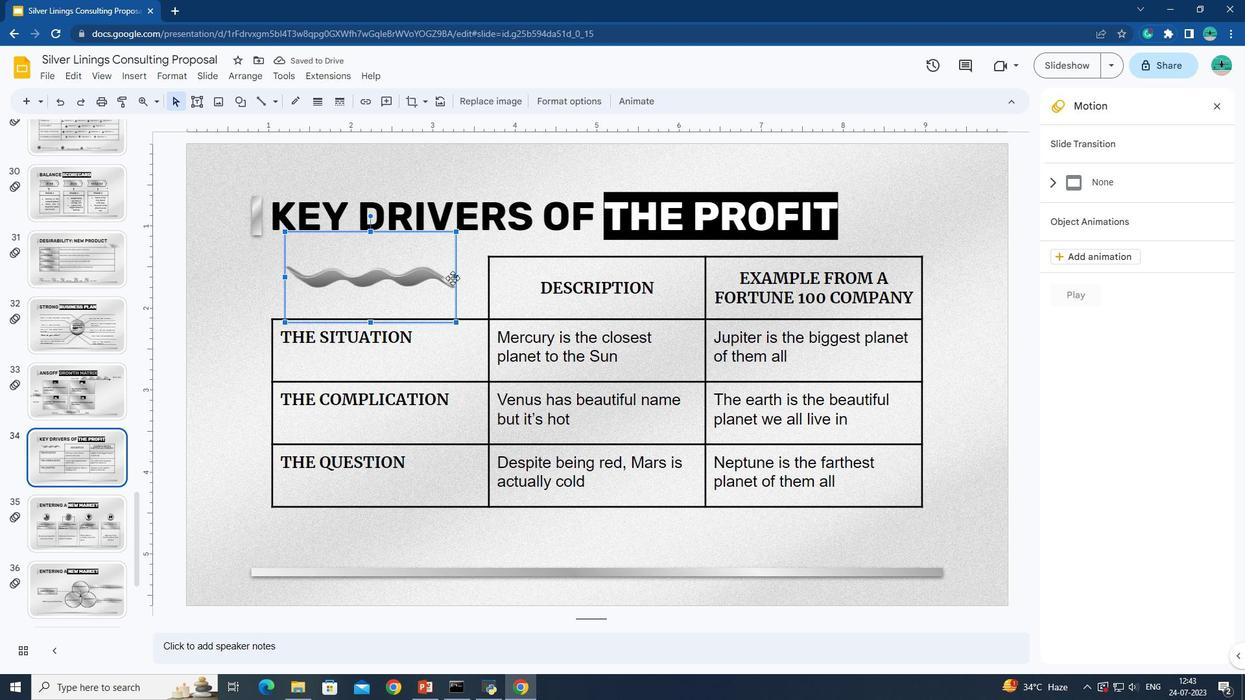 
Action: Mouse pressed left at (454, 277)
Screenshot: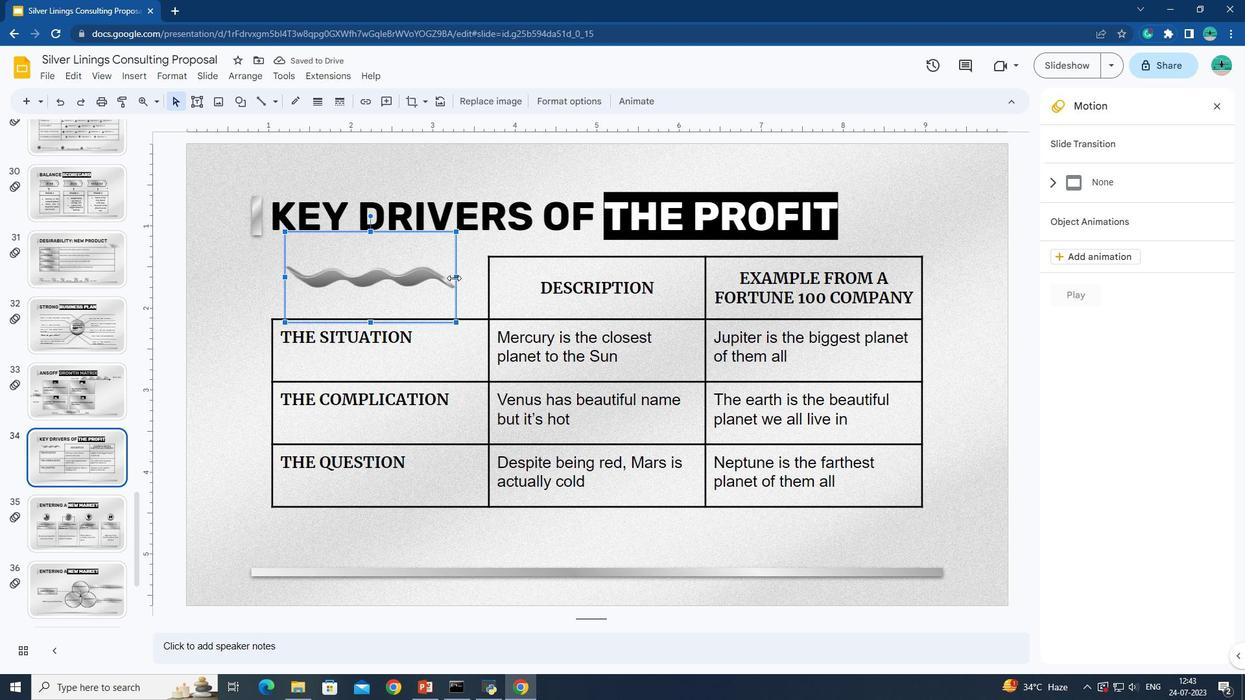 
Action: Mouse moved to (265, 291)
Screenshot: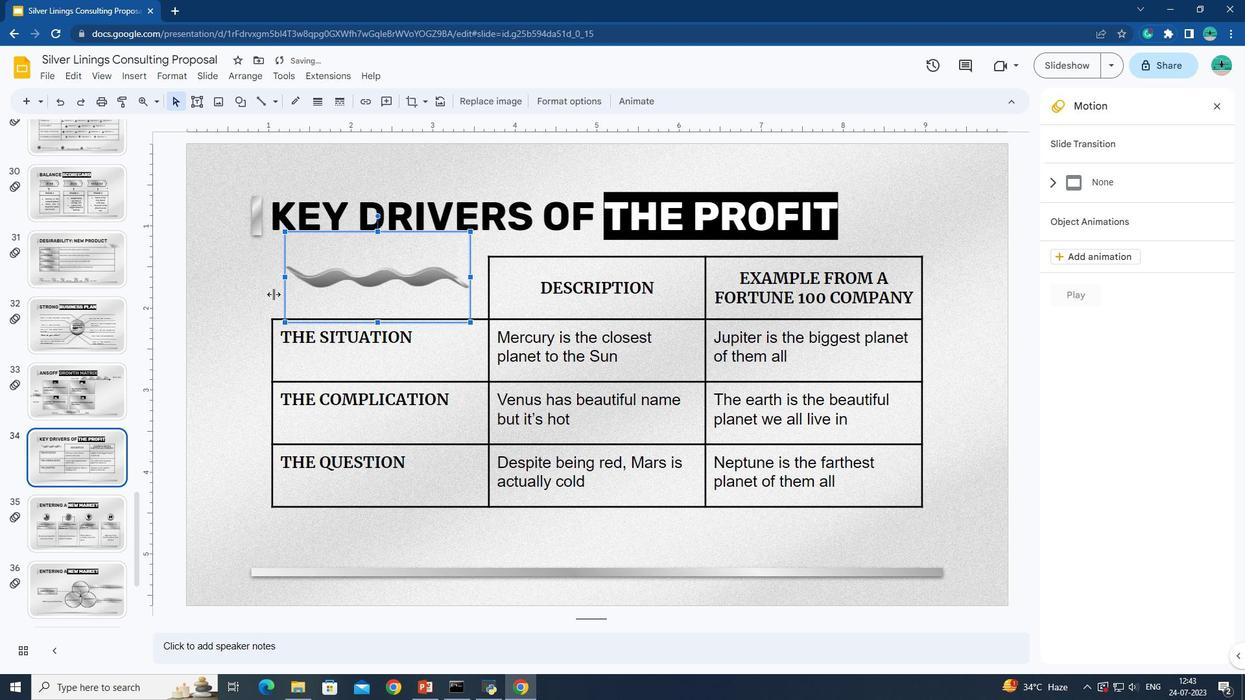 
Action: Mouse pressed left at (265, 291)
Screenshot: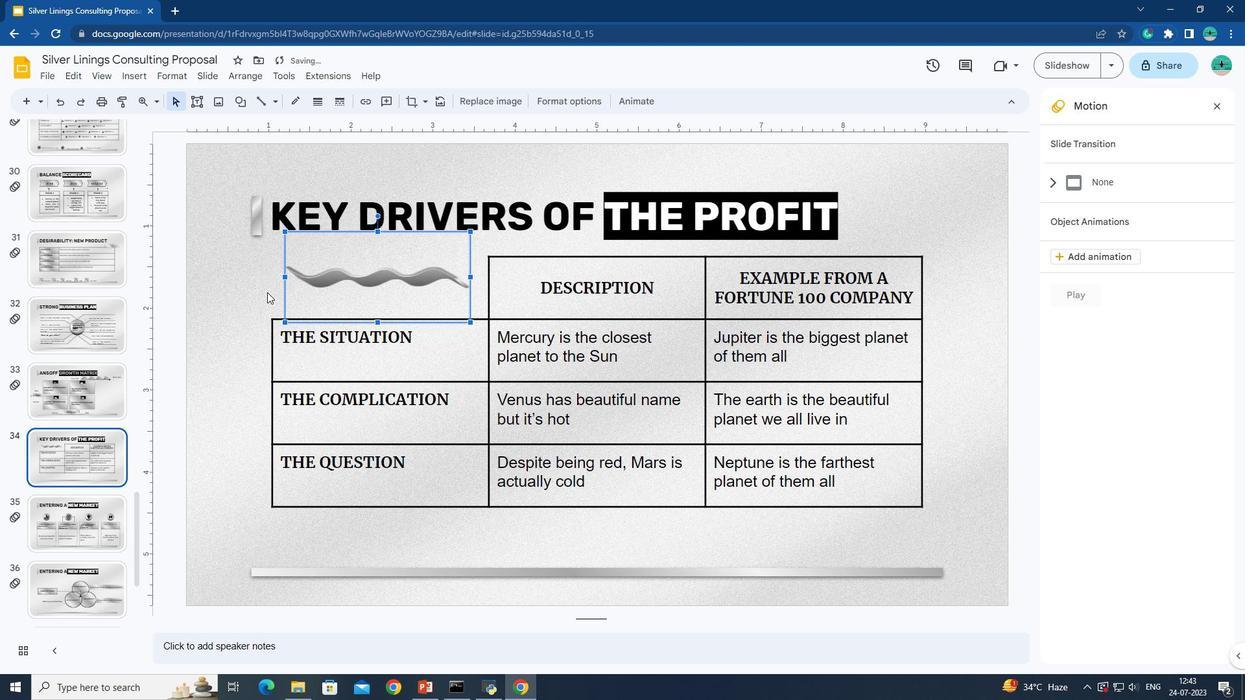 
Action: Mouse moved to (498, 334)
Screenshot: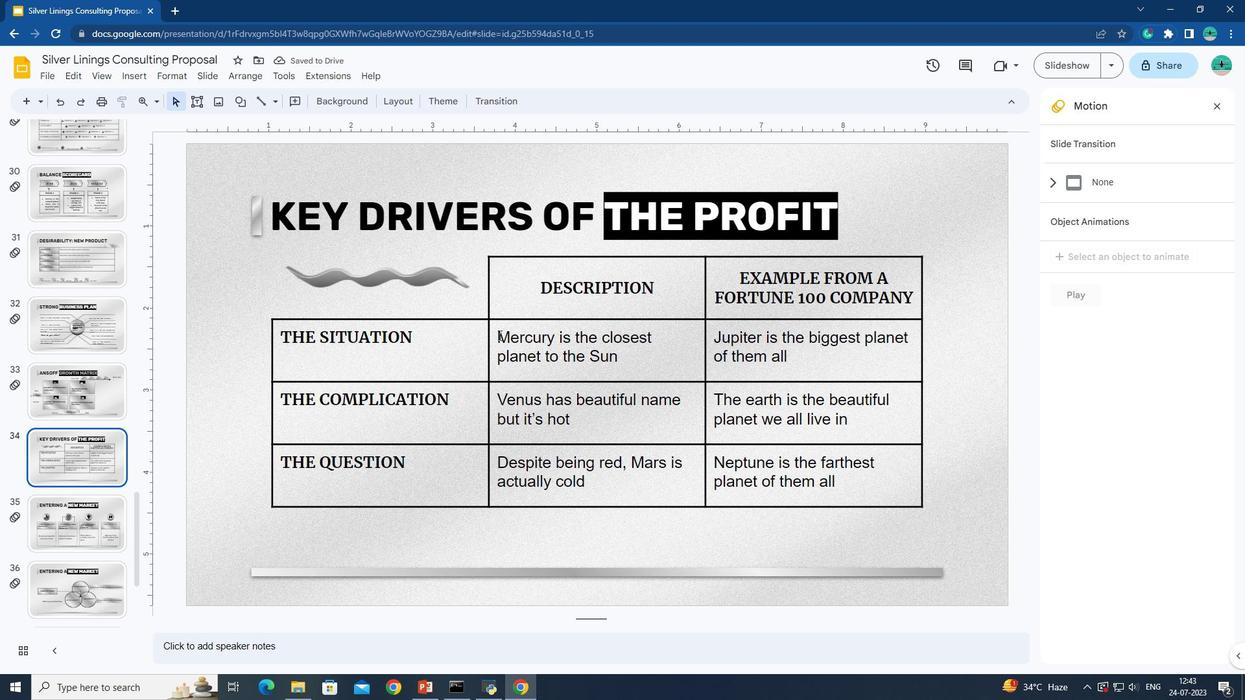 
Action: Mouse pressed left at (498, 334)
Screenshot: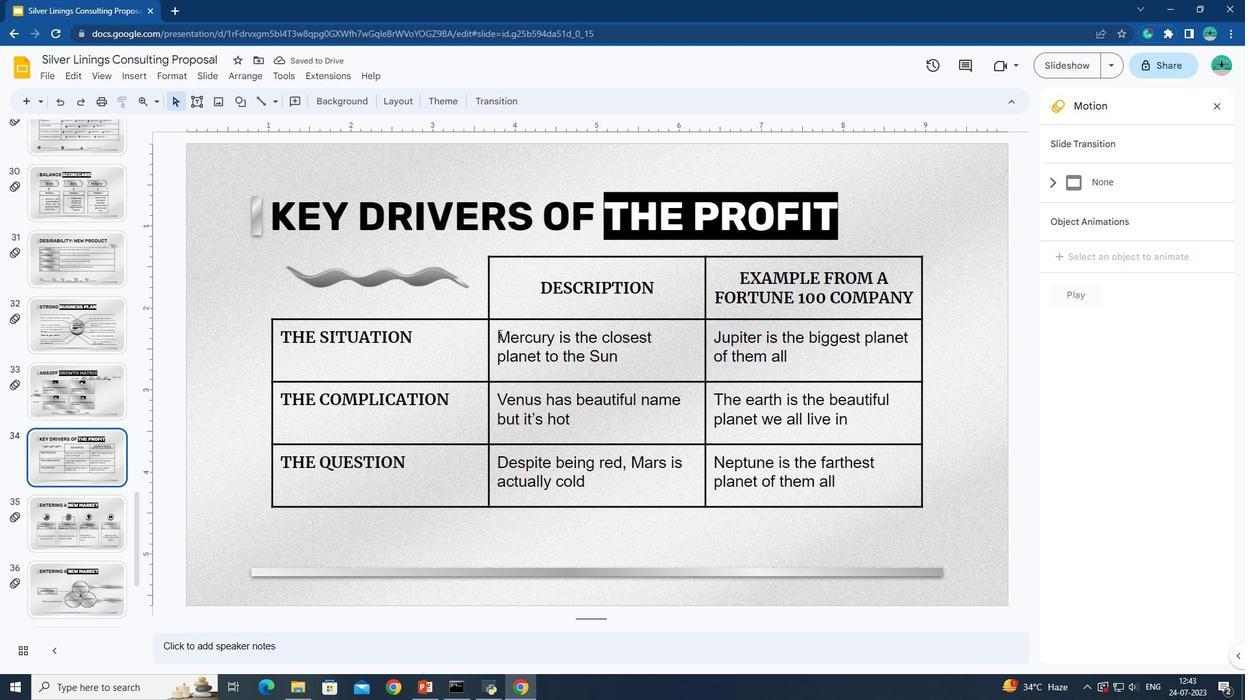 
Action: Mouse pressed left at (498, 334)
Screenshot: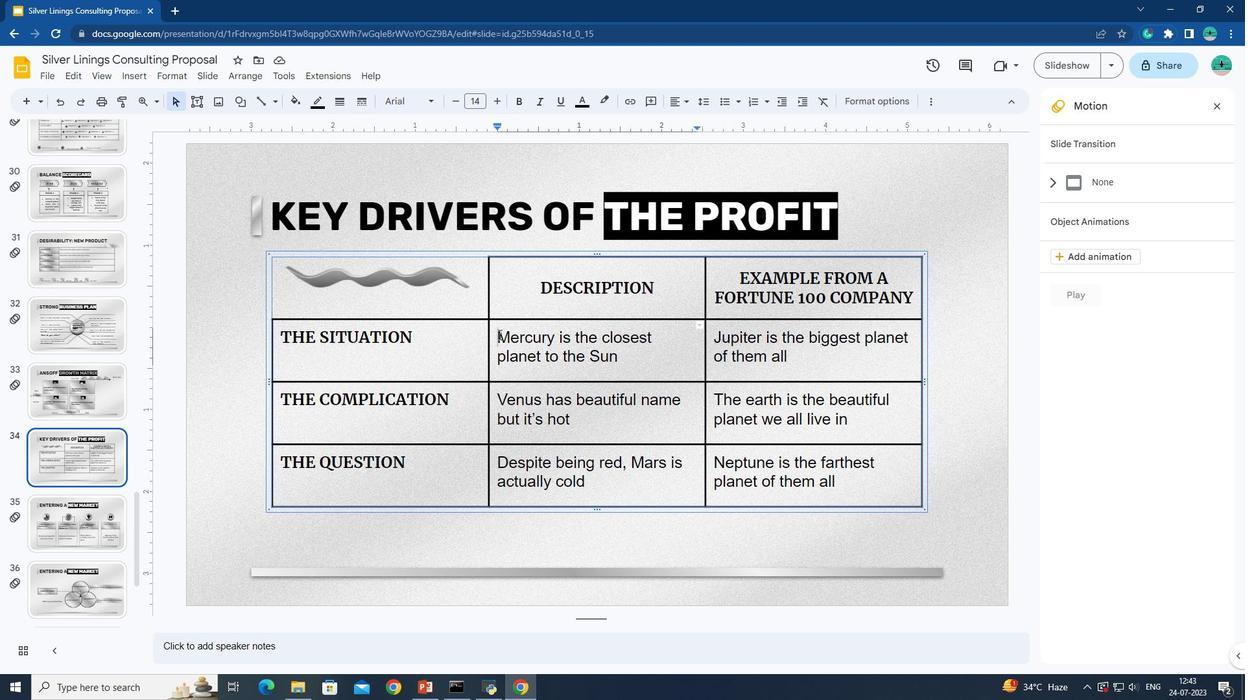 
Action: Mouse moved to (531, 403)
Screenshot: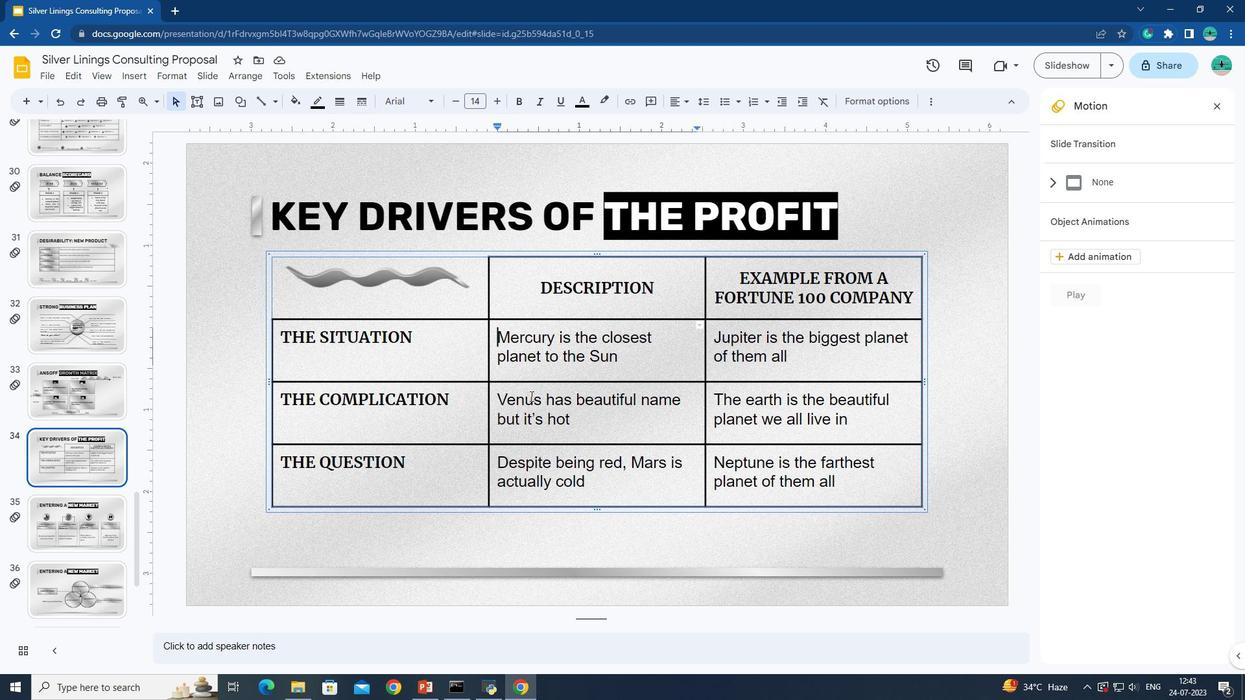
Action: Mouse pressed left at (531, 403)
Screenshot: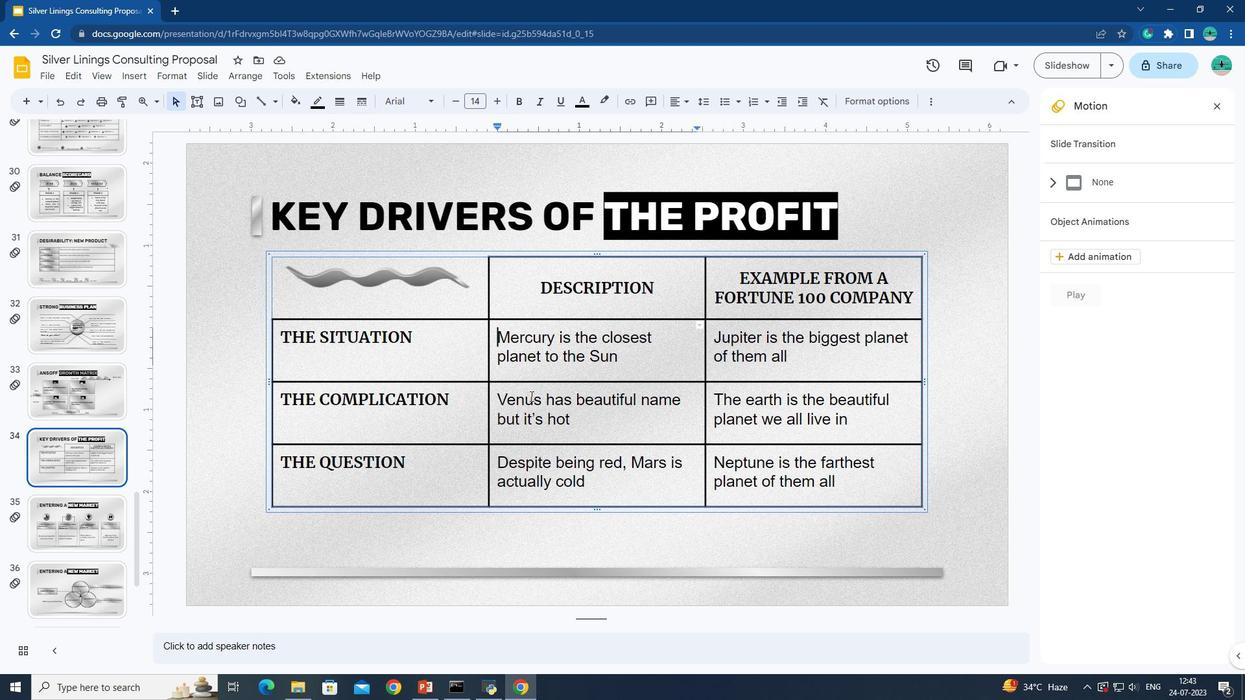 
Action: Mouse moved to (548, 459)
Screenshot: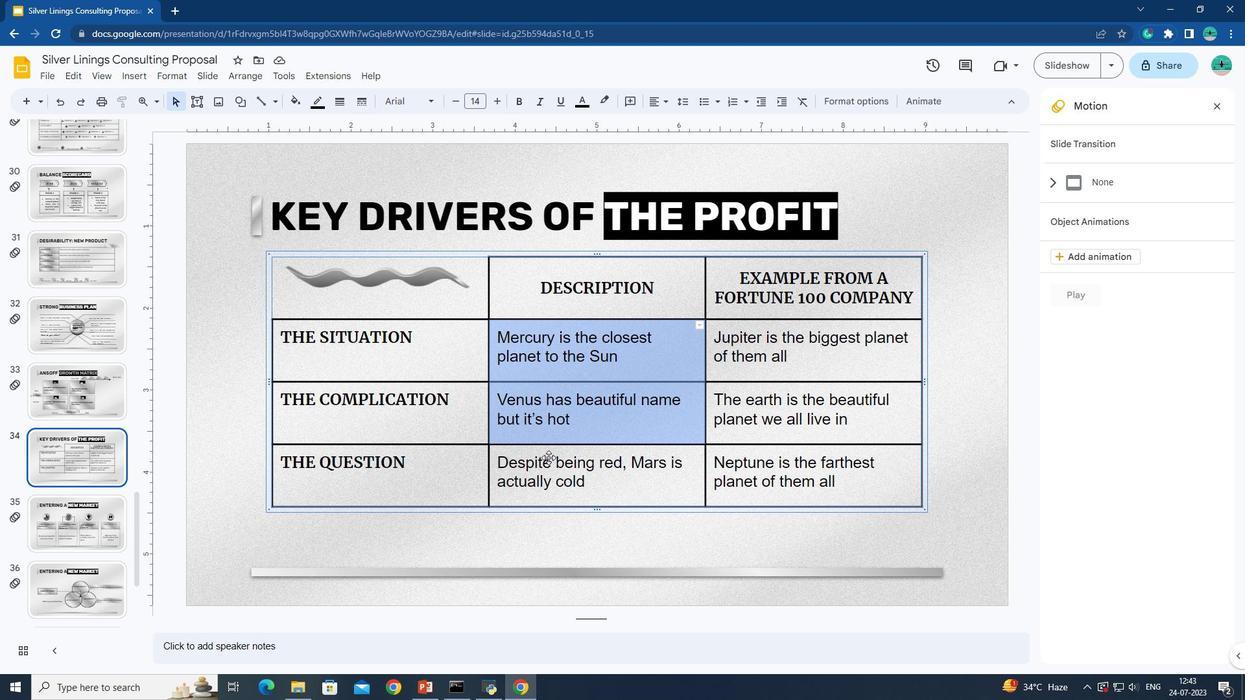 
Action: Mouse pressed left at (548, 459)
Screenshot: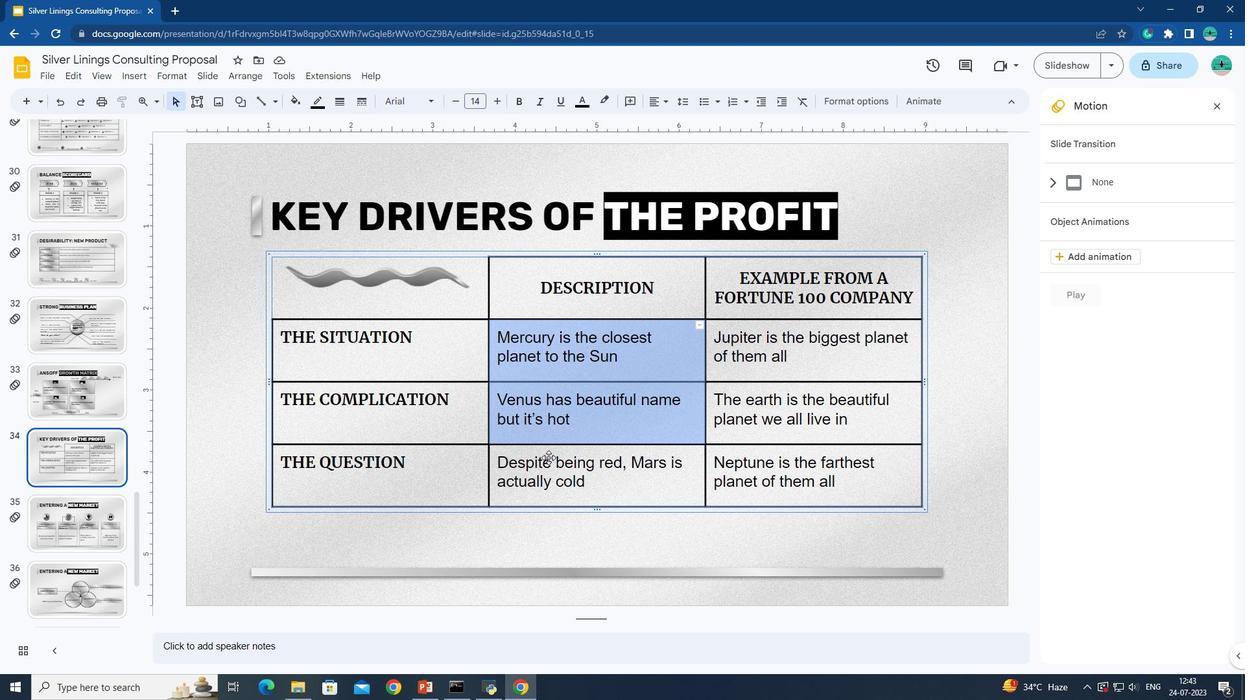 
Action: Mouse moved to (735, 458)
Screenshot: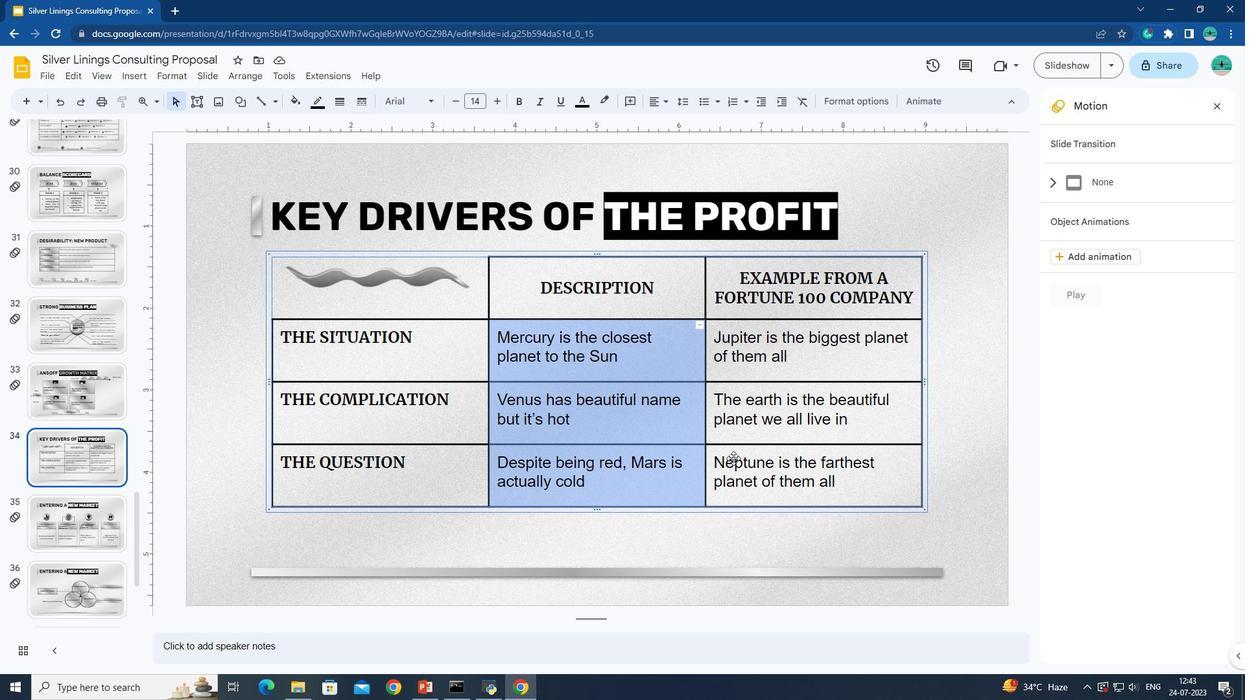 
Action: Mouse pressed left at (735, 458)
Screenshot: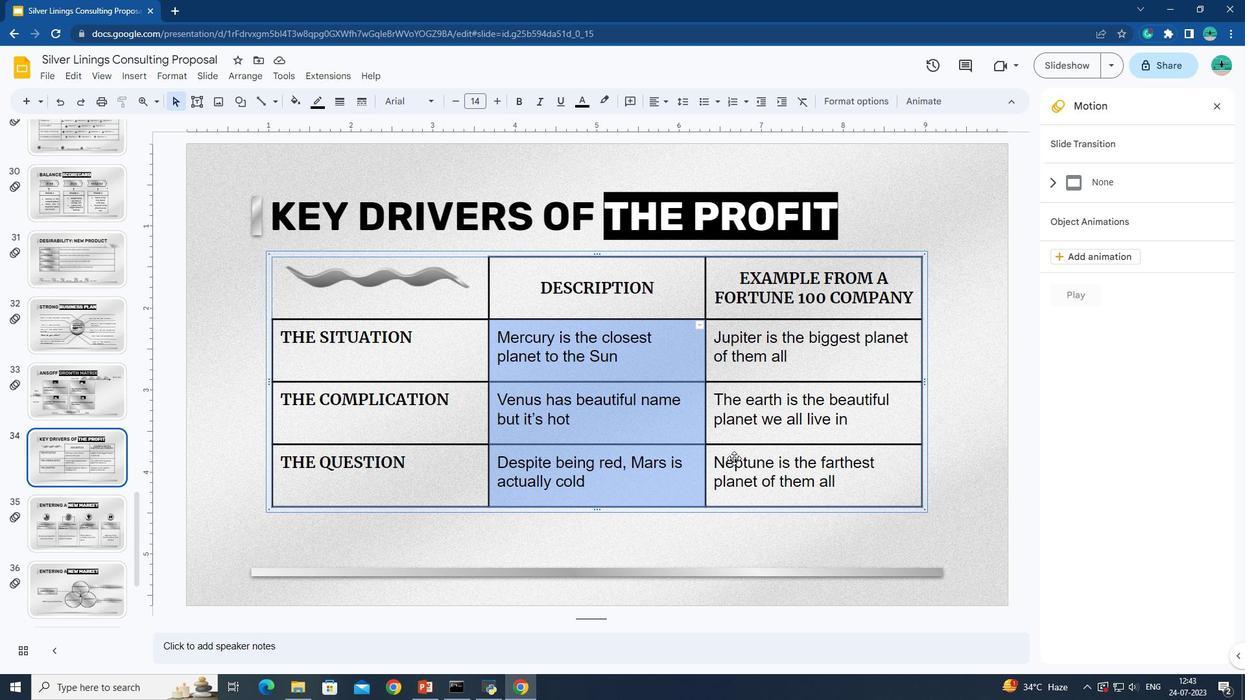 
Action: Mouse moved to (407, 106)
Screenshot: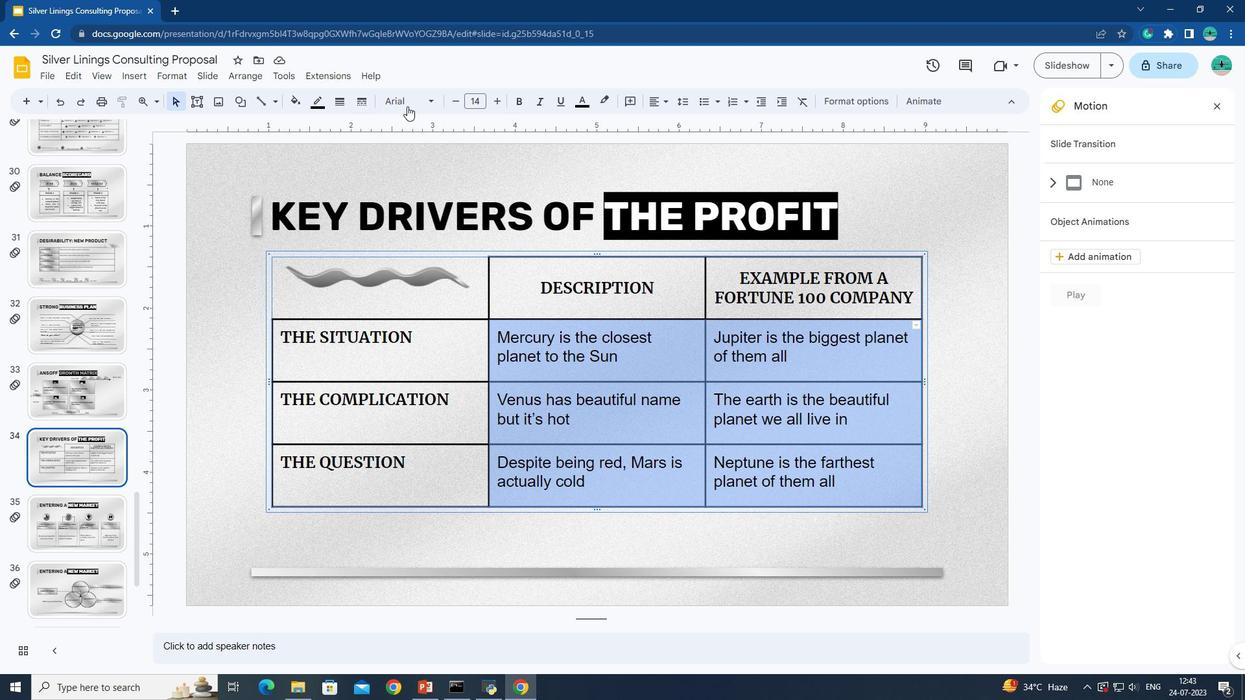 
Action: Mouse pressed left at (407, 106)
Screenshot: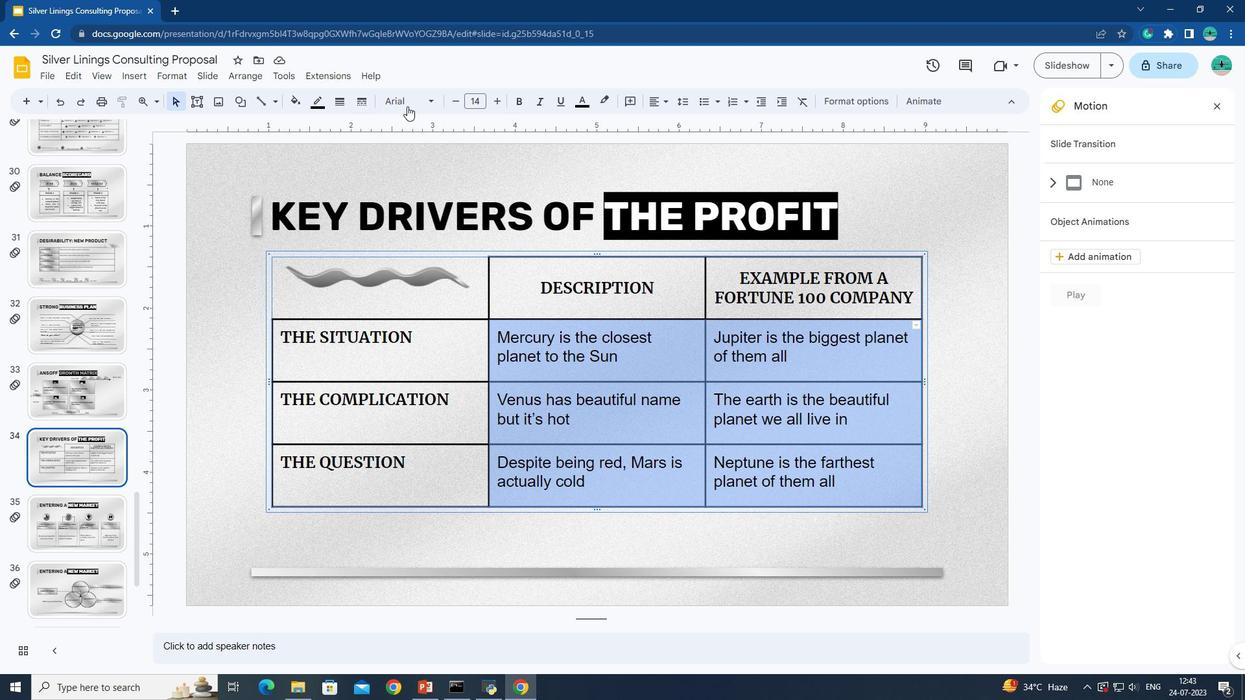 
Action: Mouse moved to (584, 330)
Screenshot: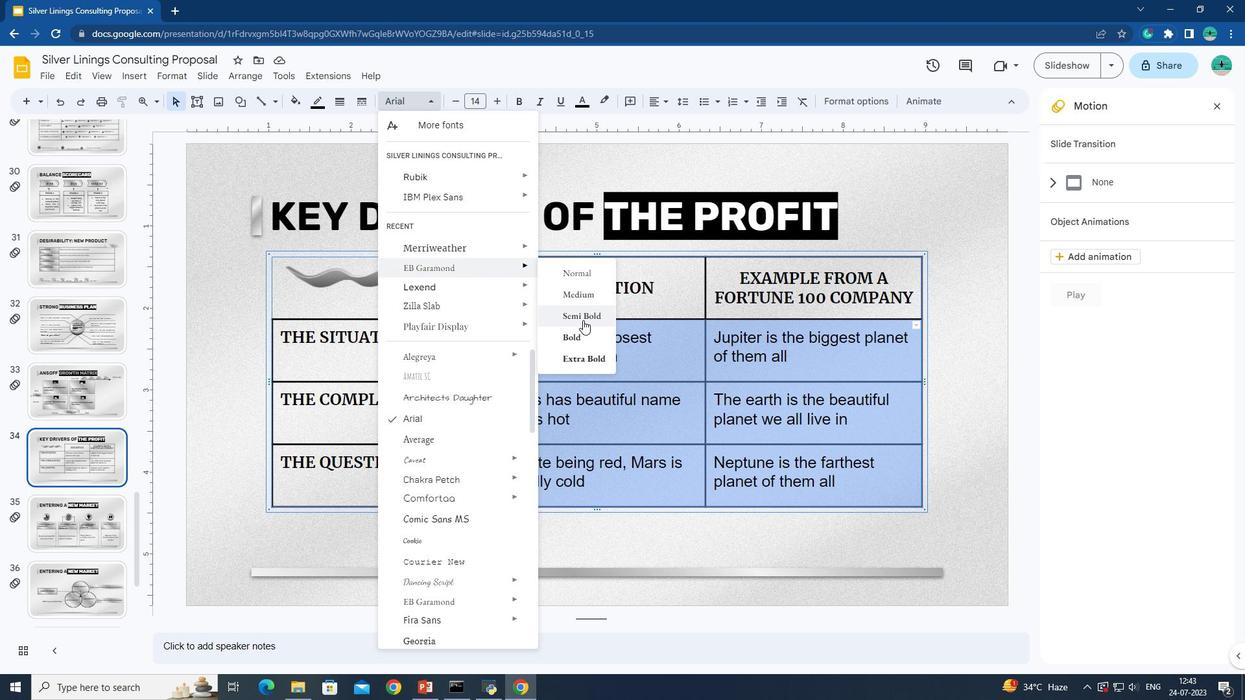 
Action: Mouse pressed left at (584, 330)
Screenshot: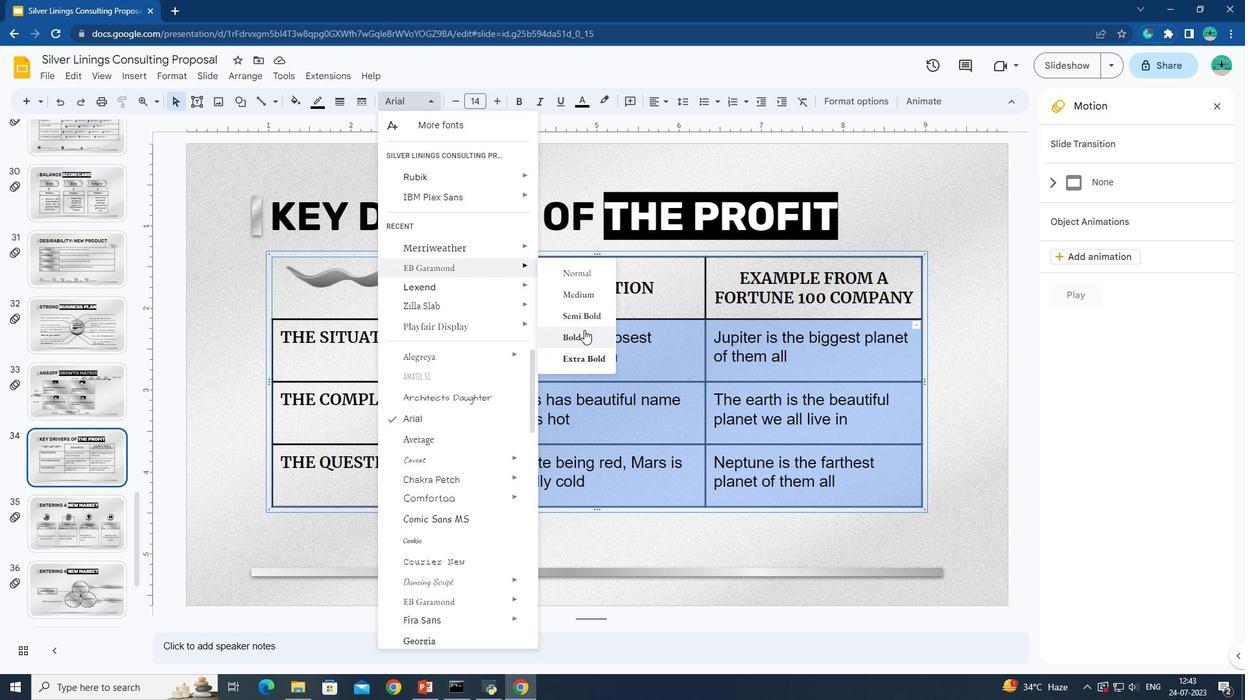 
Action: Mouse moved to (663, 100)
Screenshot: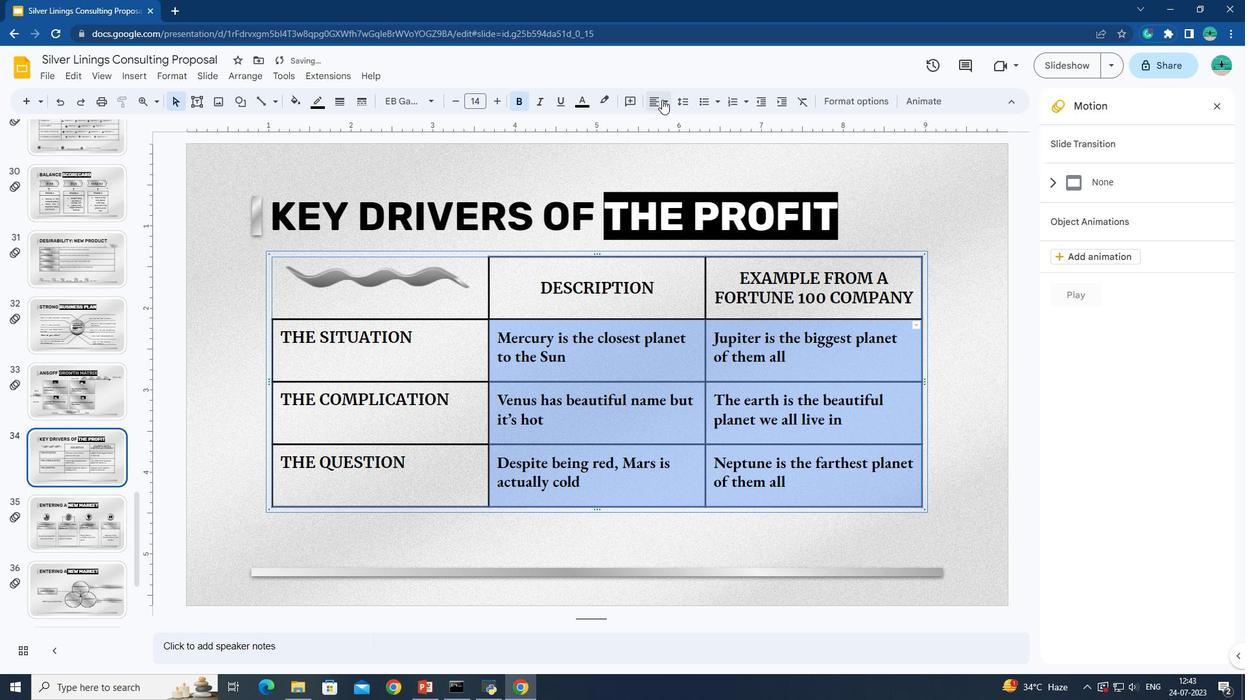 
Action: Mouse pressed left at (663, 100)
Screenshot: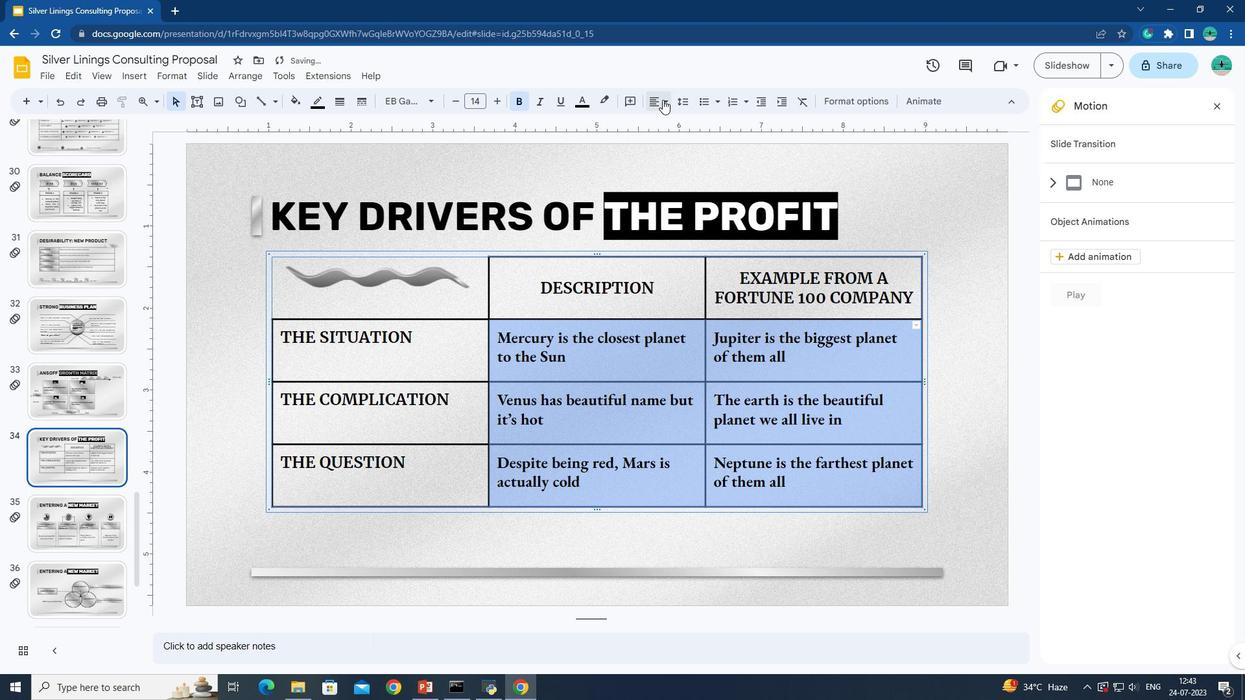 
Action: Mouse moved to (678, 140)
Screenshot: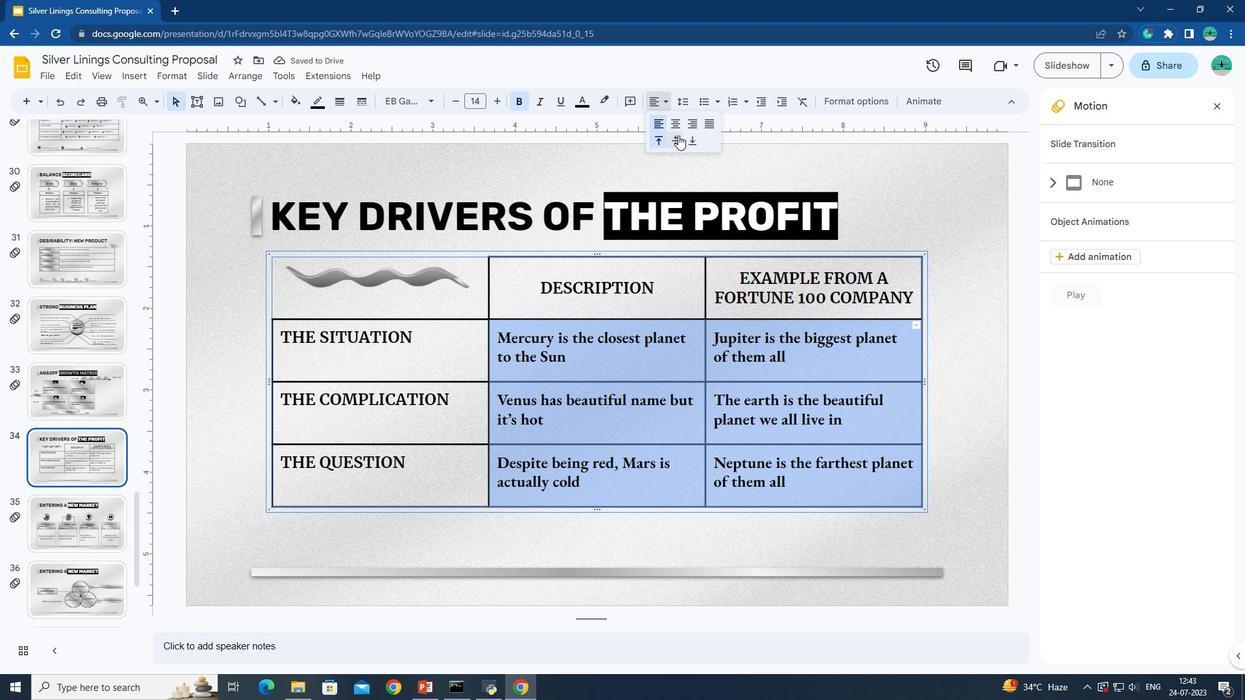 
Action: Mouse pressed left at (678, 140)
Screenshot: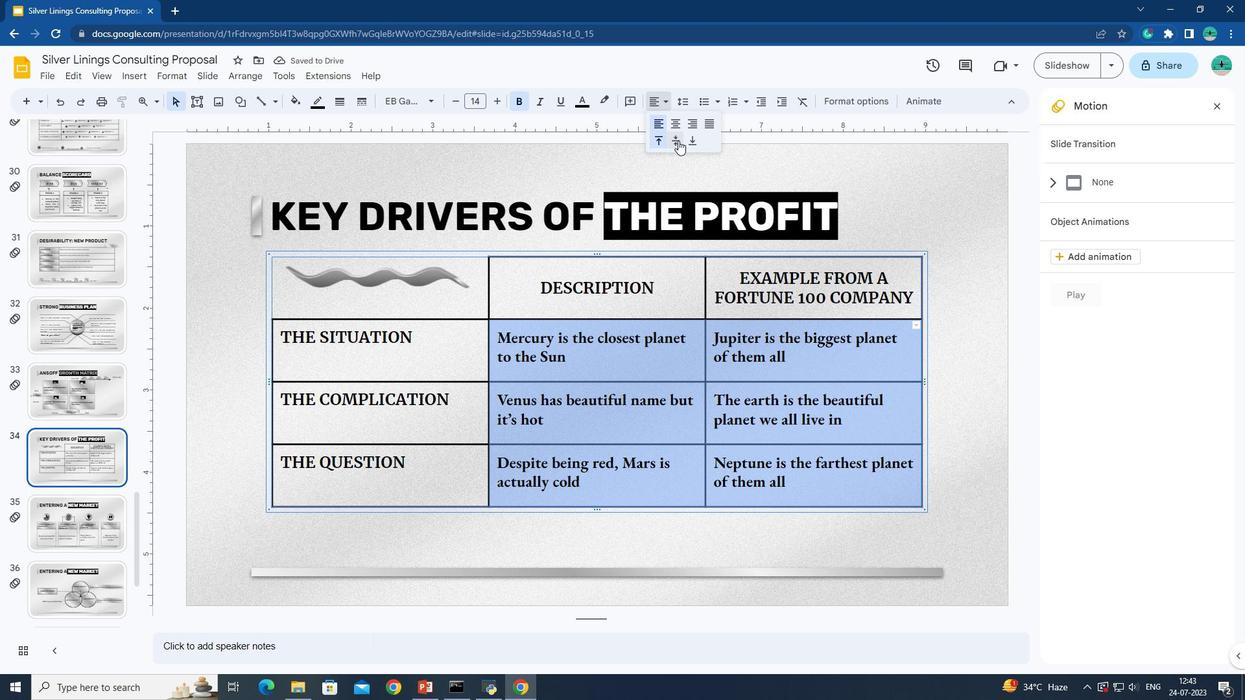 
Action: Mouse moved to (507, 181)
Screenshot: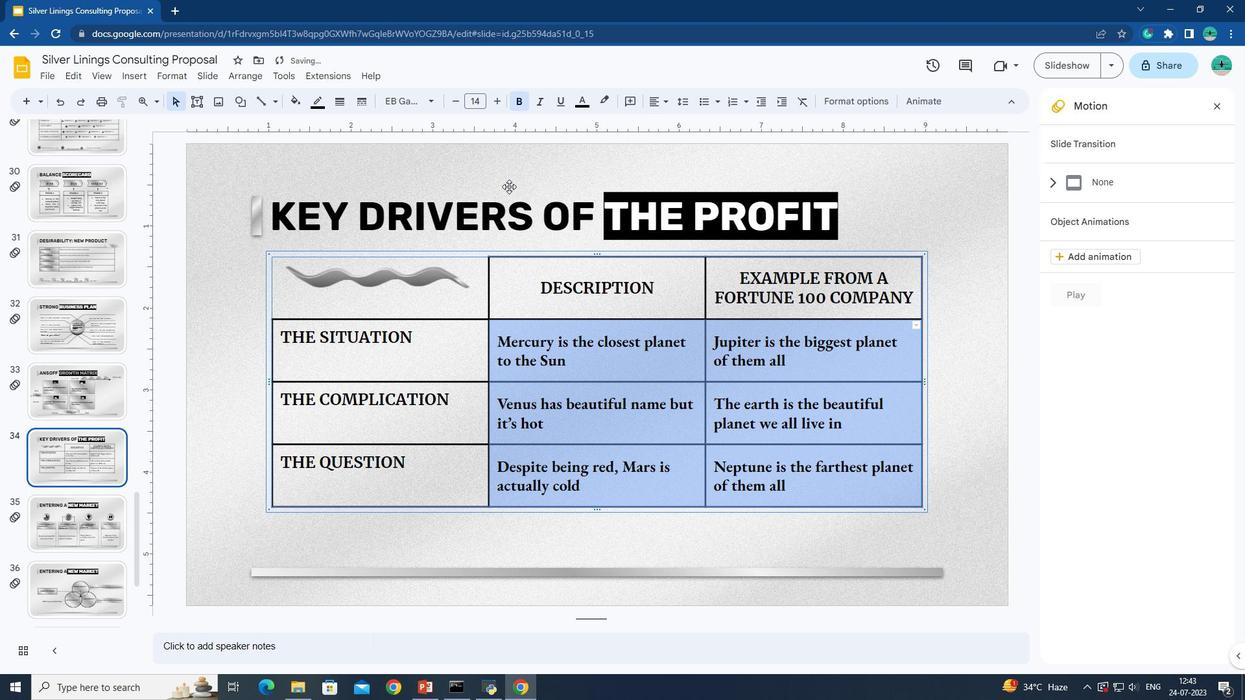 
Action: Mouse pressed left at (507, 181)
Screenshot: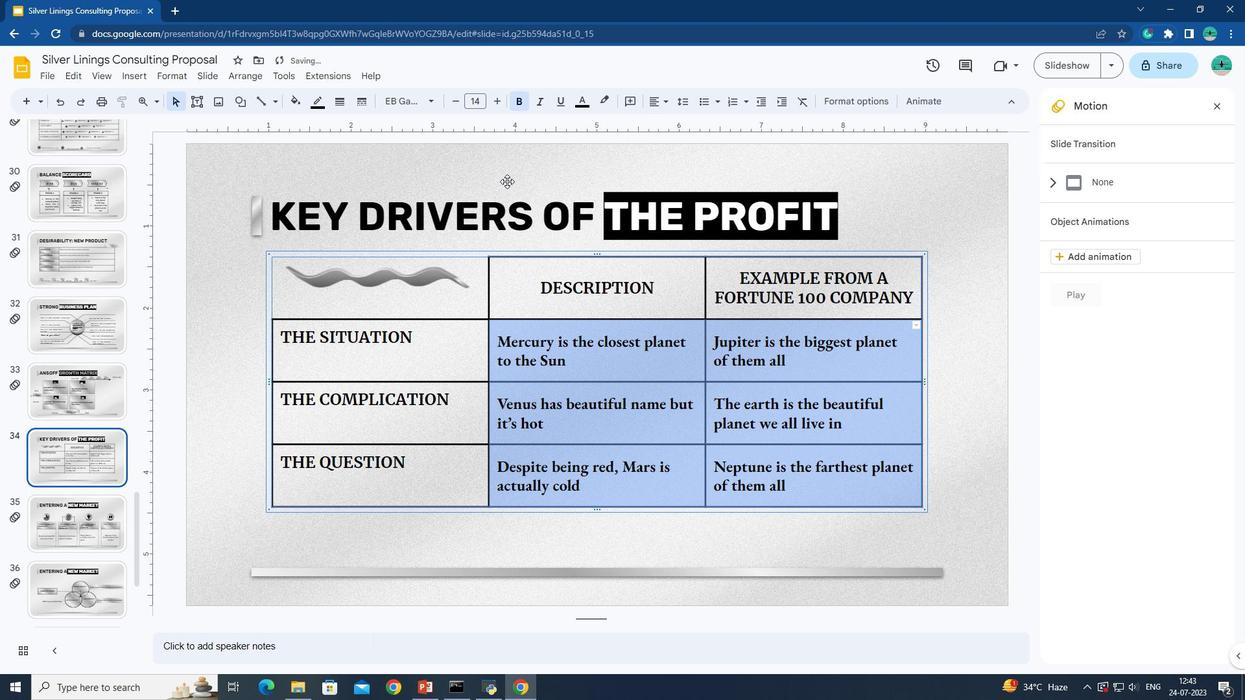 
Action: Mouse moved to (1089, 251)
Screenshot: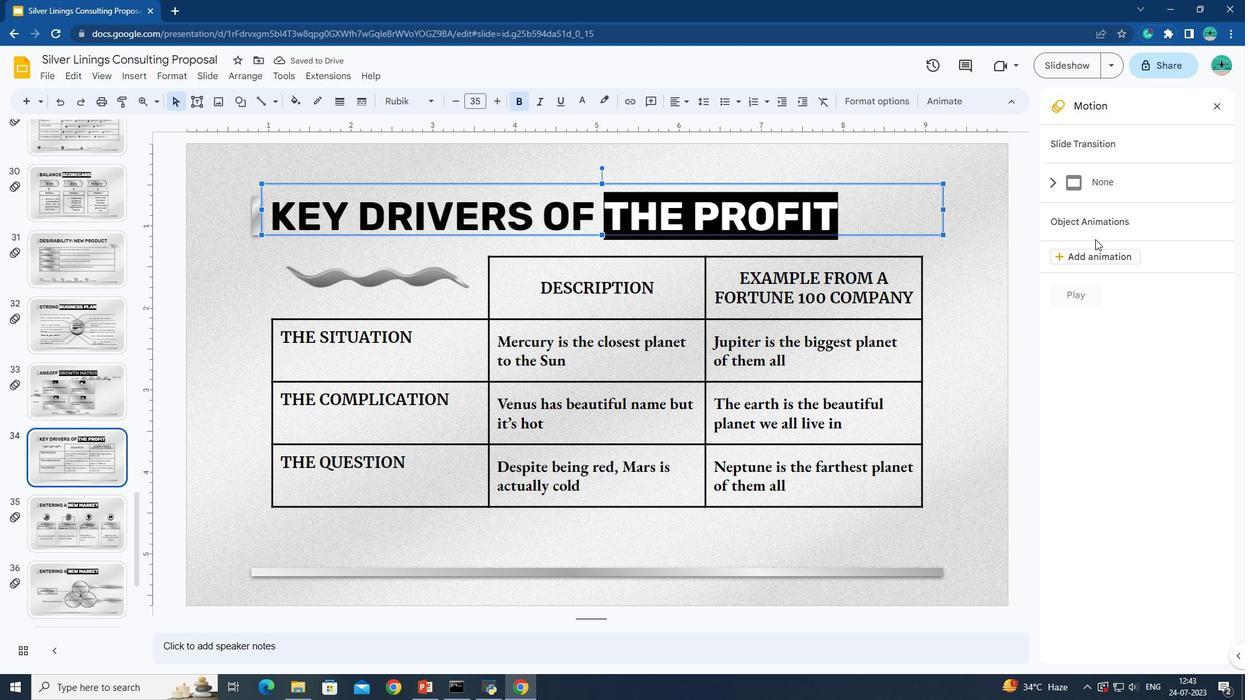 
Action: Mouse pressed left at (1089, 251)
Screenshot: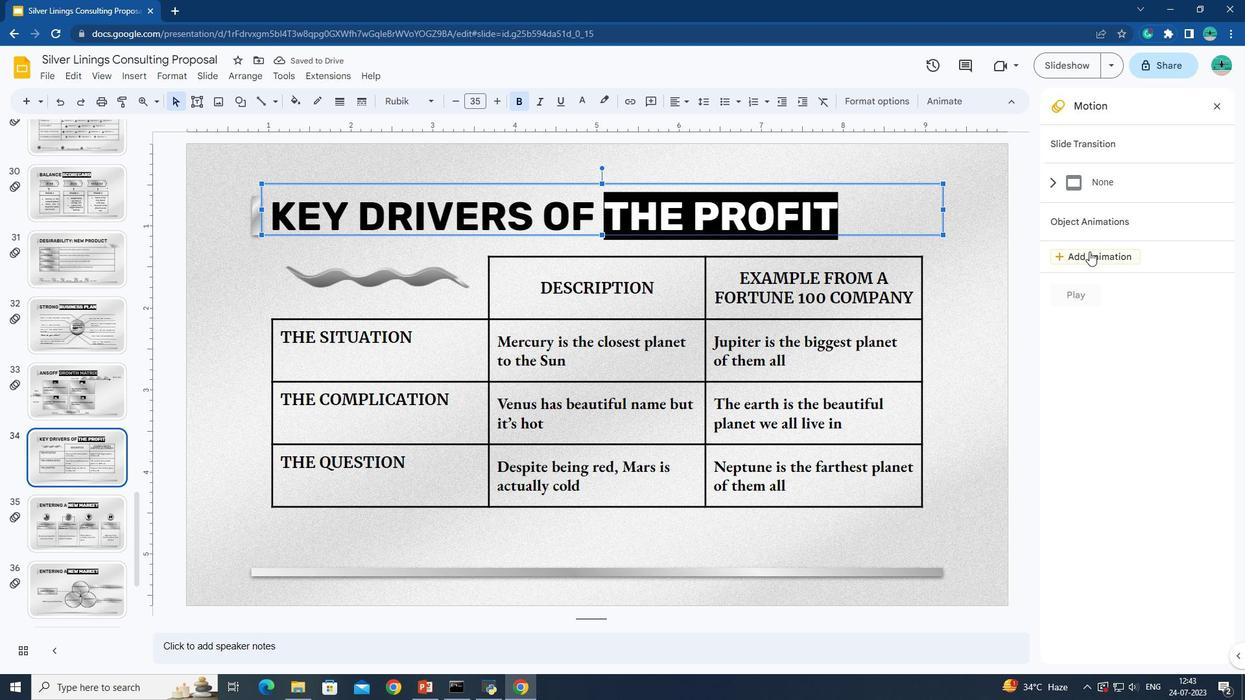 
Action: Mouse moved to (1079, 302)
Screenshot: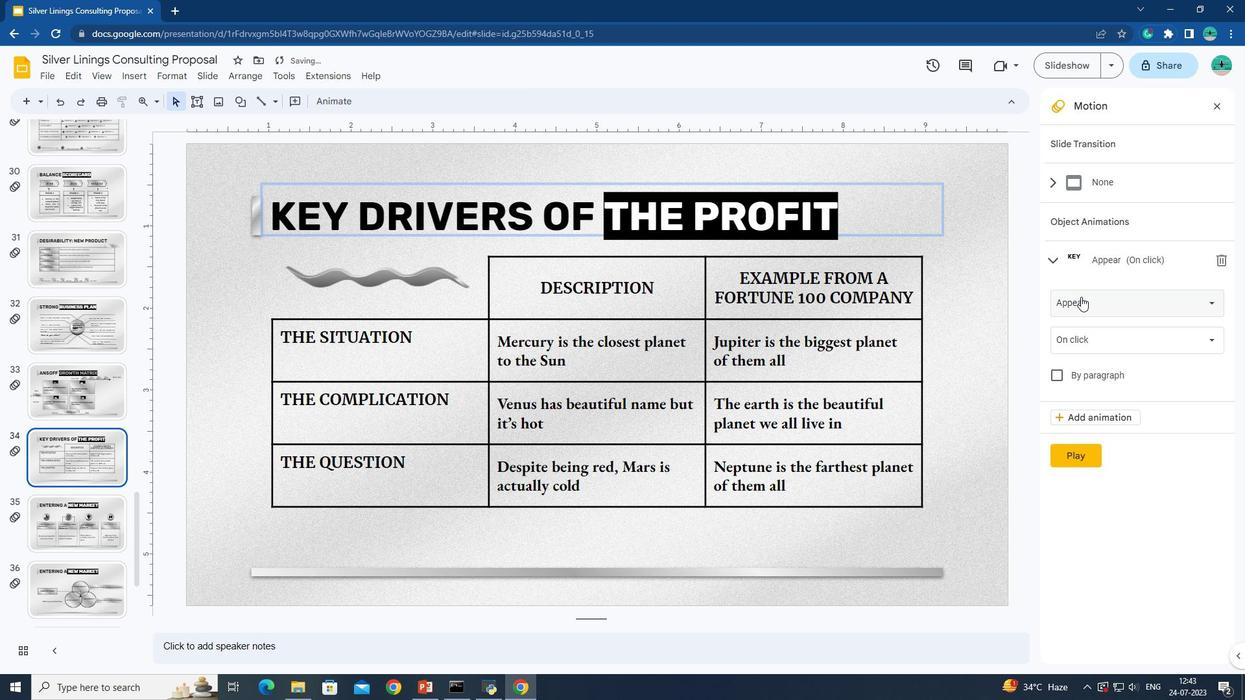 
Action: Mouse pressed left at (1079, 302)
Screenshot: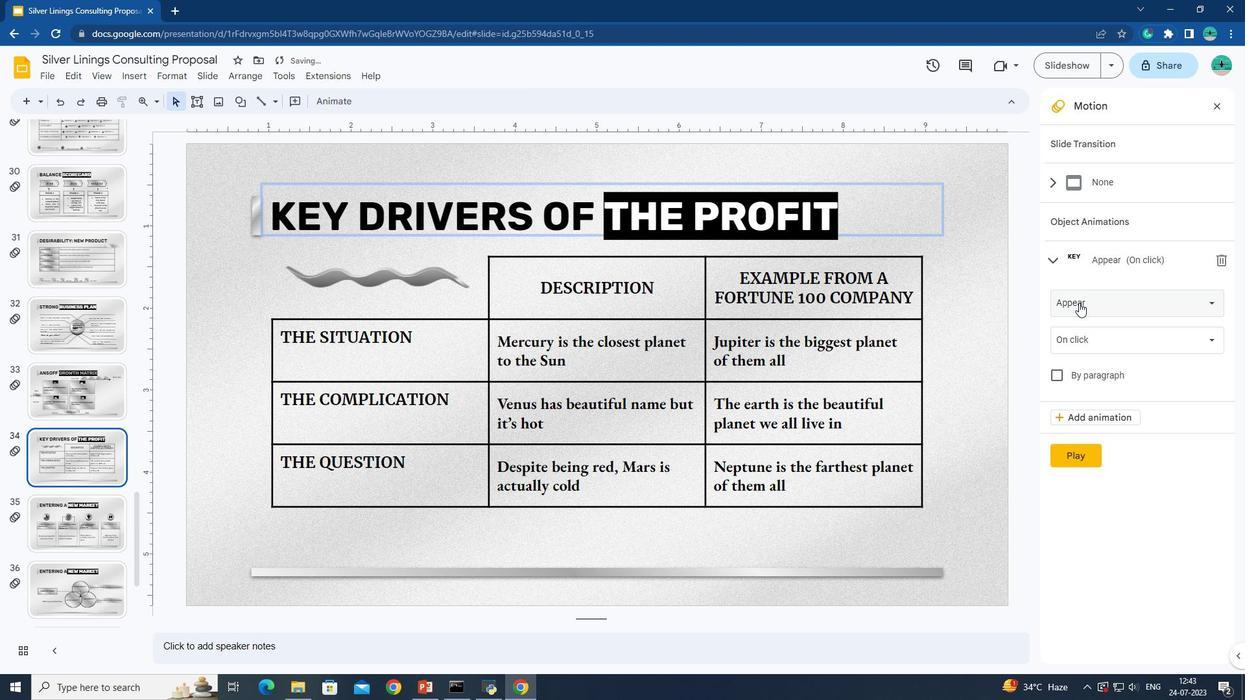 
Action: Mouse moved to (1112, 462)
Screenshot: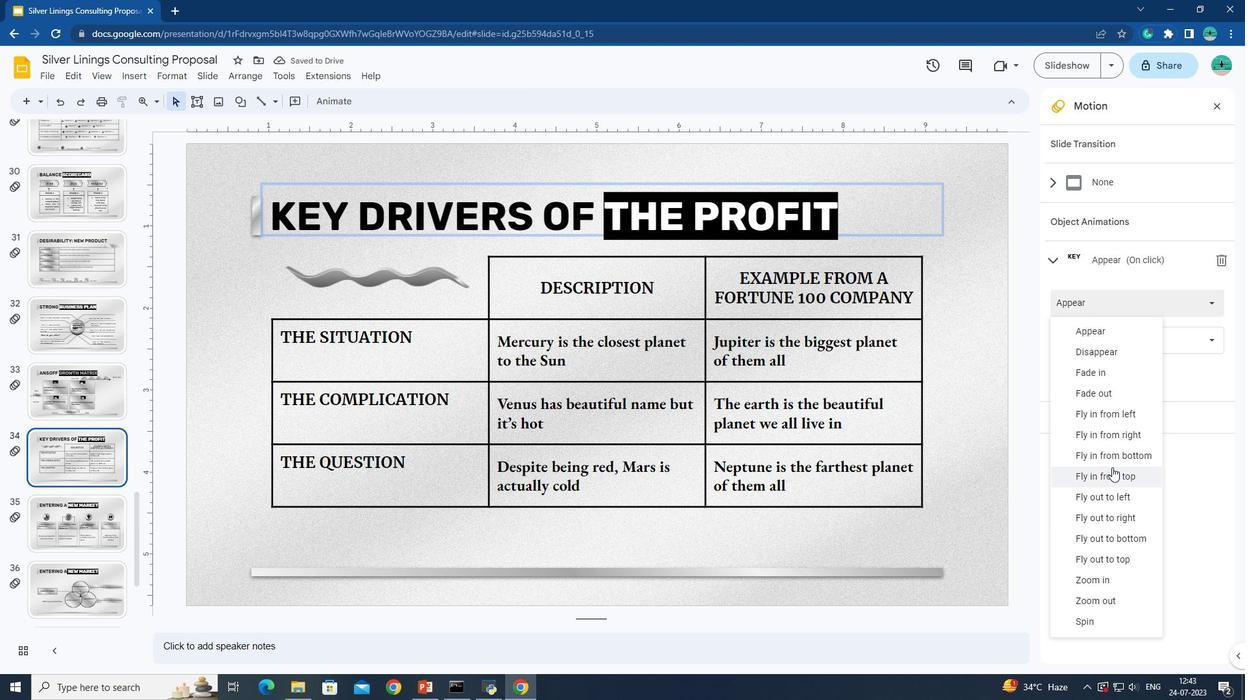 
Action: Mouse pressed left at (1112, 462)
Screenshot: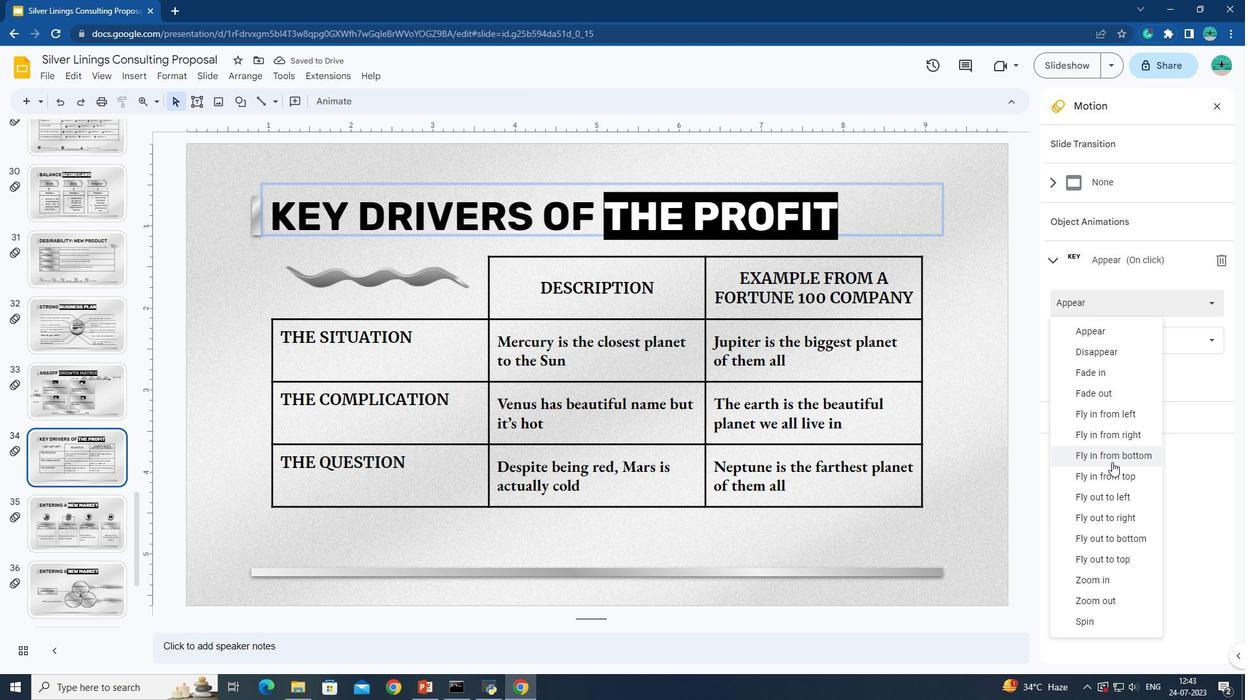 
Action: Mouse moved to (1115, 396)
Screenshot: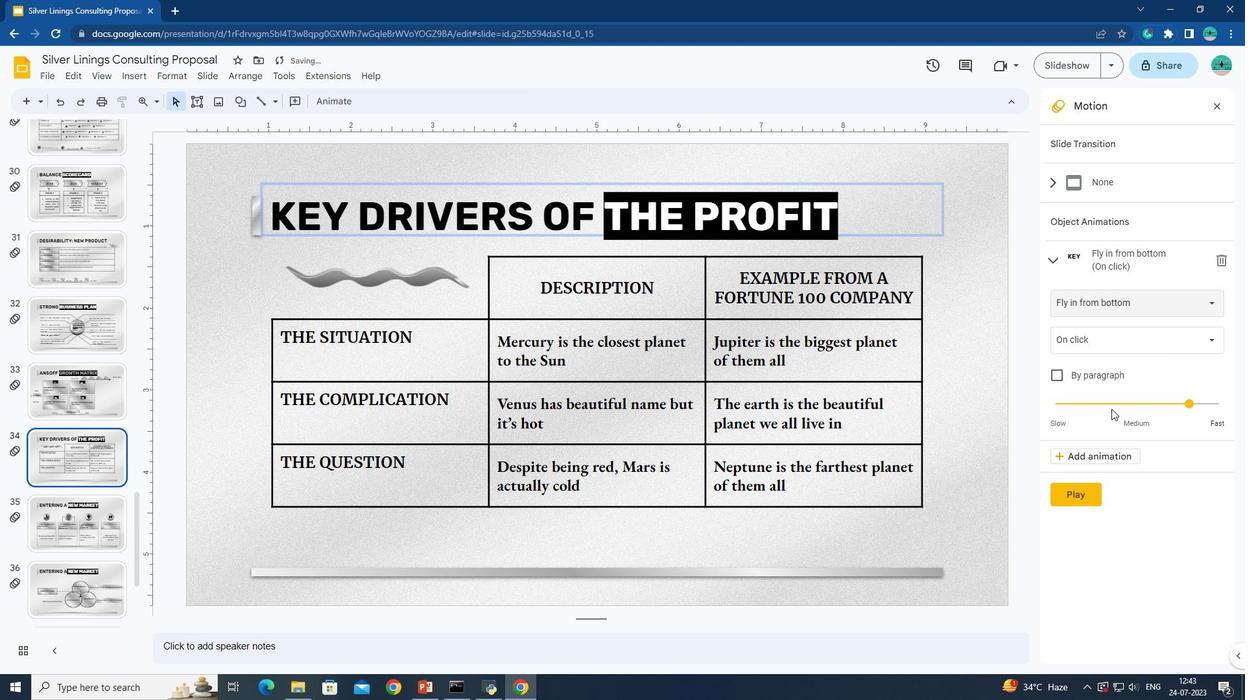 
Action: Mouse pressed left at (1115, 396)
Screenshot: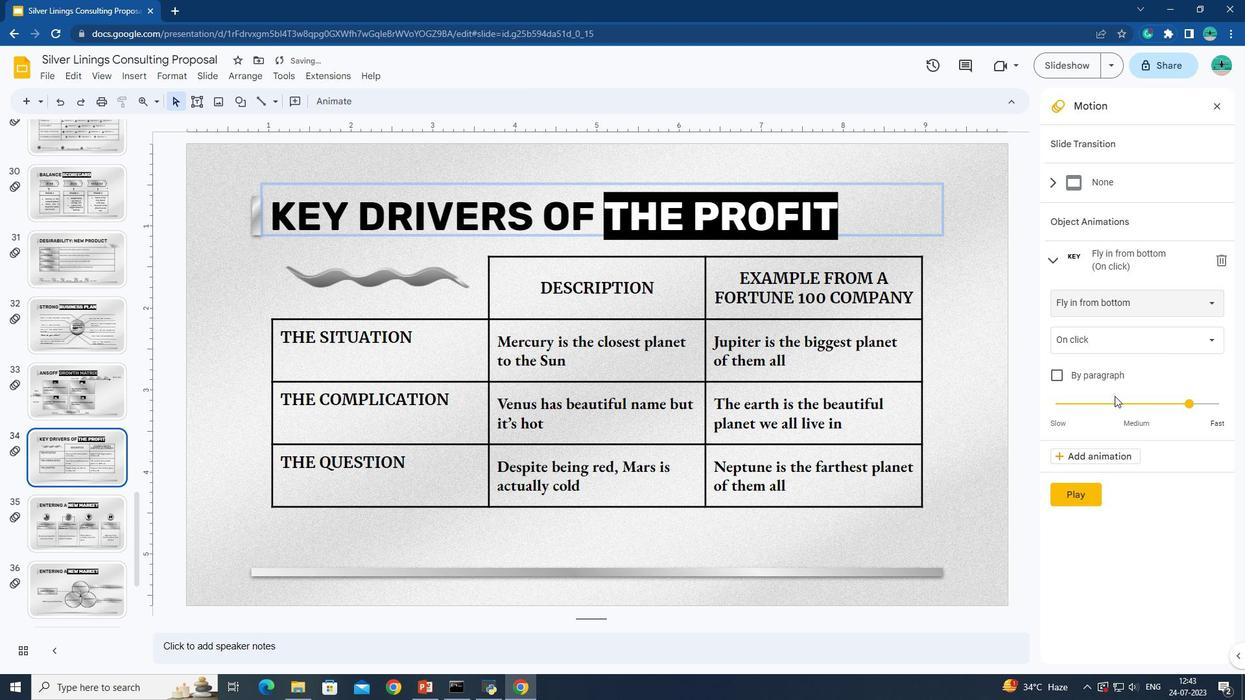 
Action: Mouse moved to (1113, 401)
Screenshot: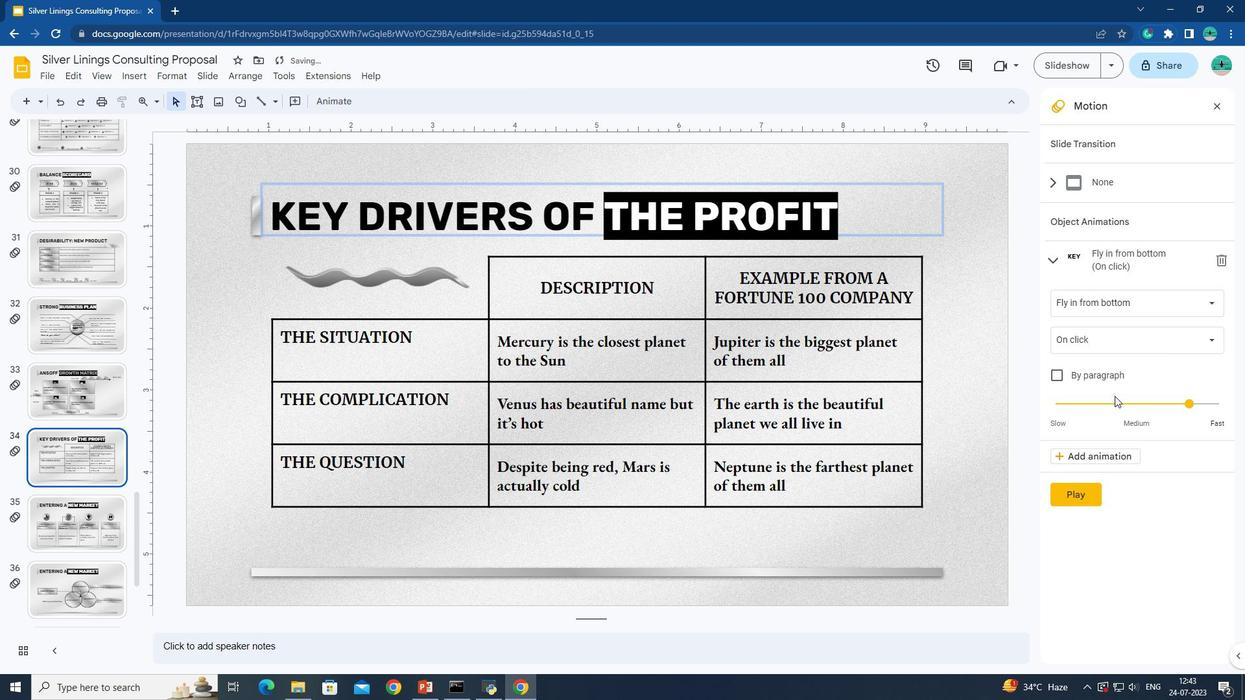 
Action: Mouse pressed left at (1113, 401)
Screenshot: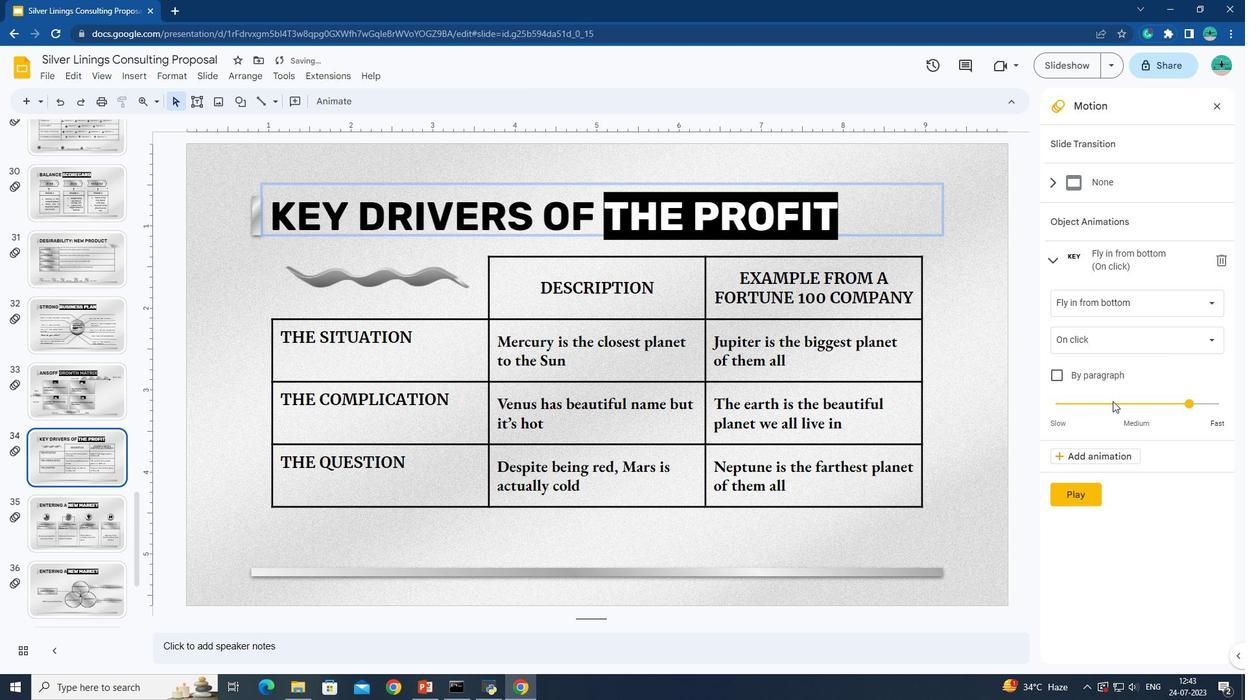 
Action: Mouse pressed left at (1113, 401)
Screenshot: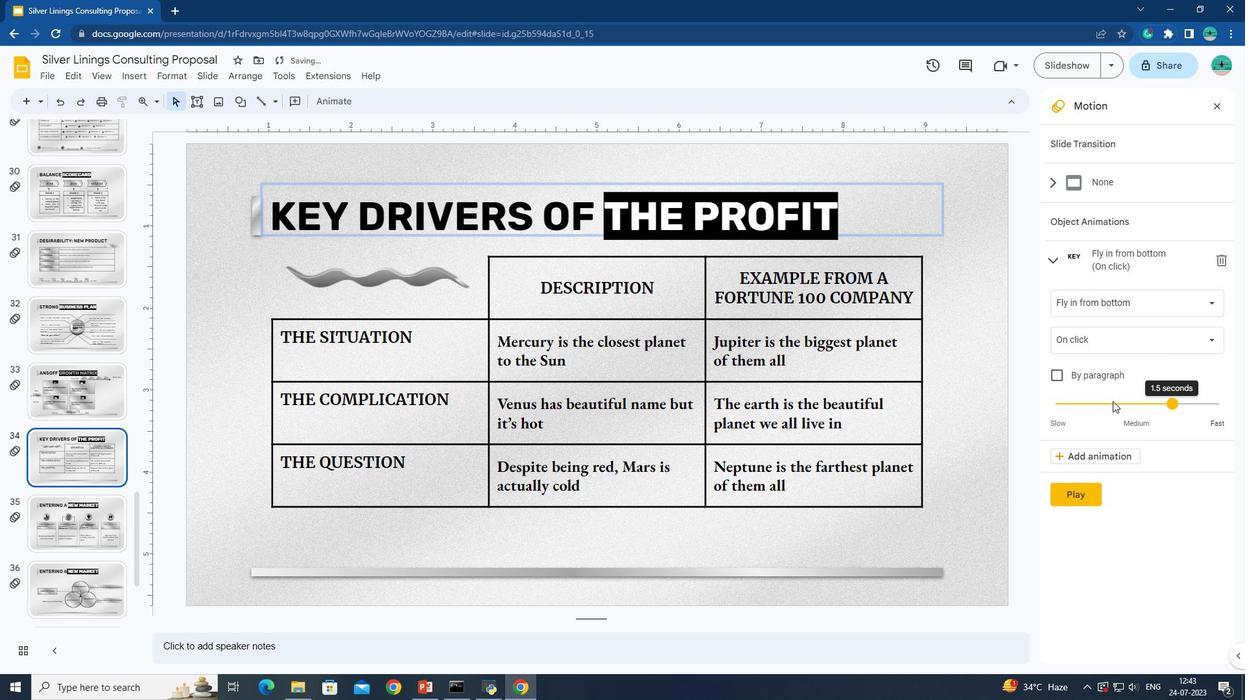 
Action: Mouse pressed left at (1113, 401)
Screenshot: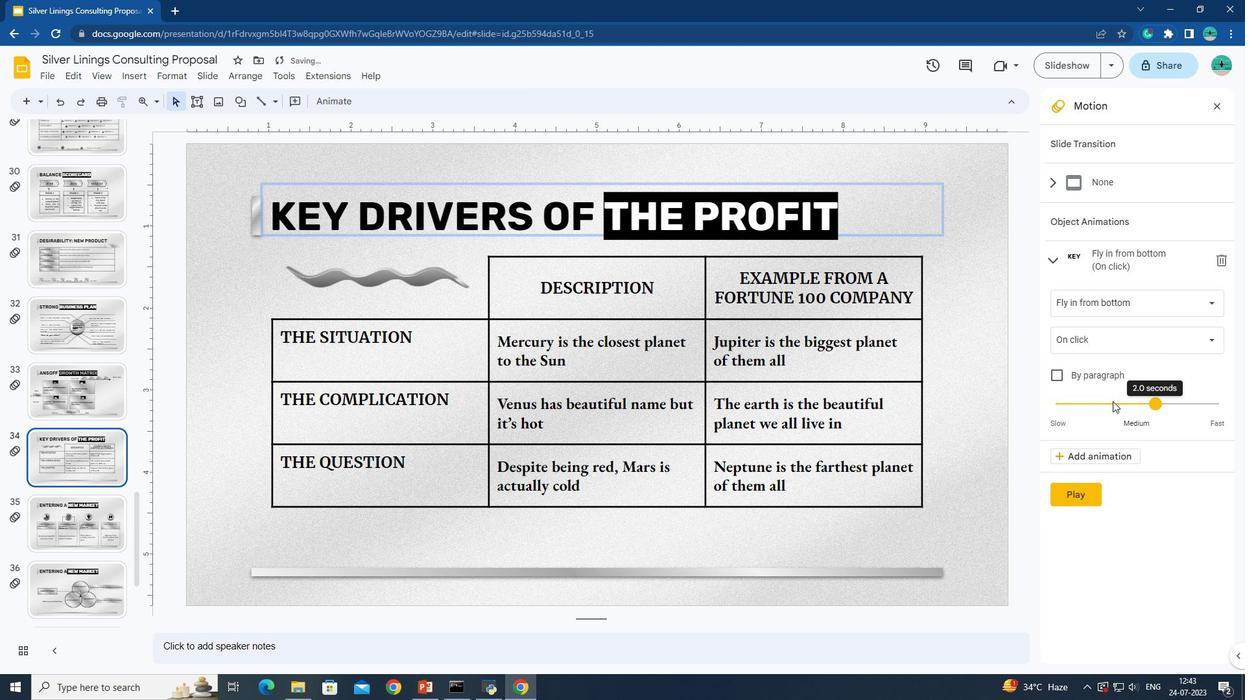 
Action: Mouse moved to (1109, 344)
Screenshot: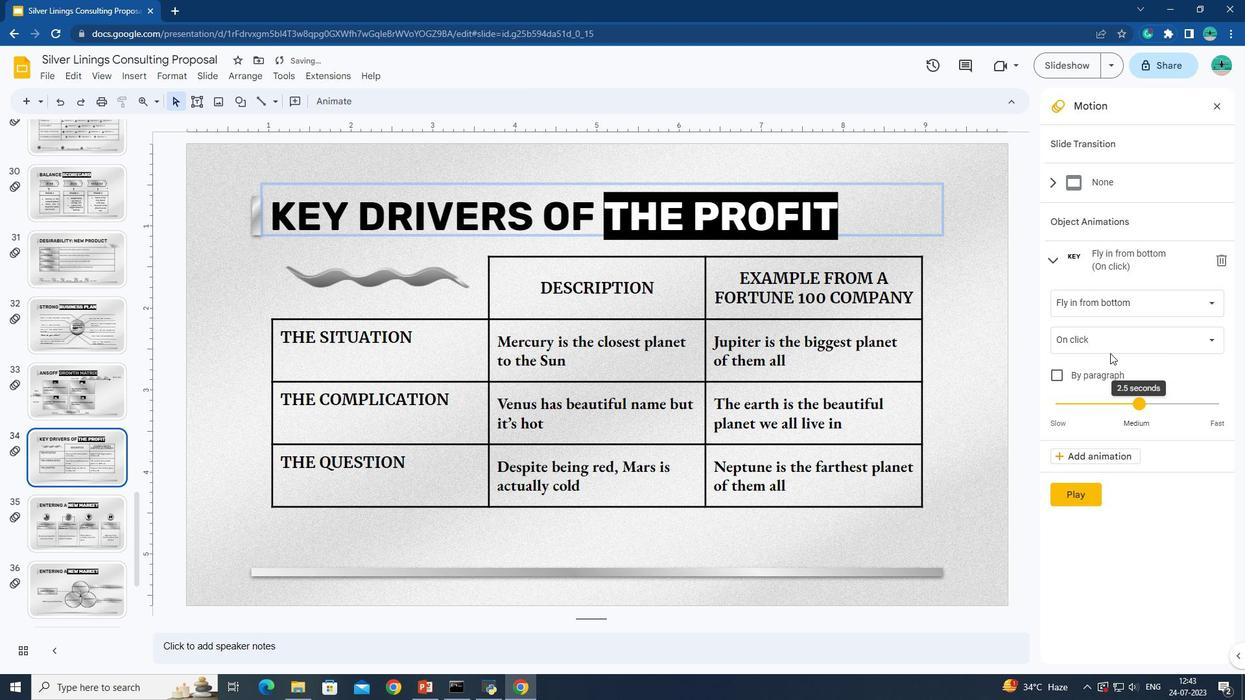 
Action: Mouse pressed left at (1109, 344)
Screenshot: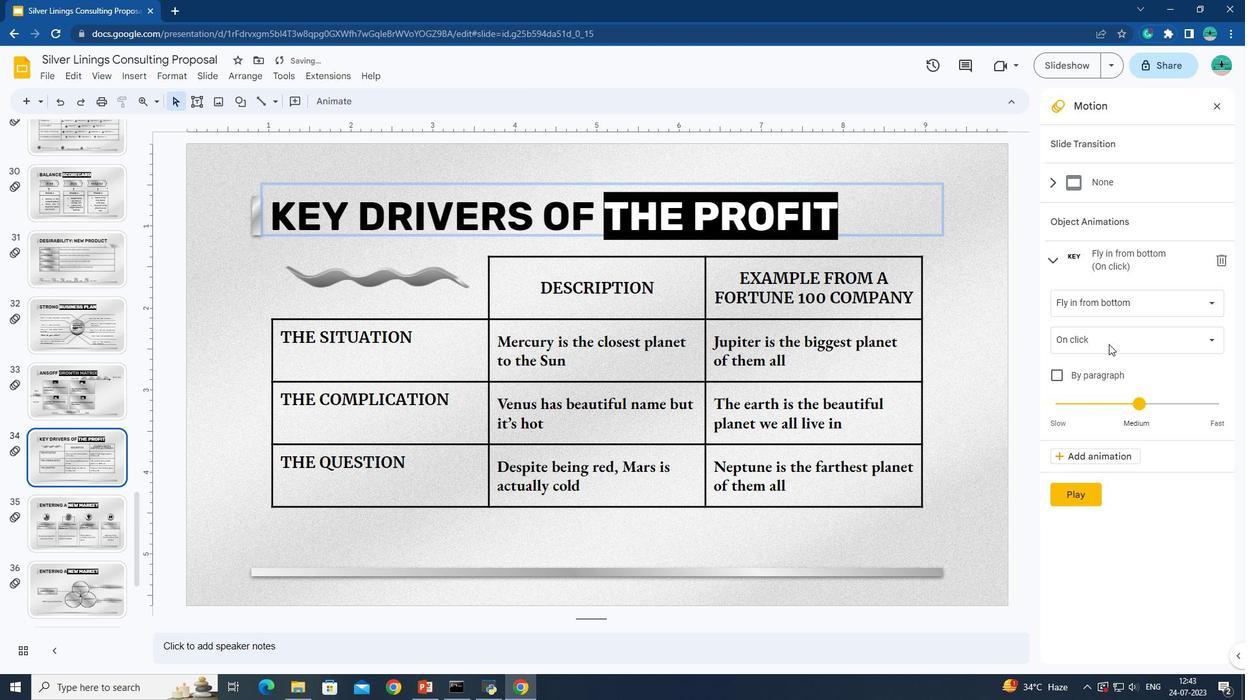 
Action: Mouse pressed left at (1109, 344)
Screenshot: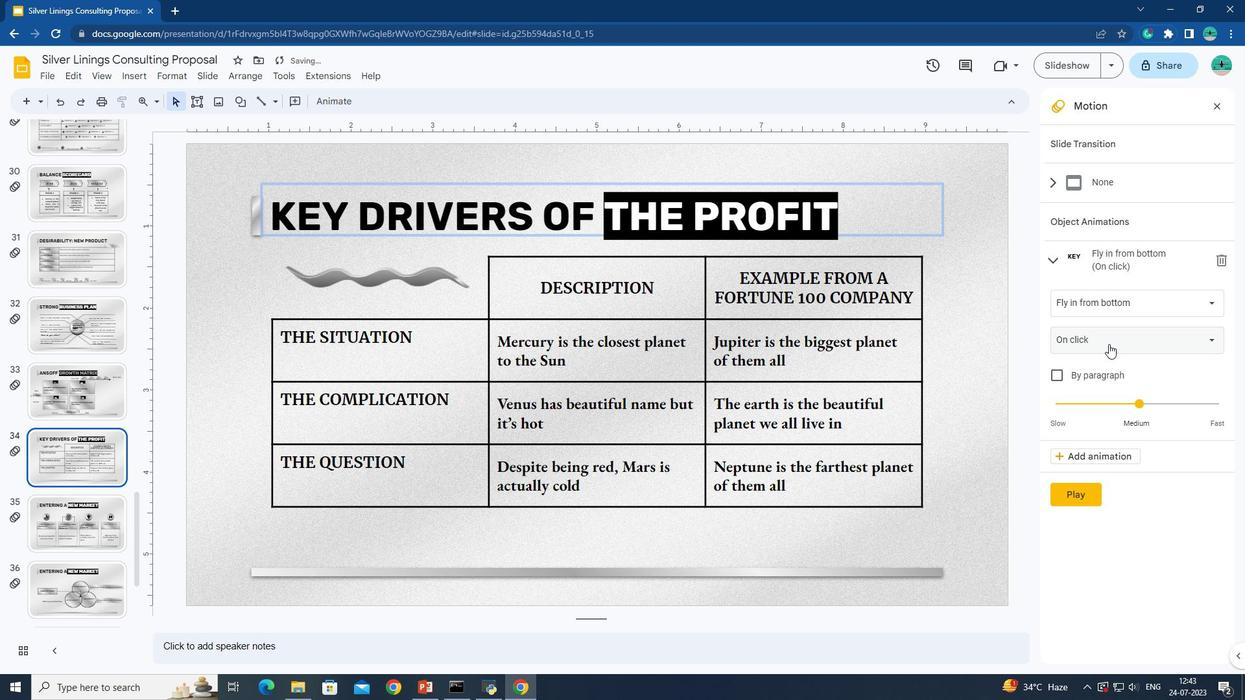 
Action: Mouse moved to (1109, 385)
Screenshot: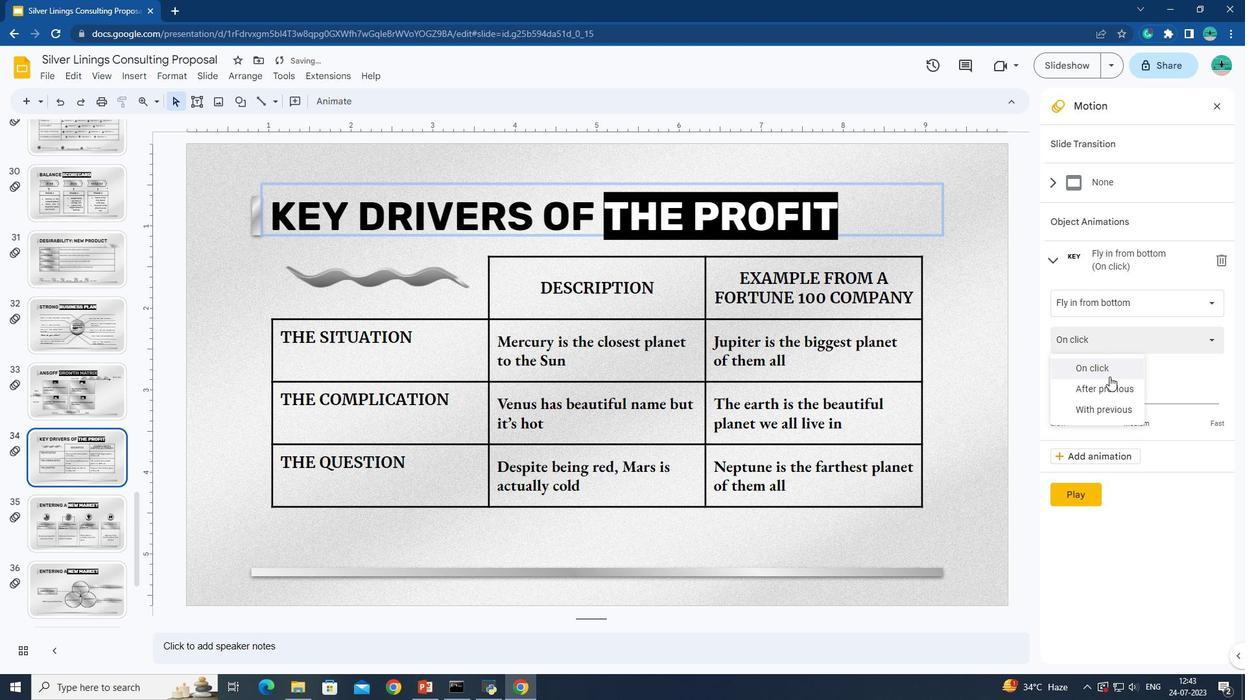 
Action: Mouse pressed left at (1109, 385)
Screenshot: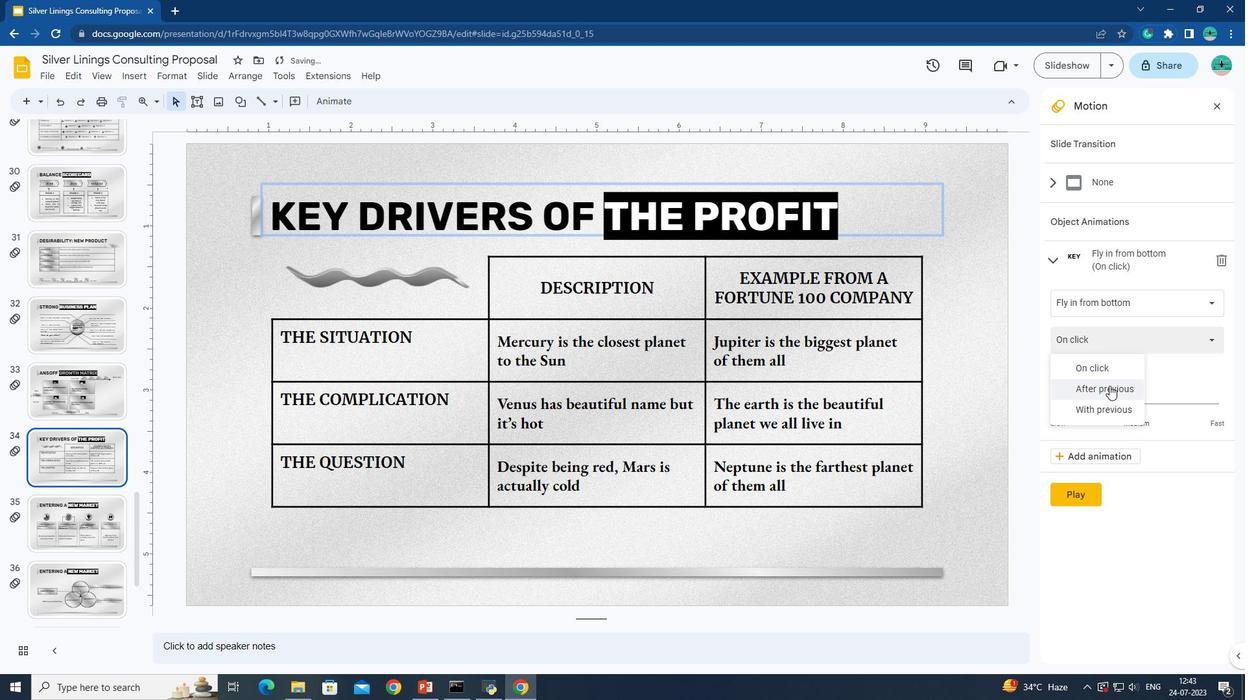 
Action: Mouse moved to (454, 282)
Screenshot: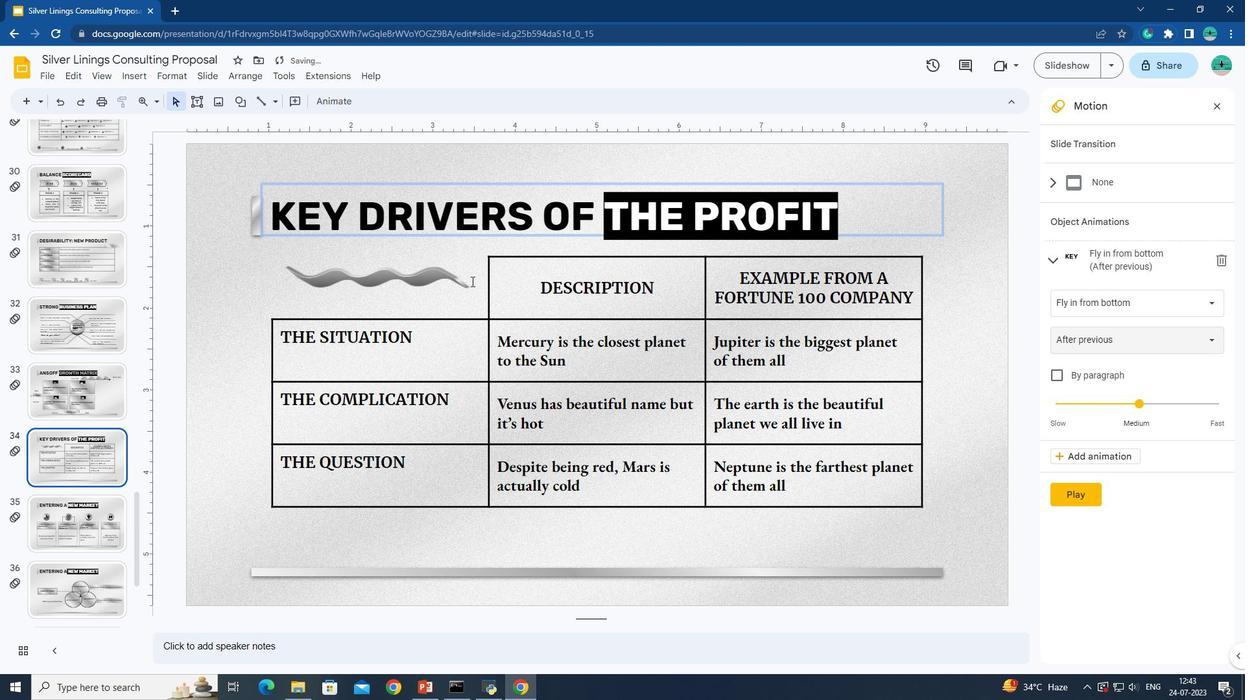 
Action: Mouse pressed left at (454, 282)
Screenshot: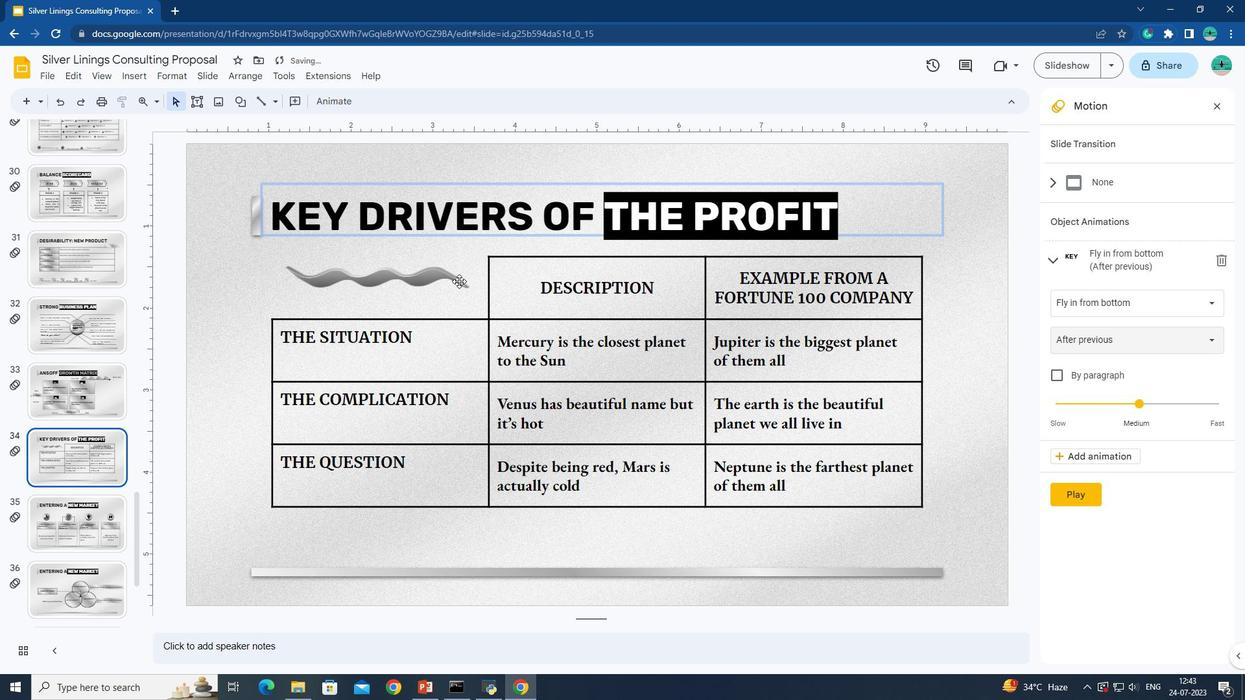 
Action: Mouse moved to (1078, 339)
Screenshot: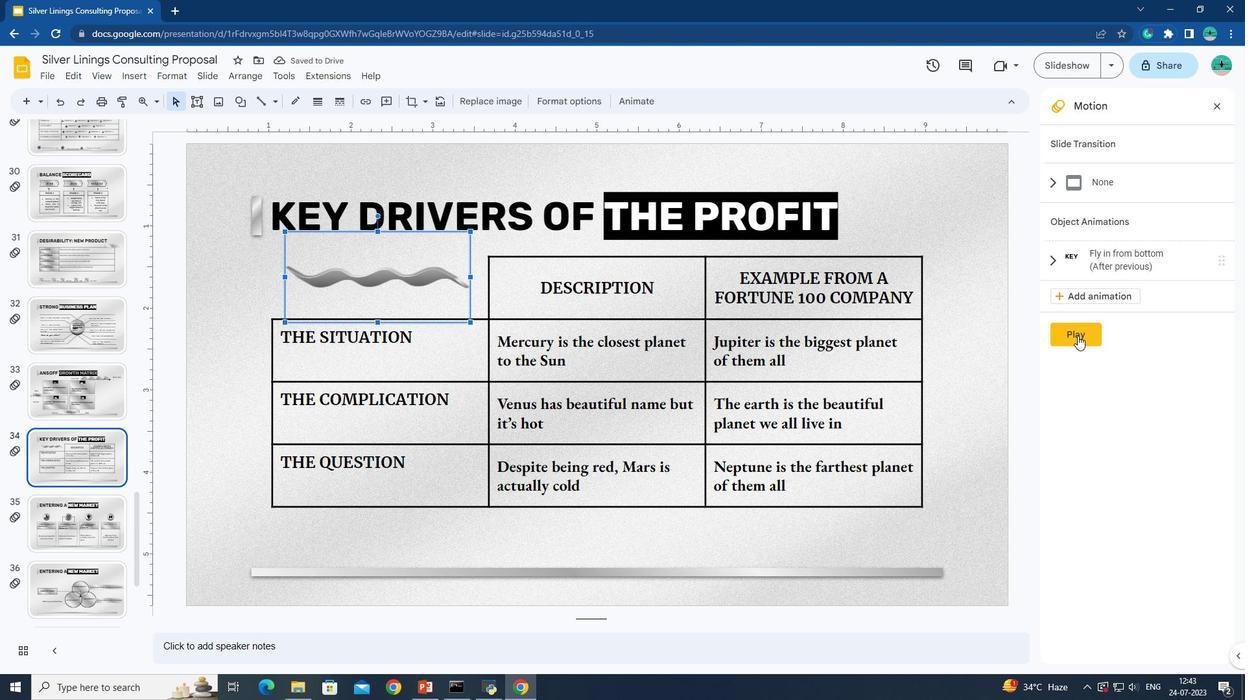 
Action: Mouse pressed left at (1078, 339)
Screenshot: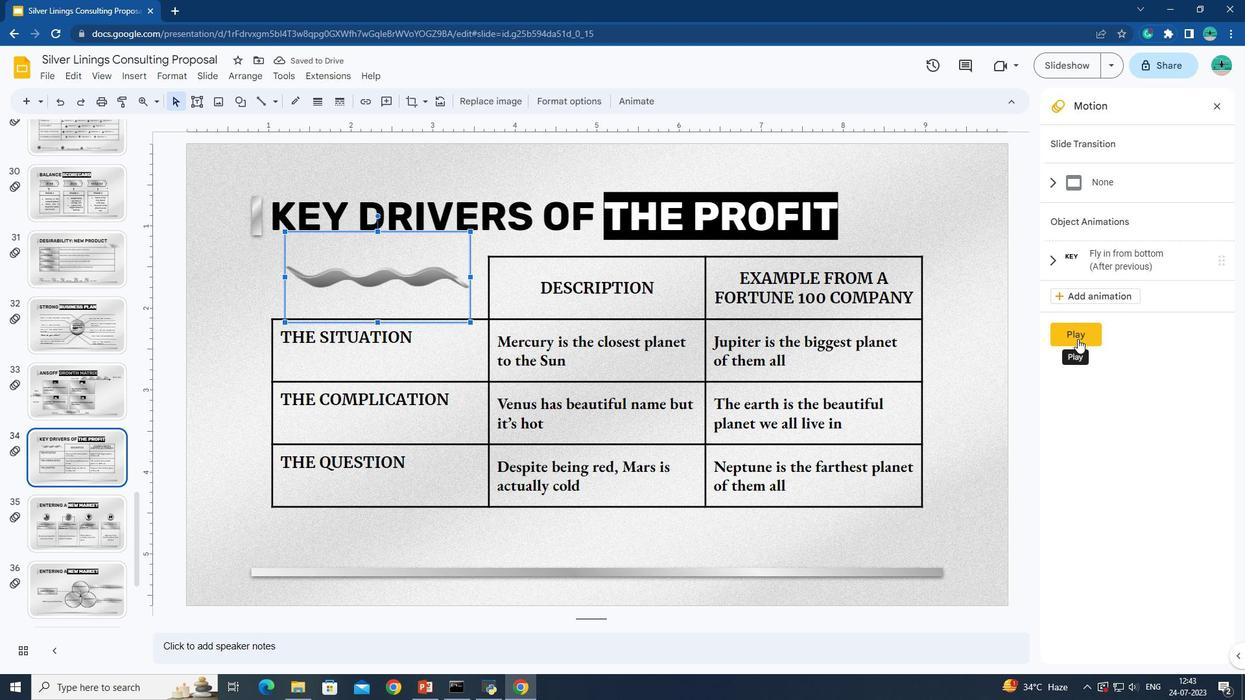 
Action: Mouse moved to (896, 368)
Screenshot: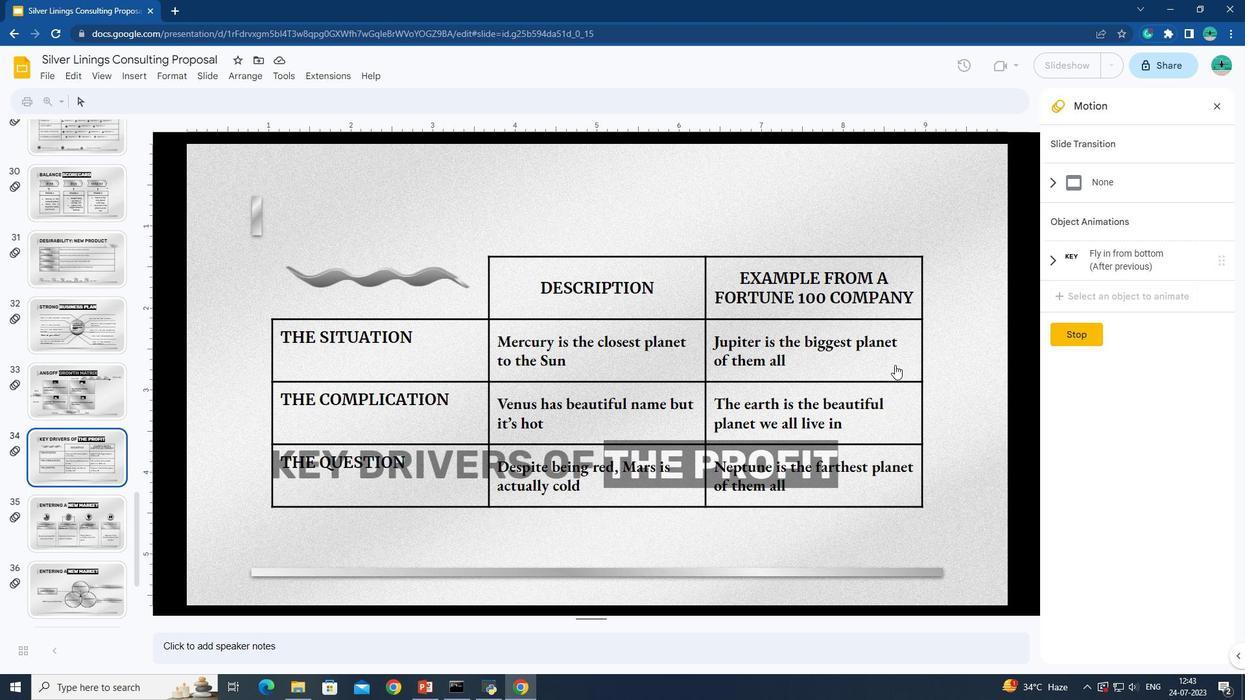 
Action: Mouse pressed left at (896, 368)
Screenshot: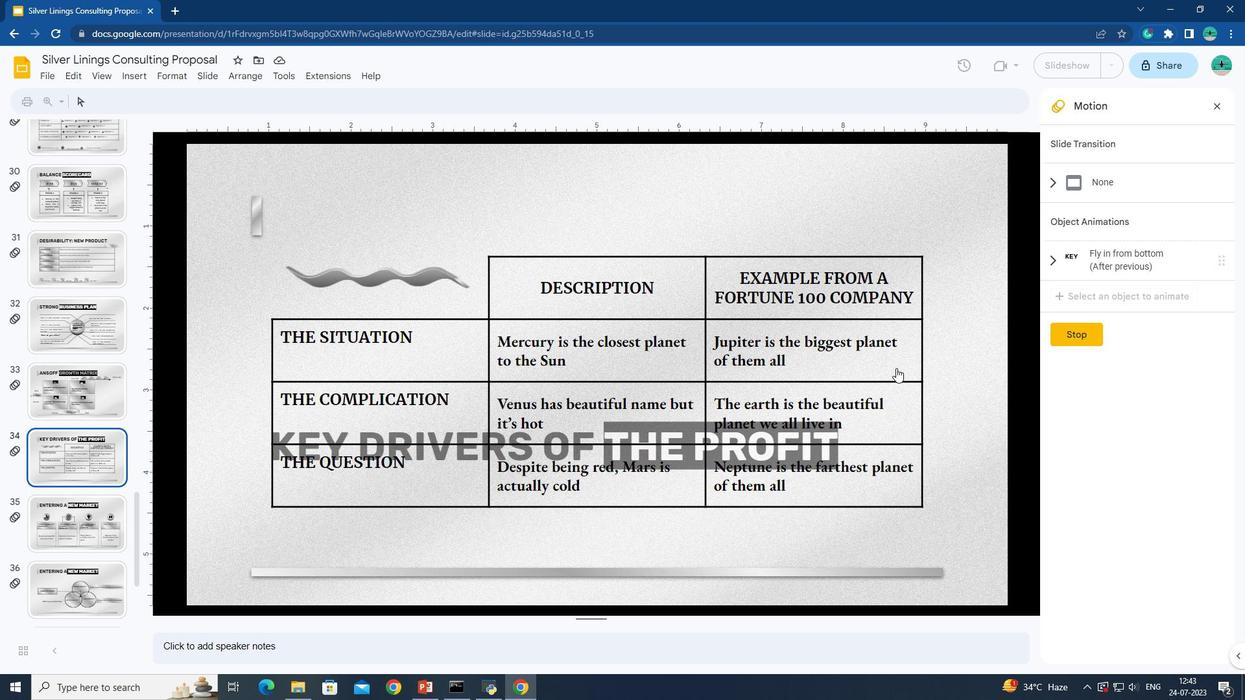 
Action: Mouse moved to (1074, 332)
Screenshot: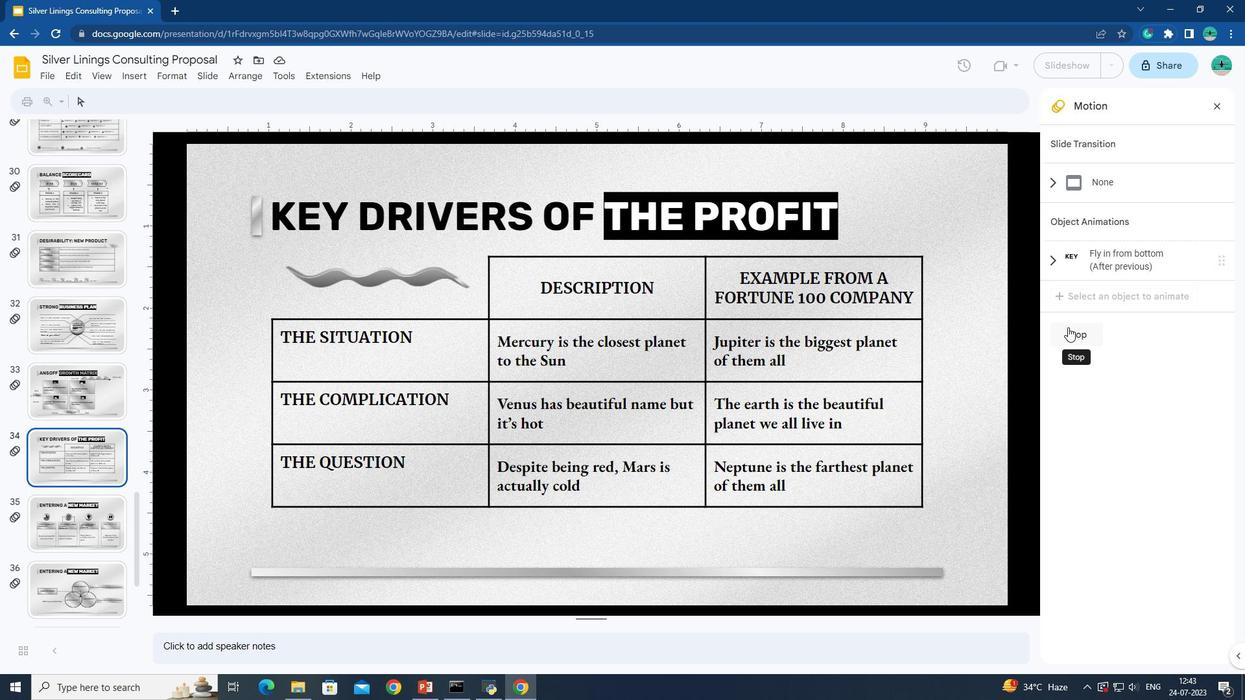 
Action: Mouse pressed left at (1074, 332)
Screenshot: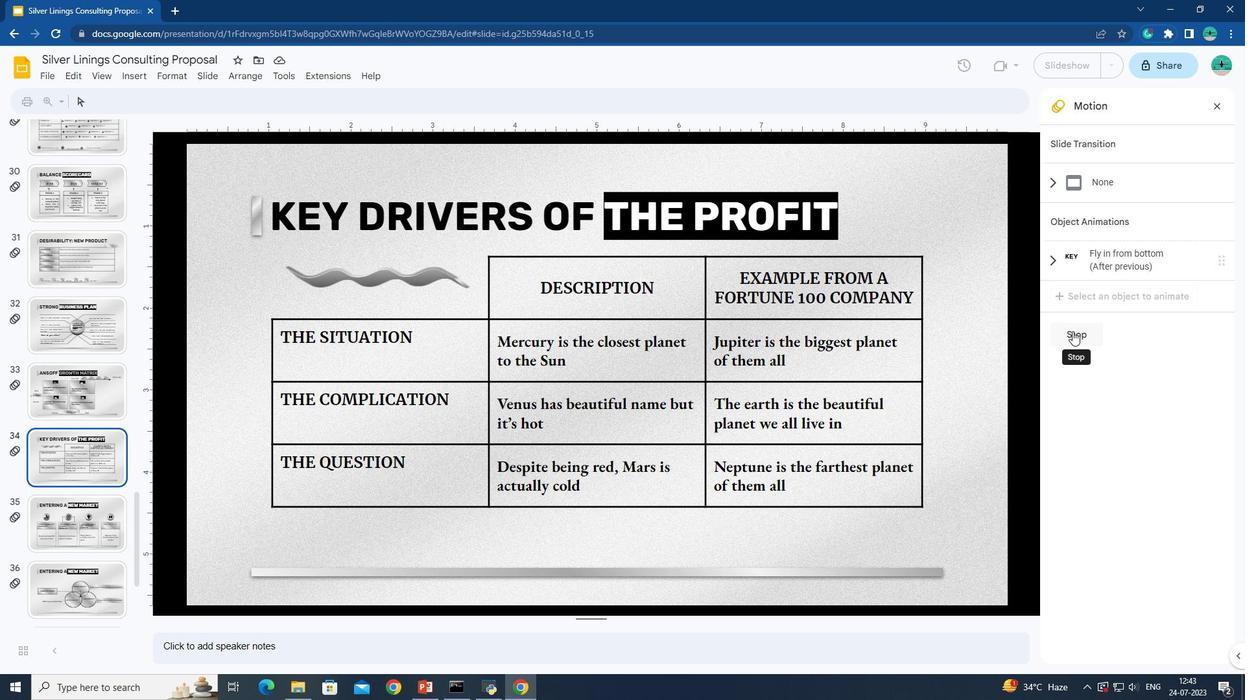 
Action: Mouse moved to (431, 261)
Screenshot: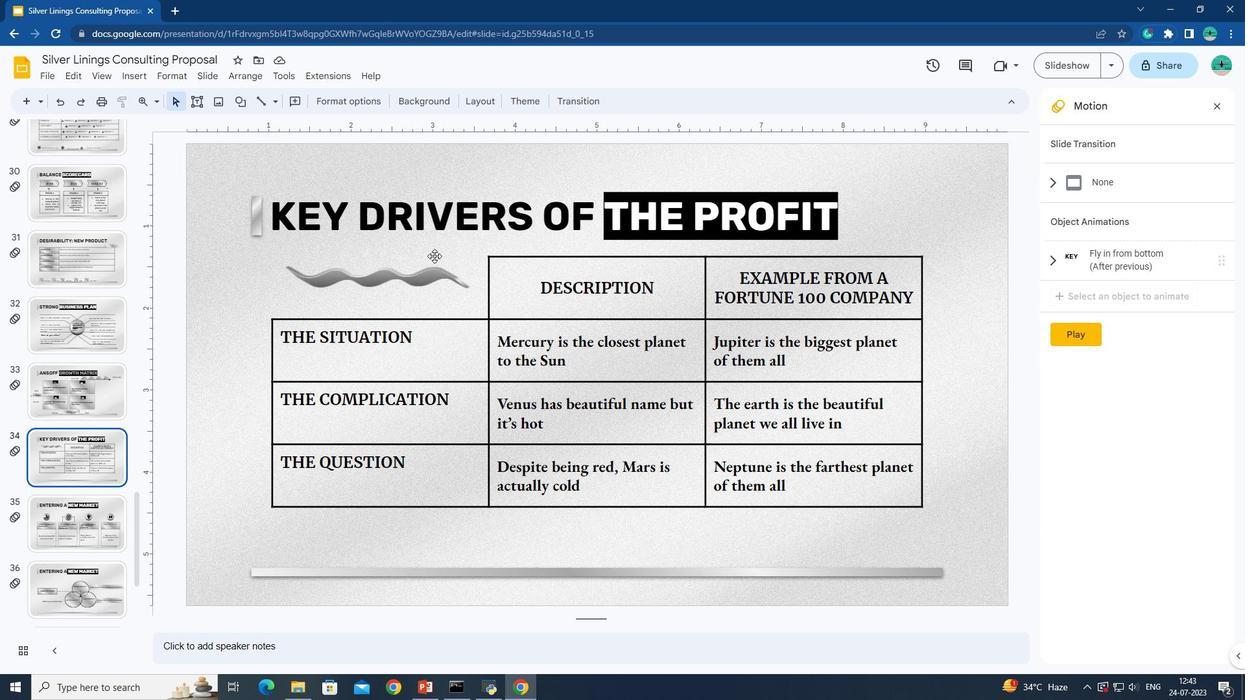 
Action: Mouse pressed left at (431, 261)
Screenshot: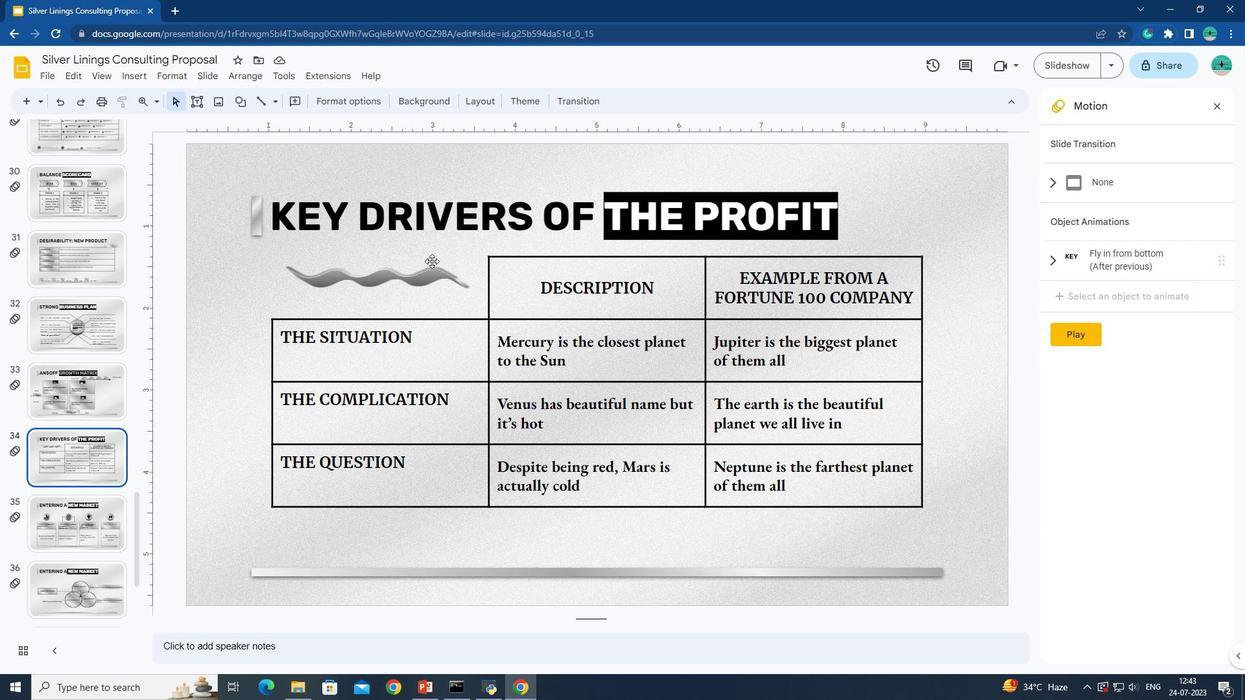
Action: Mouse moved to (1096, 295)
Screenshot: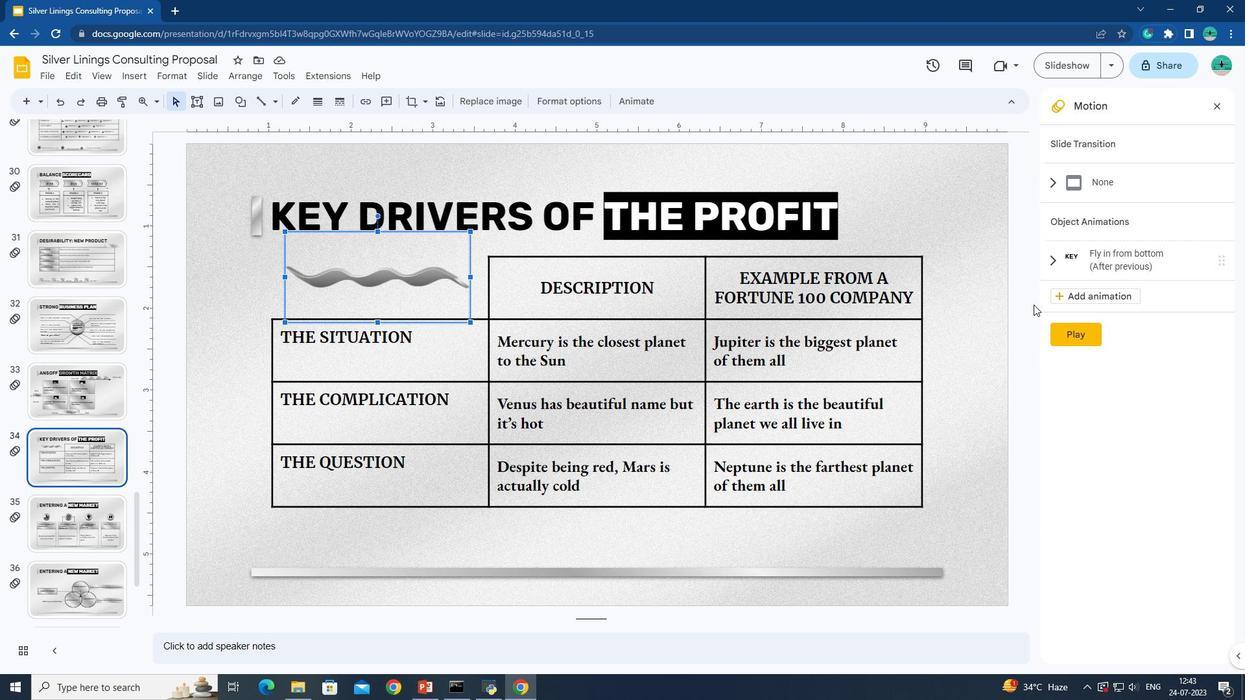 
Action: Mouse pressed left at (1096, 295)
Screenshot: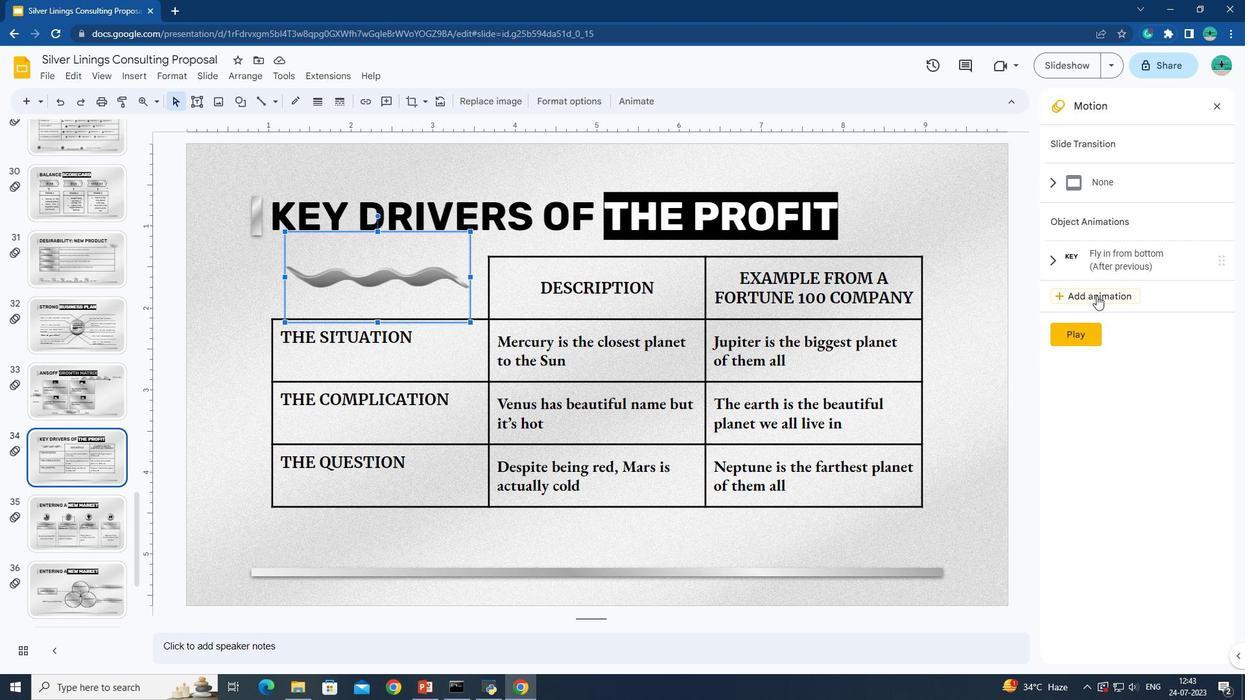 
Action: Mouse moved to (1102, 335)
Screenshot: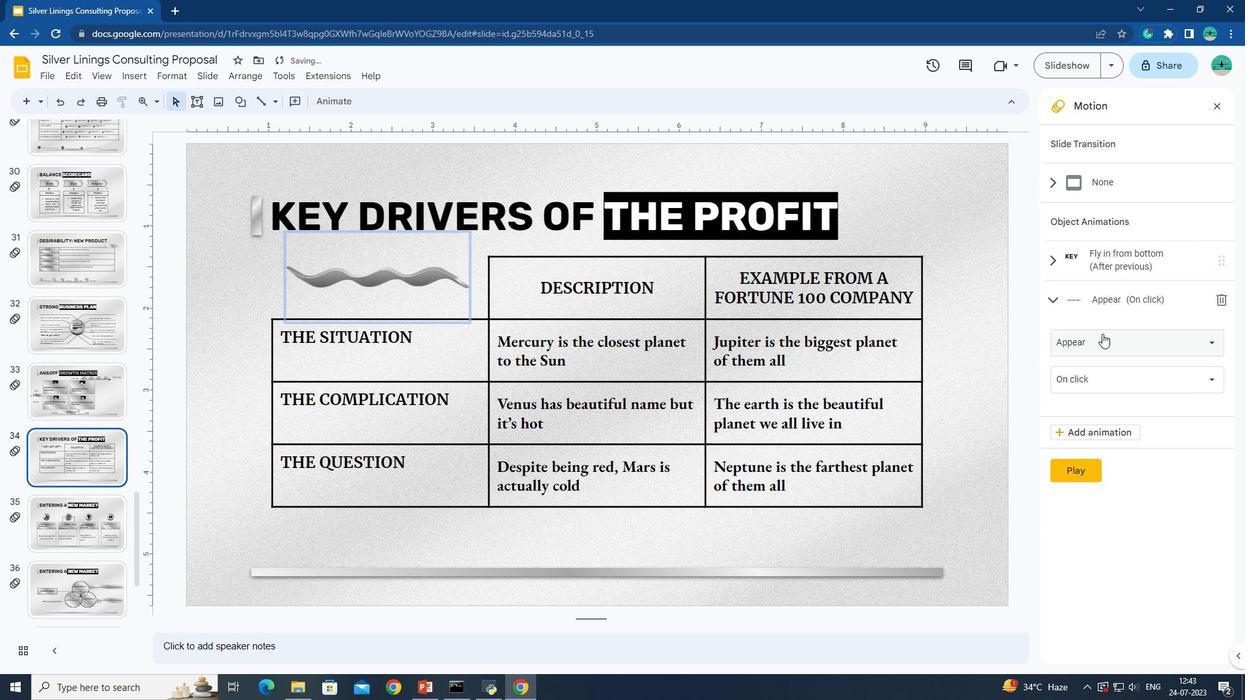 
Action: Mouse pressed left at (1102, 335)
Screenshot: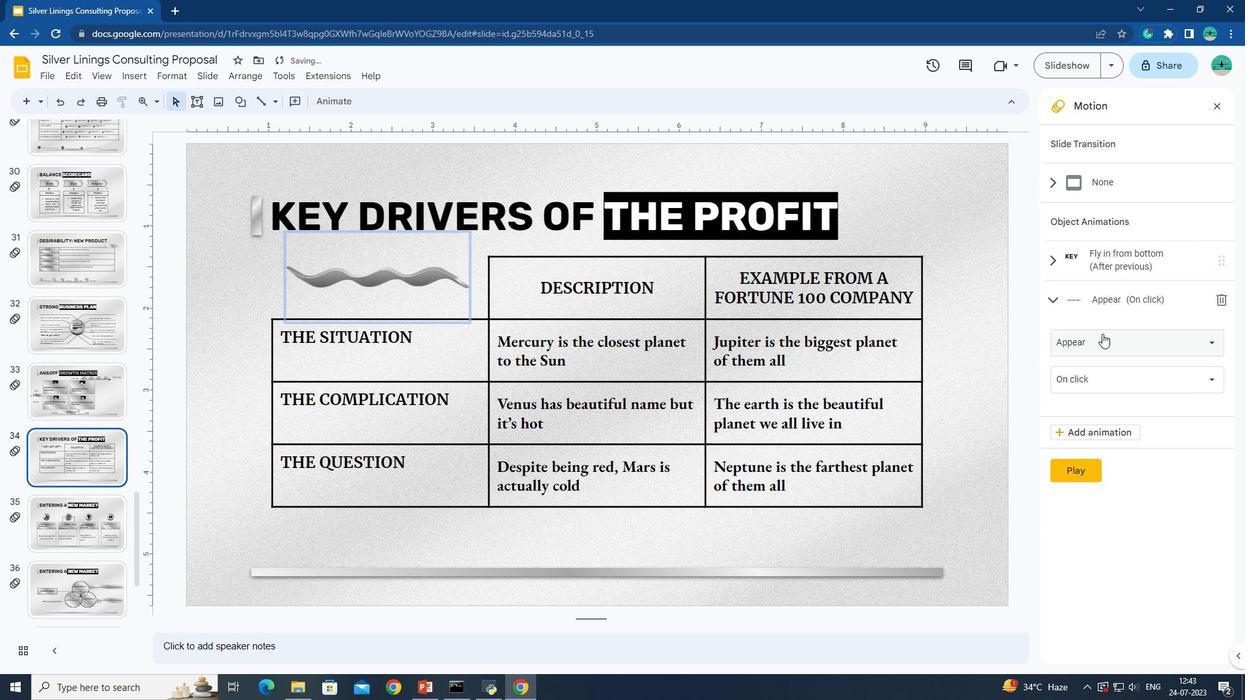 
Action: Mouse moved to (1110, 462)
Screenshot: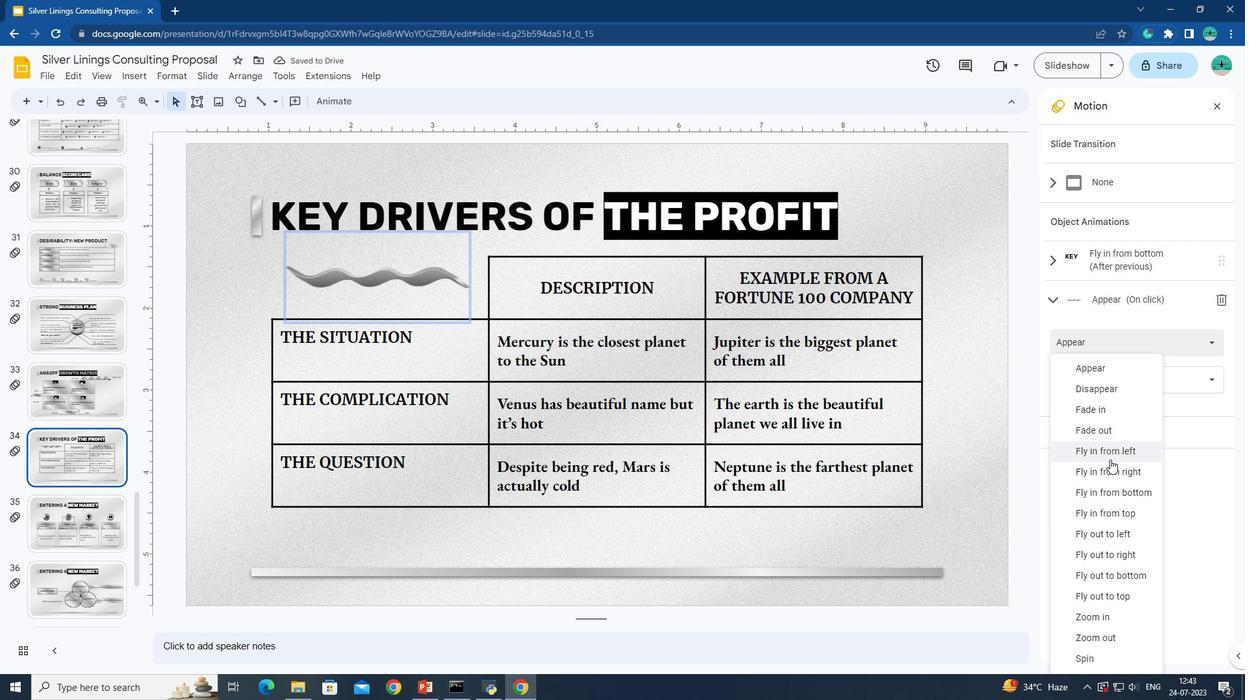 
Action: Mouse pressed left at (1110, 462)
Screenshot: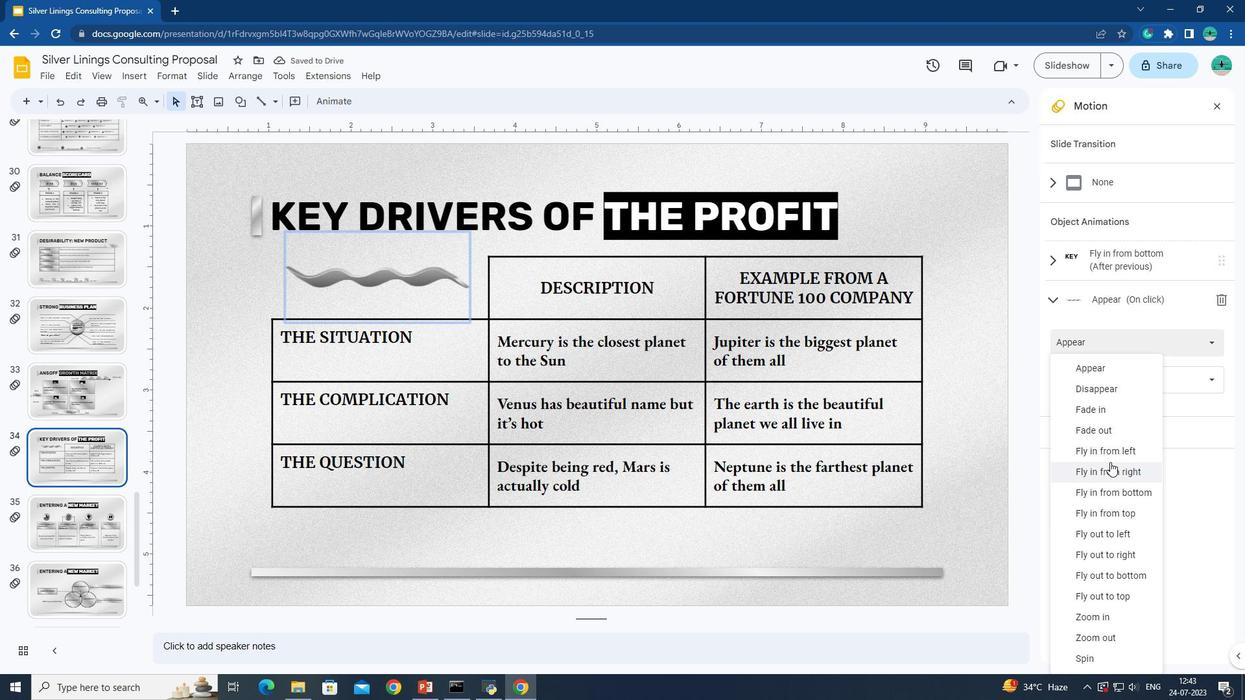 
Action: Mouse moved to (1112, 418)
Screenshot: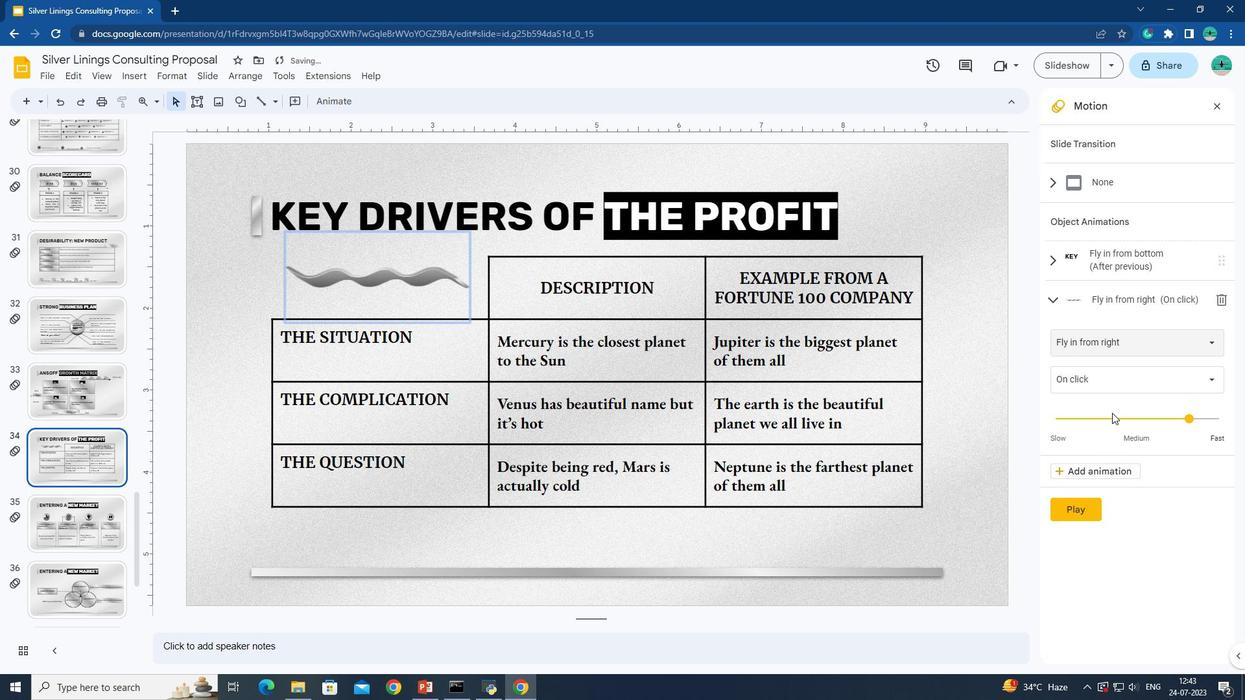 
Action: Mouse pressed left at (1112, 418)
Screenshot: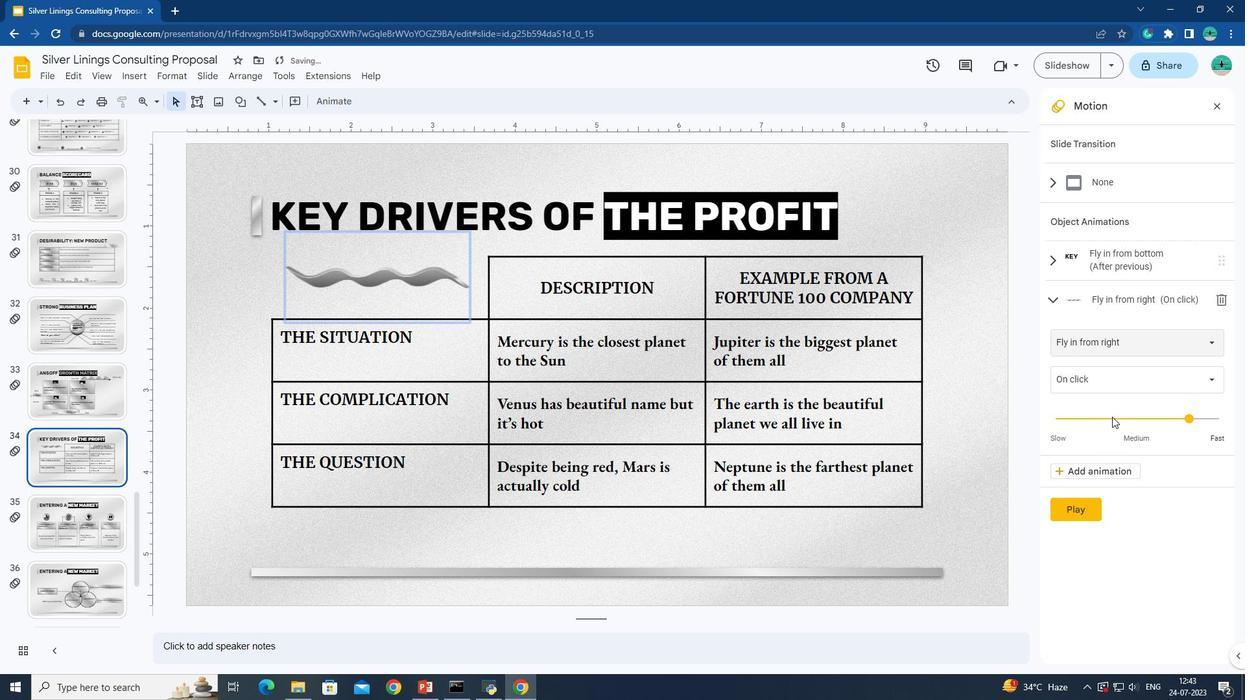
Action: Mouse pressed left at (1112, 418)
Screenshot: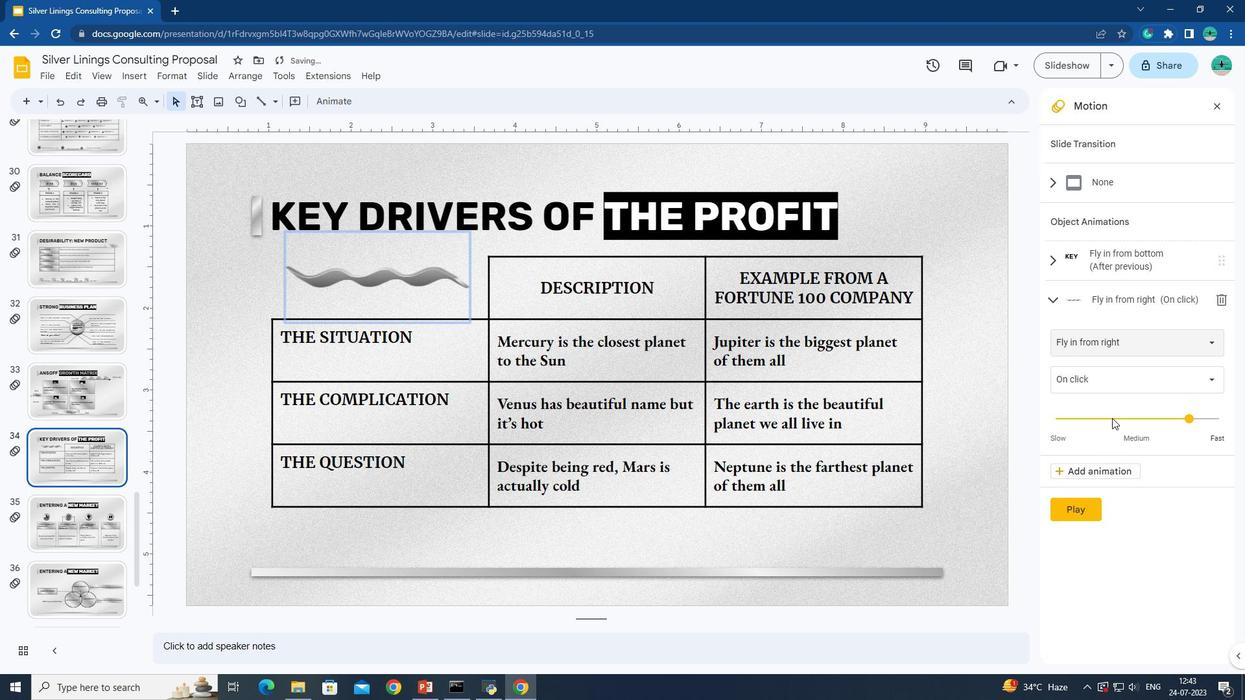 
Action: Mouse pressed left at (1112, 418)
Screenshot: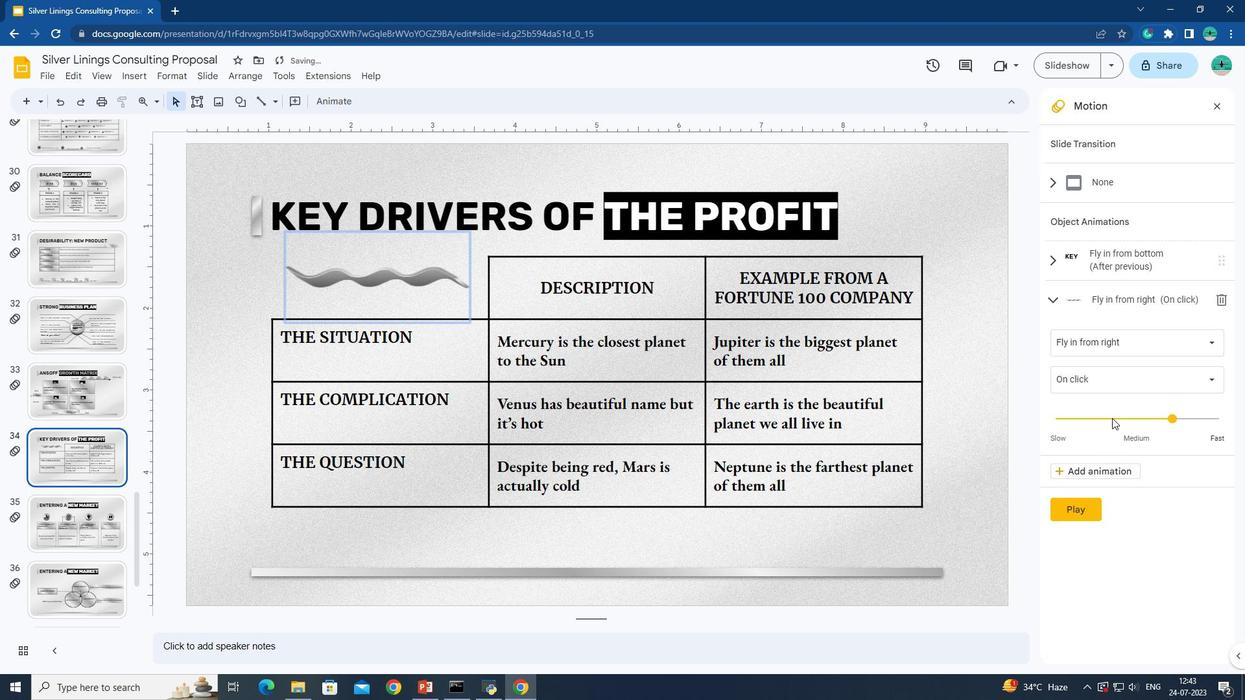 
Action: Mouse moved to (1112, 418)
Screenshot: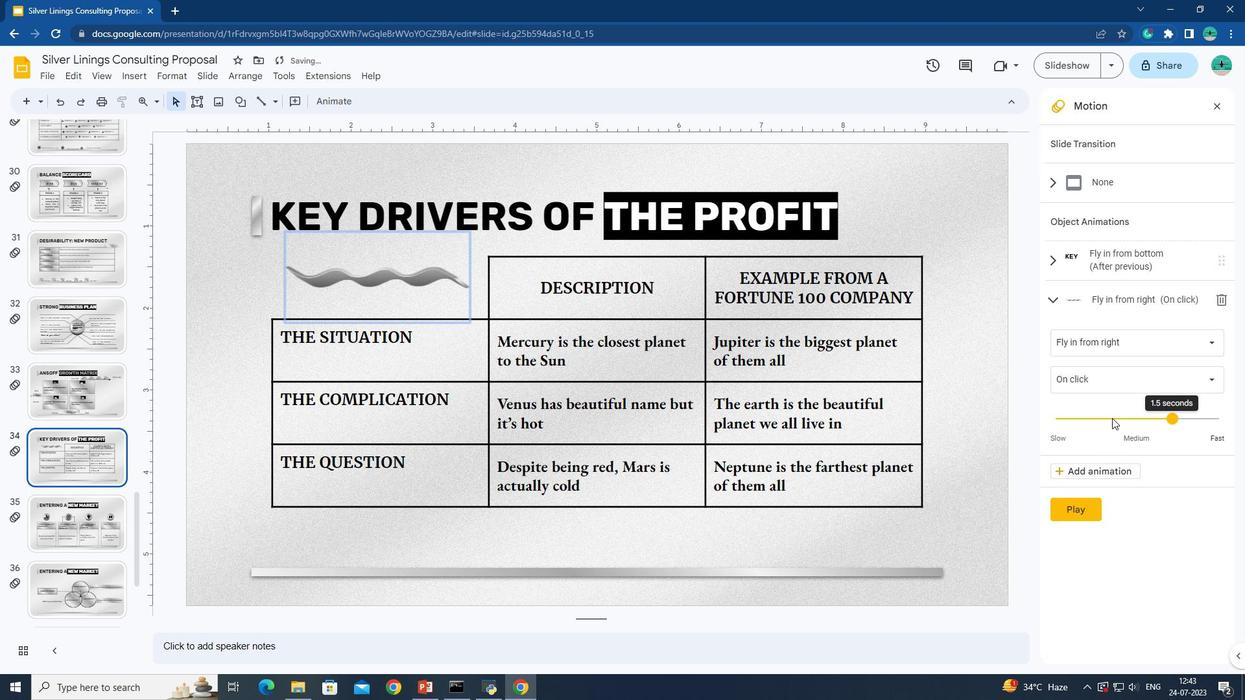 
Action: Mouse pressed left at (1112, 418)
Screenshot: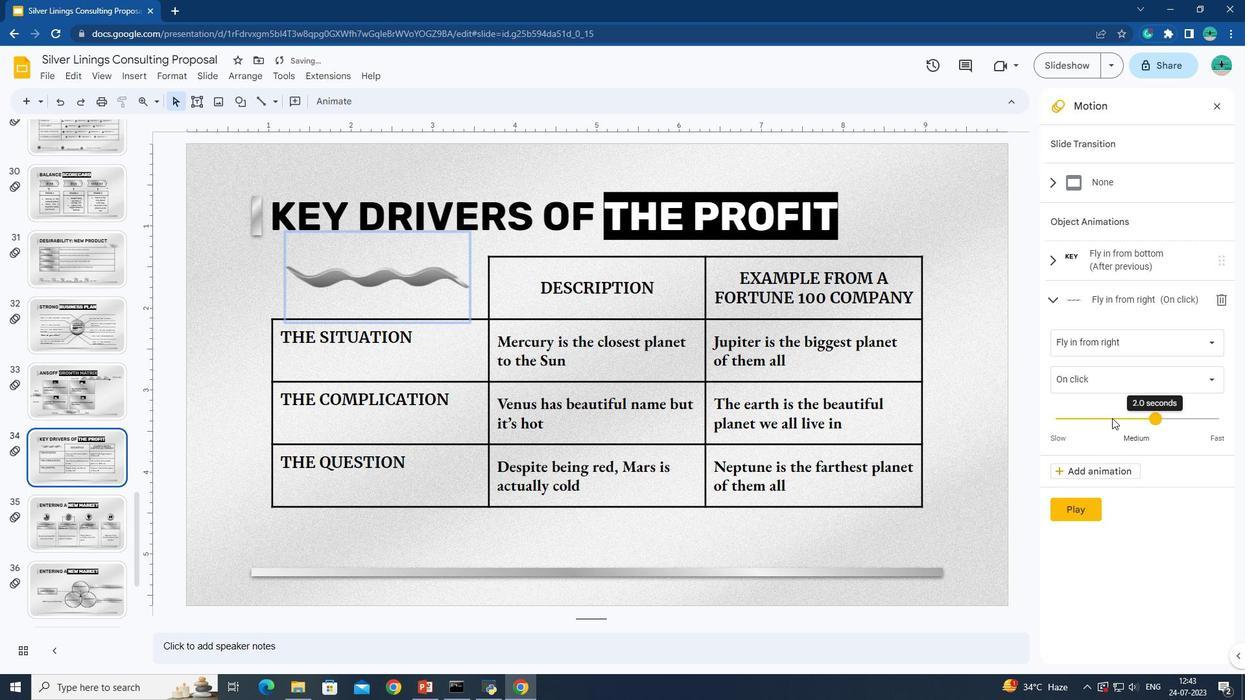 
Action: Mouse pressed left at (1112, 418)
Screenshot: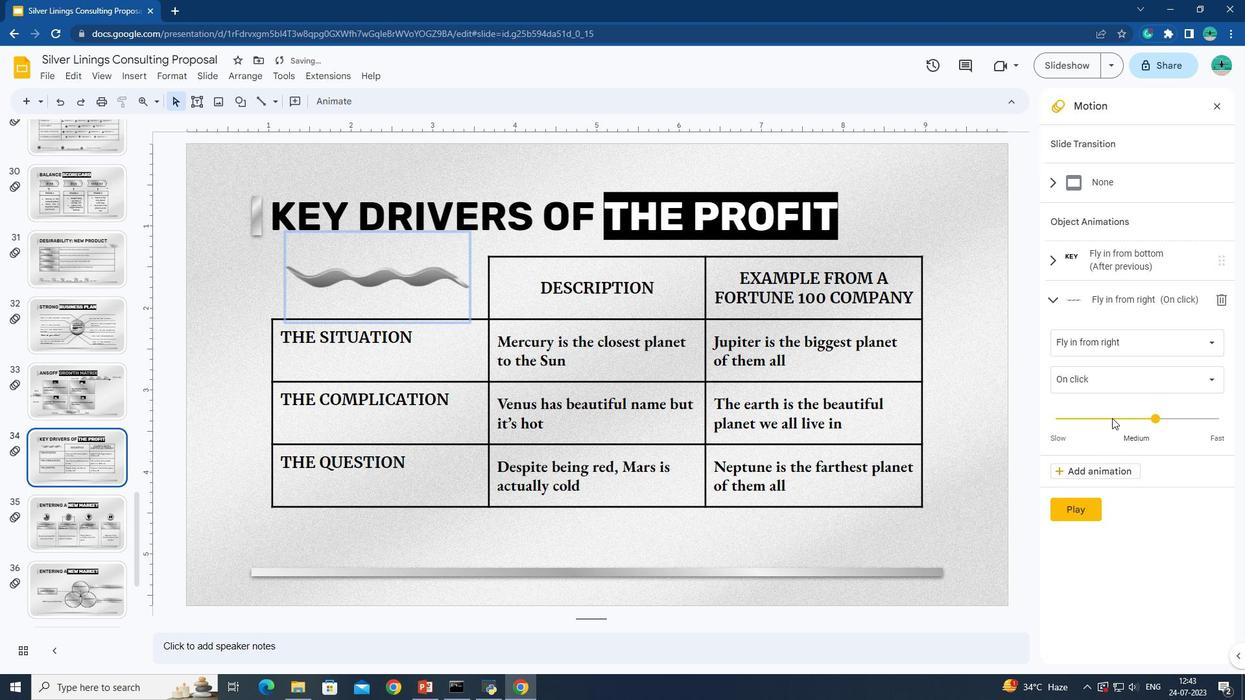 
Action: Mouse moved to (457, 367)
Screenshot: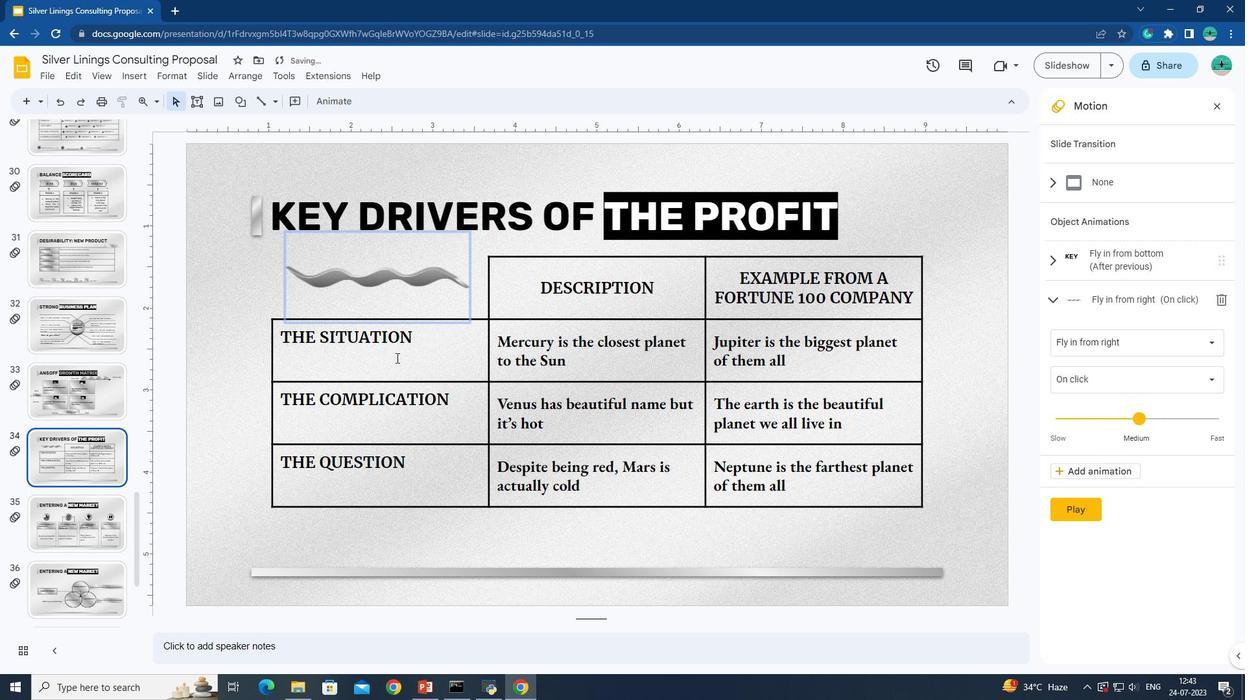 
Action: Mouse pressed left at (457, 367)
Screenshot: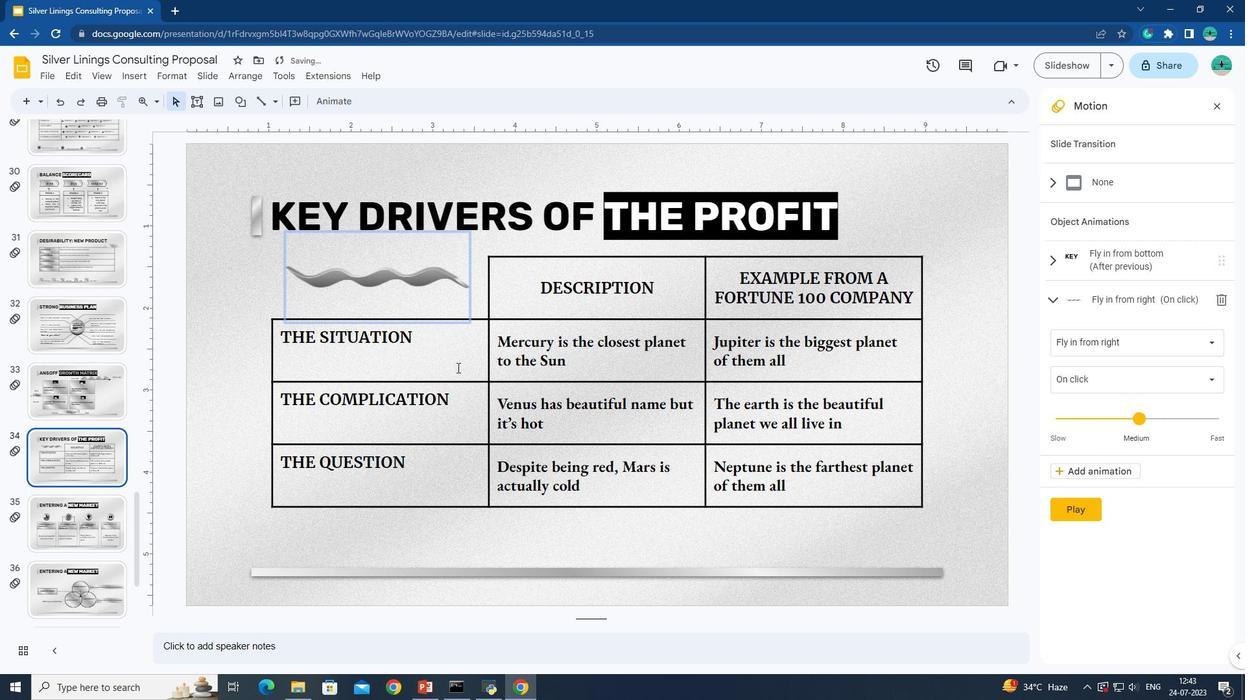 
Action: Mouse moved to (1060, 338)
Screenshot: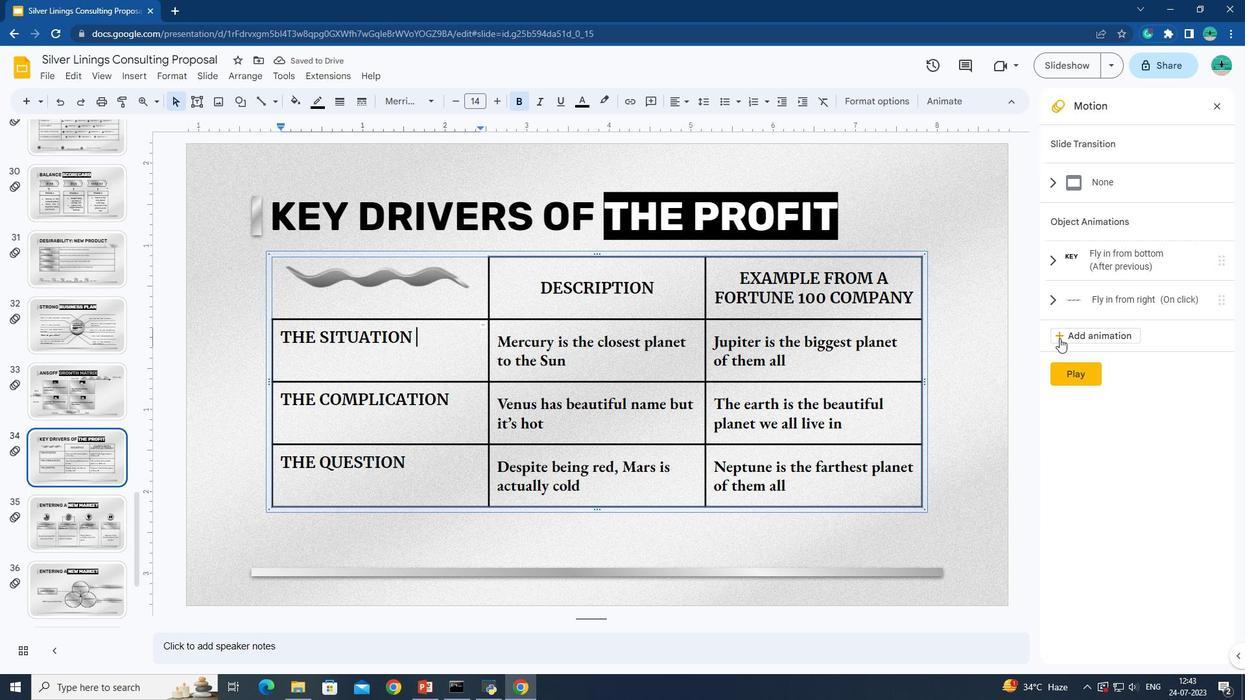 
Action: Mouse pressed left at (1060, 338)
Screenshot: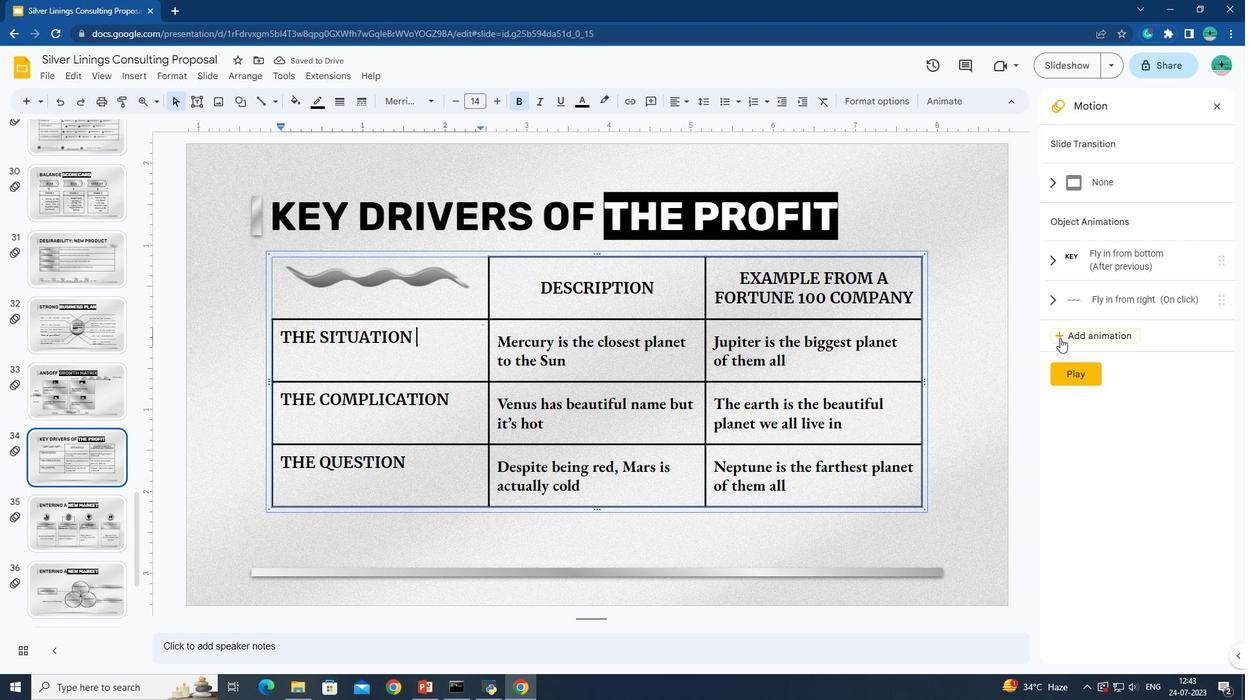 
Action: Mouse moved to (1086, 380)
Screenshot: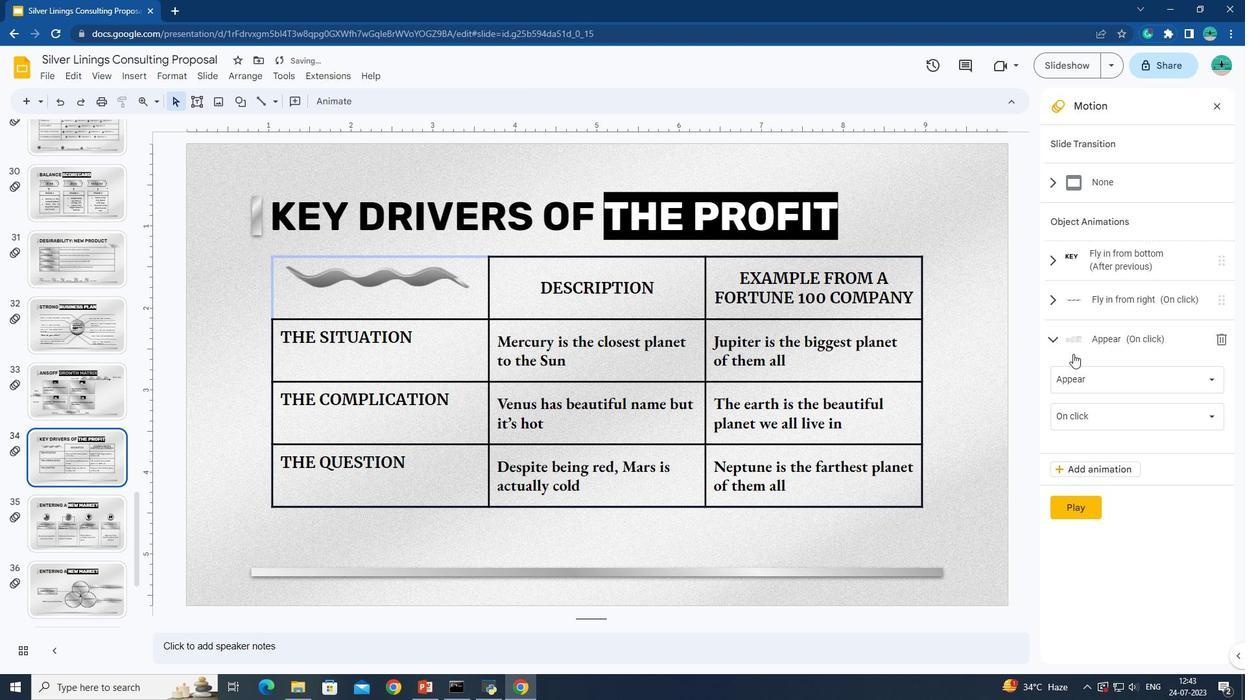 
Action: Mouse pressed left at (1086, 380)
Screenshot: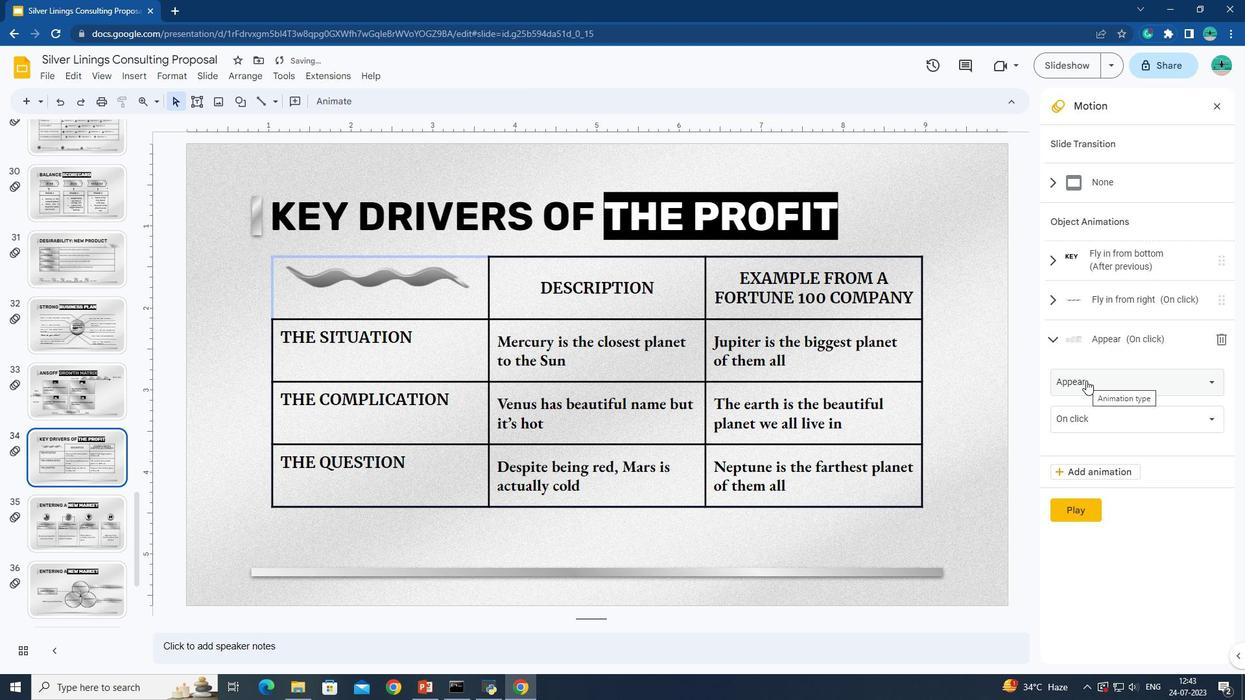 
Action: Mouse moved to (1104, 308)
Screenshot: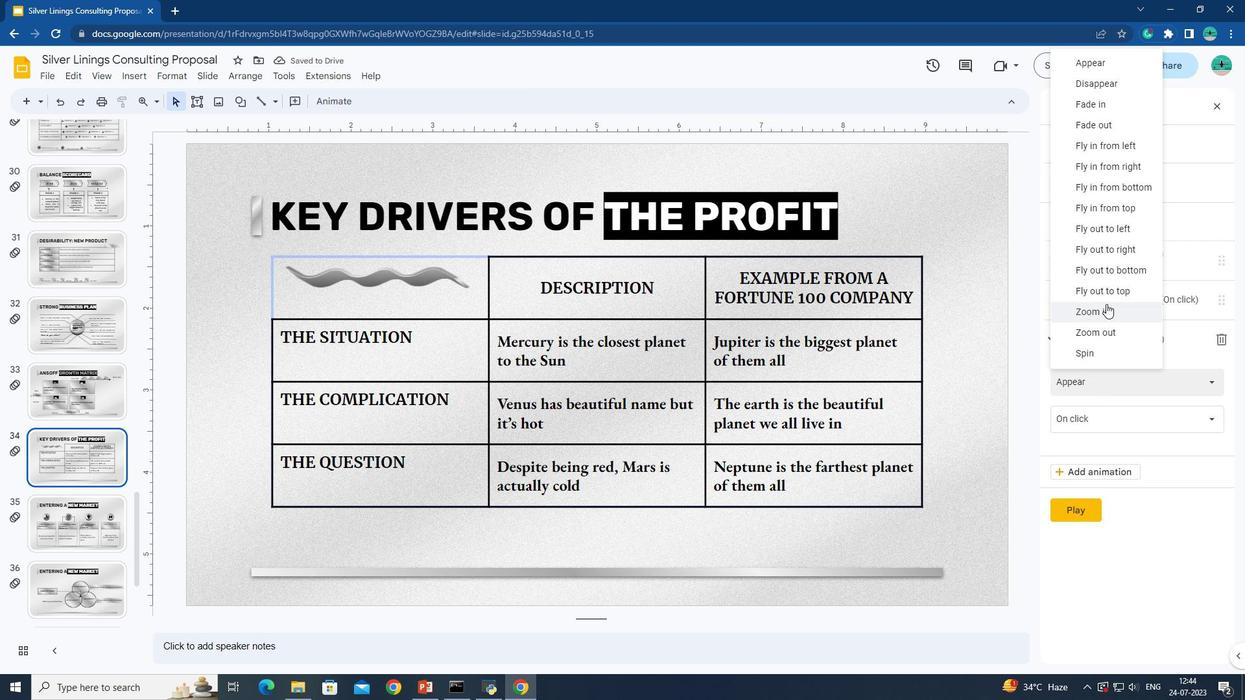 
Action: Mouse pressed left at (1104, 308)
Screenshot: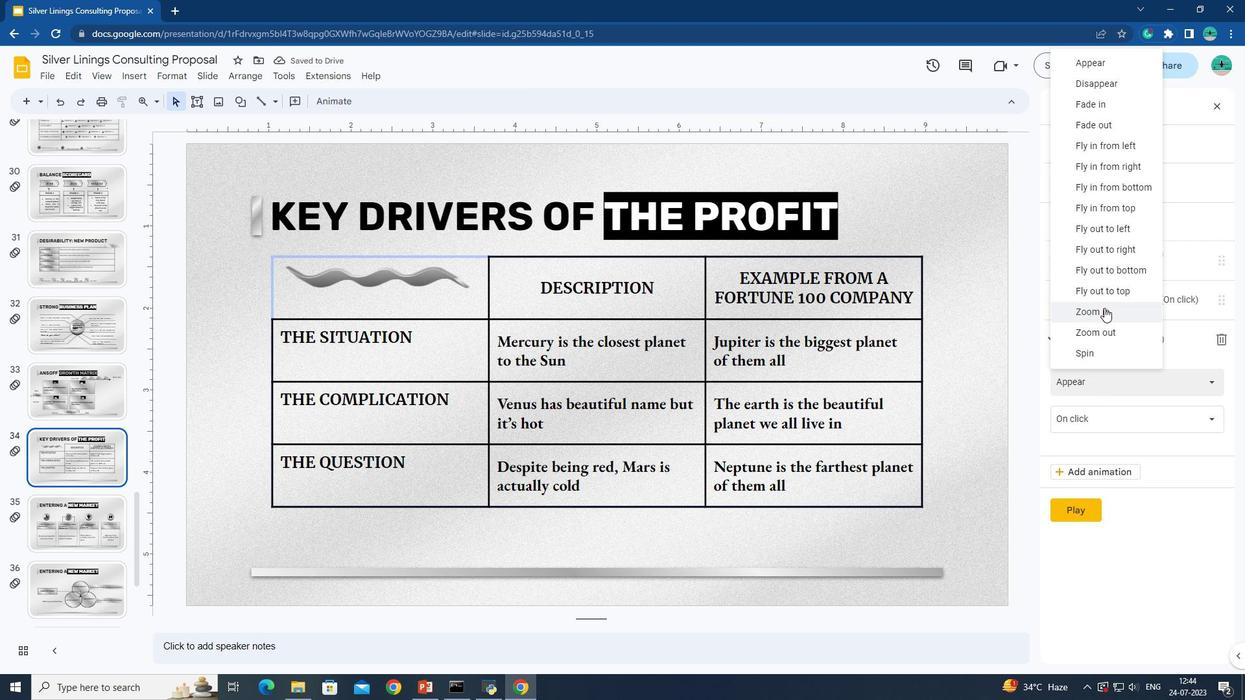 
Action: Mouse moved to (1118, 459)
Screenshot: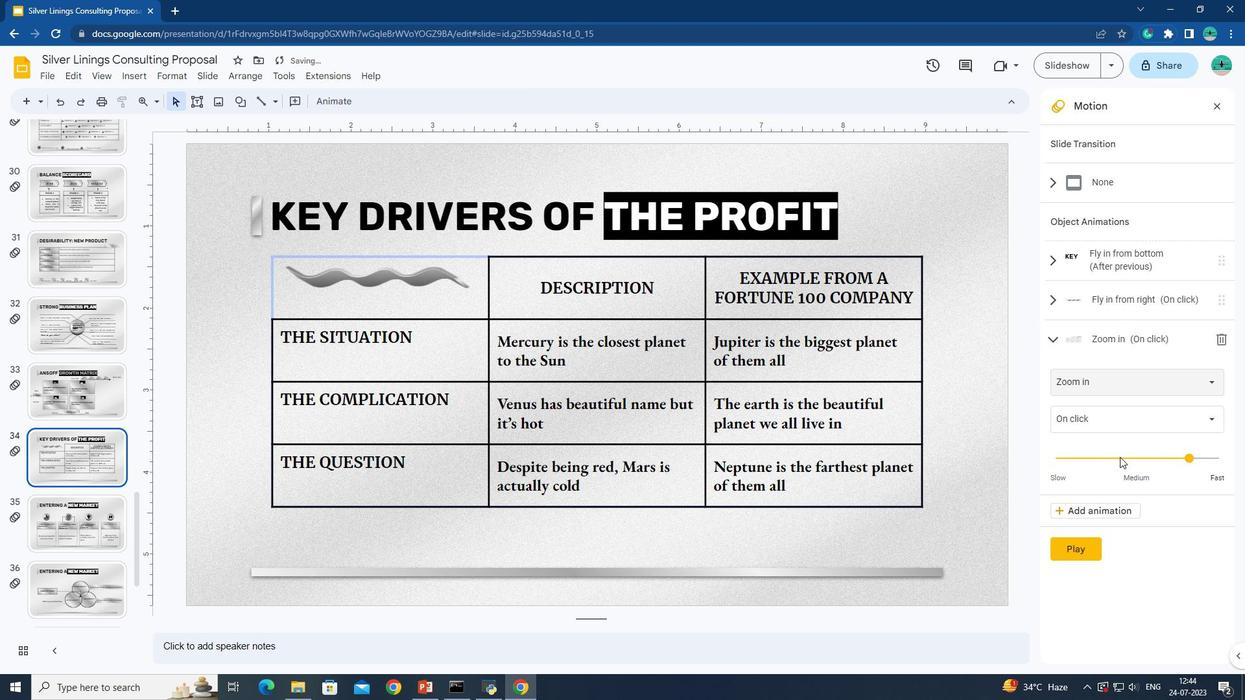 
Action: Mouse pressed left at (1118, 459)
Screenshot: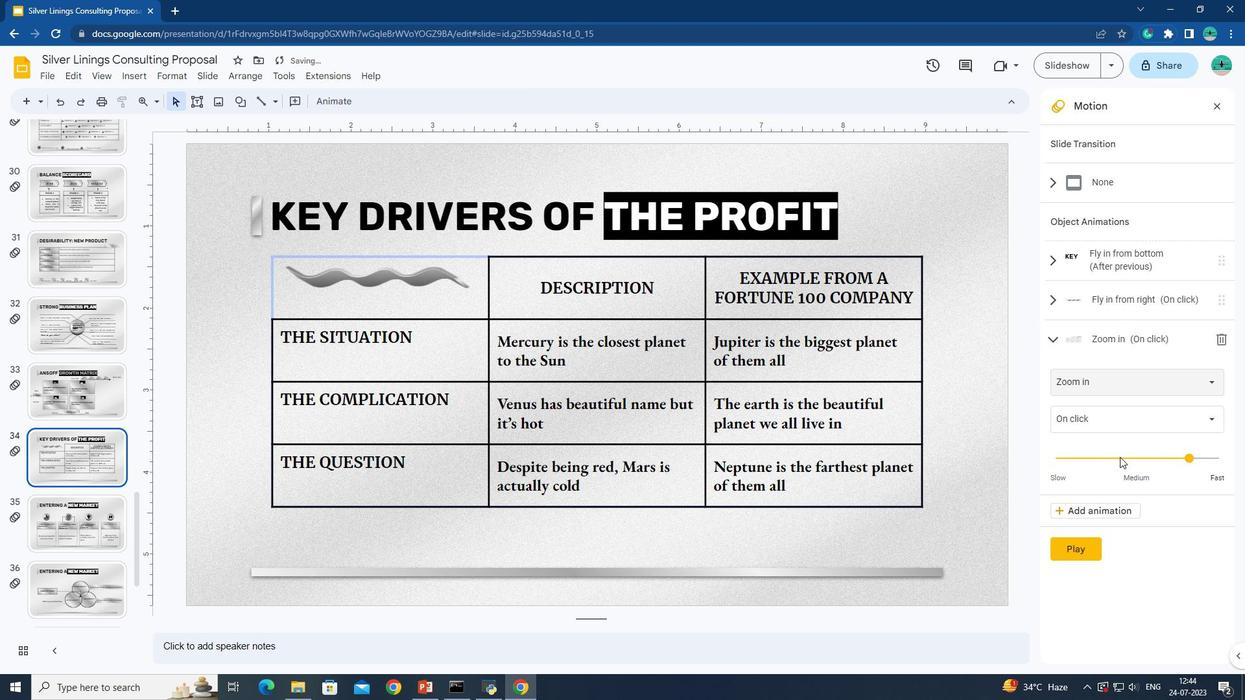 
Action: Mouse pressed left at (1118, 459)
Screenshot: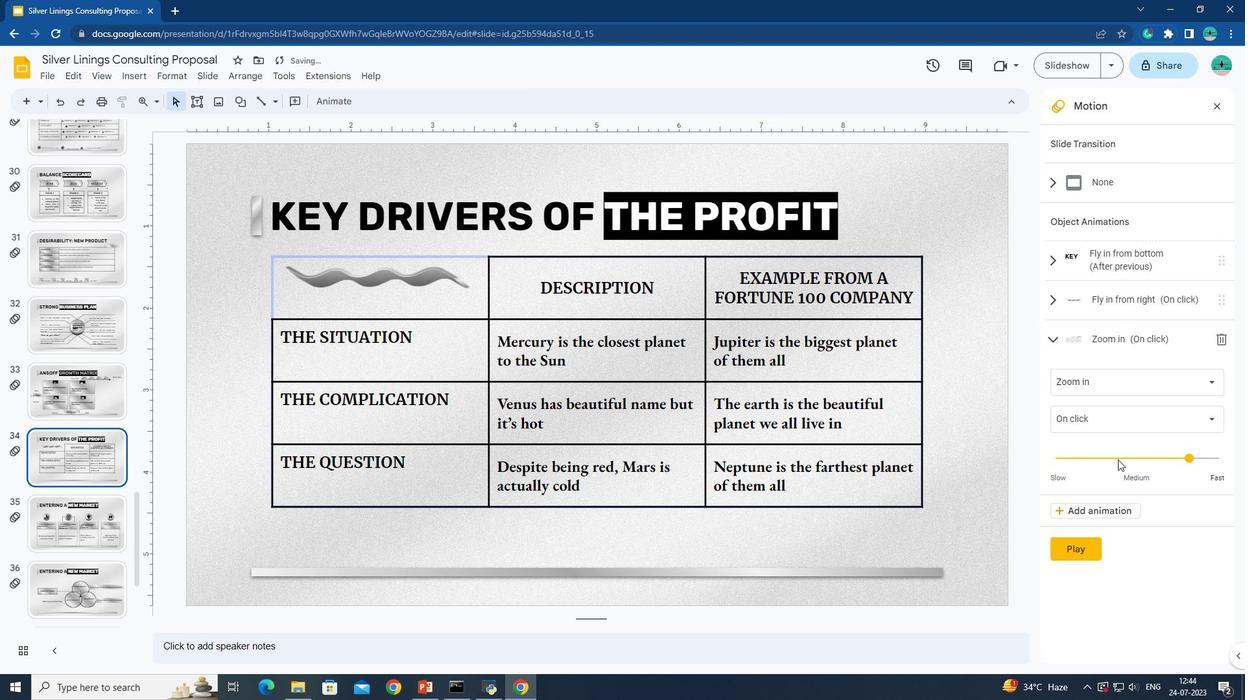 
Action: Mouse pressed left at (1118, 459)
Screenshot: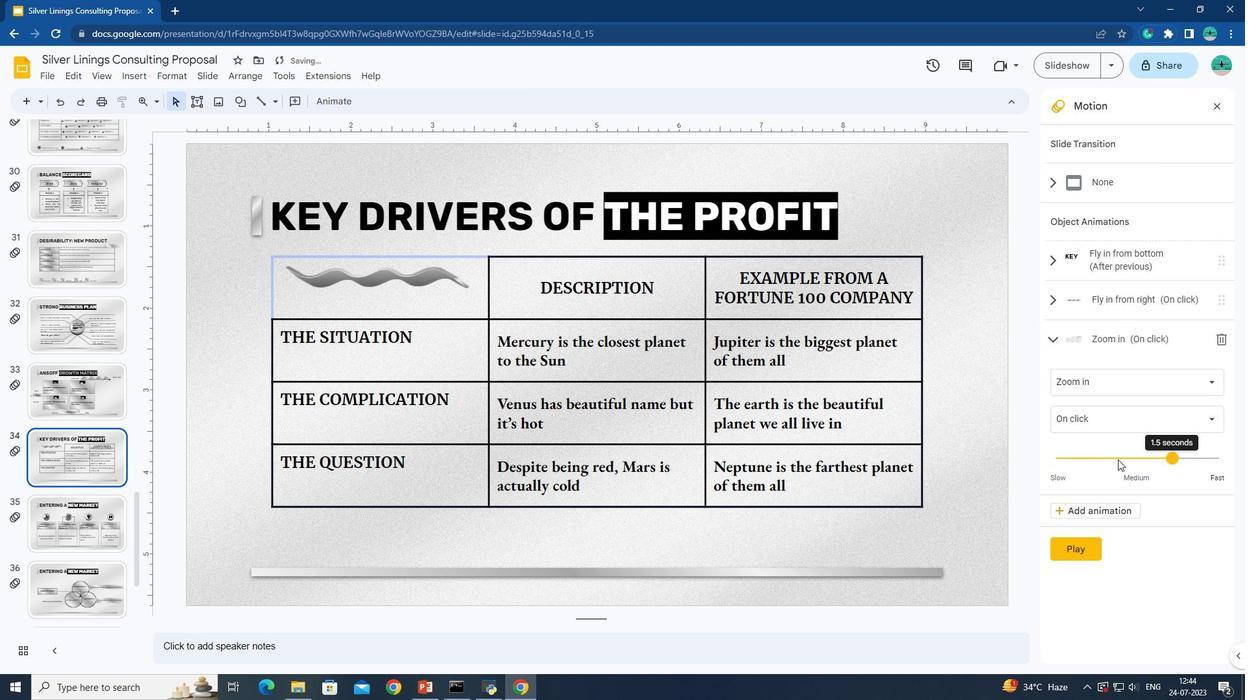 
Action: Mouse pressed left at (1118, 459)
Screenshot: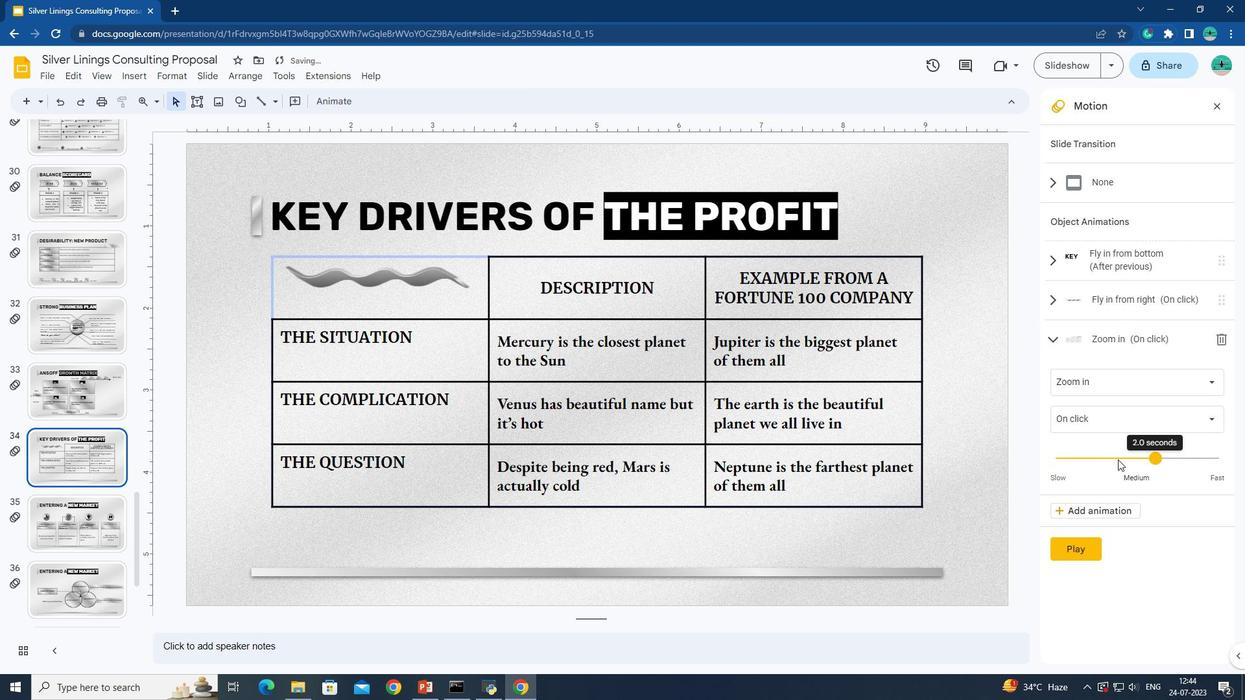 
Action: Mouse moved to (1102, 420)
Screenshot: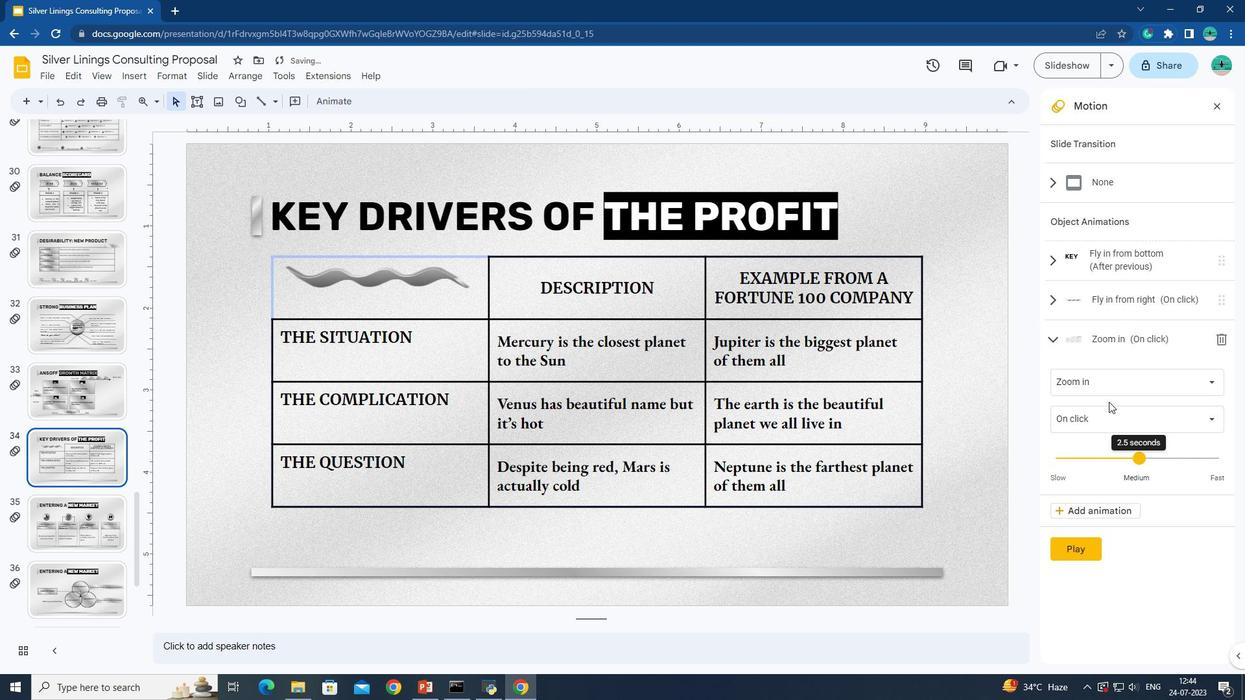 
Action: Mouse pressed left at (1102, 420)
Screenshot: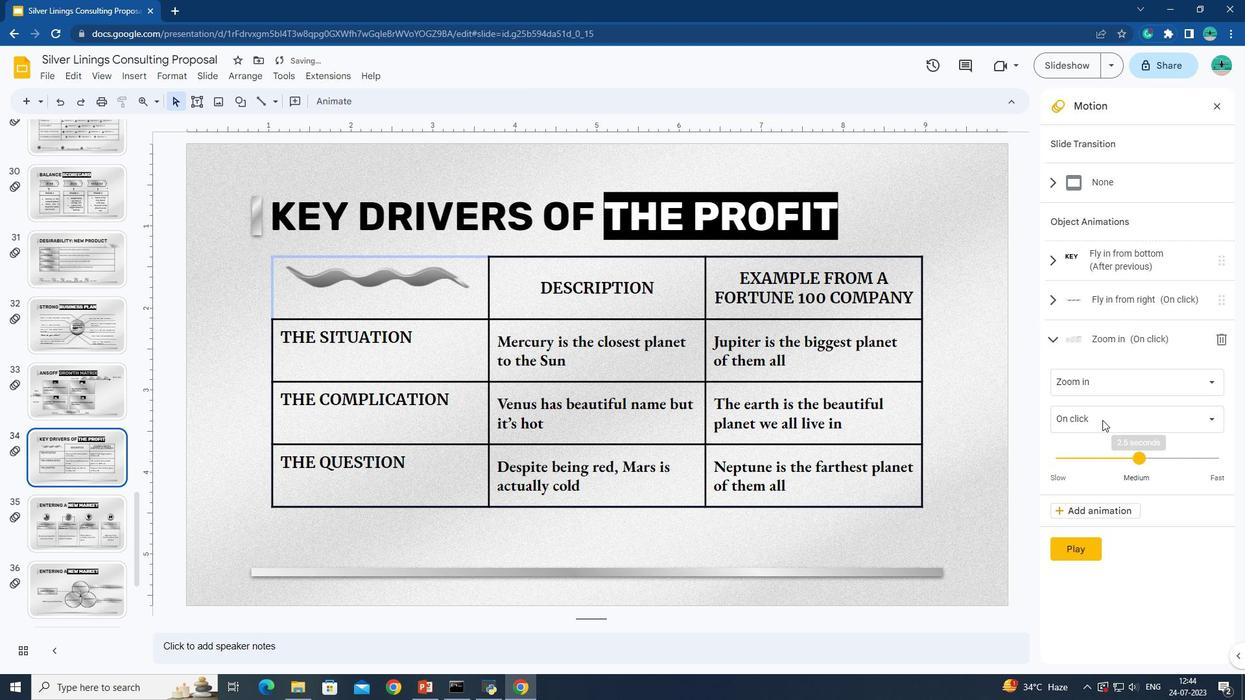 
Action: Mouse pressed left at (1102, 420)
Screenshot: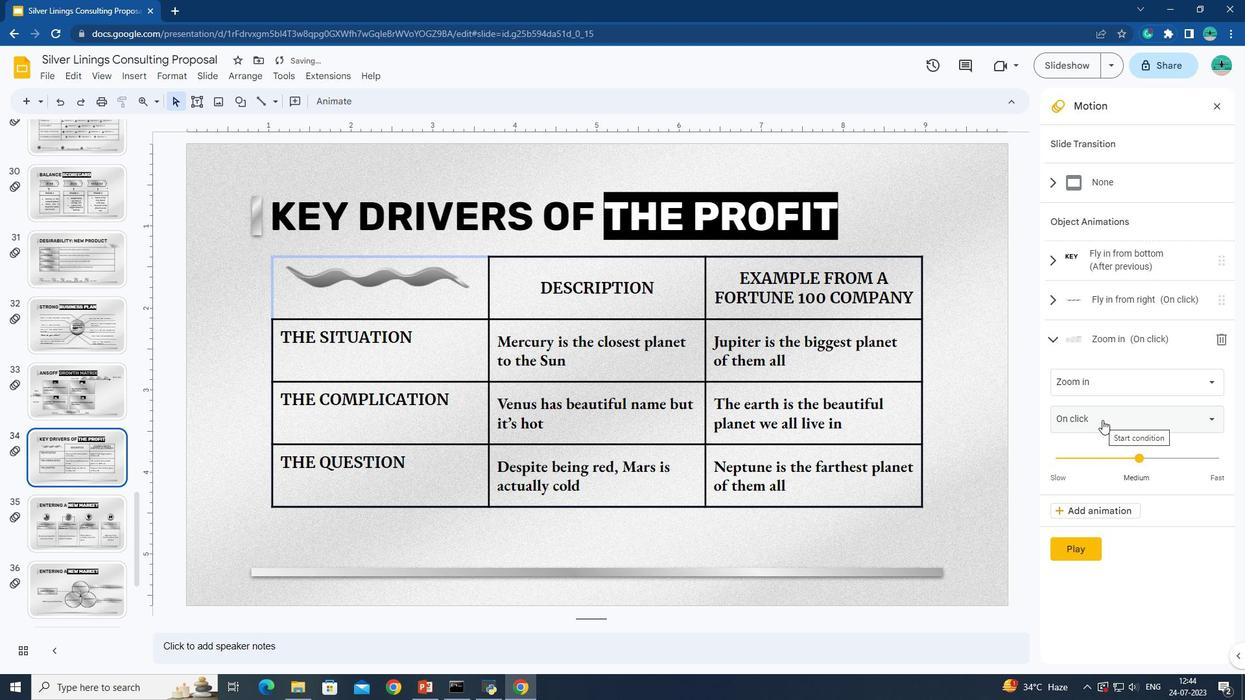 
Action: Mouse moved to (1098, 471)
Screenshot: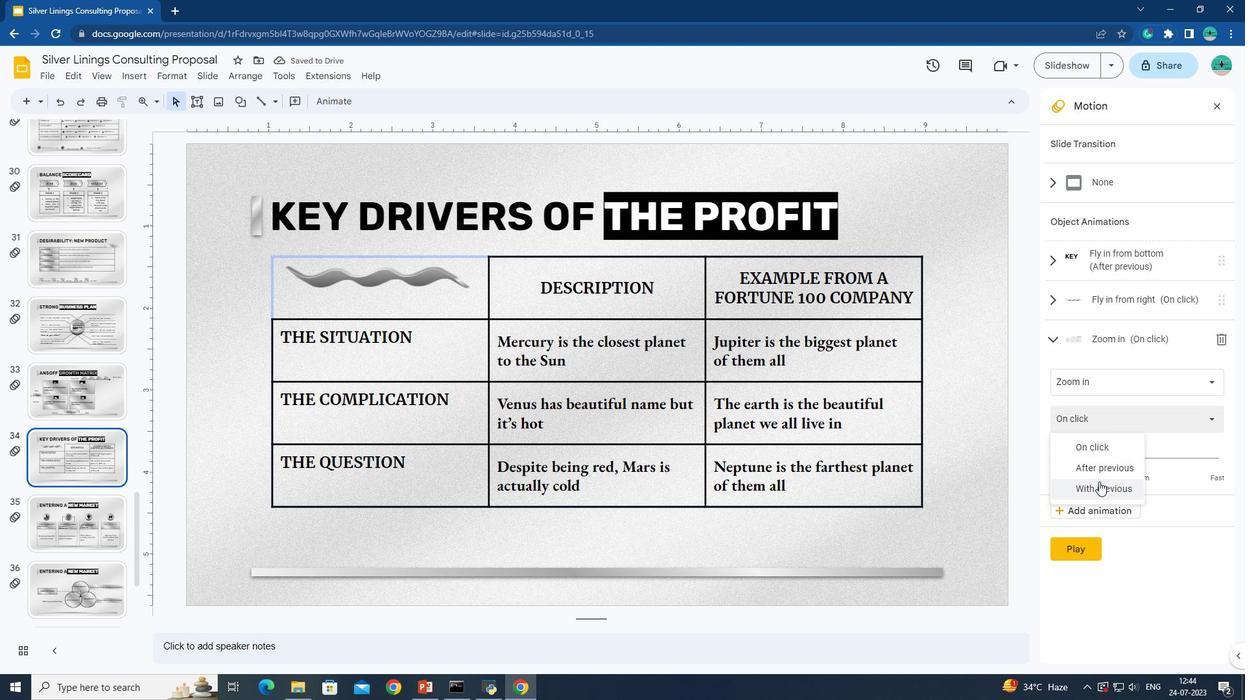 
Action: Mouse pressed left at (1098, 471)
Screenshot: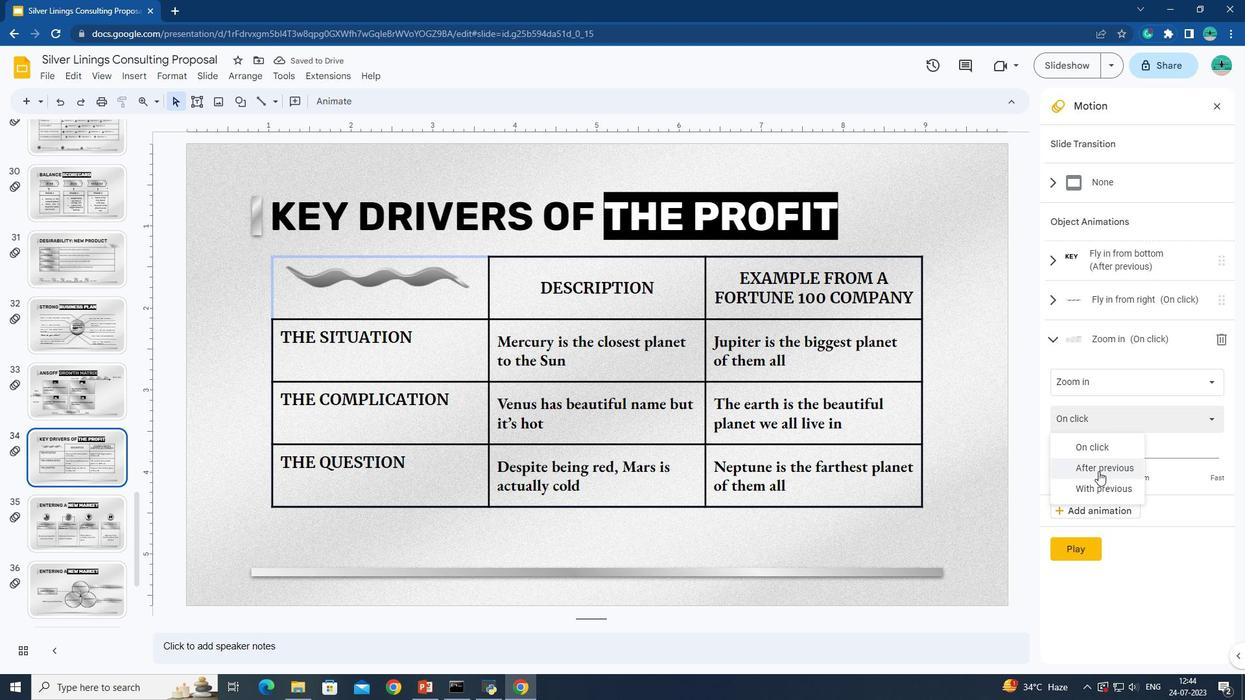 
Action: Mouse moved to (1093, 312)
Screenshot: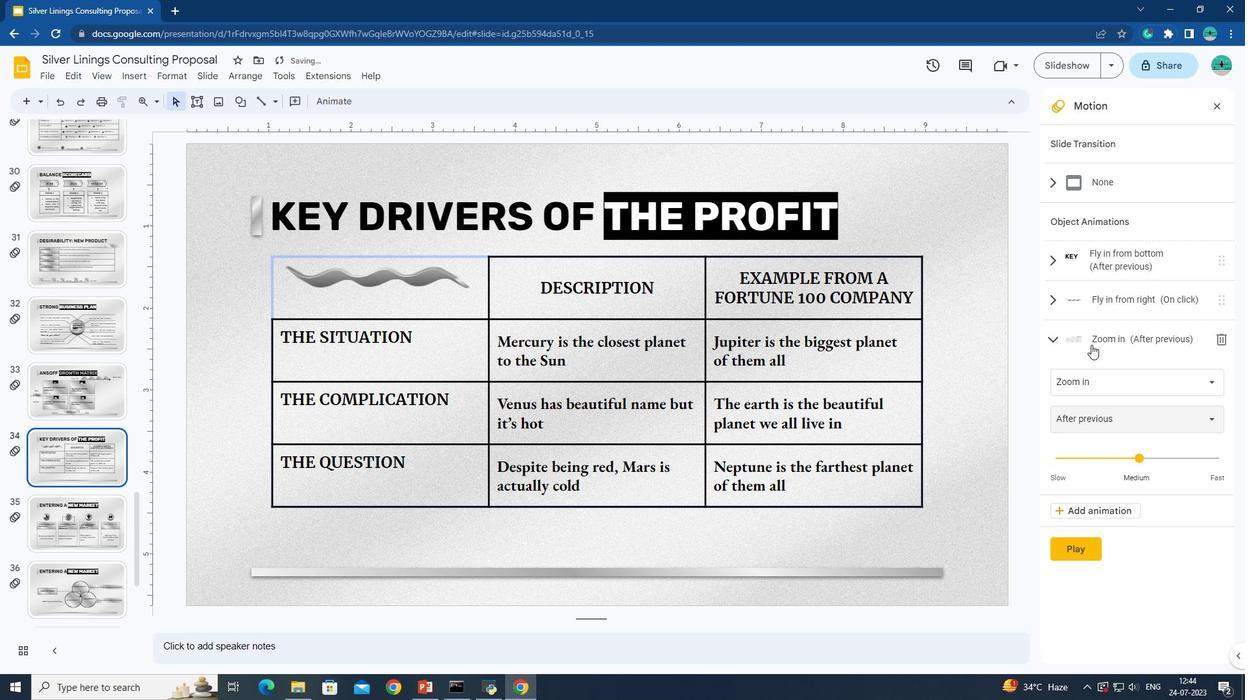 
Action: Mouse pressed left at (1093, 312)
Screenshot: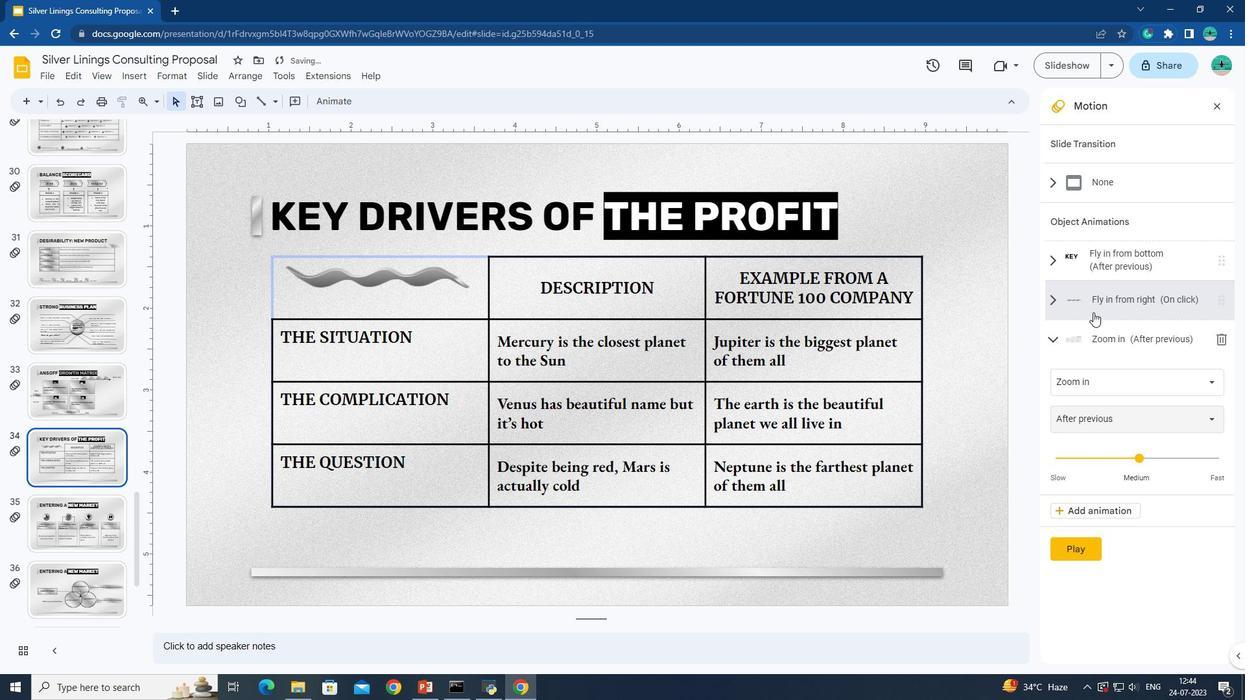 
Action: Mouse moved to (1101, 374)
Screenshot: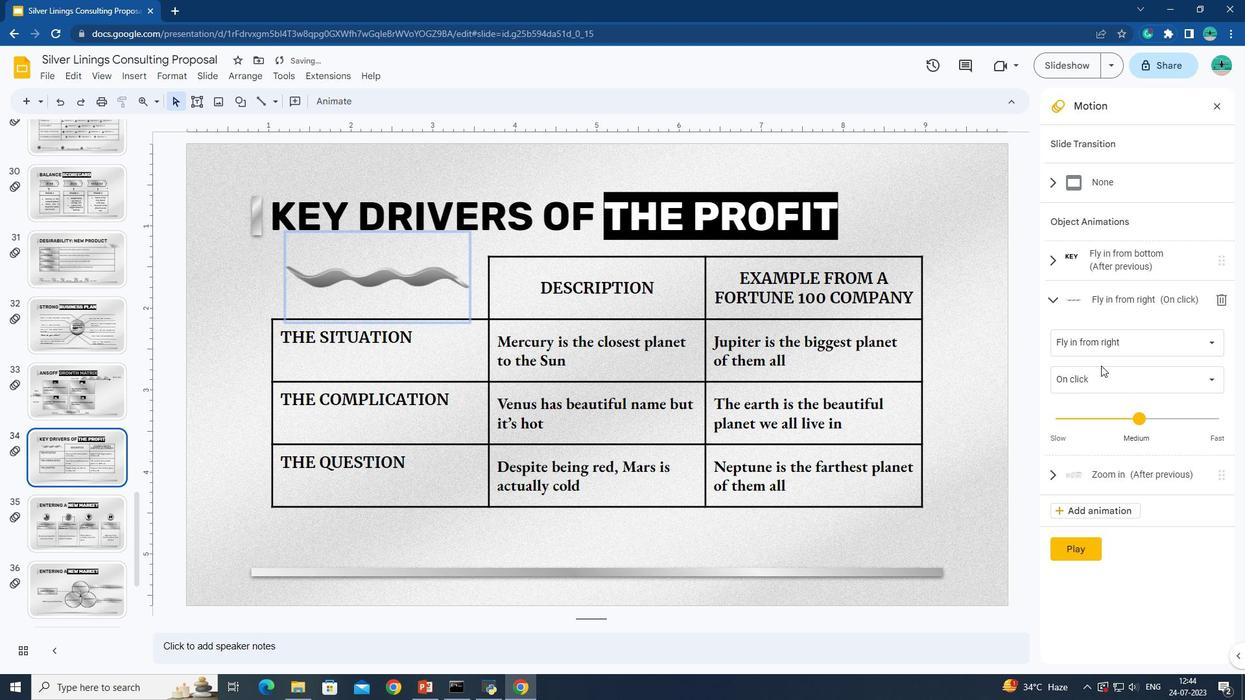 
Action: Mouse pressed left at (1101, 374)
Screenshot: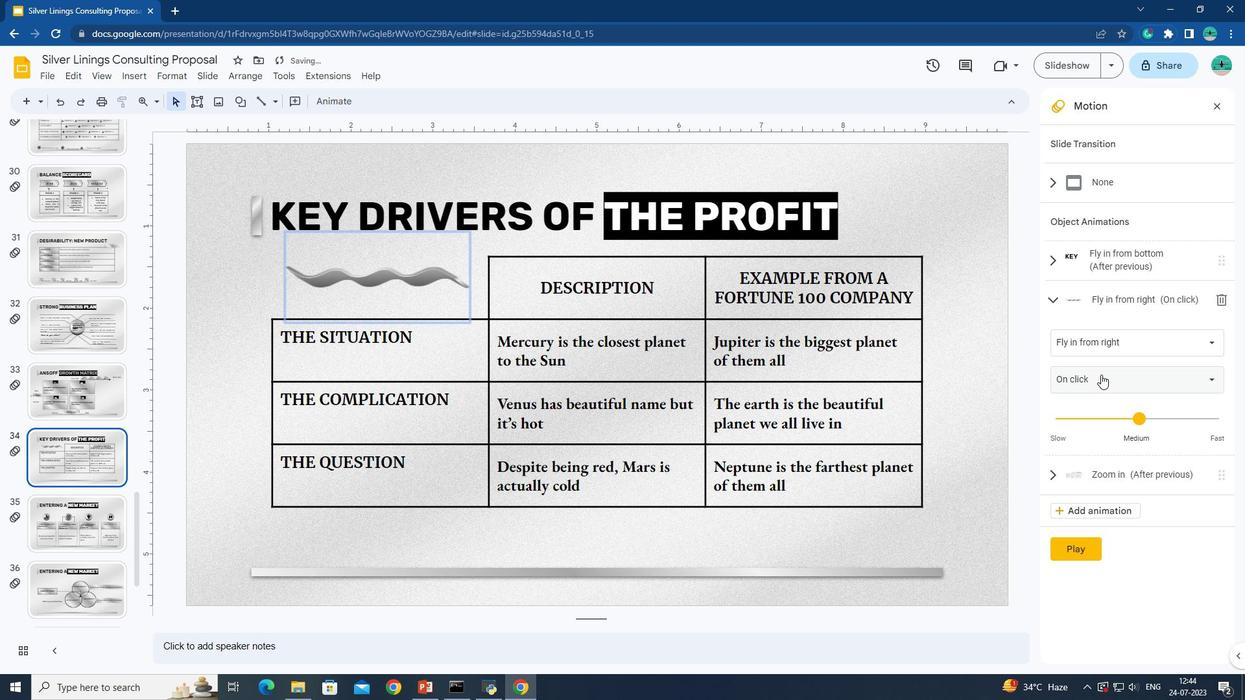 
Action: Mouse moved to (1097, 427)
Screenshot: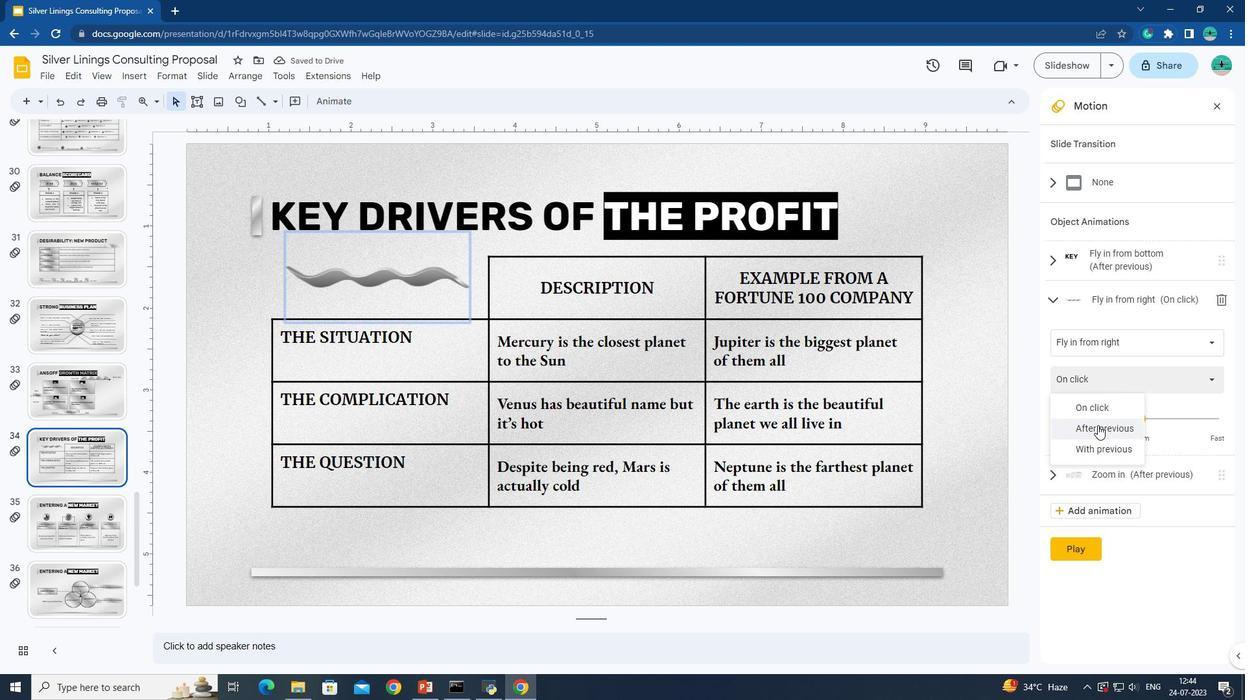 
Action: Mouse pressed left at (1097, 427)
Screenshot: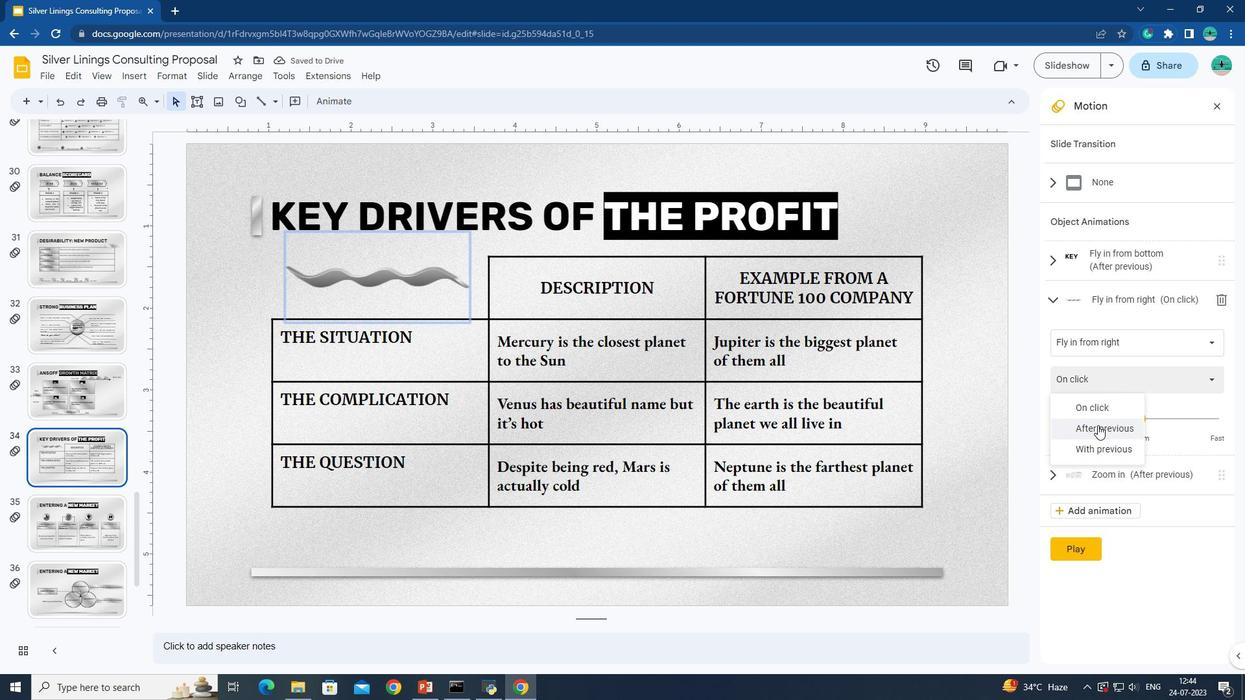 
Action: Mouse moved to (1064, 70)
Screenshot: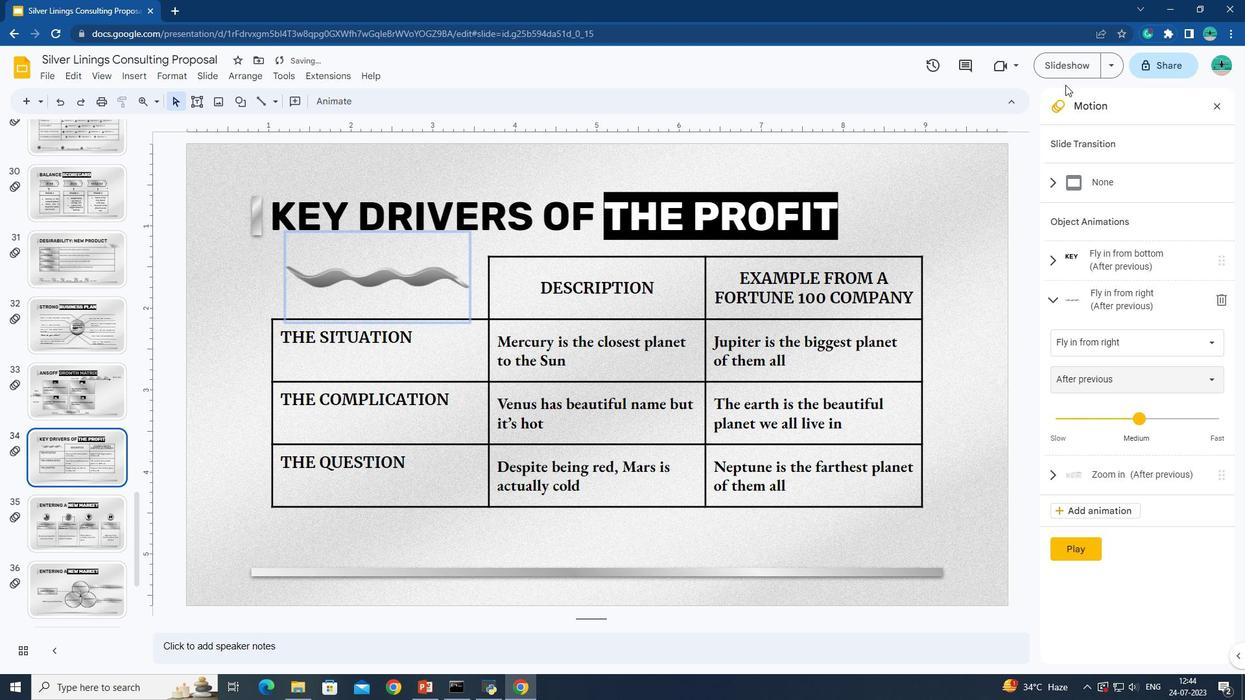 
Action: Mouse pressed left at (1064, 70)
Screenshot: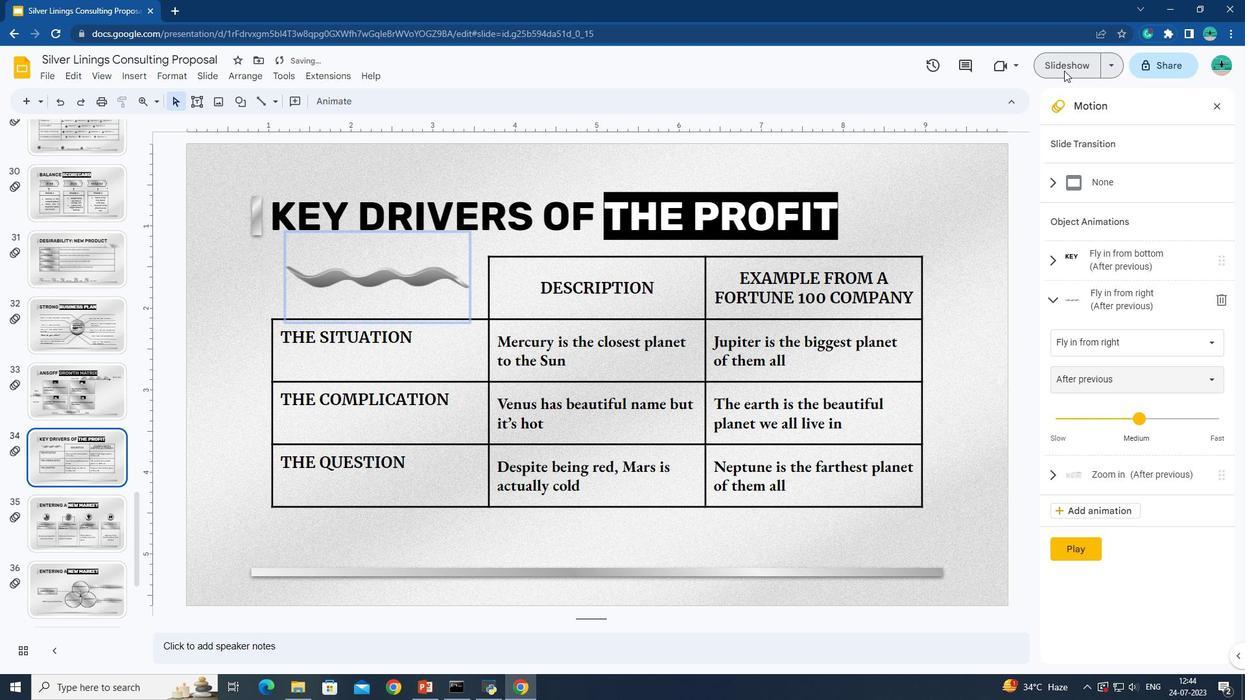 
Action: Mouse moved to (928, 289)
Screenshot: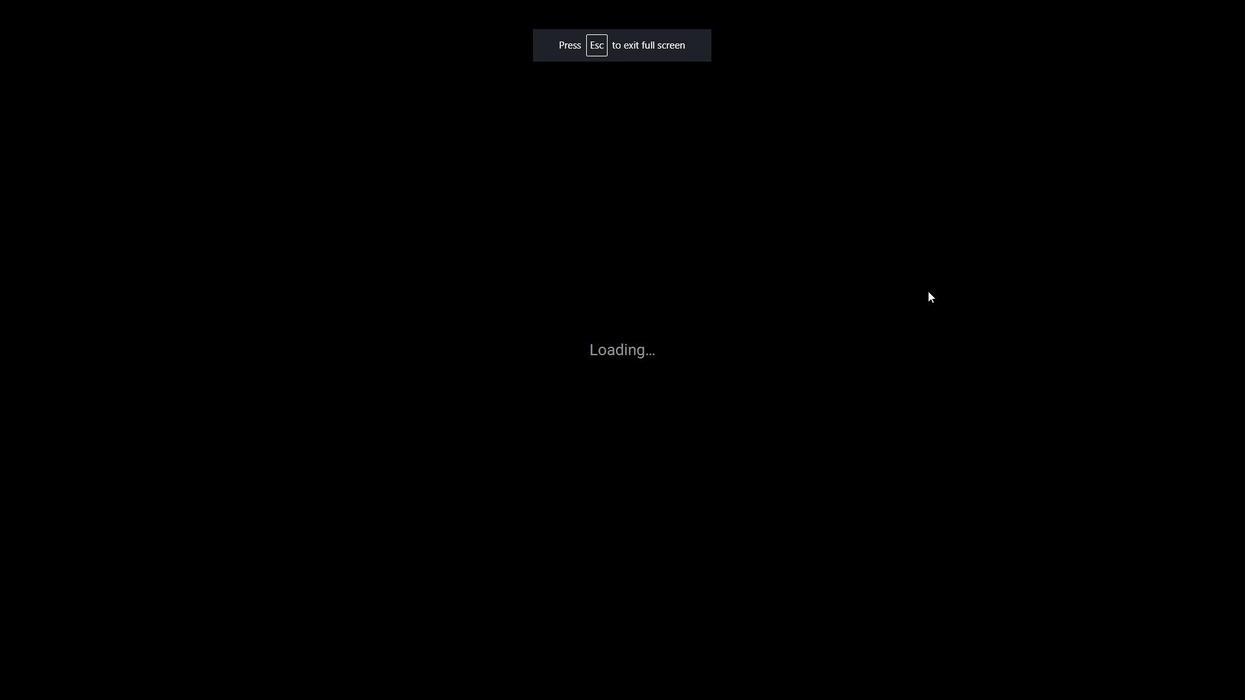
Action: Key pressed <Key.esc>
Screenshot: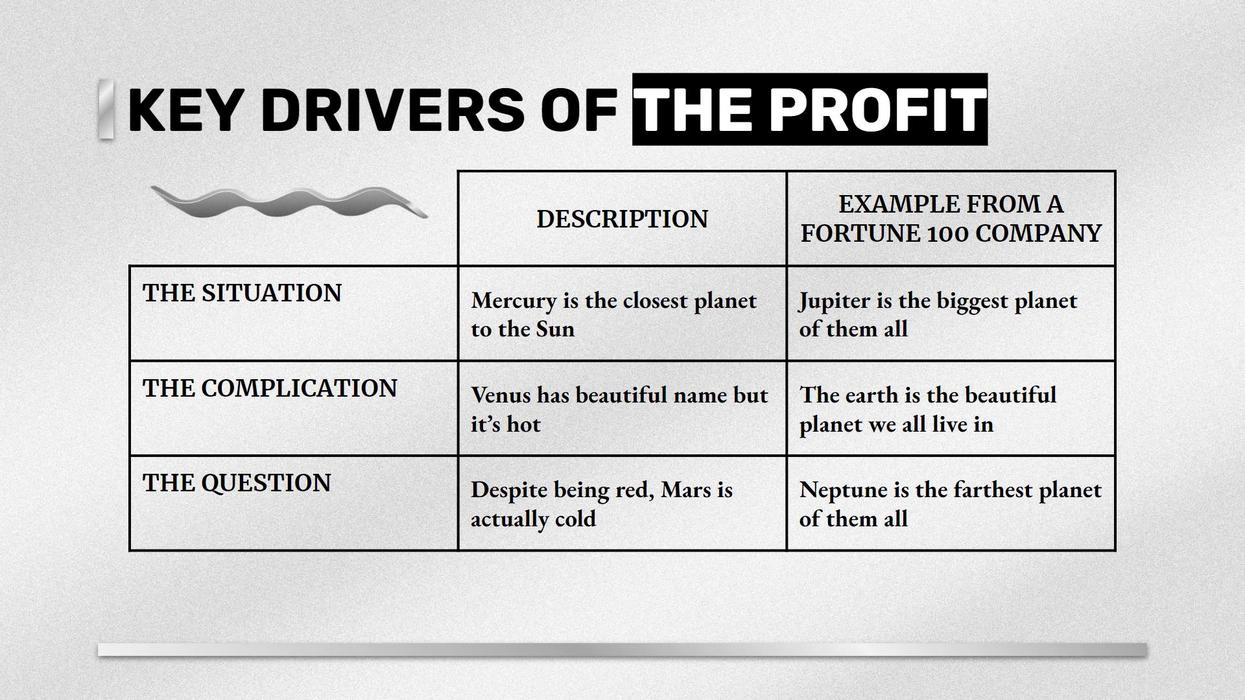 
